 Task: Look for Airbnb options in Zaltbommel, Netherlands from 8th November, 2023 to 12th November, 2023 for 2 adults.1  bedroom having 1 bed and 1 bathroom. Property type can be flat and hotel. Booking option can be shelf check-in. Look for 3 properties as per requirement.
Action: Mouse pressed left at (436, 90)
Screenshot: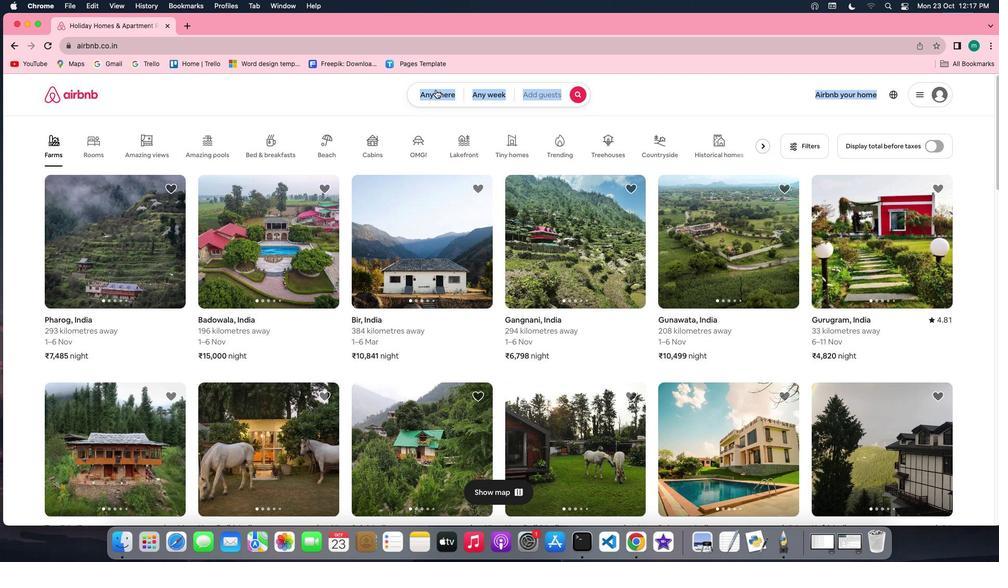 
Action: Mouse moved to (408, 127)
Screenshot: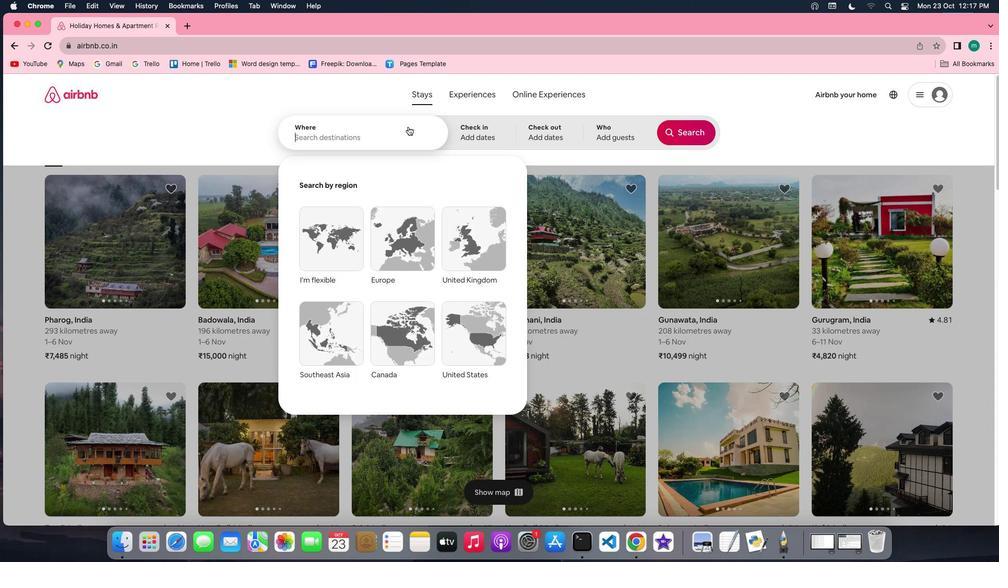 
Action: Key pressed Key.shift'Z''a''l''t''b''o''m''m''e''l'','Key.spaceKey.shift'N''e''t''h''e''r''l''a''n''d''s'
Screenshot: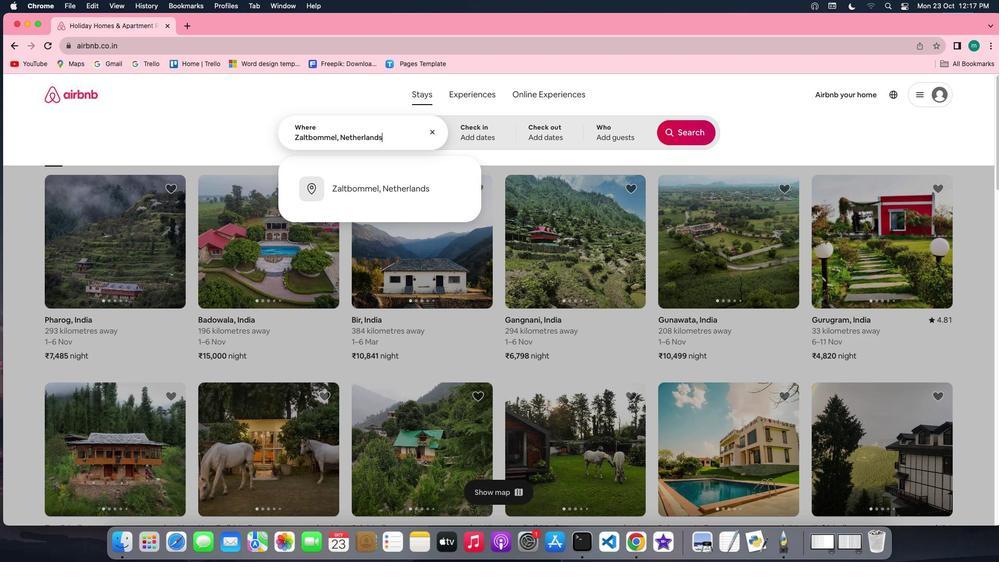 
Action: Mouse moved to (482, 123)
Screenshot: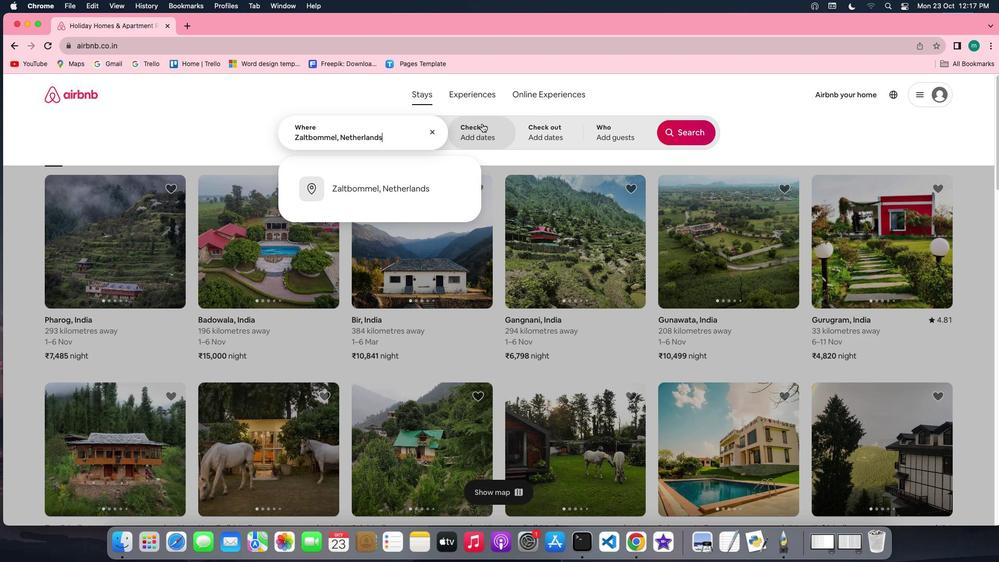 
Action: Mouse pressed left at (482, 123)
Screenshot: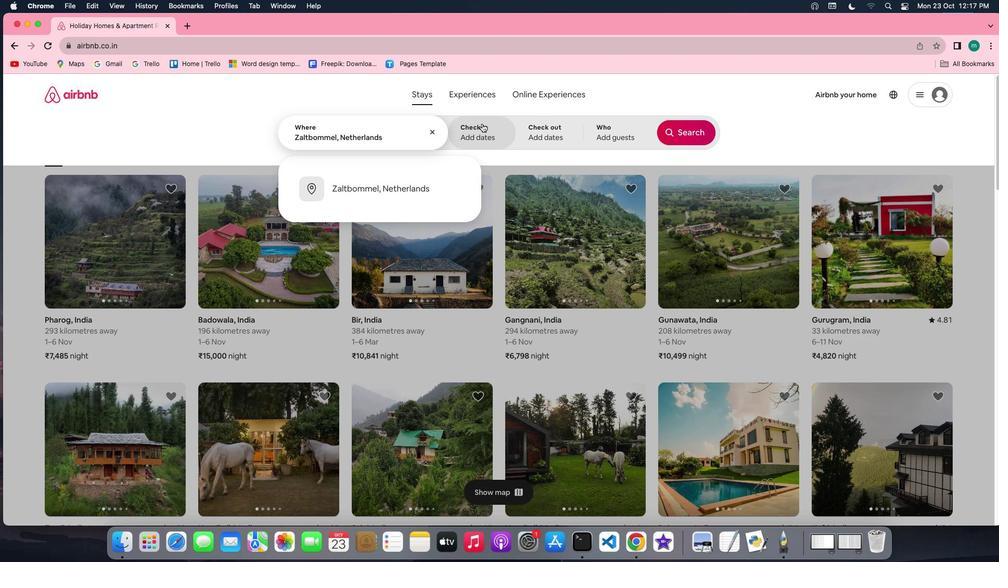 
Action: Mouse moved to (607, 291)
Screenshot: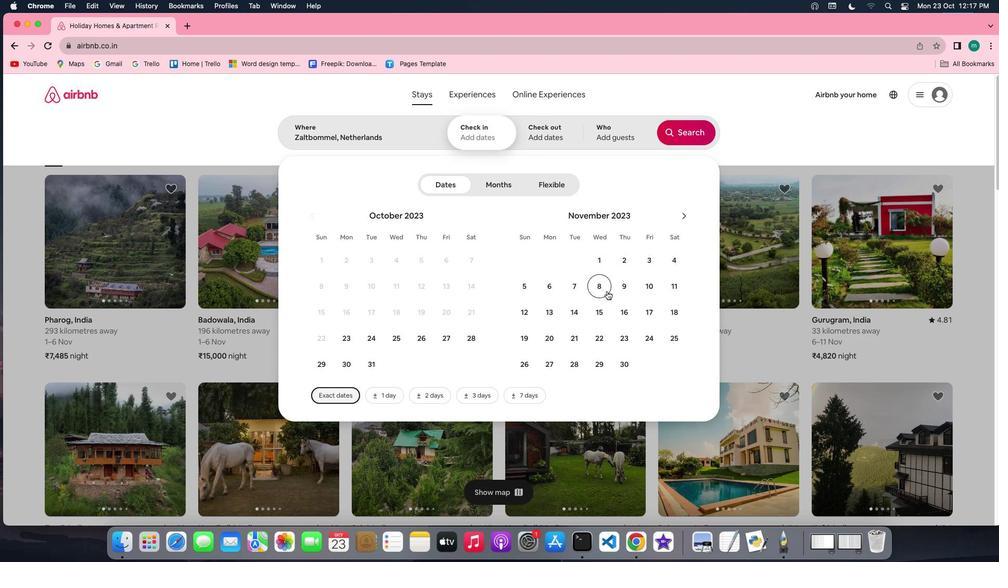 
Action: Mouse pressed left at (607, 291)
Screenshot: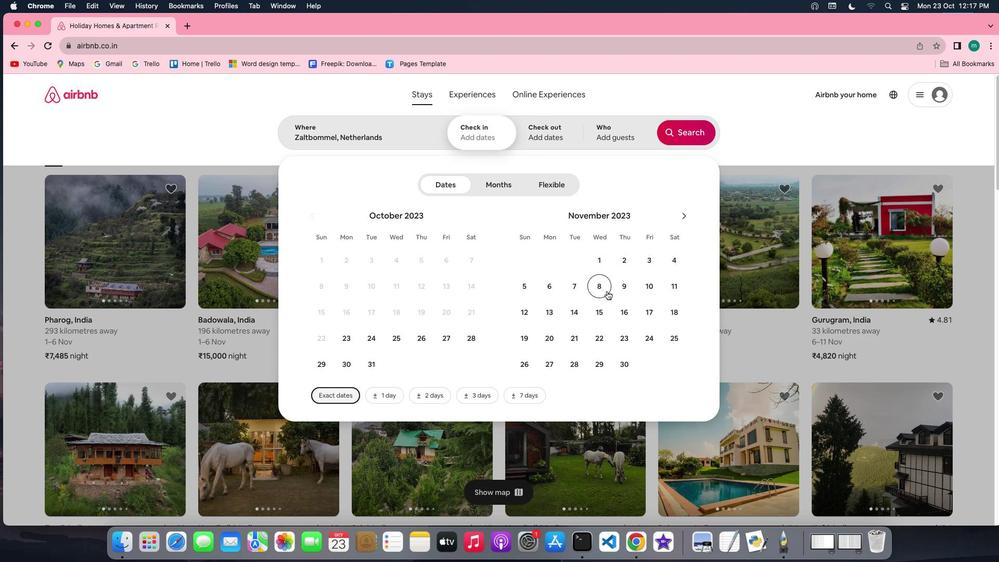 
Action: Mouse moved to (527, 303)
Screenshot: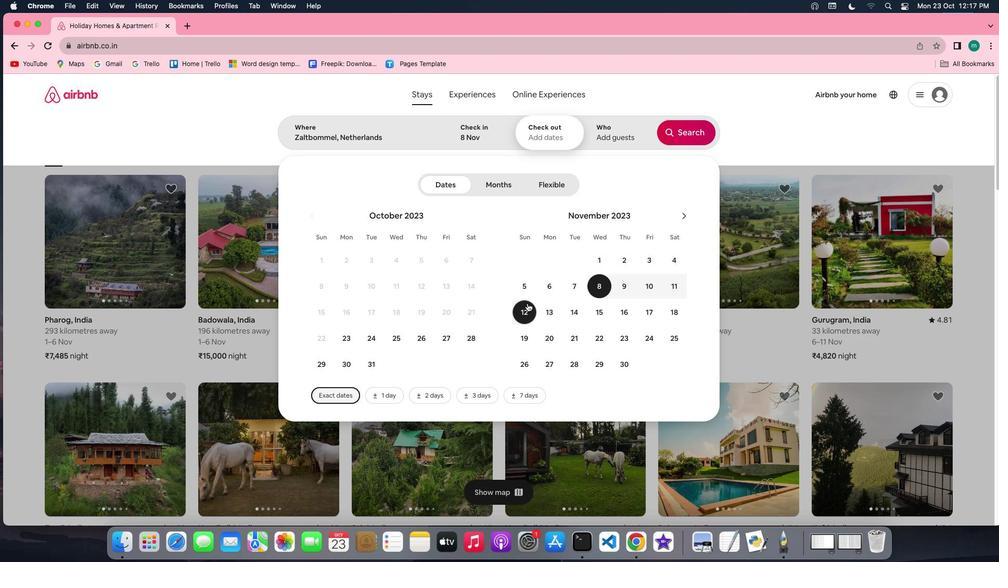 
Action: Mouse pressed left at (527, 303)
Screenshot: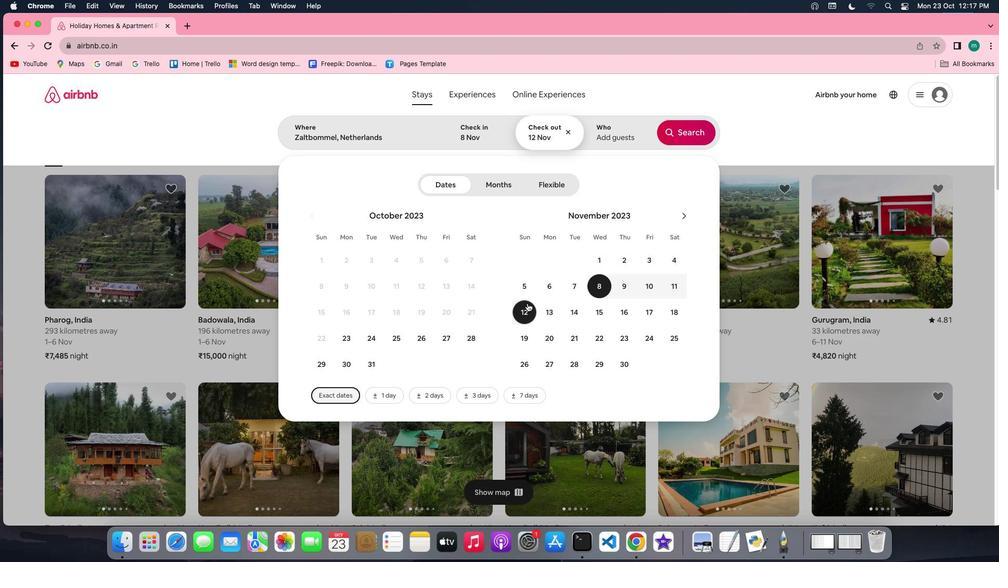 
Action: Mouse moved to (619, 130)
Screenshot: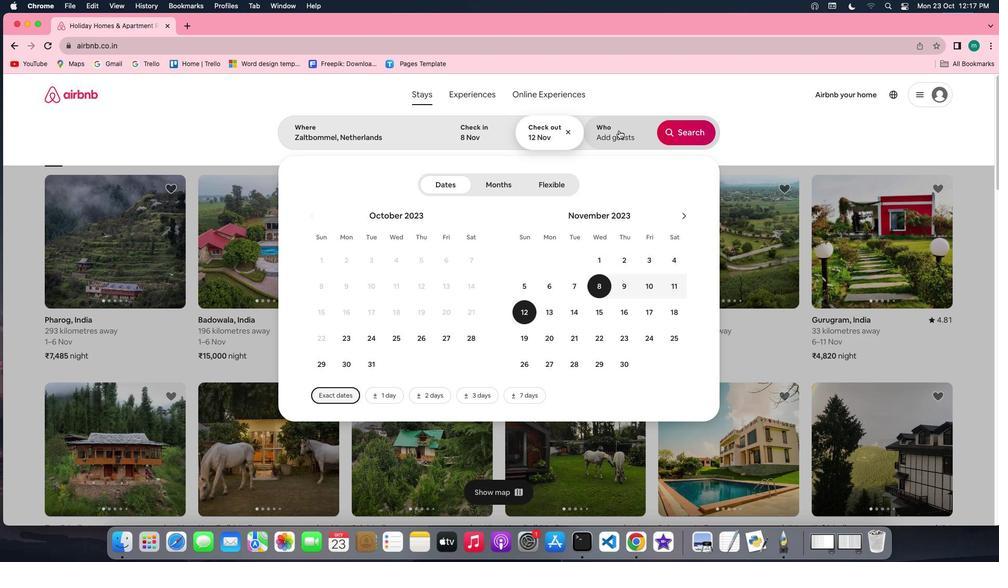 
Action: Mouse pressed left at (619, 130)
Screenshot: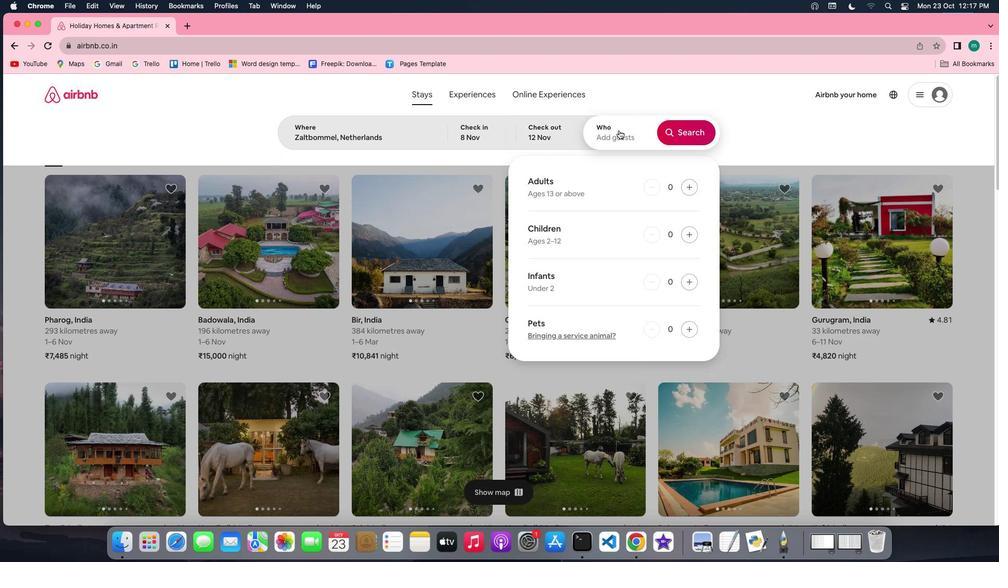 
Action: Mouse moved to (685, 186)
Screenshot: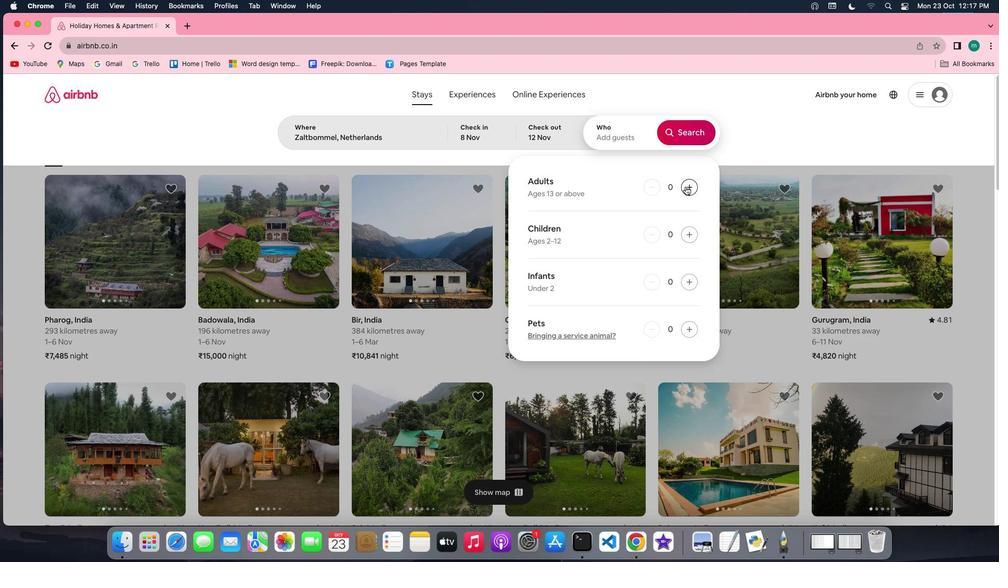 
Action: Mouse pressed left at (685, 186)
Screenshot: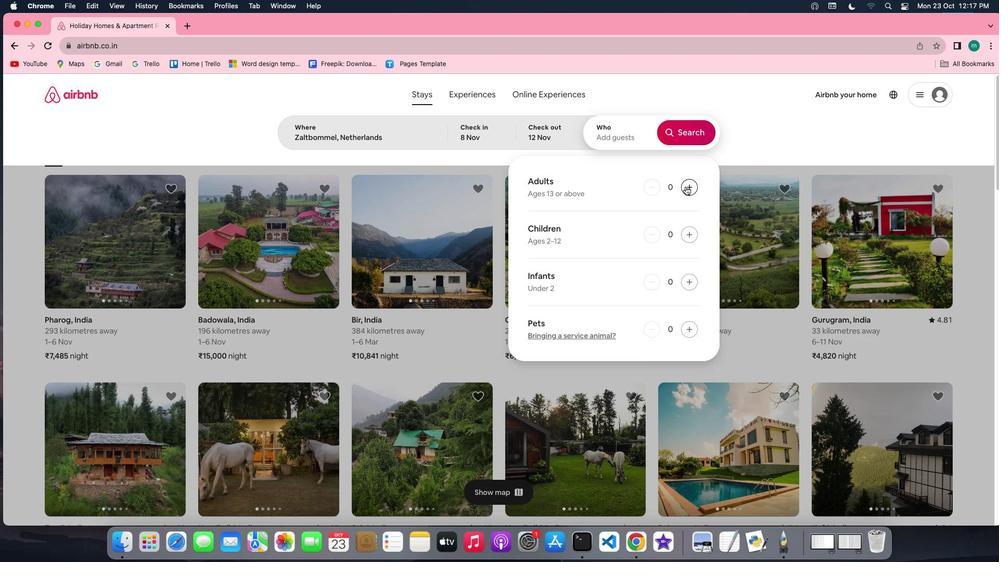 
Action: Mouse pressed left at (685, 186)
Screenshot: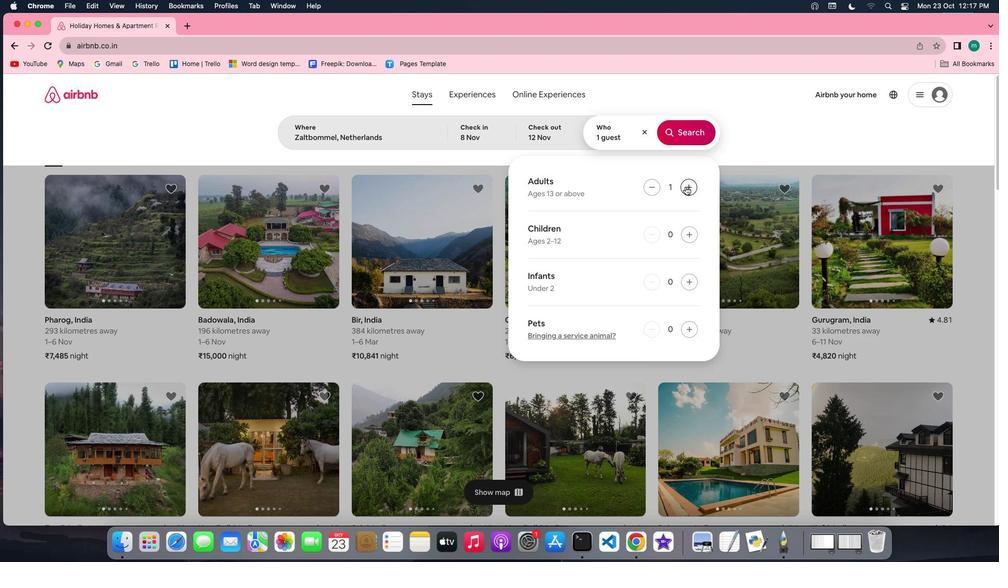 
Action: Mouse moved to (687, 133)
Screenshot: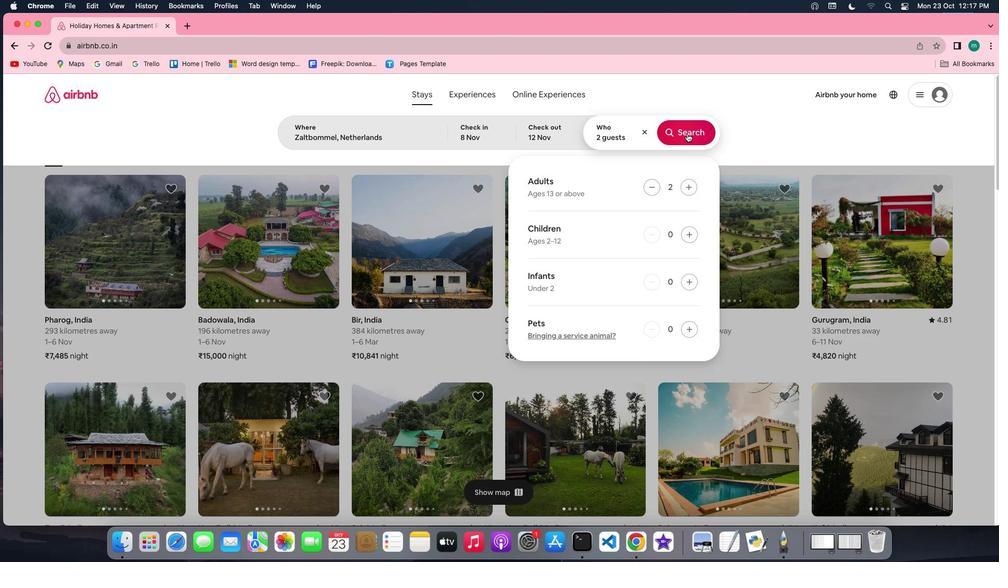 
Action: Mouse pressed left at (687, 133)
Screenshot: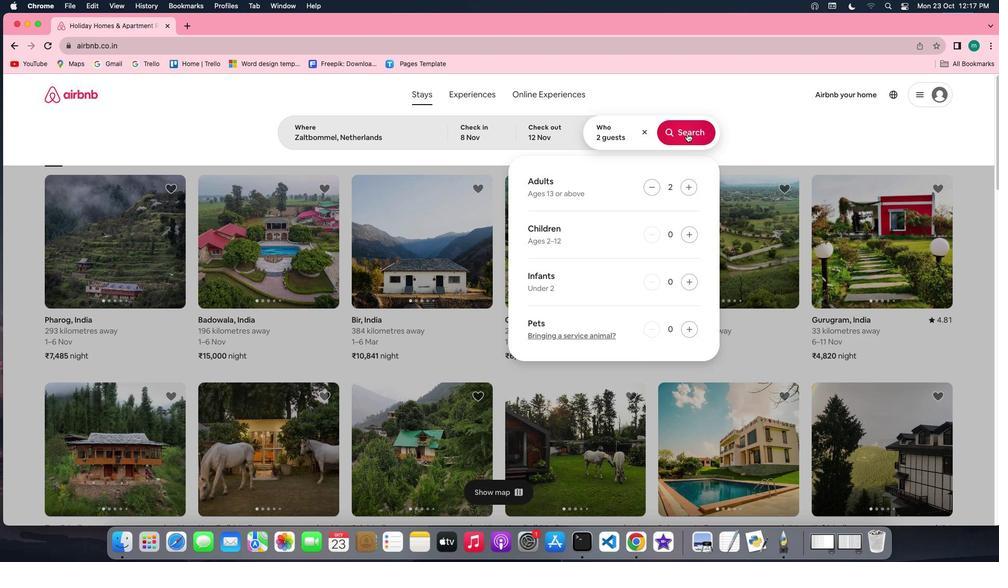 
Action: Mouse moved to (828, 136)
Screenshot: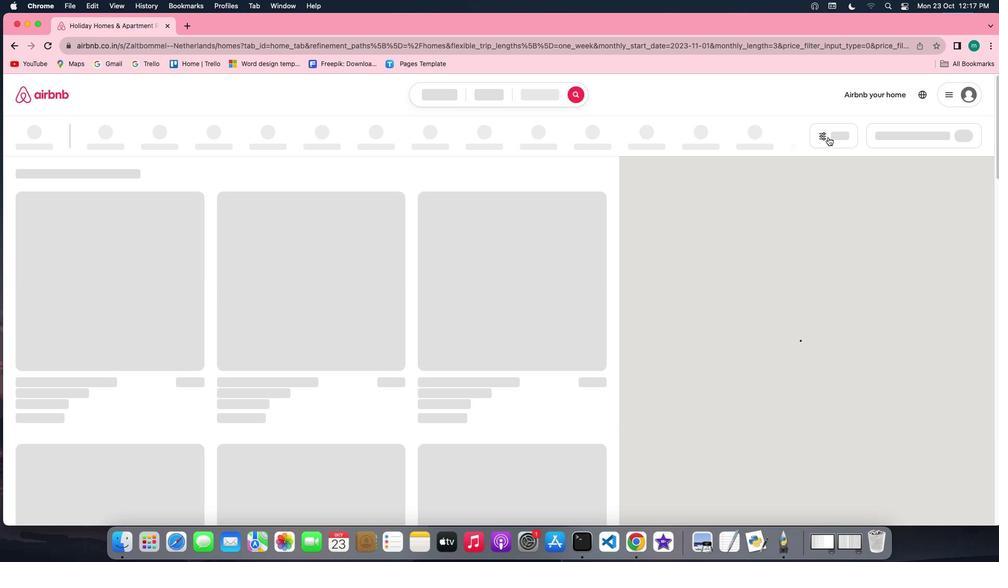 
Action: Mouse pressed left at (828, 136)
Screenshot: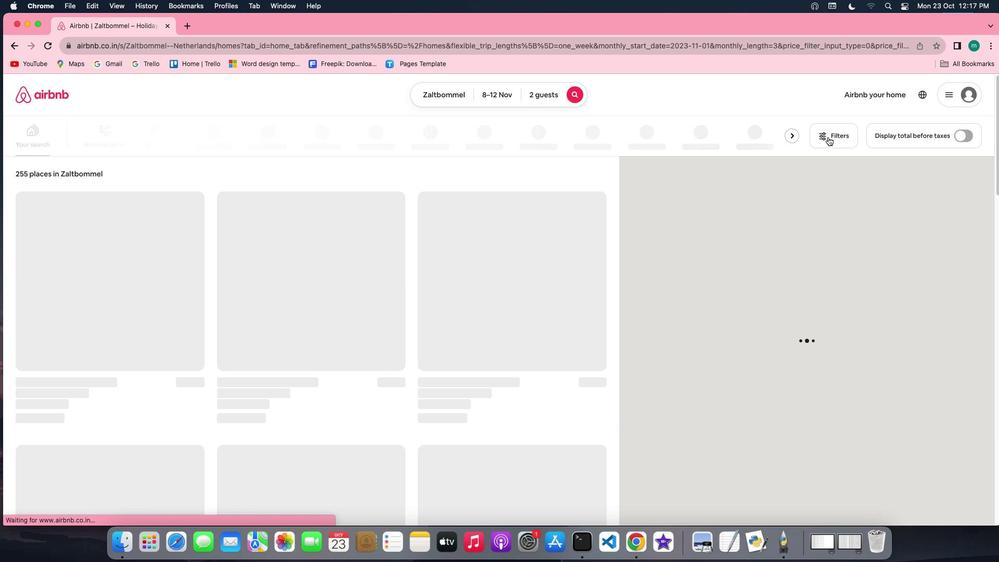 
Action: Mouse moved to (836, 131)
Screenshot: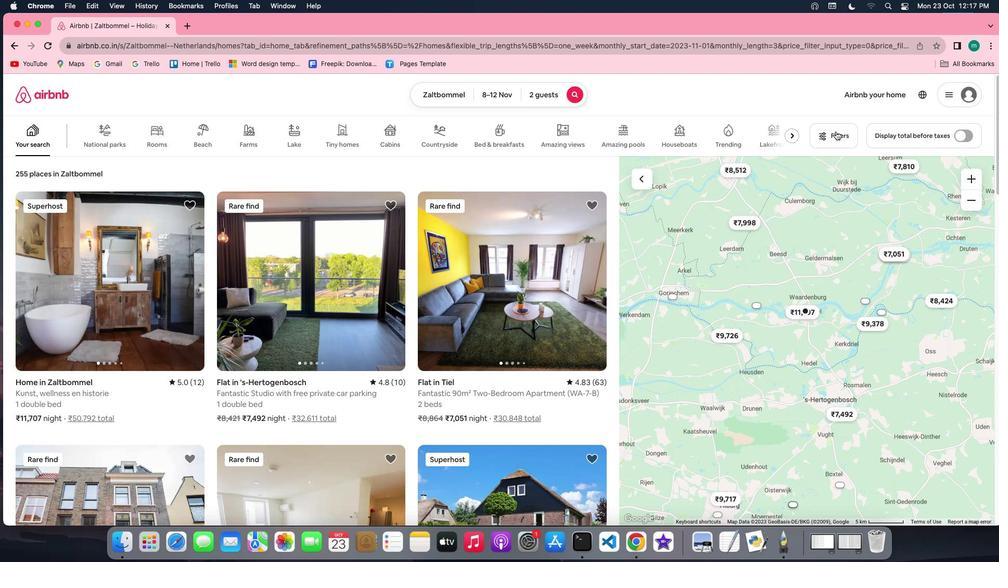
Action: Mouse pressed left at (836, 131)
Screenshot: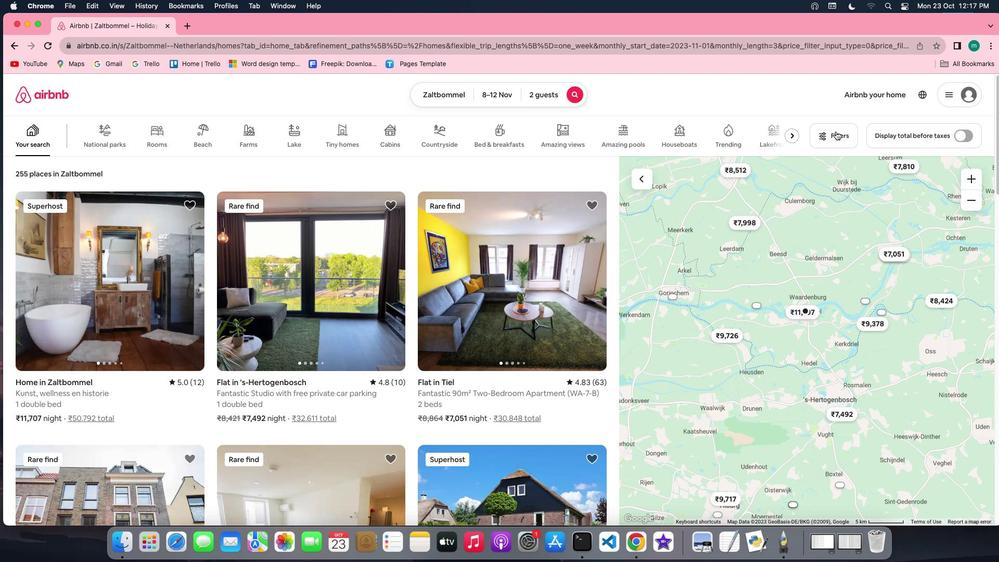 
Action: Mouse moved to (567, 315)
Screenshot: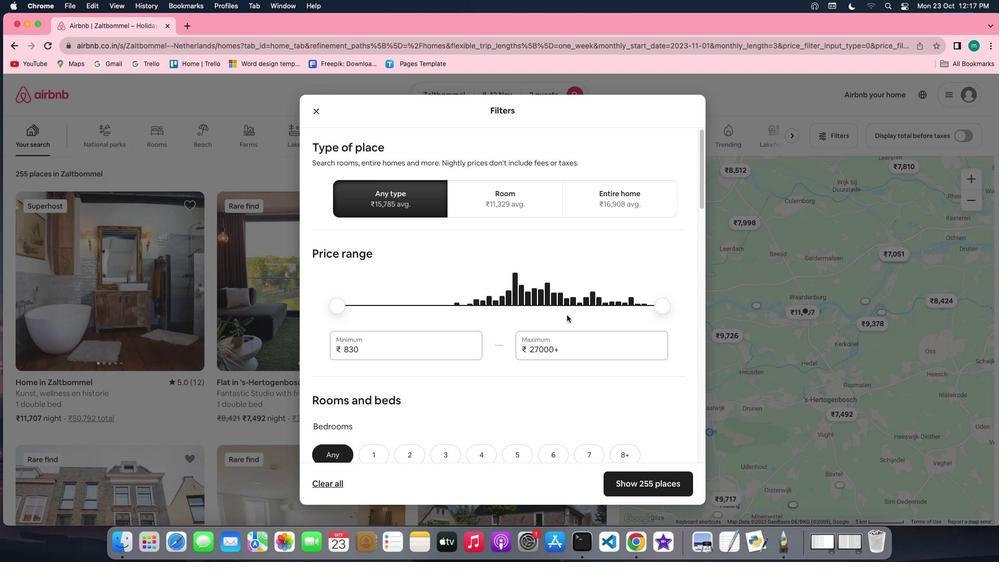 
Action: Mouse scrolled (567, 315) with delta (0, 0)
Screenshot: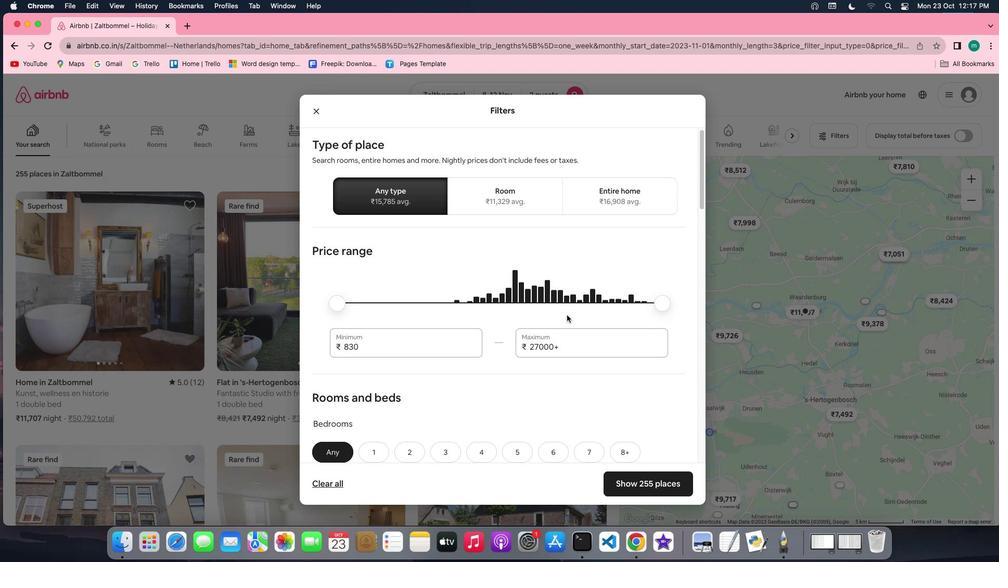 
Action: Mouse scrolled (567, 315) with delta (0, 0)
Screenshot: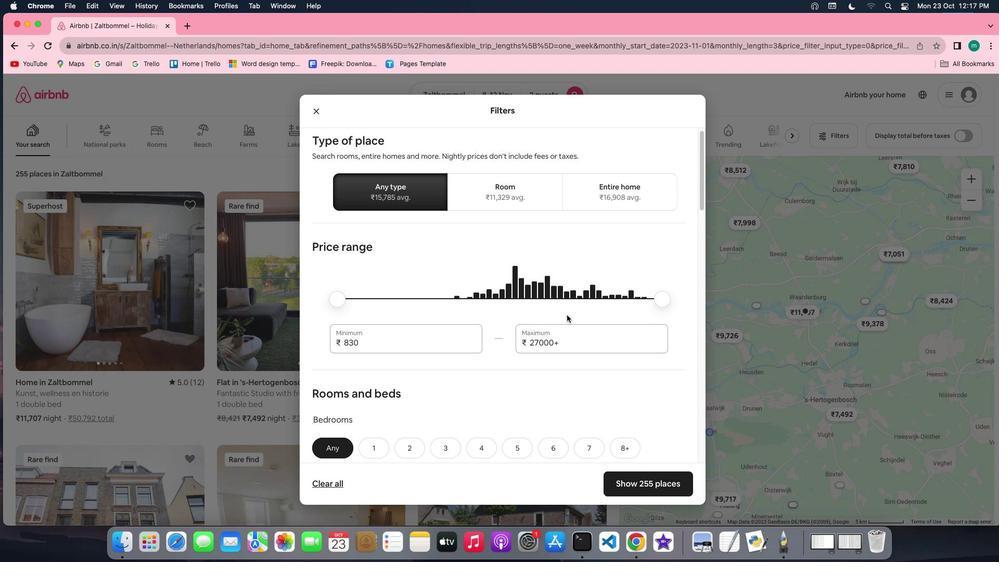 
Action: Mouse scrolled (567, 315) with delta (0, -1)
Screenshot: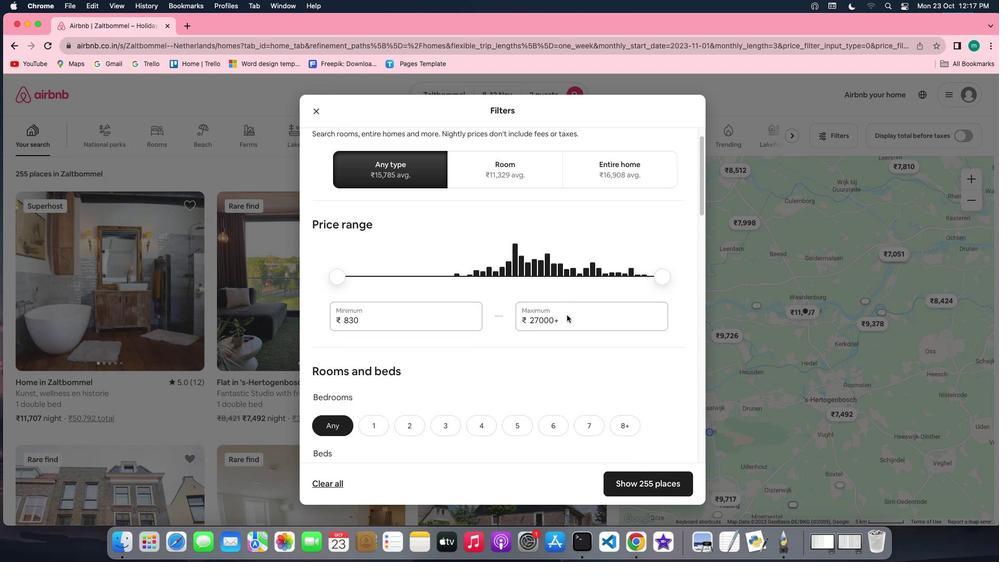 
Action: Mouse scrolled (567, 315) with delta (0, 0)
Screenshot: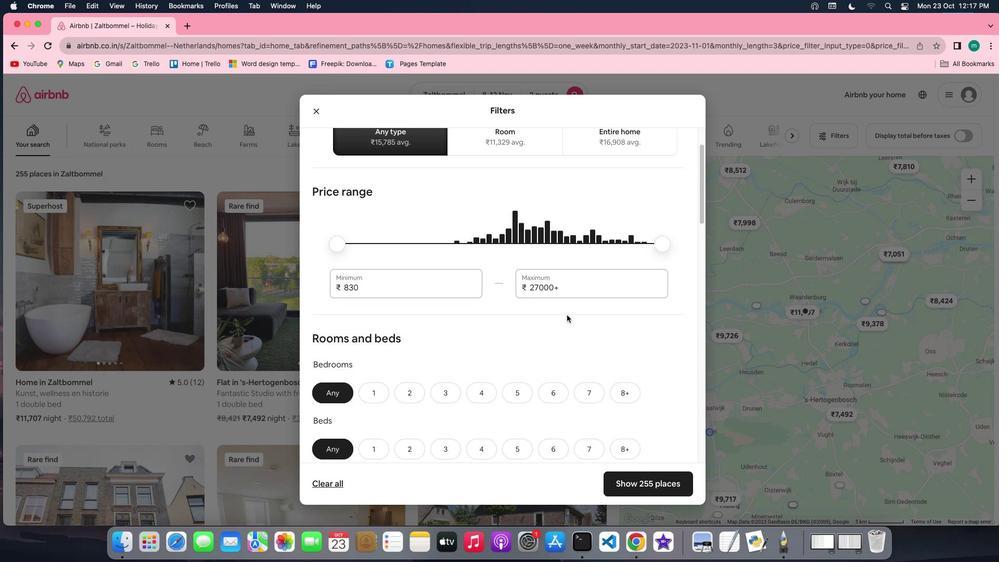 
Action: Mouse scrolled (567, 315) with delta (0, 0)
Screenshot: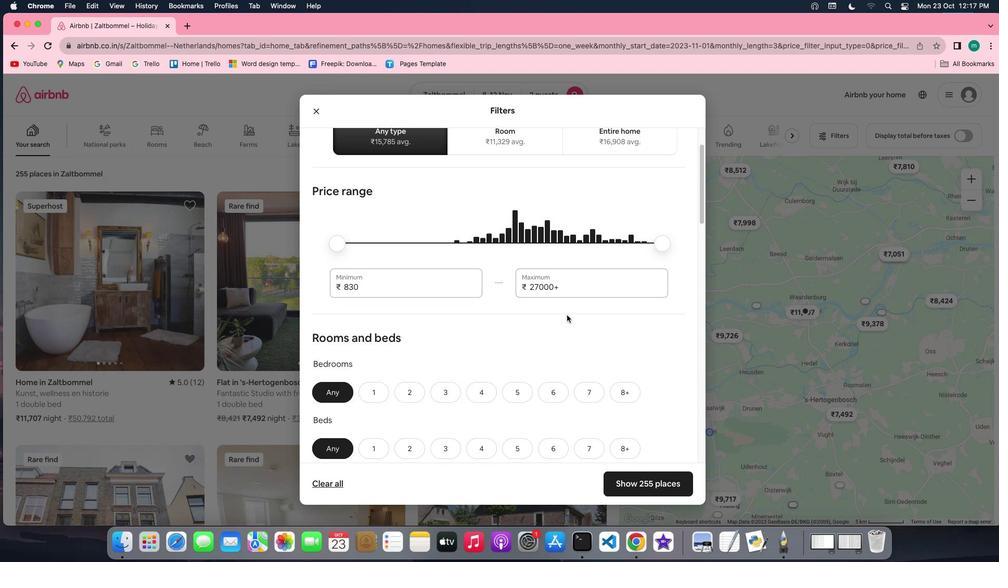 
Action: Mouse scrolled (567, 315) with delta (0, 0)
Screenshot: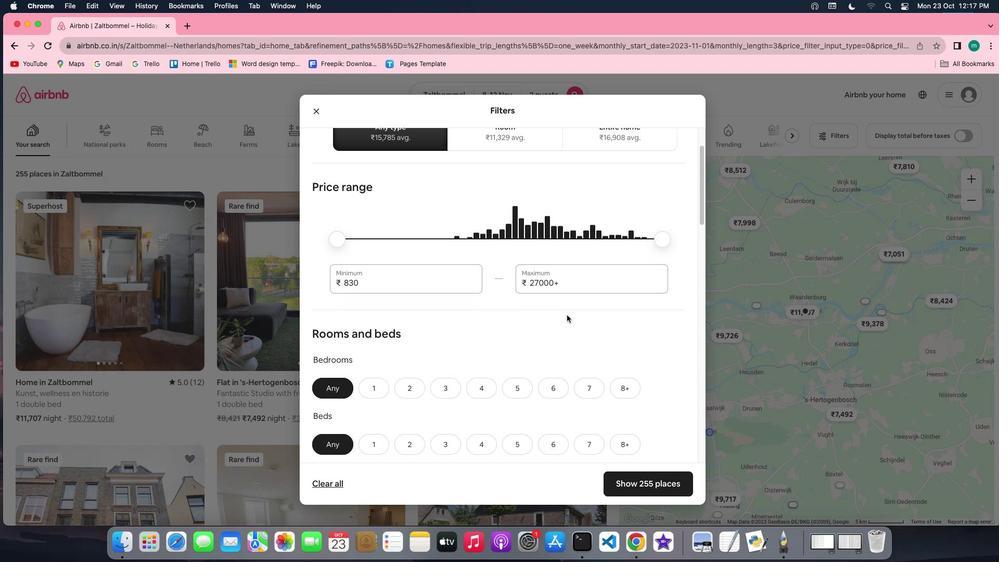 
Action: Mouse scrolled (567, 315) with delta (0, 0)
Screenshot: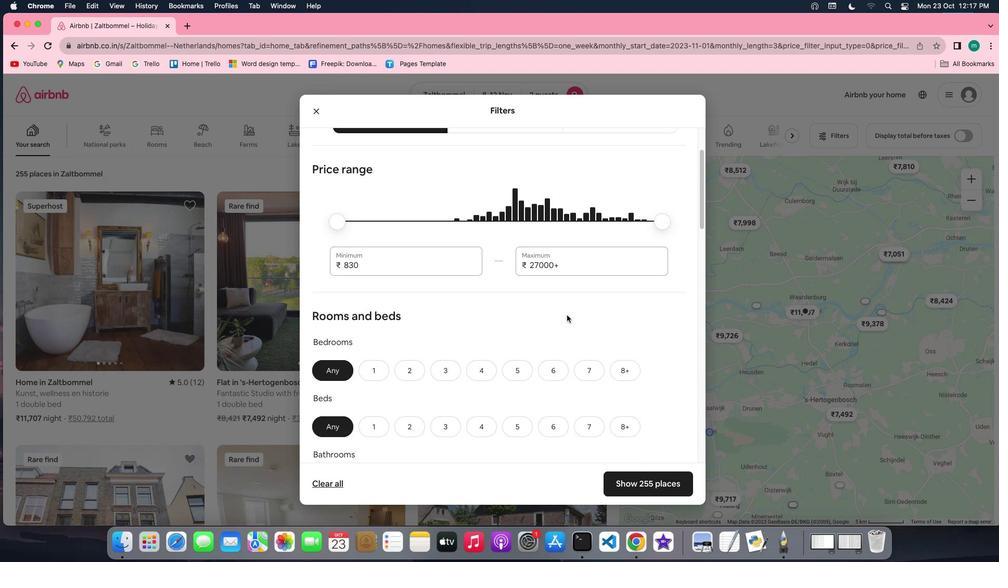 
Action: Mouse scrolled (567, 315) with delta (0, 0)
Screenshot: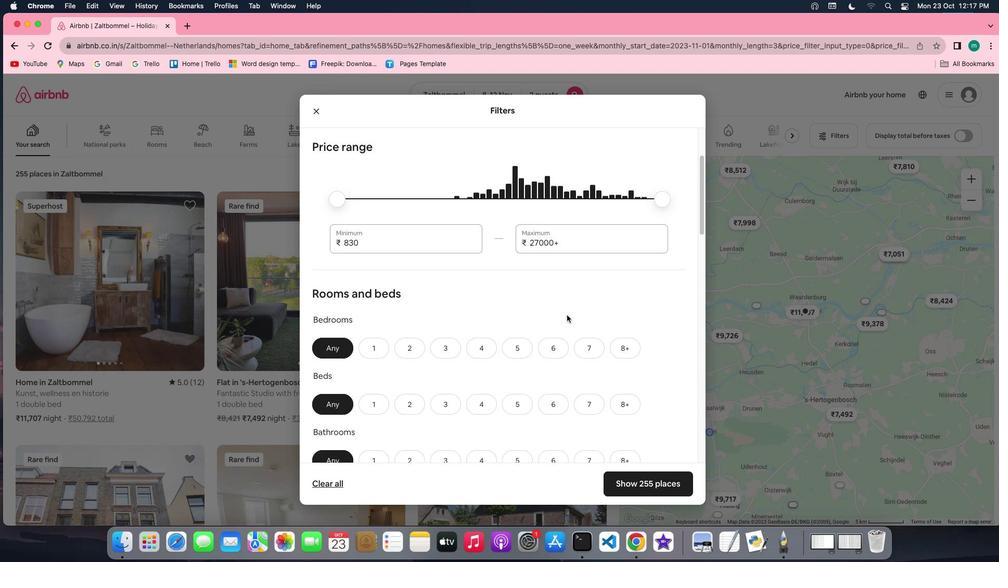 
Action: Mouse scrolled (567, 315) with delta (0, 0)
Screenshot: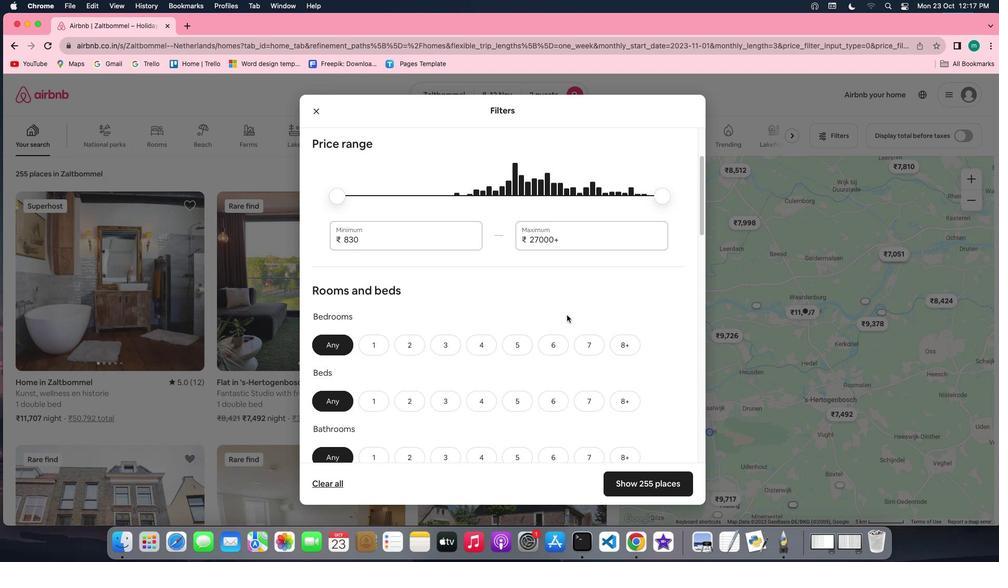 
Action: Mouse scrolled (567, 315) with delta (0, -1)
Screenshot: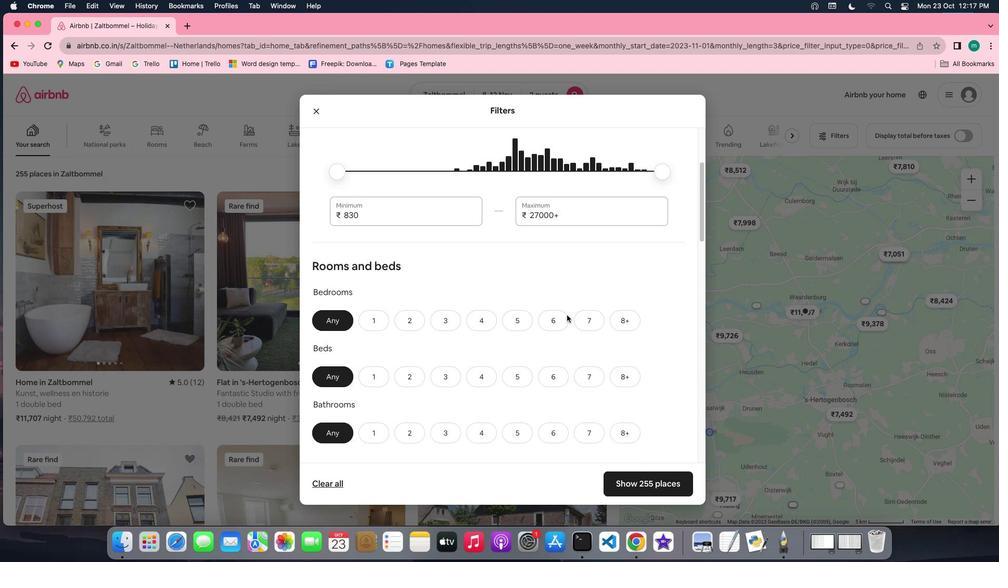 
Action: Mouse scrolled (567, 315) with delta (0, -1)
Screenshot: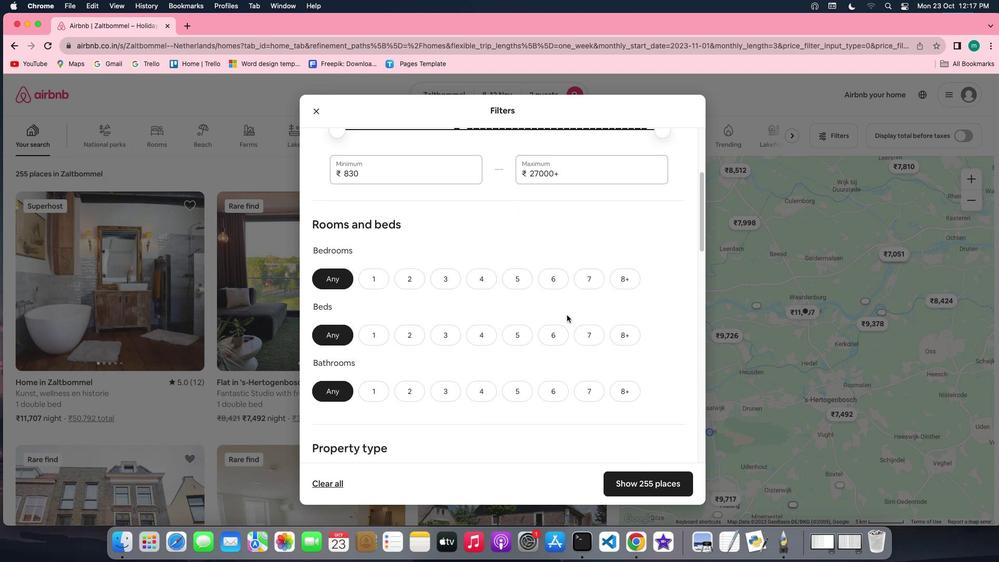 
Action: Mouse moved to (373, 233)
Screenshot: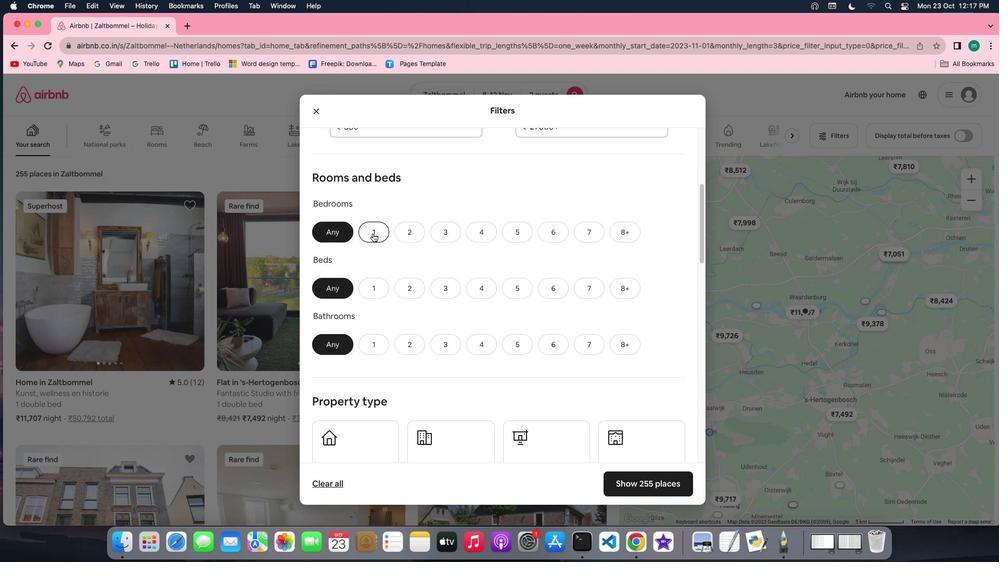 
Action: Mouse pressed left at (373, 233)
Screenshot: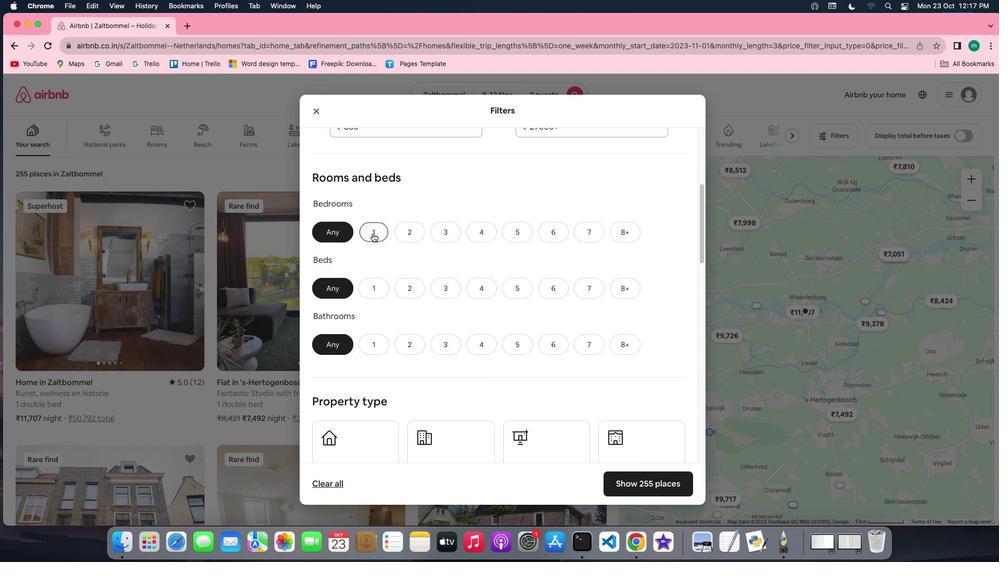 
Action: Mouse moved to (387, 293)
Screenshot: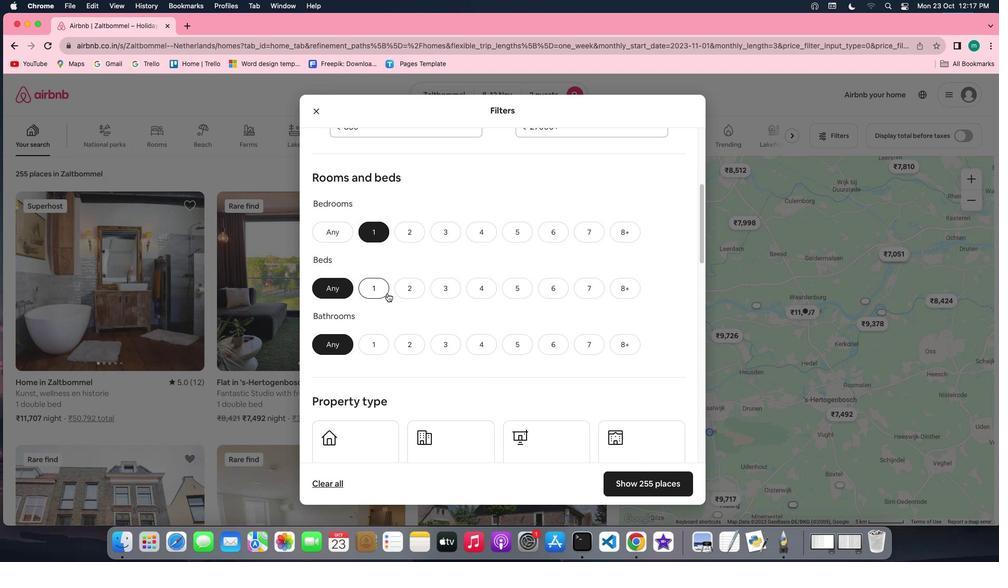 
Action: Mouse pressed left at (387, 293)
Screenshot: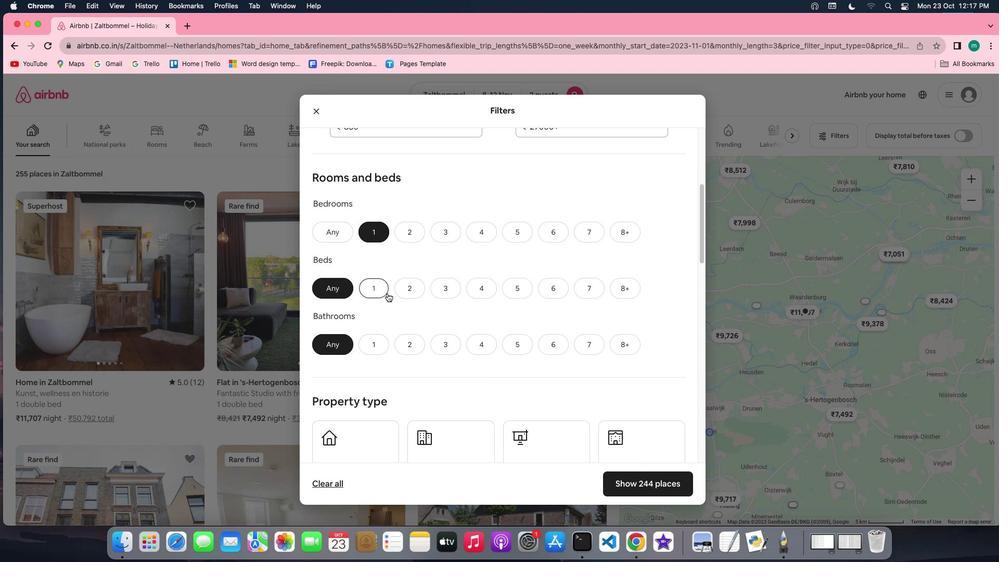 
Action: Mouse moved to (374, 285)
Screenshot: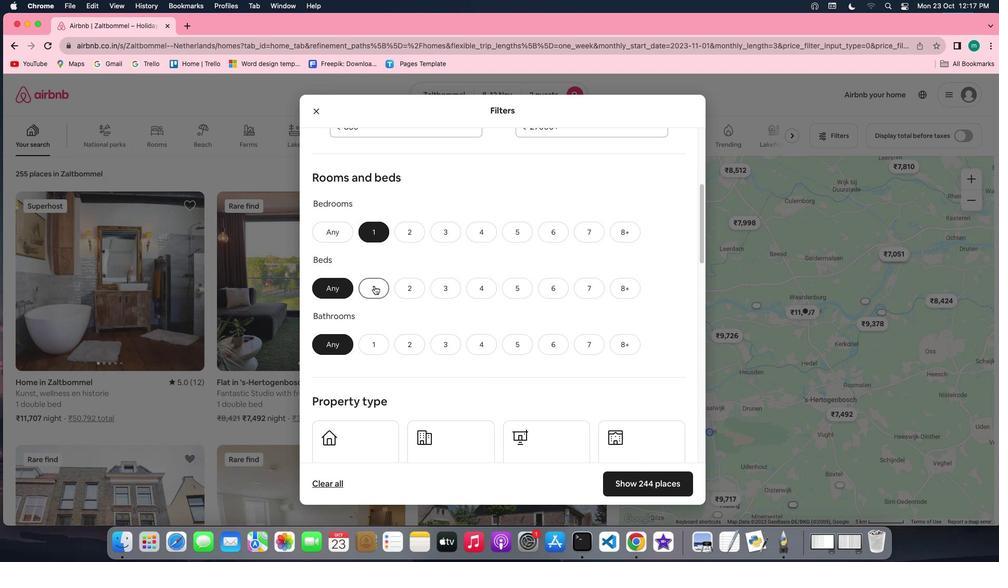 
Action: Mouse pressed left at (374, 285)
Screenshot: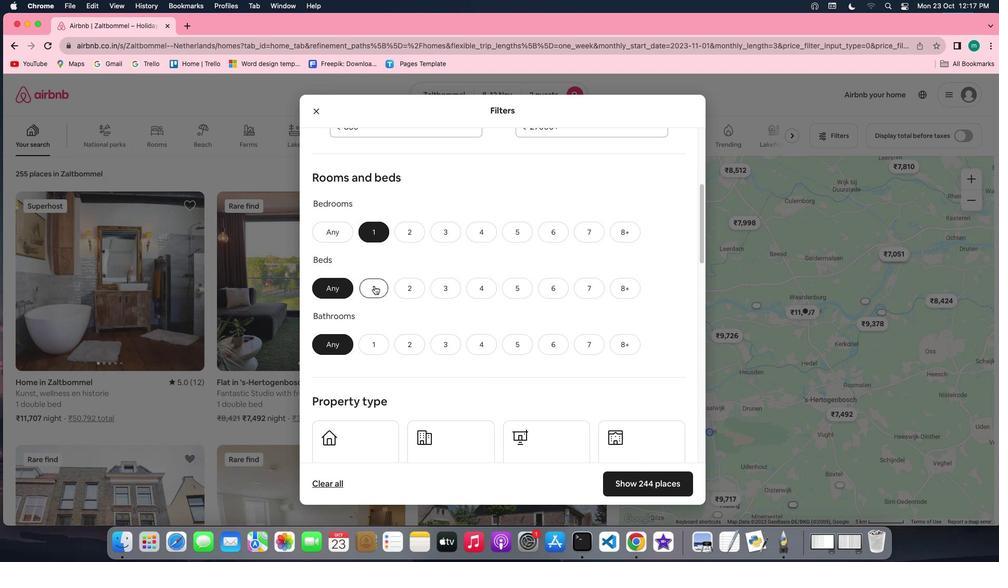 
Action: Mouse moved to (373, 349)
Screenshot: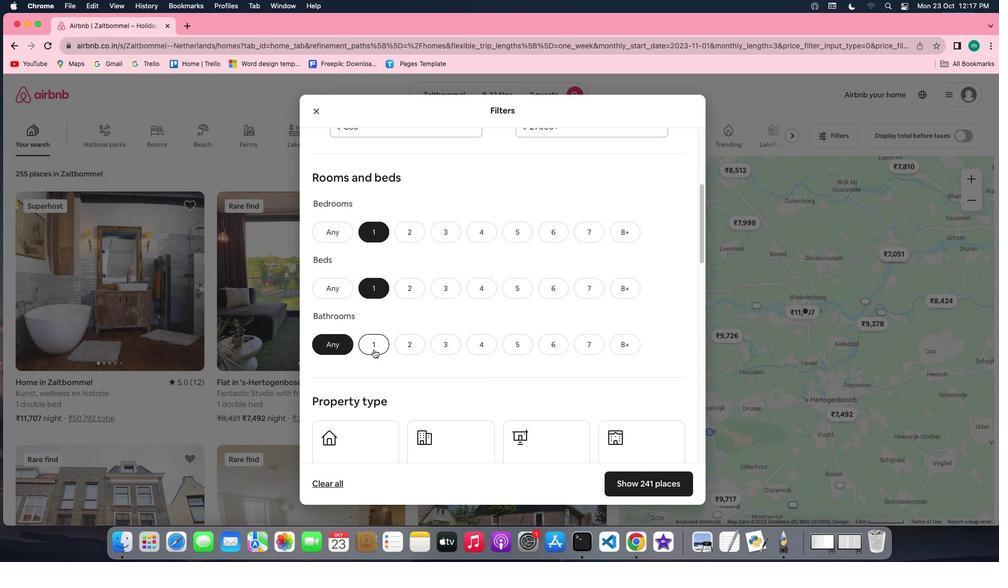 
Action: Mouse pressed left at (373, 349)
Screenshot: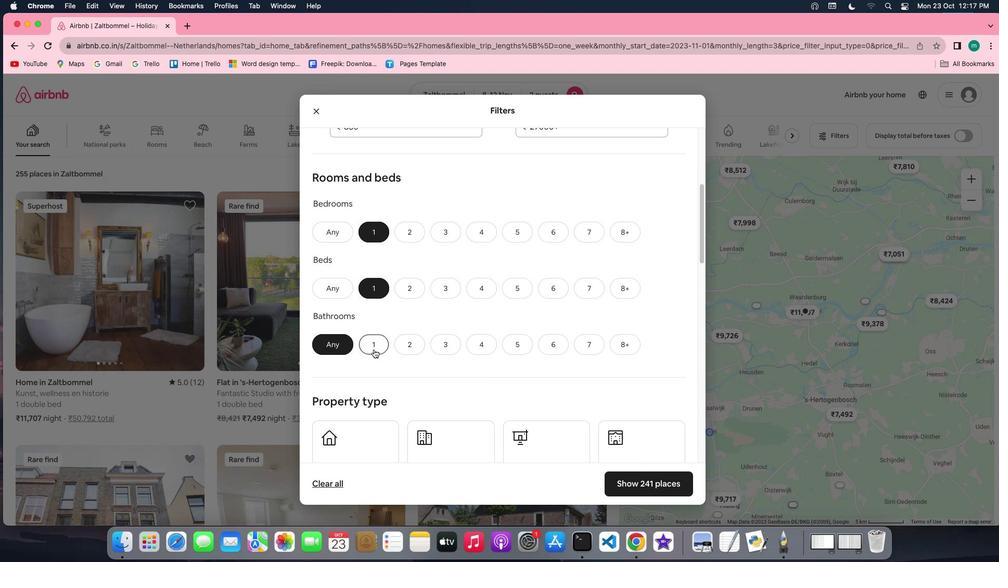 
Action: Mouse moved to (508, 329)
Screenshot: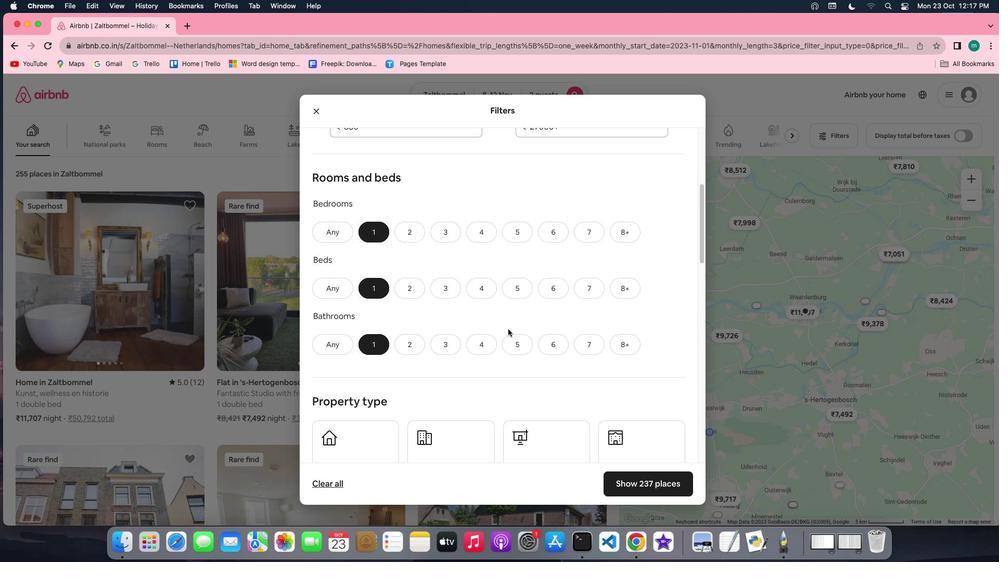 
Action: Mouse scrolled (508, 329) with delta (0, 0)
Screenshot: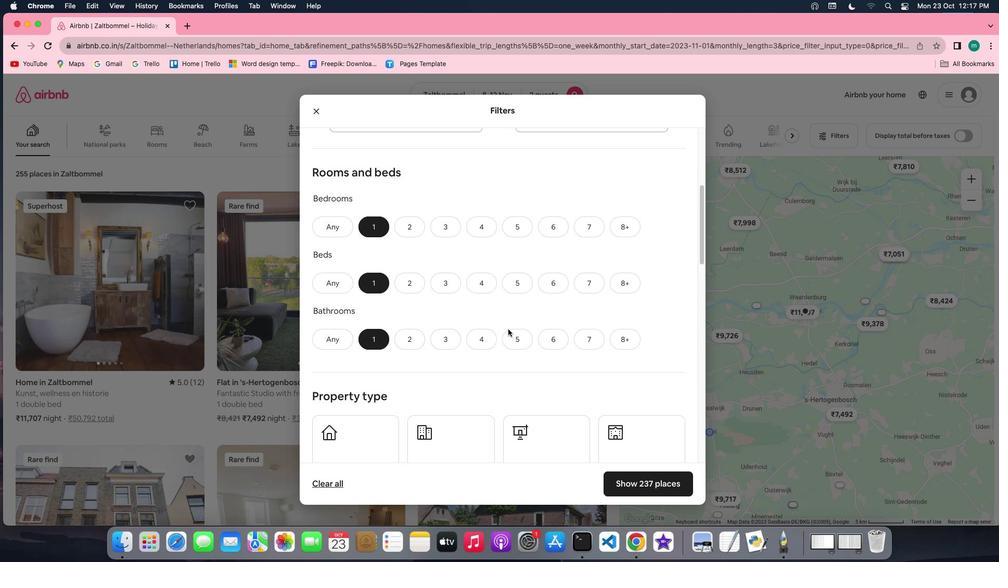 
Action: Mouse scrolled (508, 329) with delta (0, 0)
Screenshot: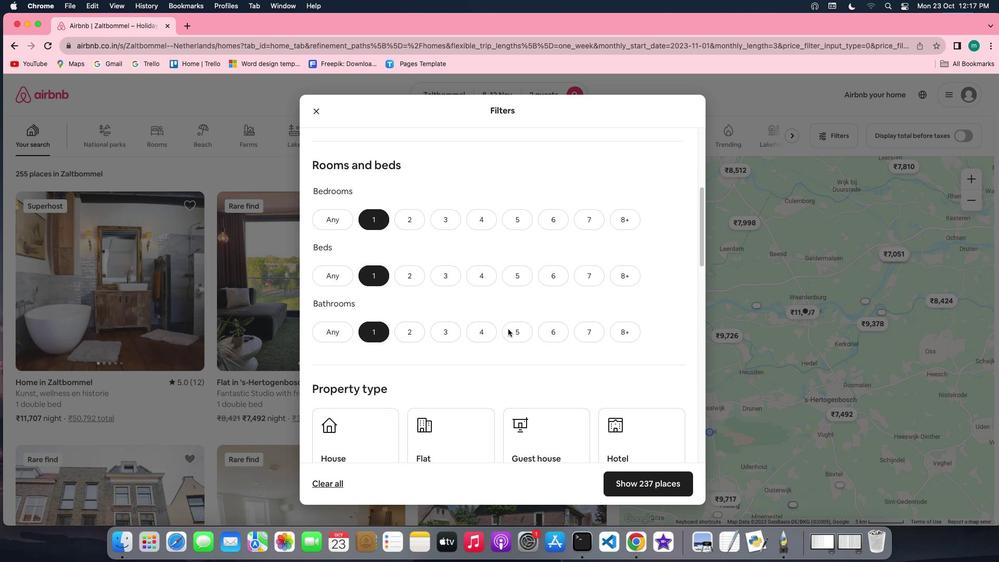 
Action: Mouse scrolled (508, 329) with delta (0, -1)
Screenshot: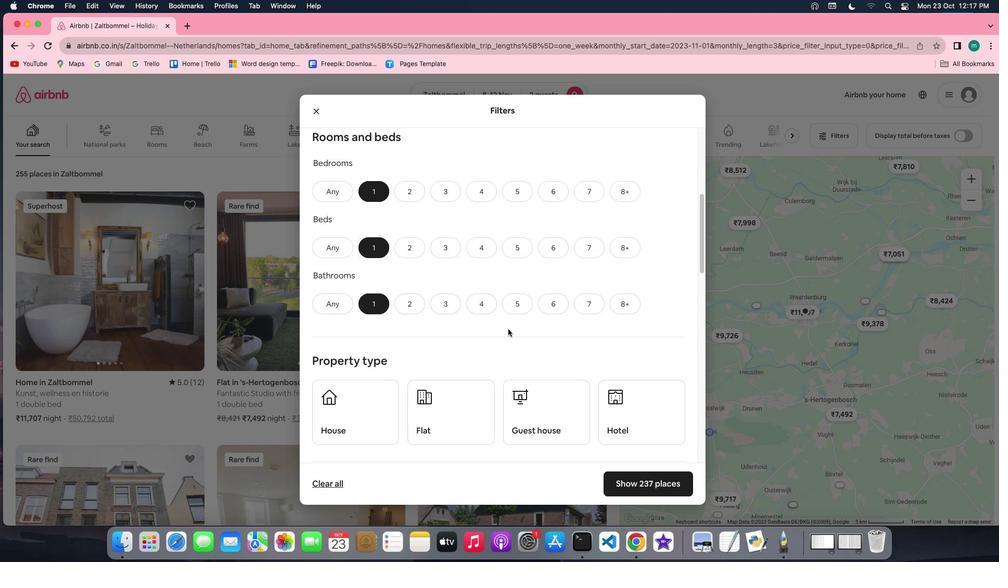 
Action: Mouse scrolled (508, 329) with delta (0, 0)
Screenshot: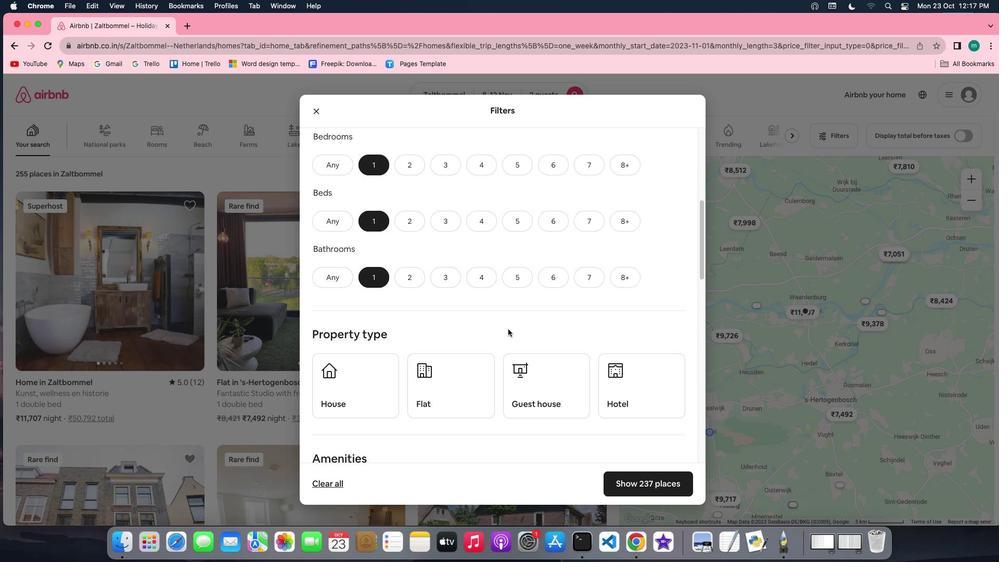 
Action: Mouse scrolled (508, 329) with delta (0, 0)
Screenshot: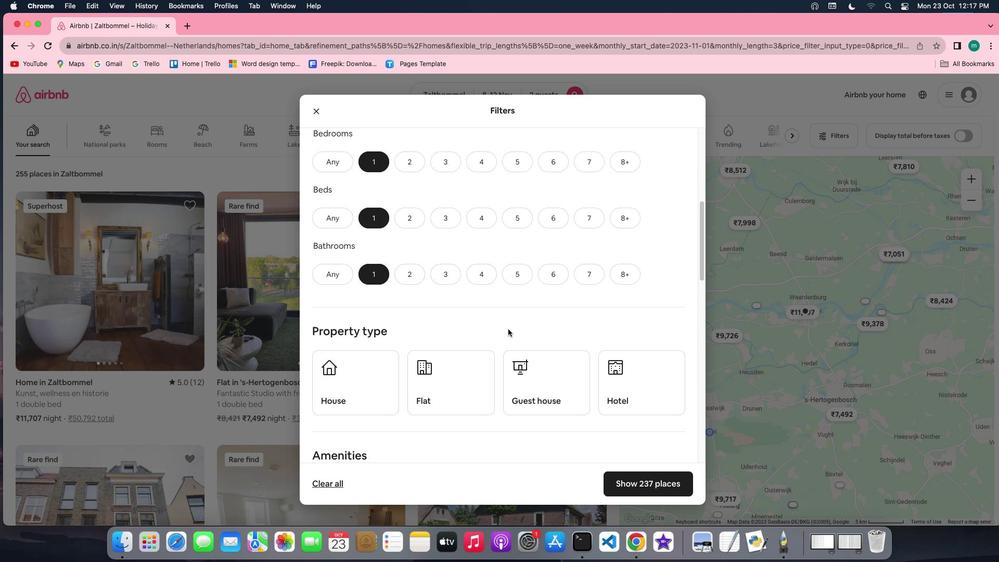 
Action: Mouse scrolled (508, 329) with delta (0, 0)
Screenshot: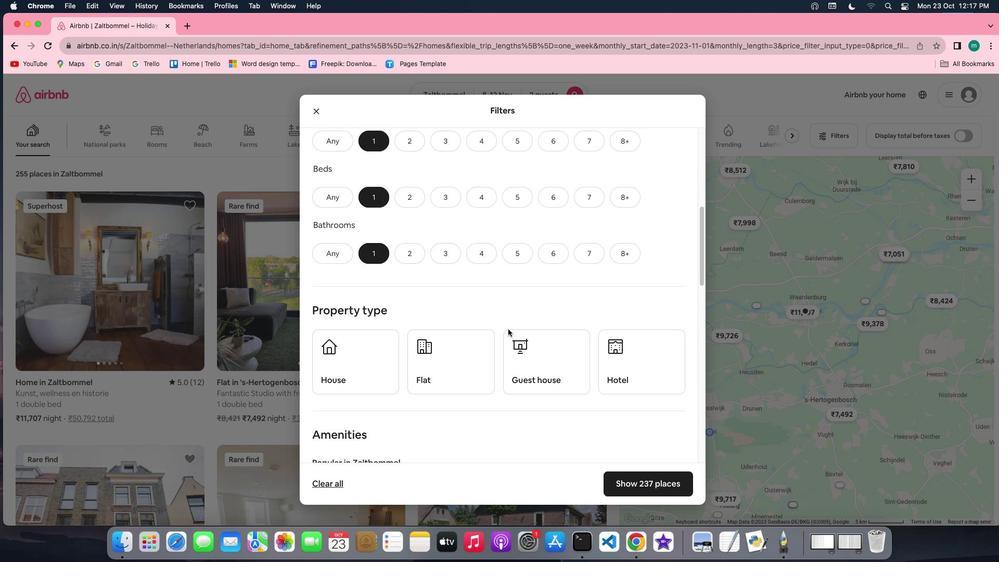 
Action: Mouse scrolled (508, 329) with delta (0, 0)
Screenshot: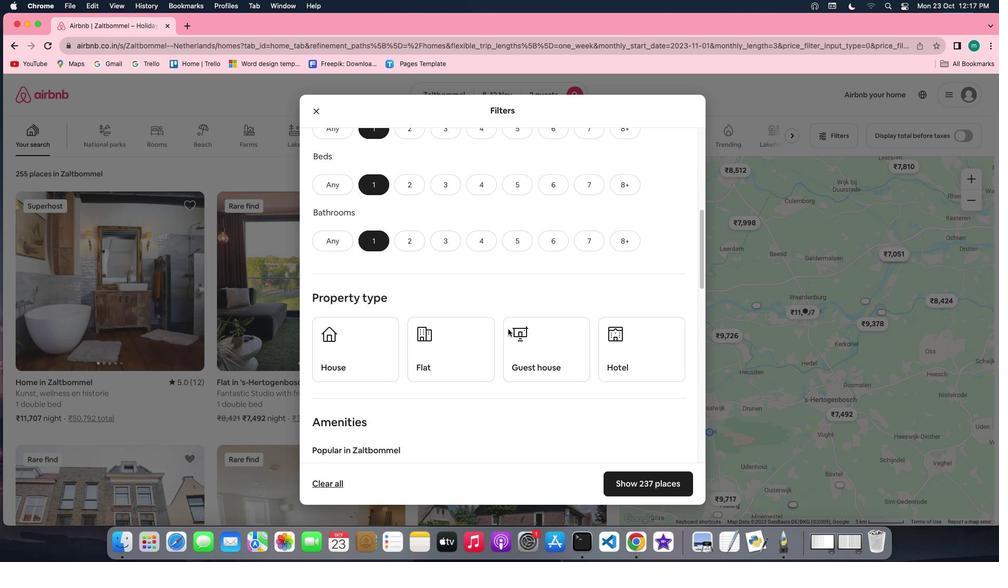 
Action: Mouse scrolled (508, 329) with delta (0, 0)
Screenshot: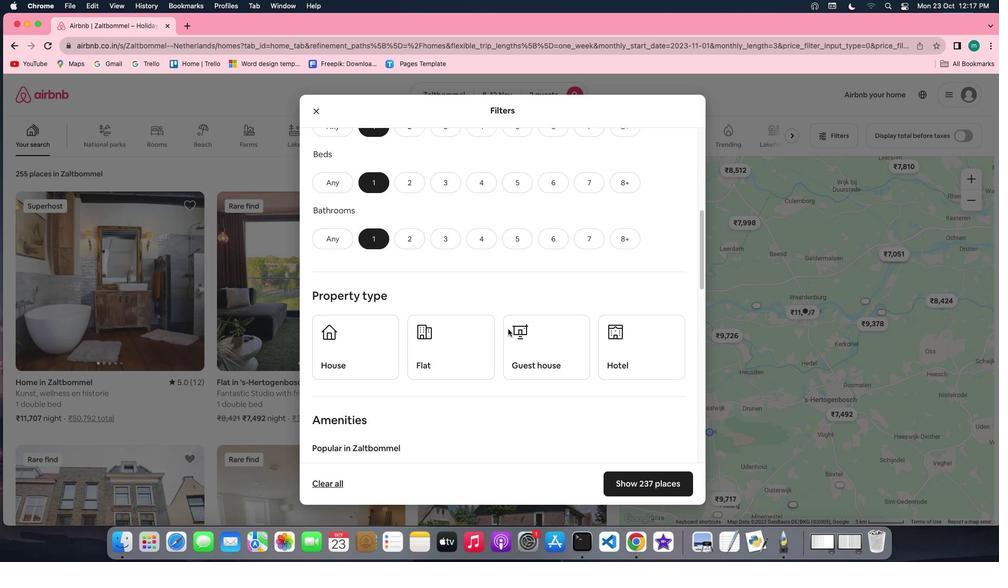 
Action: Mouse moved to (425, 330)
Screenshot: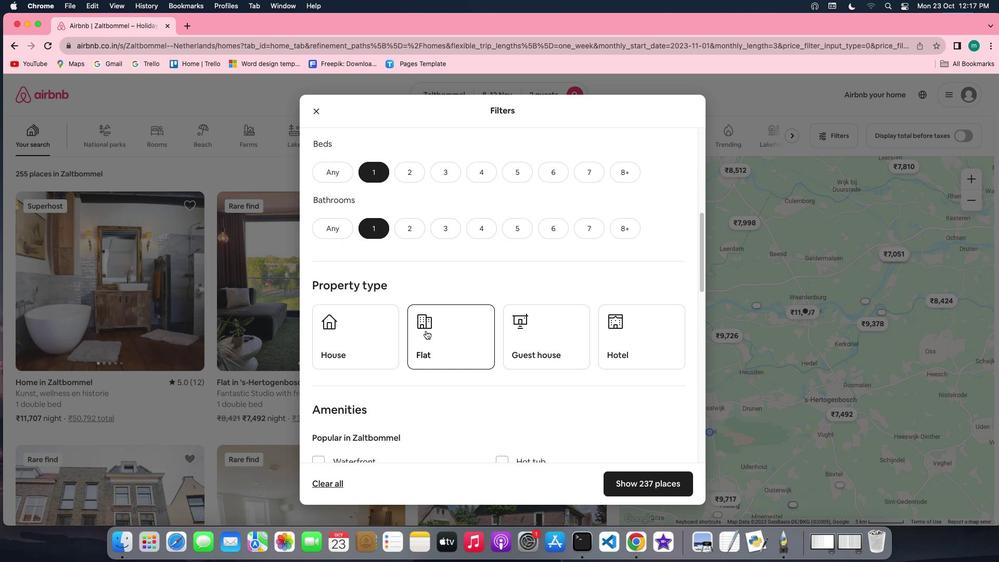 
Action: Mouse pressed left at (425, 330)
Screenshot: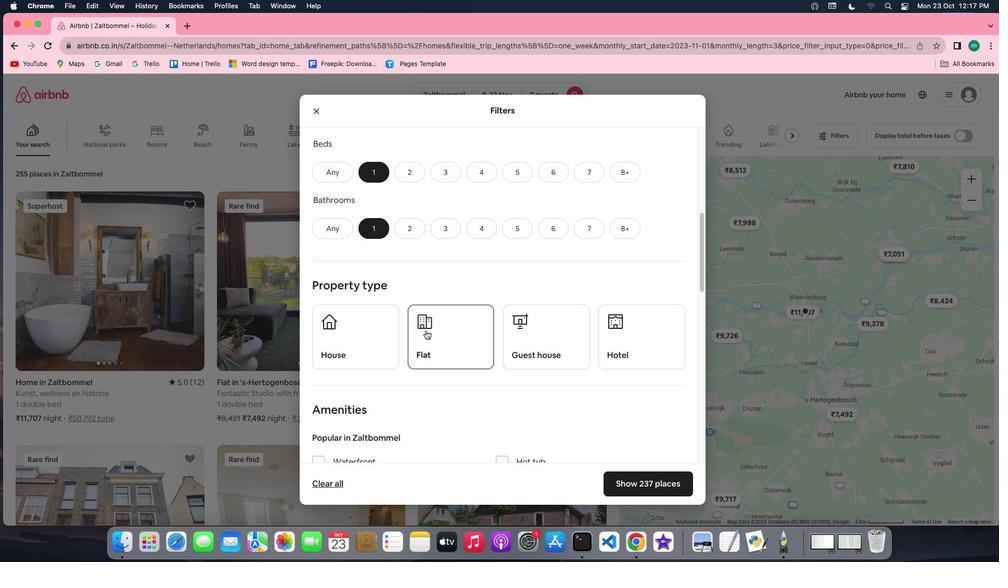 
Action: Mouse moved to (633, 338)
Screenshot: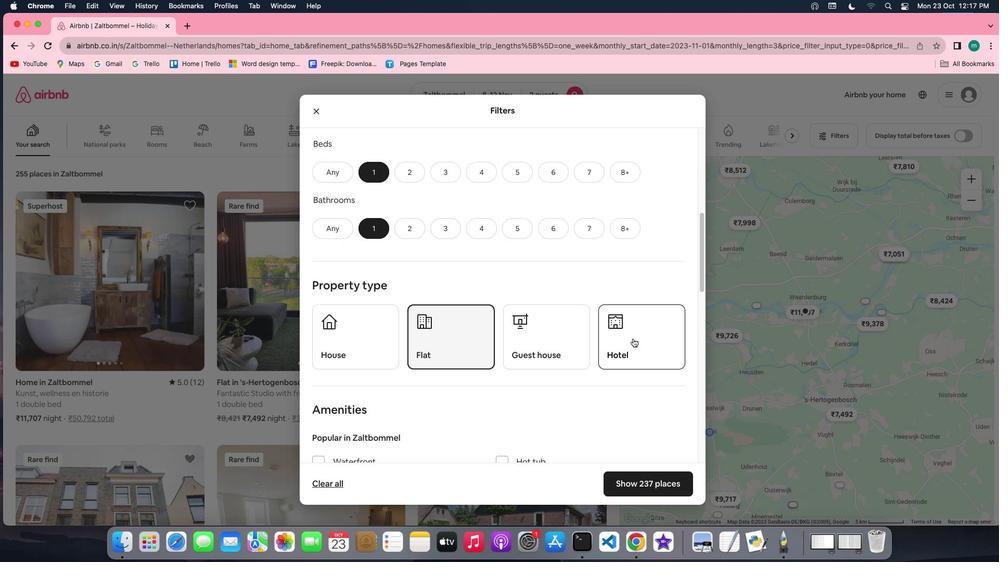 
Action: Mouse pressed left at (633, 338)
Screenshot: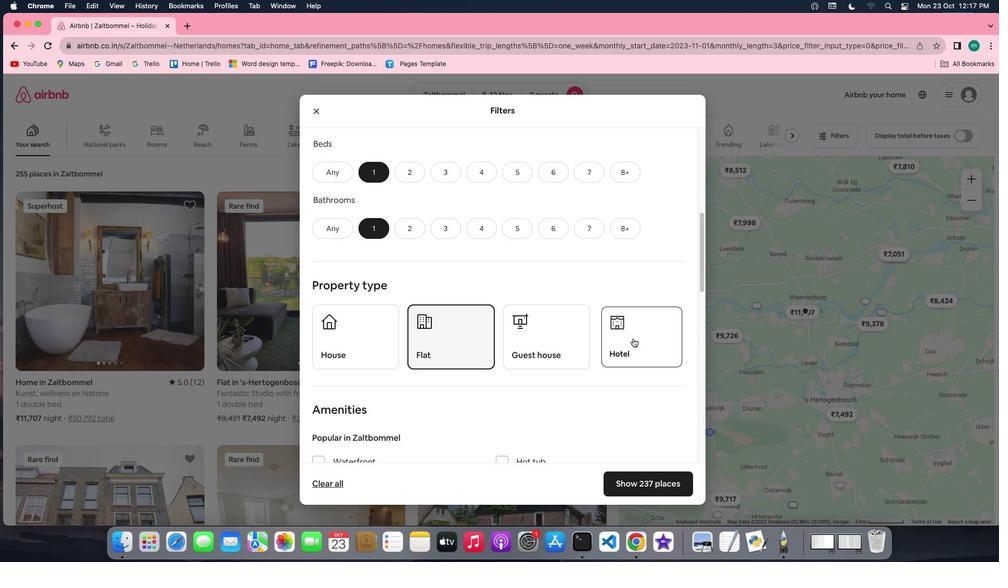 
Action: Mouse moved to (615, 345)
Screenshot: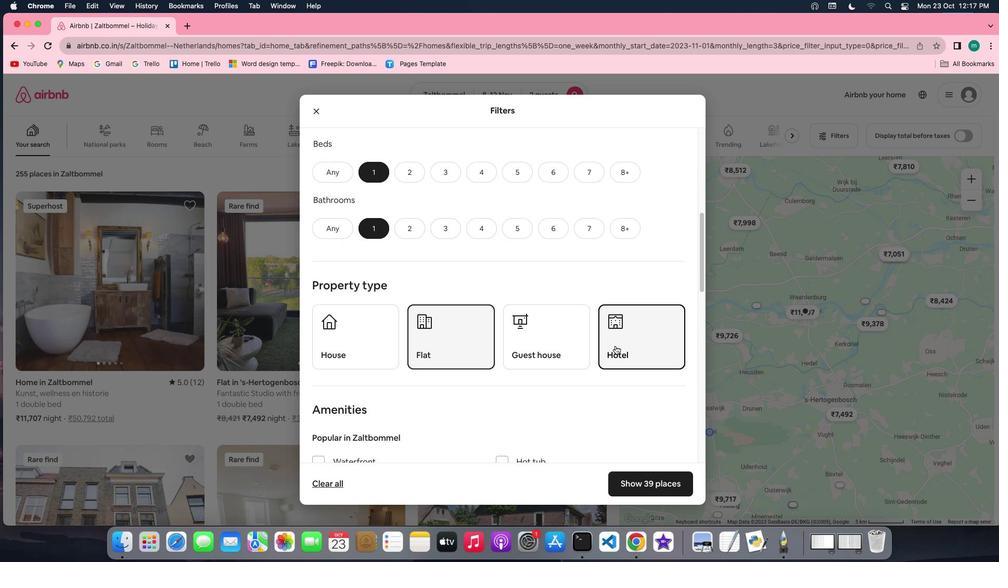 
Action: Mouse scrolled (615, 345) with delta (0, 0)
Screenshot: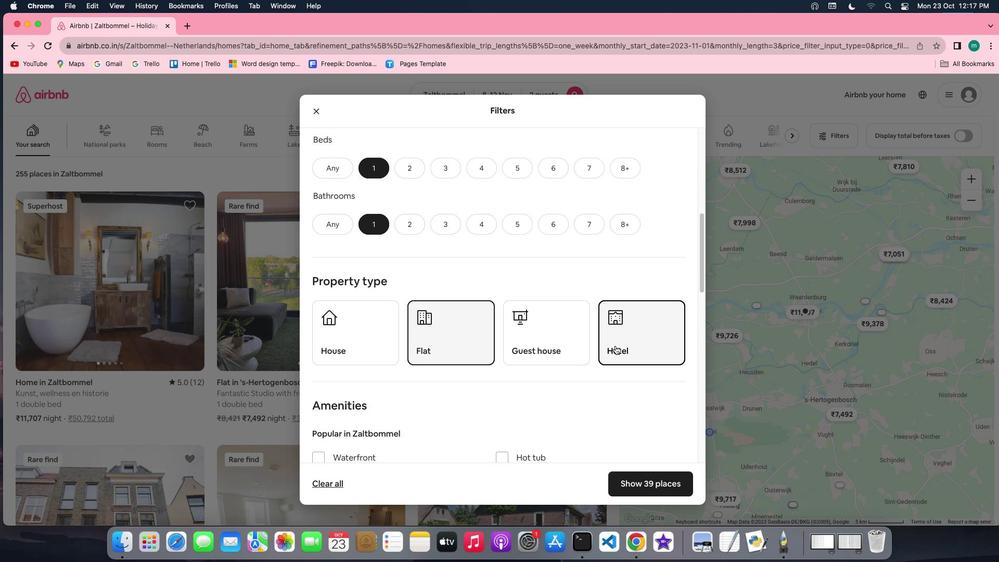 
Action: Mouse scrolled (615, 345) with delta (0, 0)
Screenshot: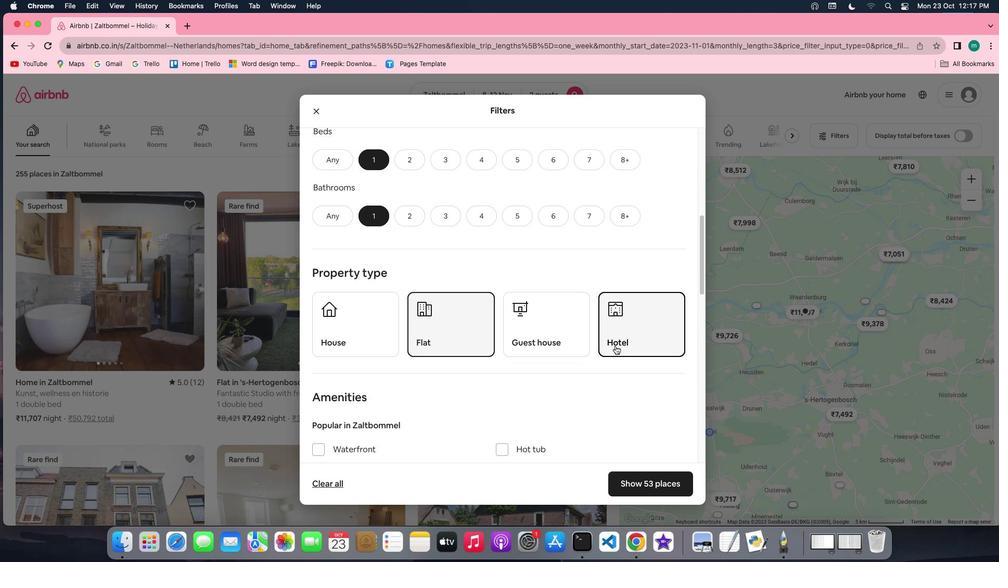 
Action: Mouse scrolled (615, 345) with delta (0, -1)
Screenshot: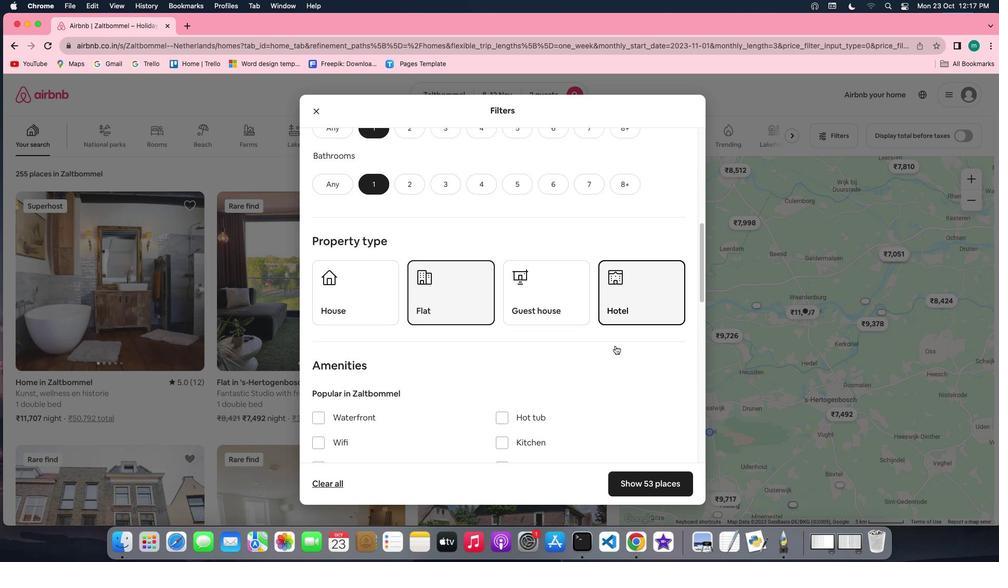 
Action: Mouse scrolled (615, 345) with delta (0, 0)
Screenshot: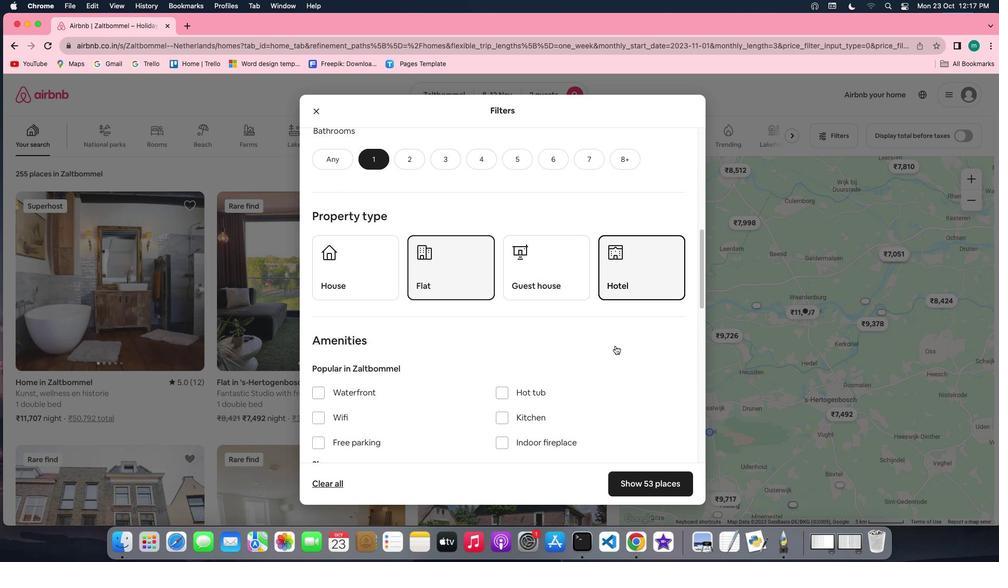 
Action: Mouse scrolled (615, 345) with delta (0, 0)
Screenshot: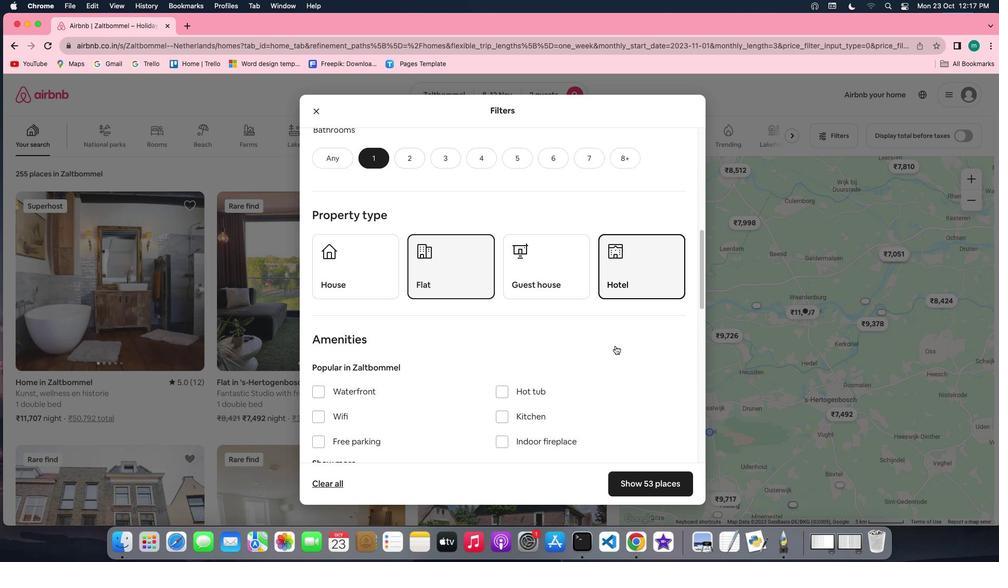 
Action: Mouse scrolled (615, 345) with delta (0, 0)
Screenshot: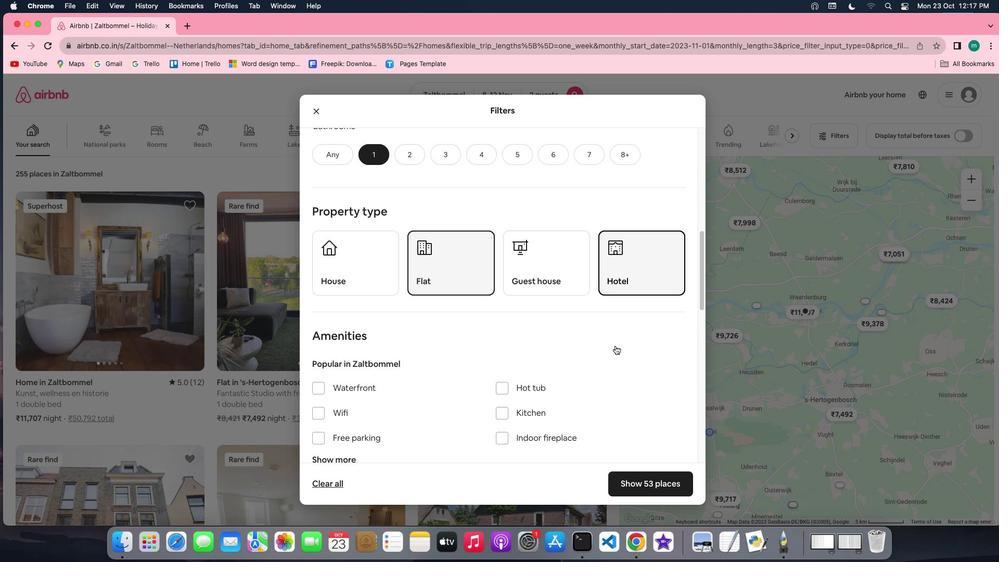 
Action: Mouse scrolled (615, 345) with delta (0, 0)
Screenshot: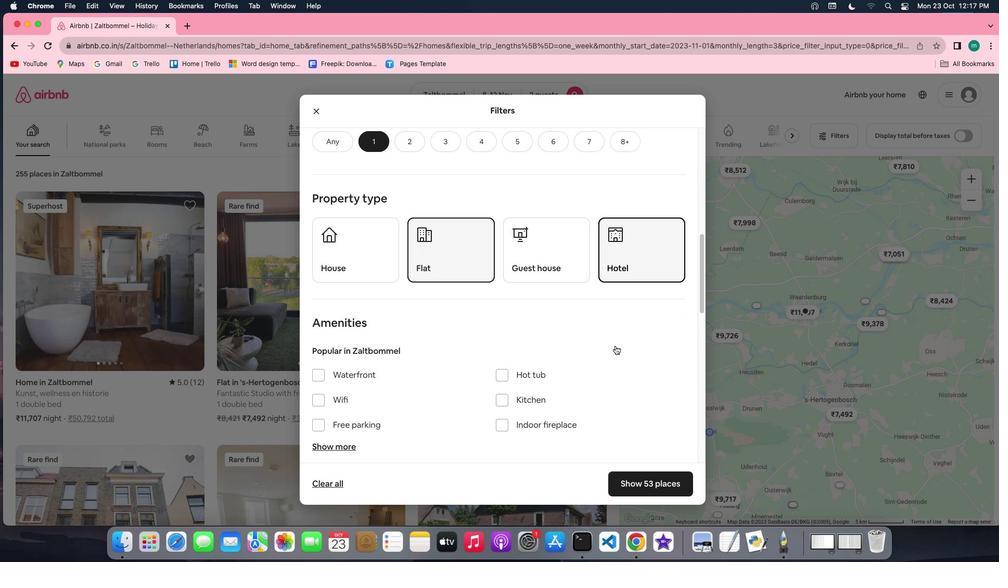 
Action: Mouse scrolled (615, 345) with delta (0, 0)
Screenshot: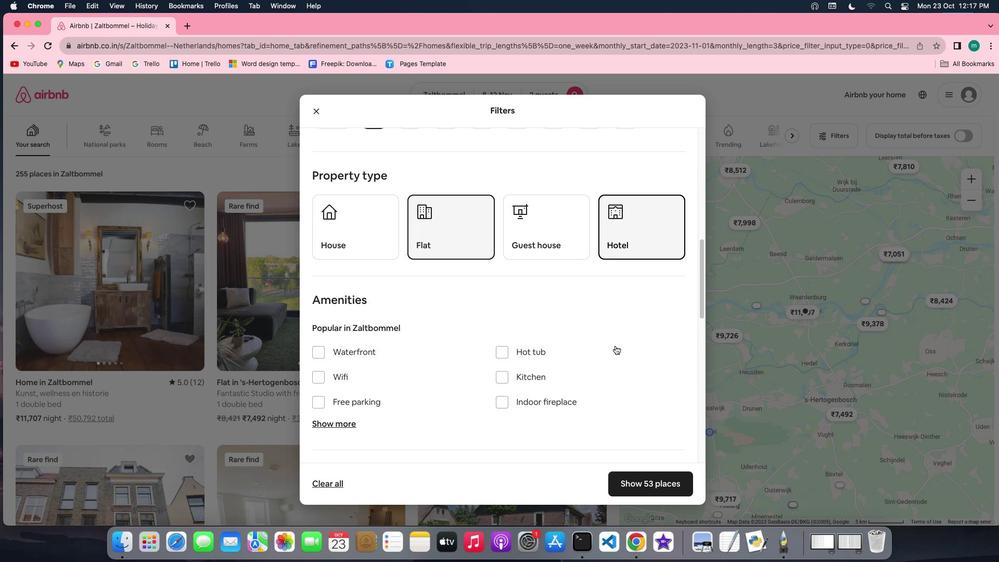 
Action: Mouse scrolled (615, 345) with delta (0, 0)
Screenshot: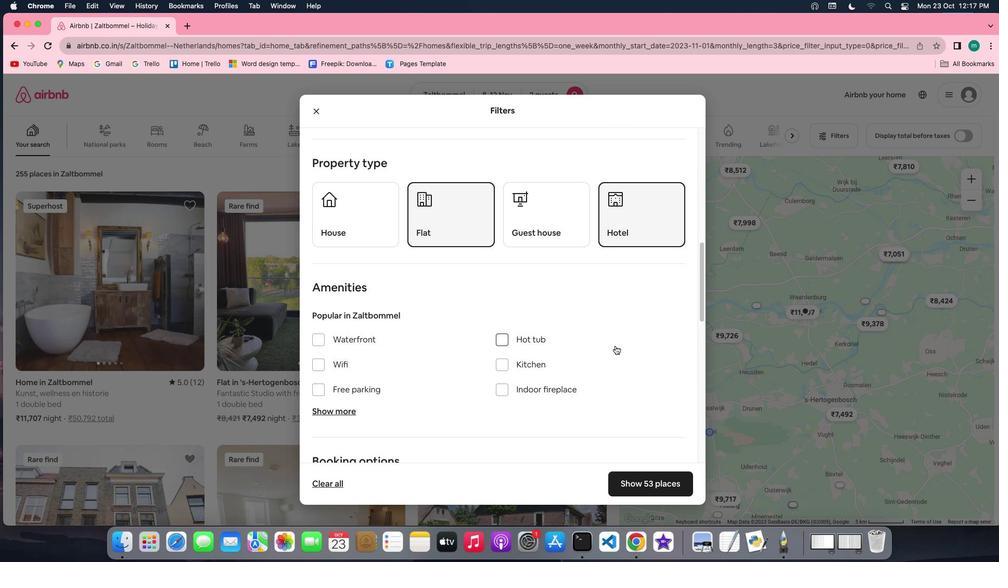 
Action: Mouse scrolled (615, 345) with delta (0, 0)
Screenshot: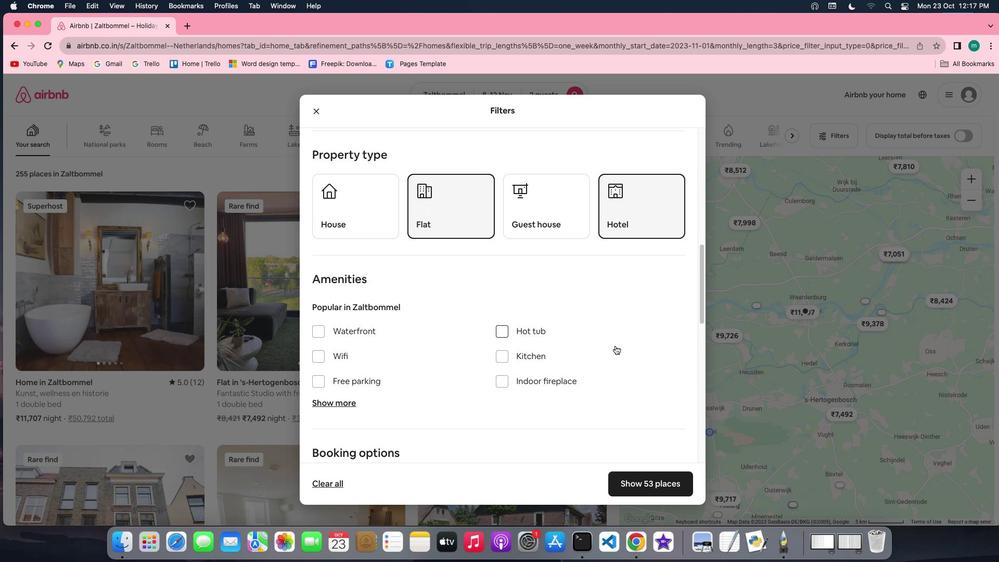 
Action: Mouse scrolled (615, 345) with delta (0, 0)
Screenshot: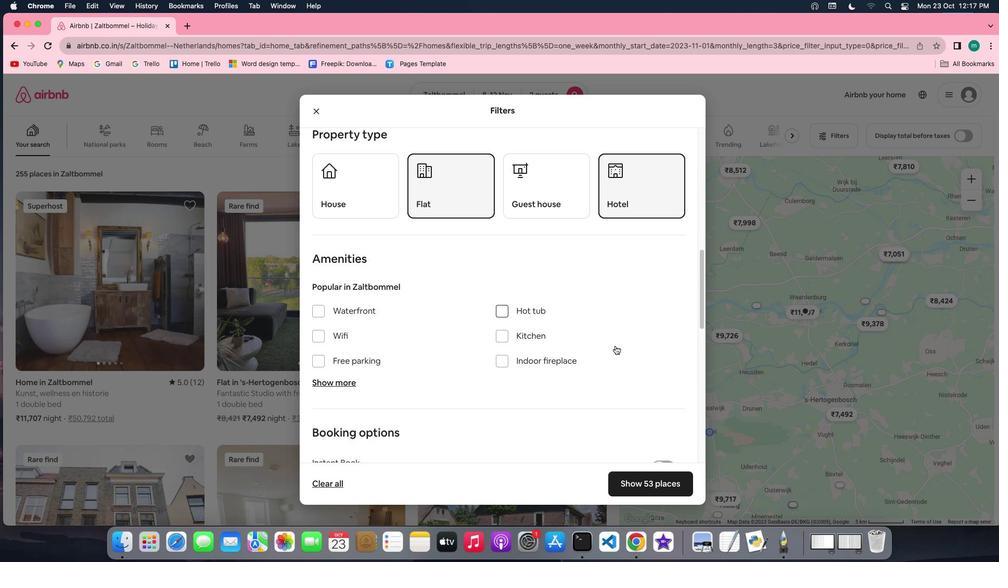 
Action: Mouse scrolled (615, 345) with delta (0, -1)
Screenshot: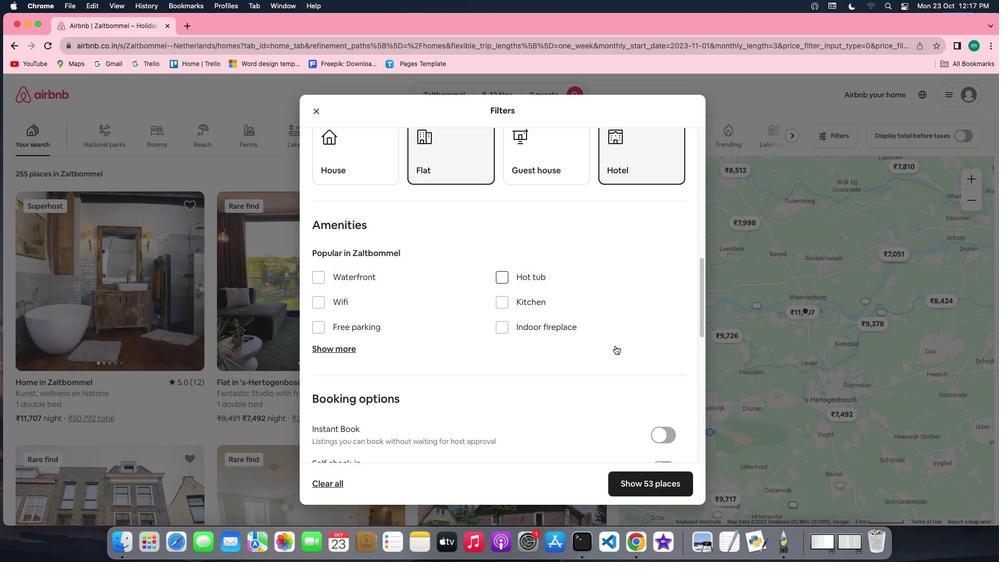 
Action: Mouse scrolled (615, 345) with delta (0, 0)
Screenshot: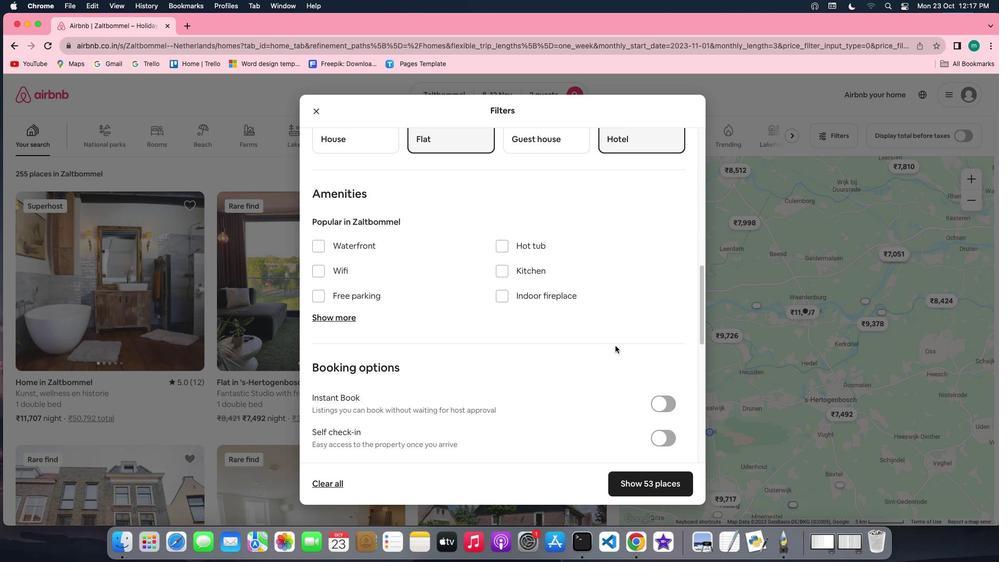 
Action: Mouse scrolled (615, 345) with delta (0, 0)
Screenshot: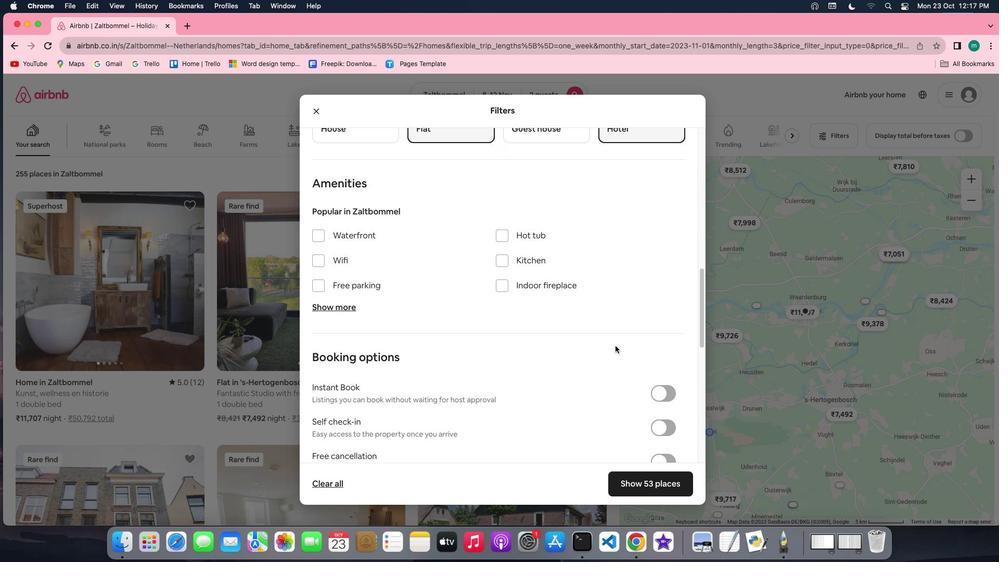 
Action: Mouse scrolled (615, 345) with delta (0, 0)
Screenshot: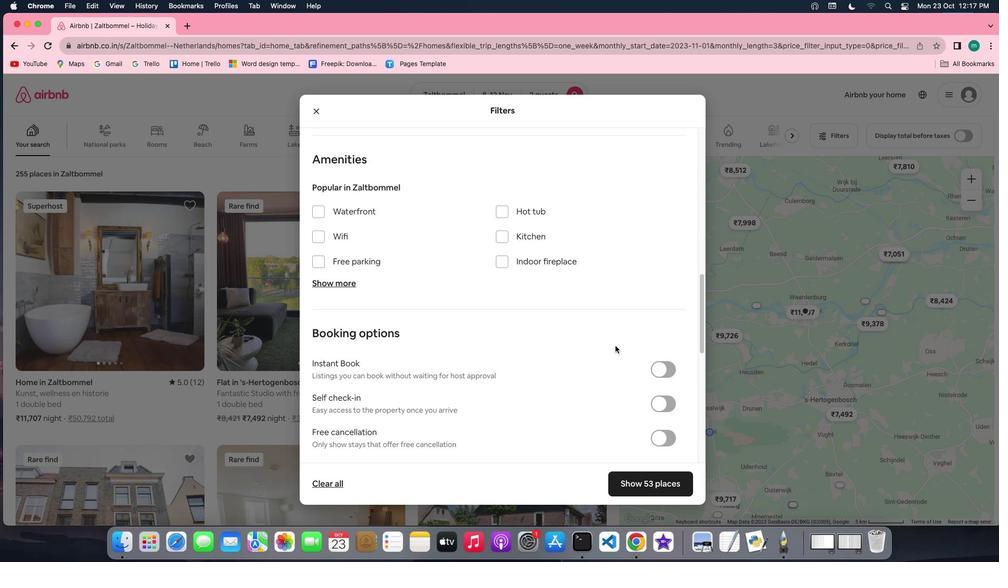 
Action: Mouse moved to (661, 388)
Screenshot: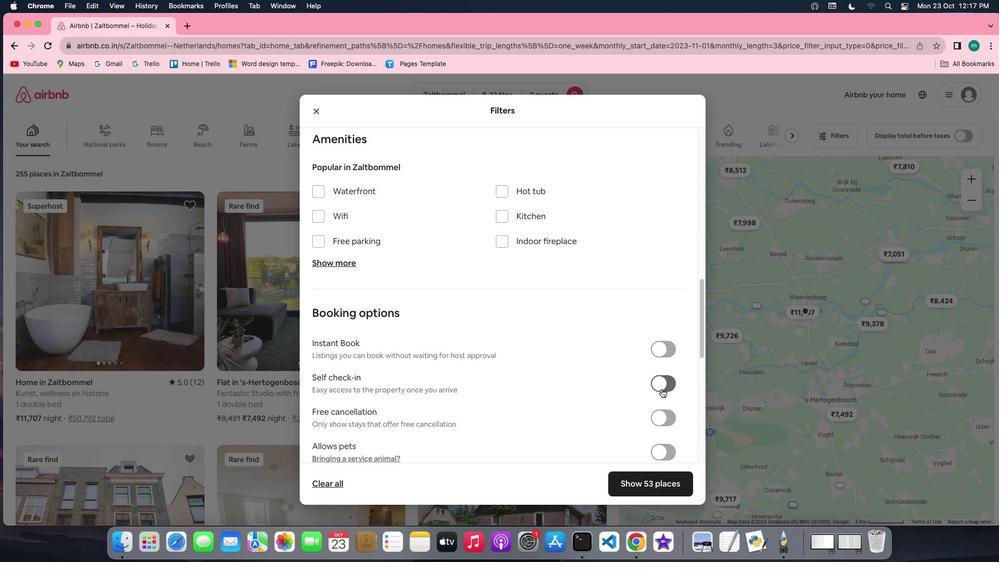
Action: Mouse pressed left at (661, 388)
Screenshot: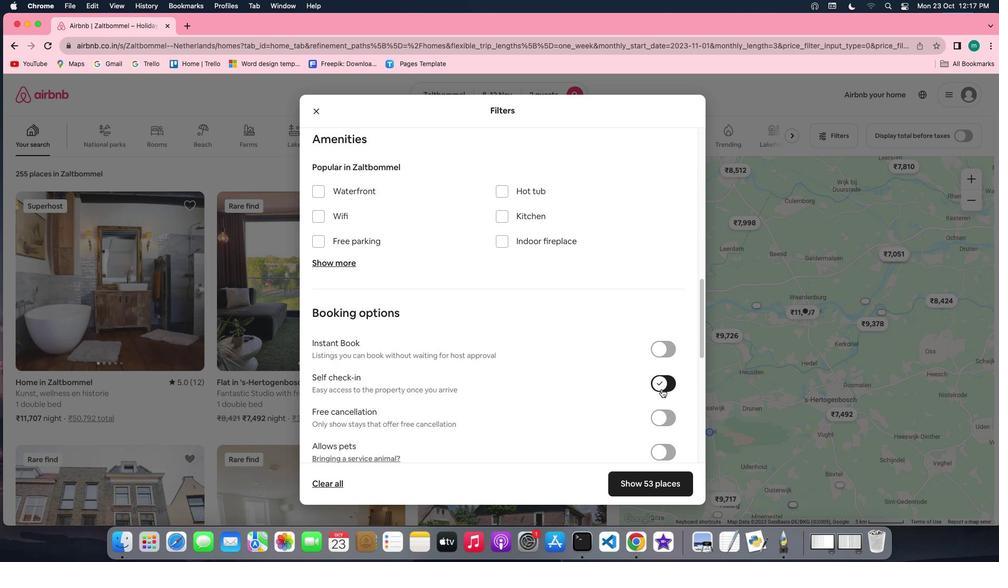 
Action: Mouse moved to (520, 430)
Screenshot: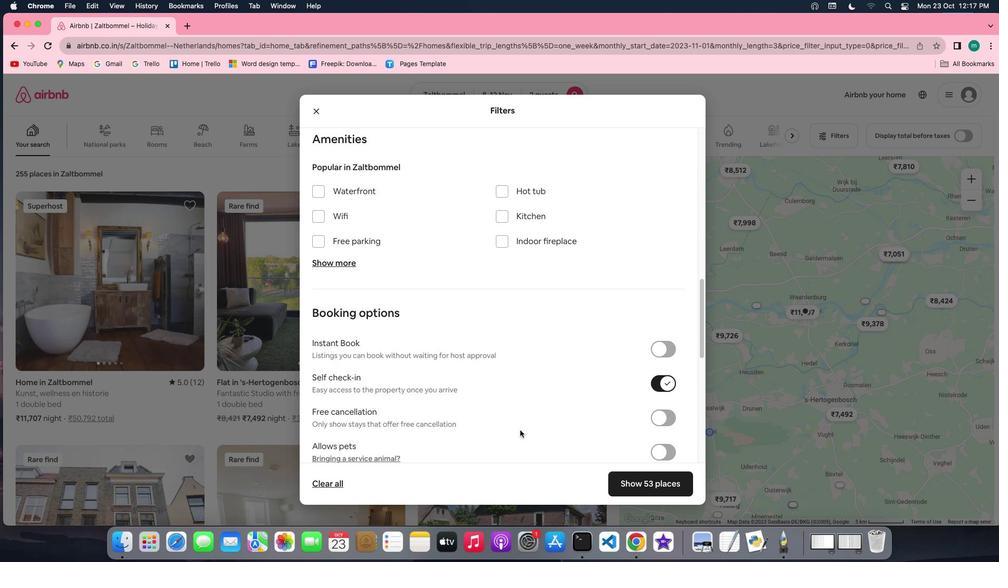 
Action: Mouse scrolled (520, 430) with delta (0, 0)
Screenshot: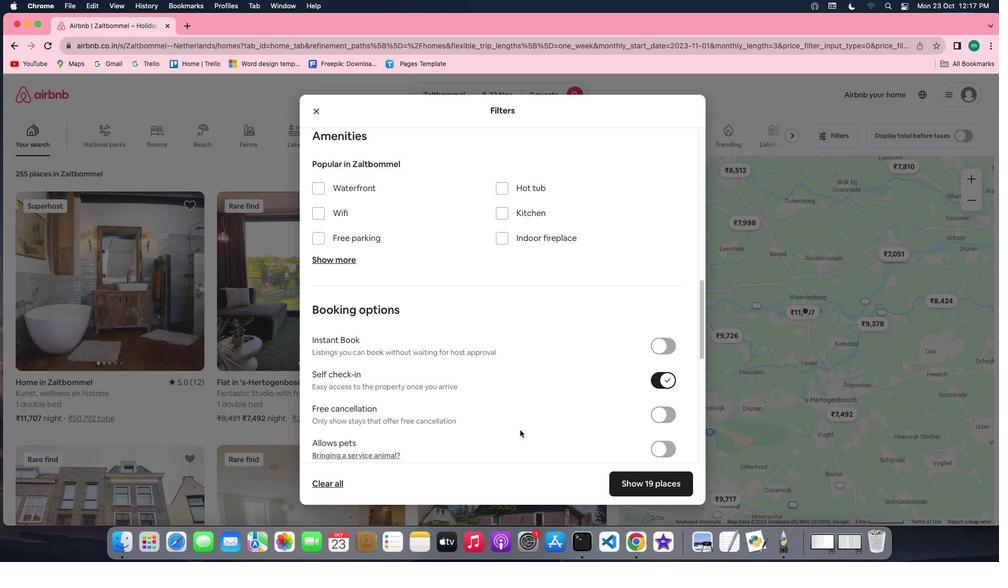 
Action: Mouse scrolled (520, 430) with delta (0, 0)
Screenshot: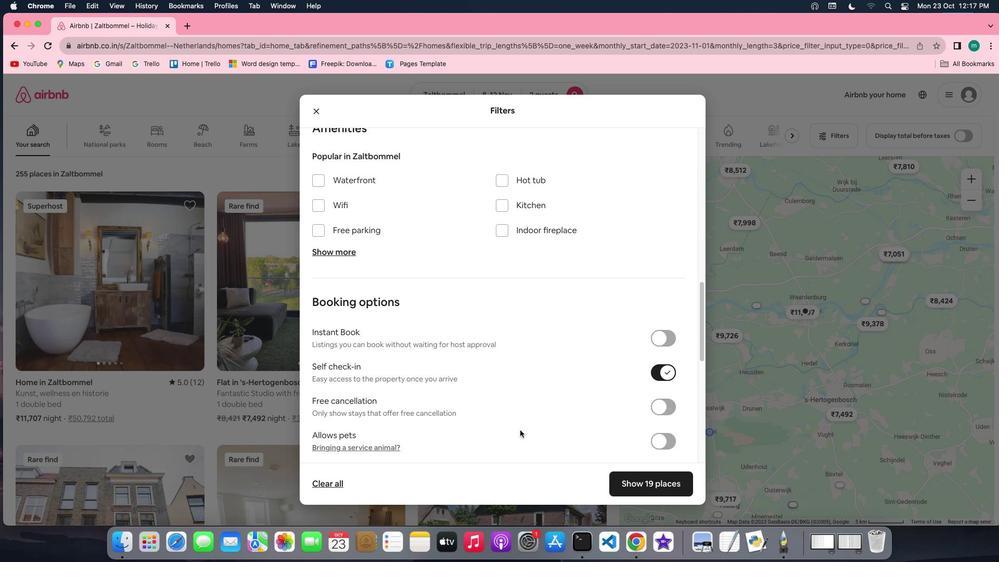 
Action: Mouse scrolled (520, 430) with delta (0, -1)
Screenshot: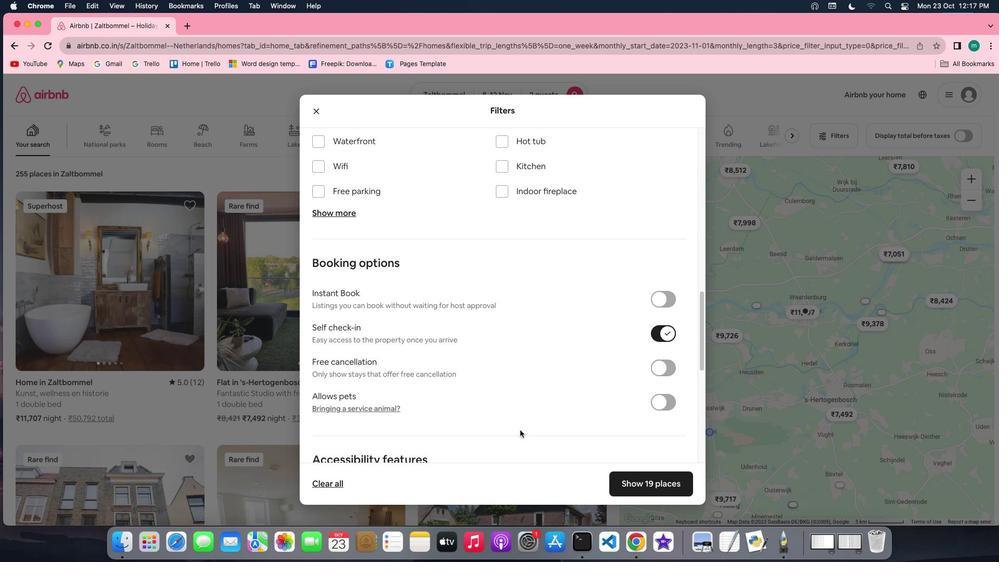 
Action: Mouse scrolled (520, 430) with delta (0, -1)
Screenshot: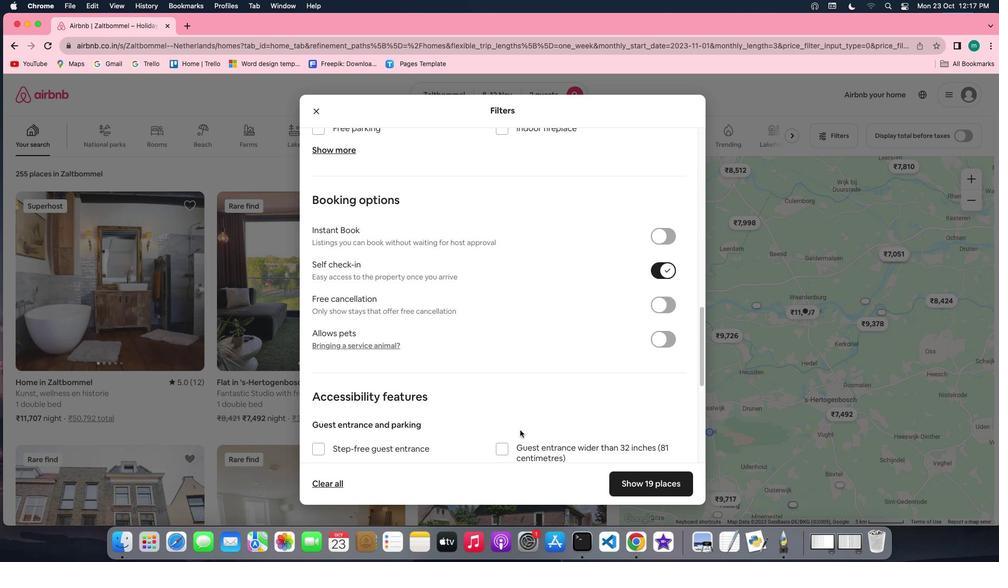 
Action: Mouse moved to (547, 422)
Screenshot: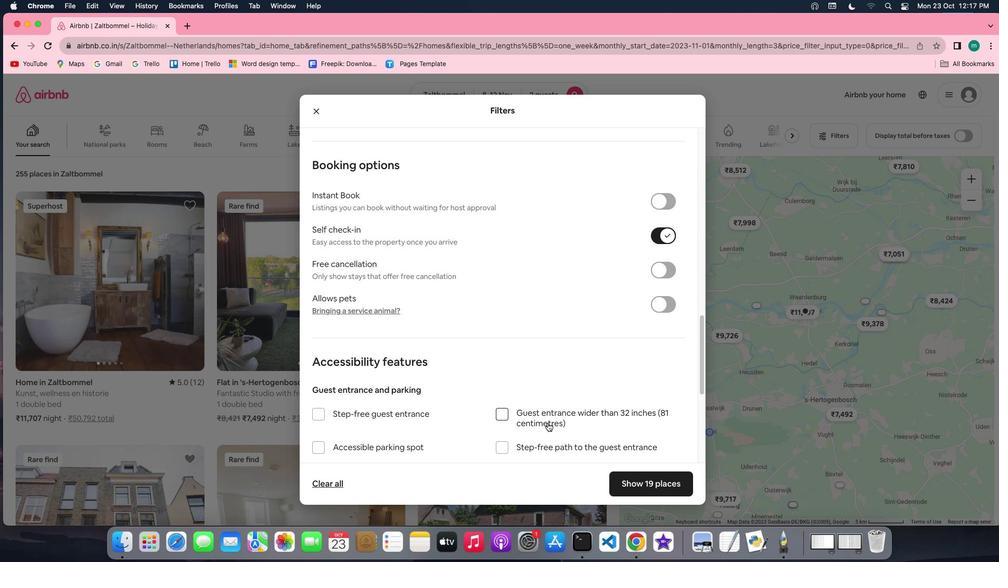 
Action: Mouse scrolled (547, 422) with delta (0, 0)
Screenshot: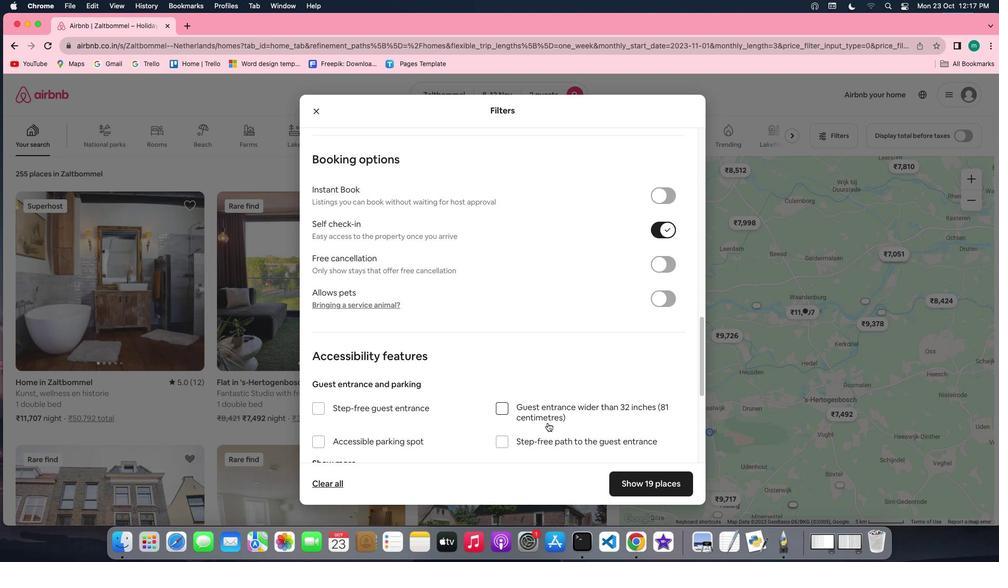 
Action: Mouse scrolled (547, 422) with delta (0, 0)
Screenshot: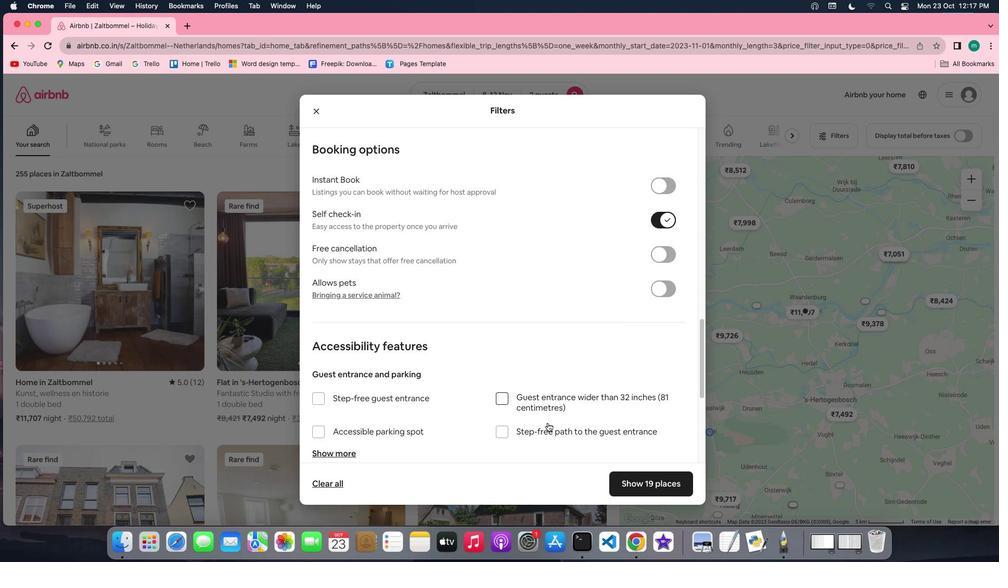 
Action: Mouse scrolled (547, 422) with delta (0, -1)
Screenshot: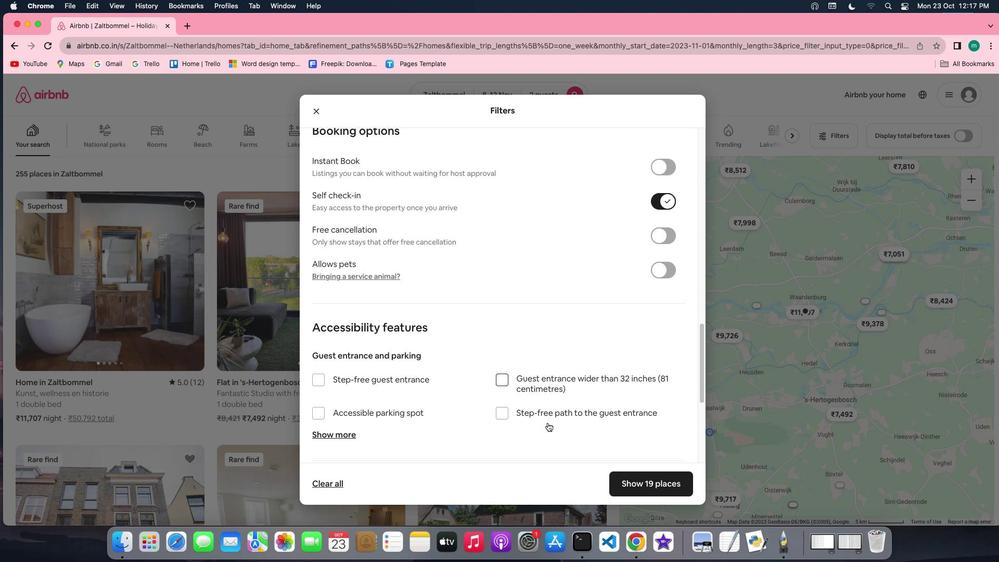 
Action: Mouse scrolled (547, 422) with delta (0, -1)
Screenshot: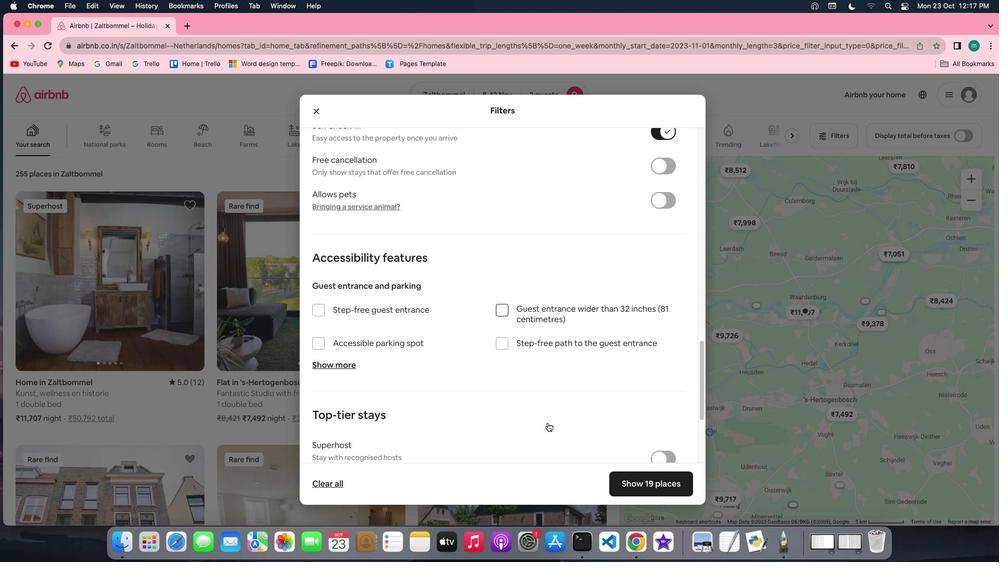 
Action: Mouse moved to (559, 438)
Screenshot: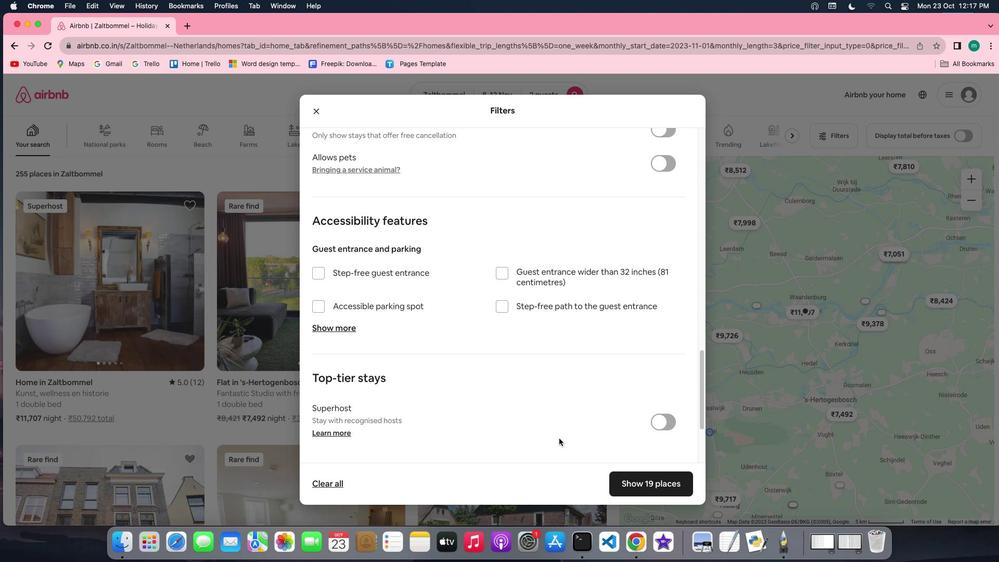 
Action: Mouse scrolled (559, 438) with delta (0, 0)
Screenshot: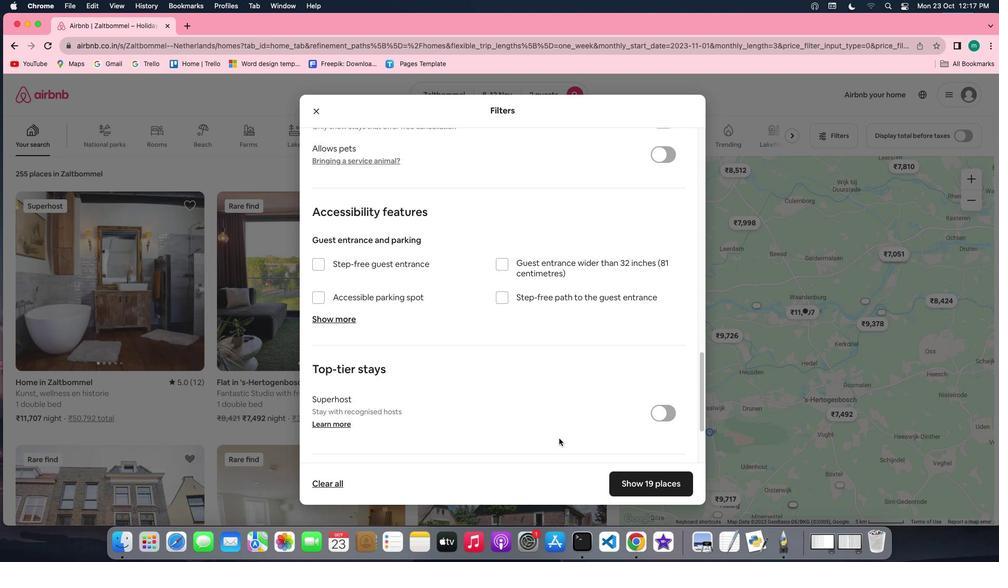 
Action: Mouse scrolled (559, 438) with delta (0, 0)
Screenshot: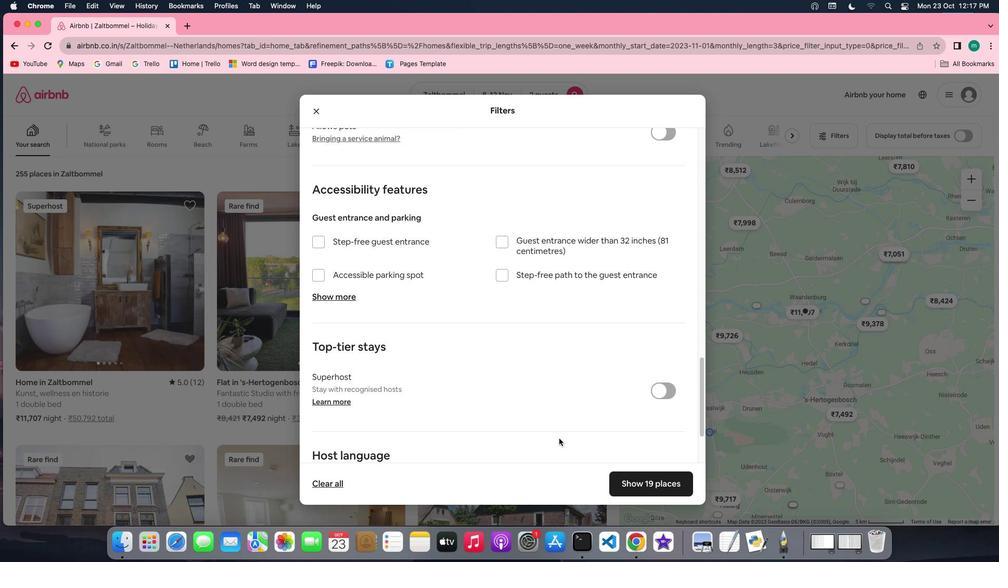 
Action: Mouse scrolled (559, 438) with delta (0, -1)
Screenshot: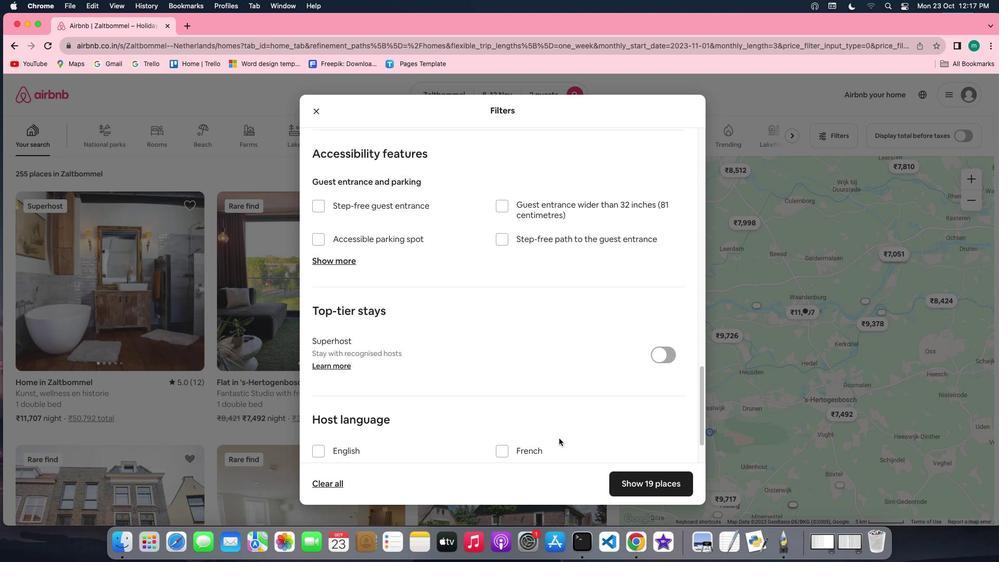 
Action: Mouse scrolled (559, 438) with delta (0, -2)
Screenshot: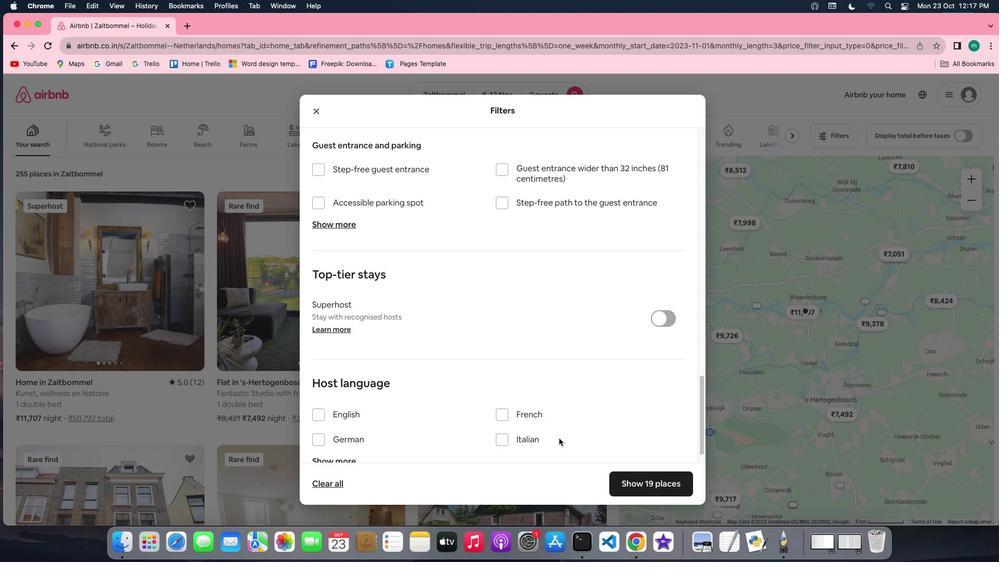 
Action: Mouse scrolled (559, 438) with delta (0, -2)
Screenshot: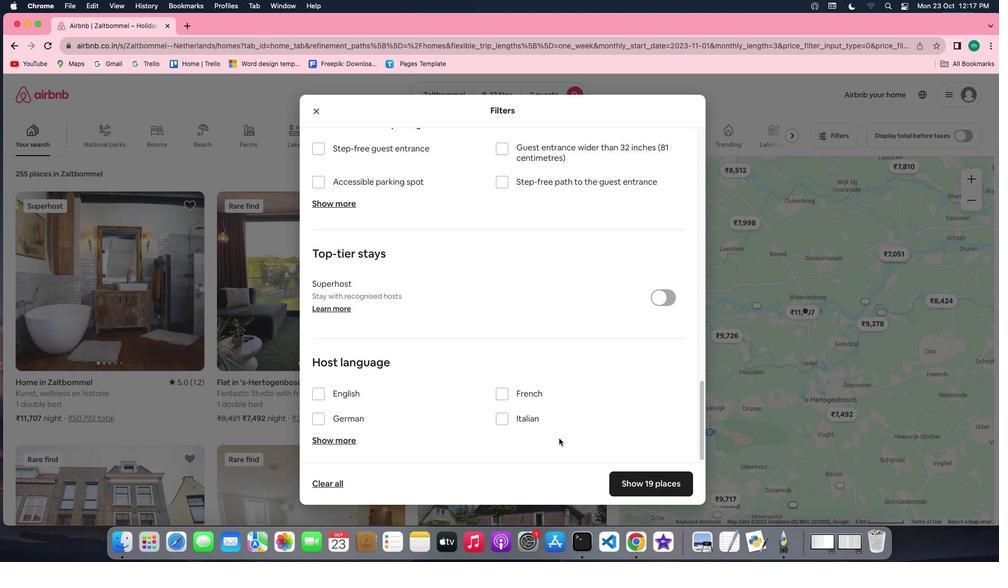 
Action: Mouse scrolled (559, 438) with delta (0, 0)
Screenshot: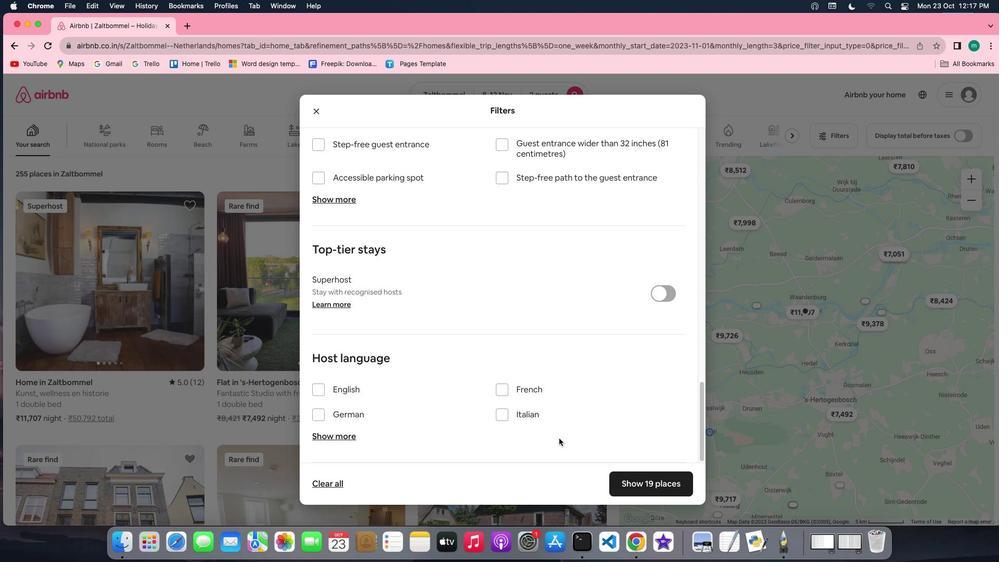 
Action: Mouse scrolled (559, 438) with delta (0, 0)
Screenshot: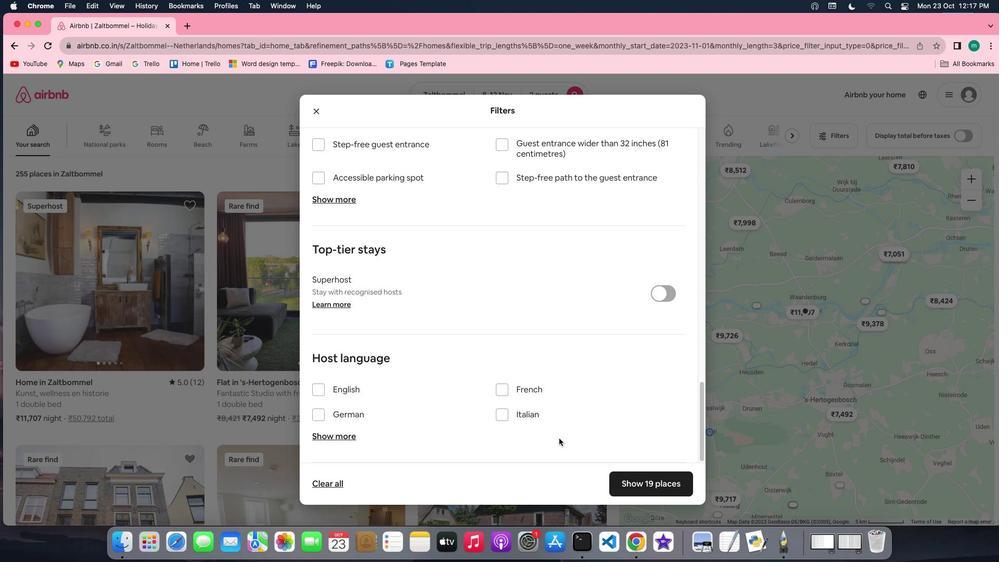
Action: Mouse scrolled (559, 438) with delta (0, -1)
Screenshot: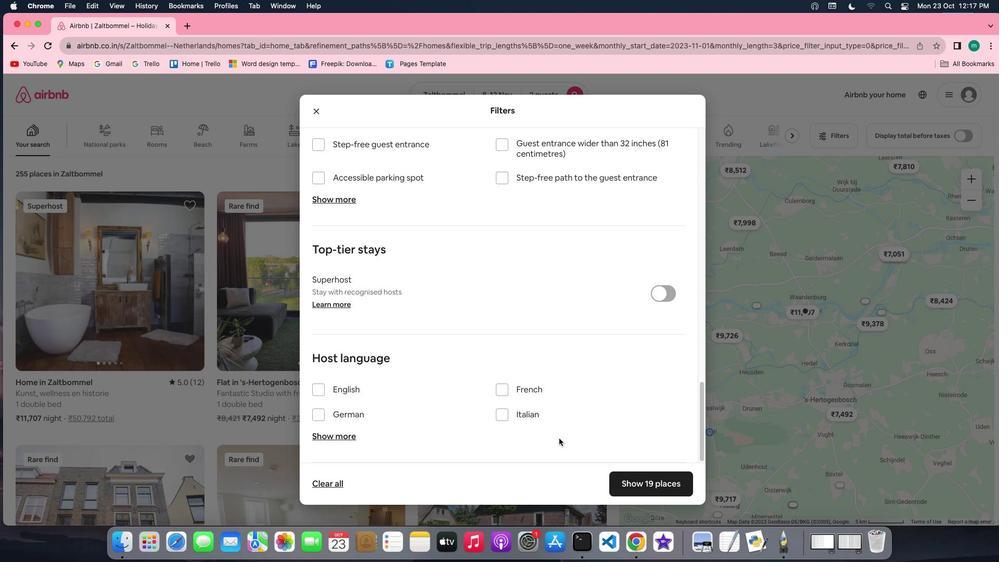 
Action: Mouse scrolled (559, 438) with delta (0, -2)
Screenshot: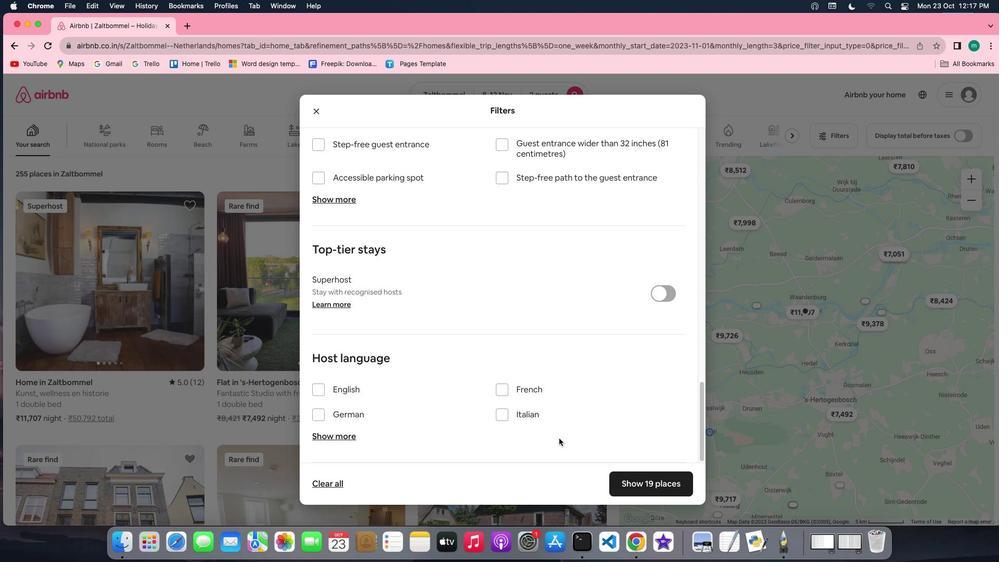 
Action: Mouse scrolled (559, 438) with delta (0, -2)
Screenshot: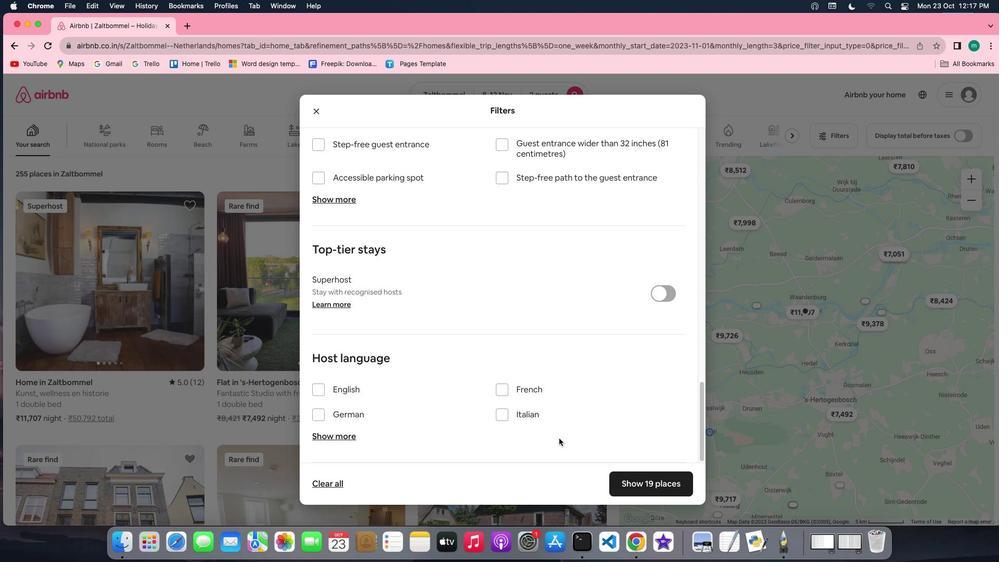 
Action: Mouse moved to (640, 479)
Screenshot: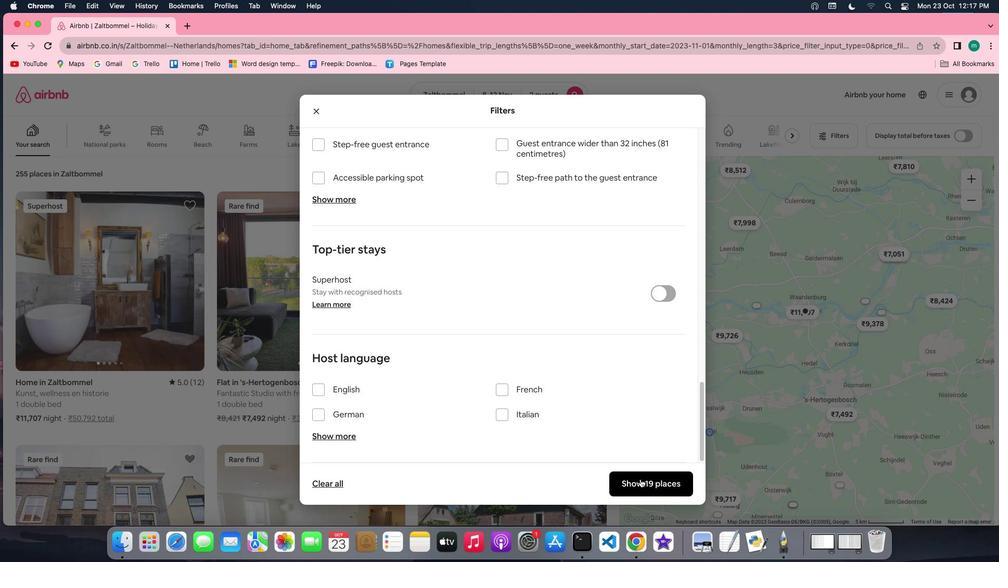 
Action: Mouse pressed left at (640, 479)
Screenshot: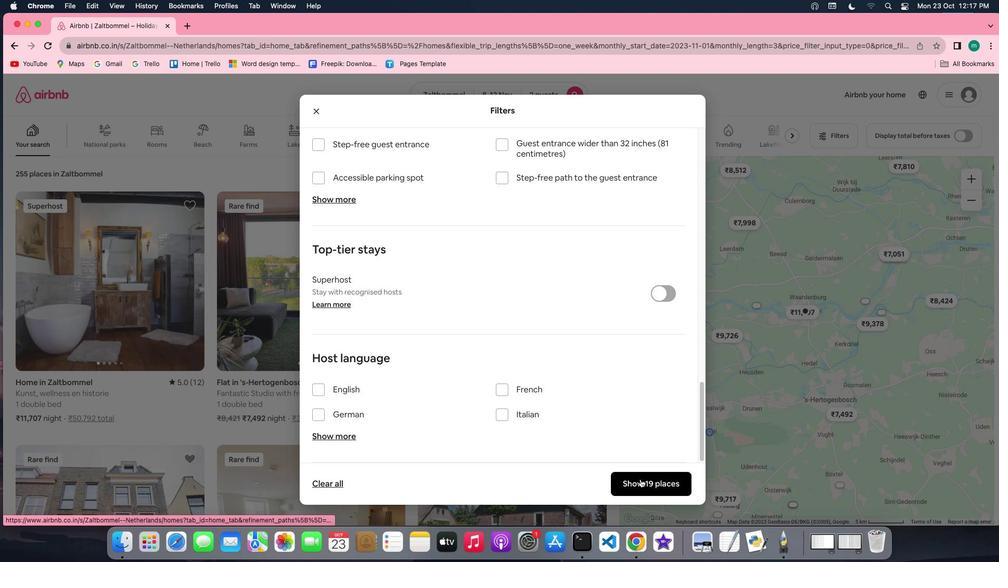 
Action: Mouse moved to (130, 277)
Screenshot: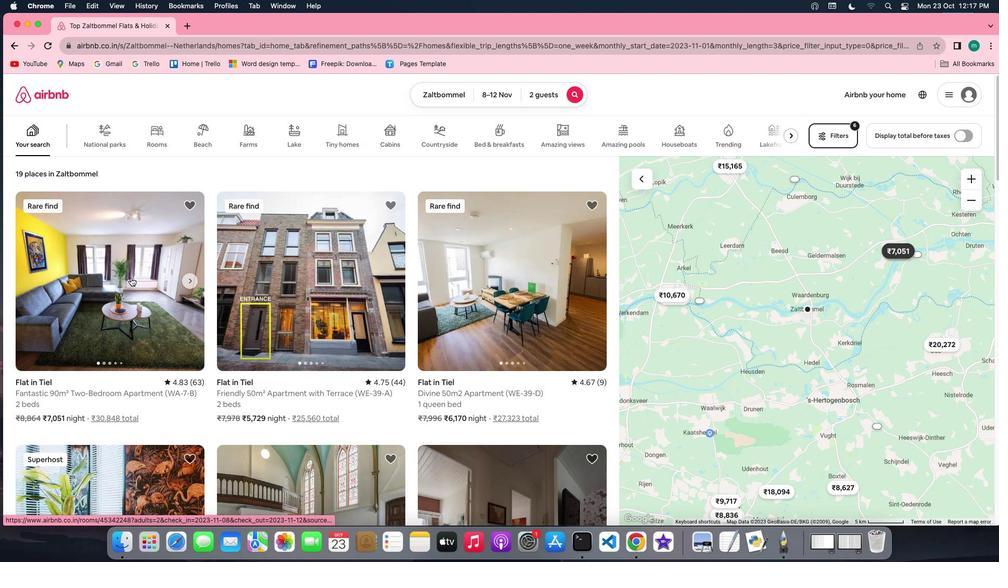 
Action: Mouse pressed left at (130, 277)
Screenshot: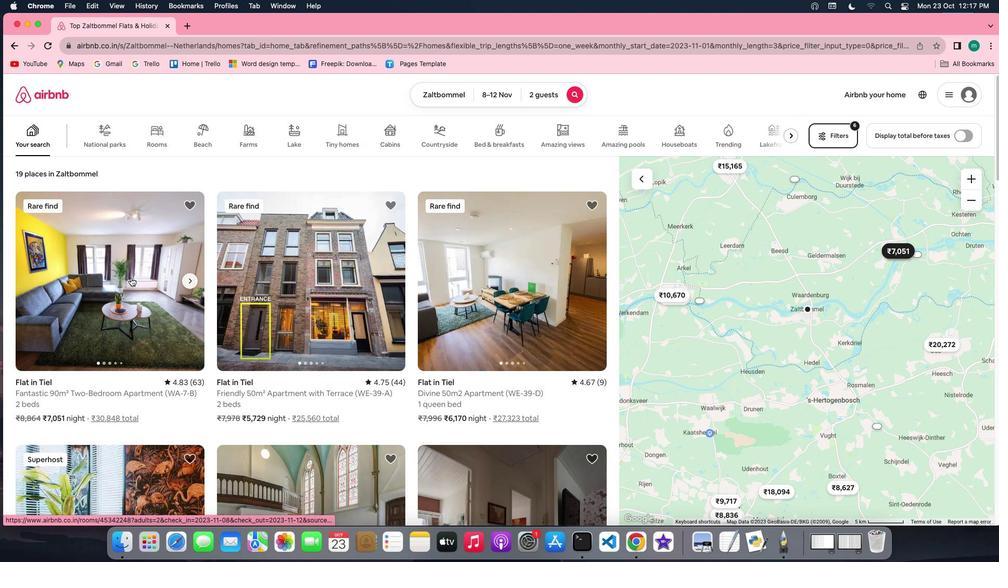 
Action: Mouse moved to (722, 384)
Screenshot: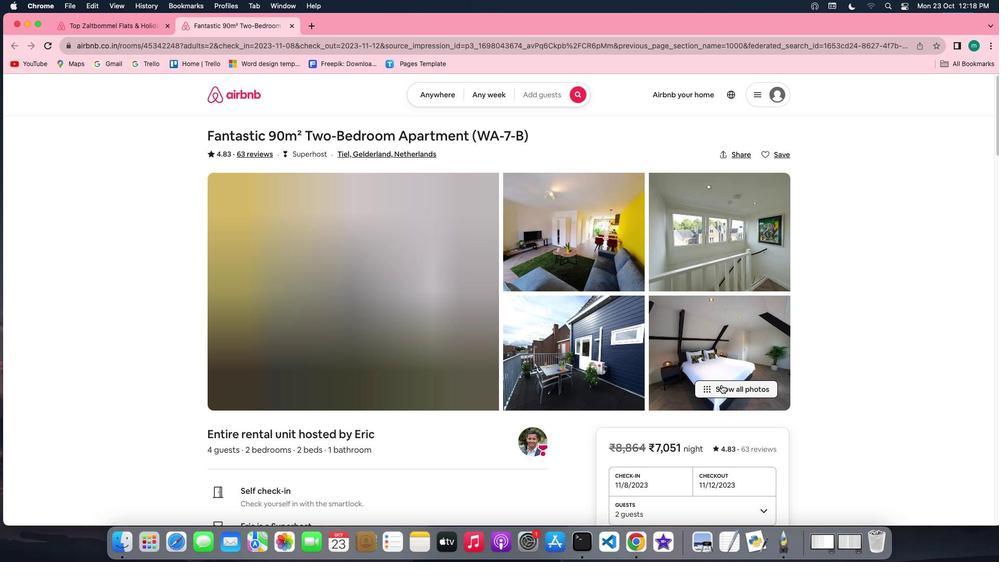 
Action: Mouse pressed left at (722, 384)
Screenshot: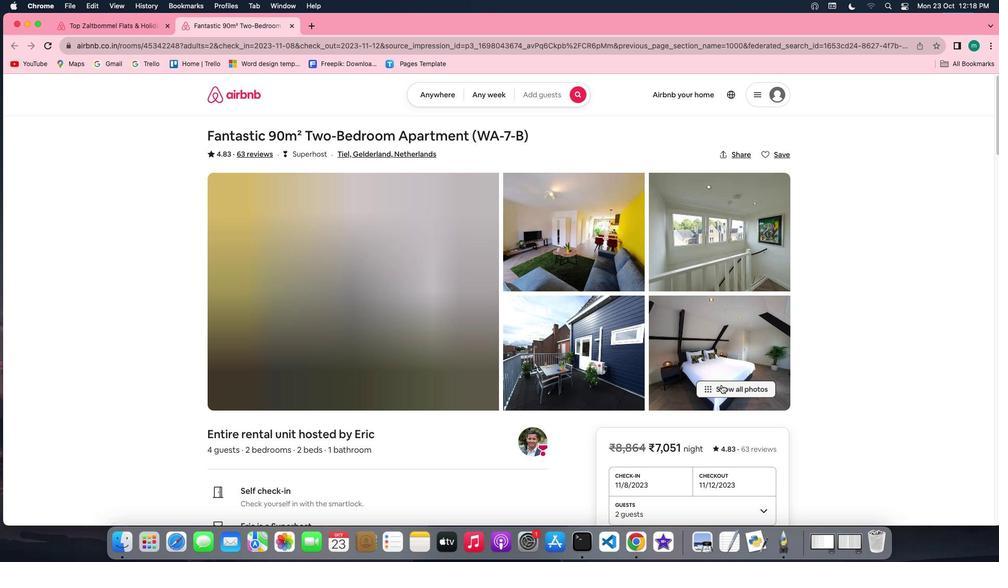 
Action: Mouse moved to (425, 349)
Screenshot: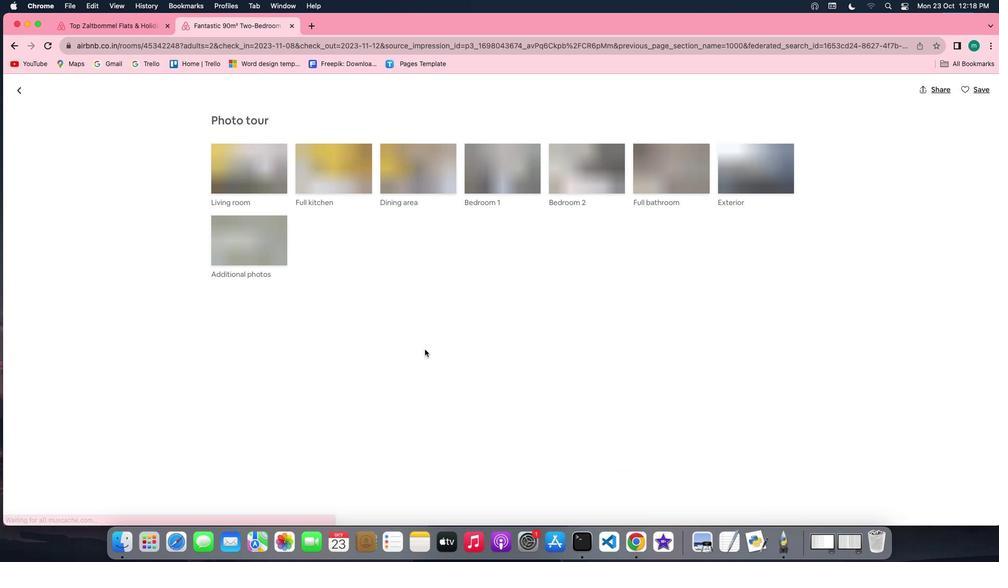 
Action: Mouse scrolled (425, 349) with delta (0, 0)
Screenshot: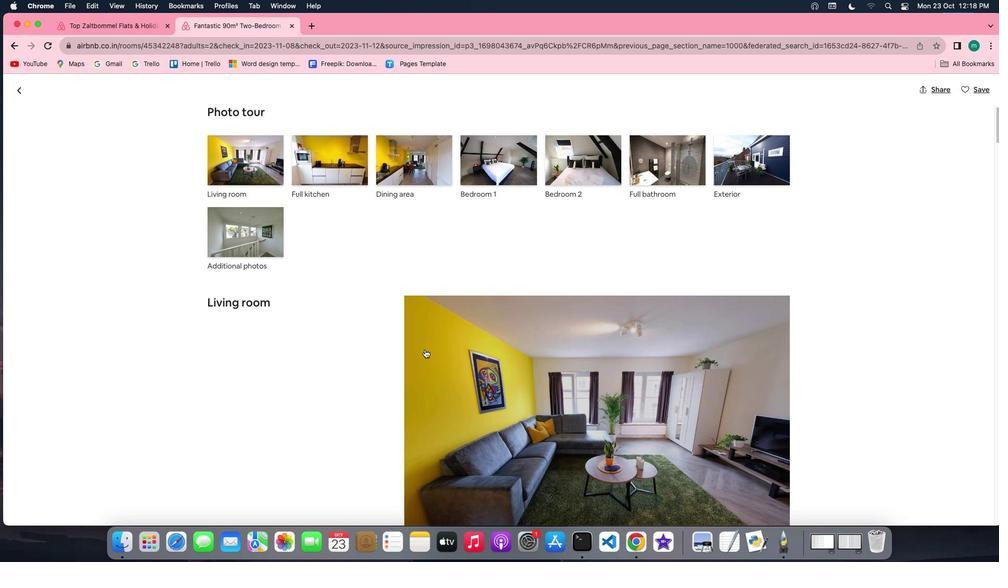 
Action: Mouse scrolled (425, 349) with delta (0, 0)
Screenshot: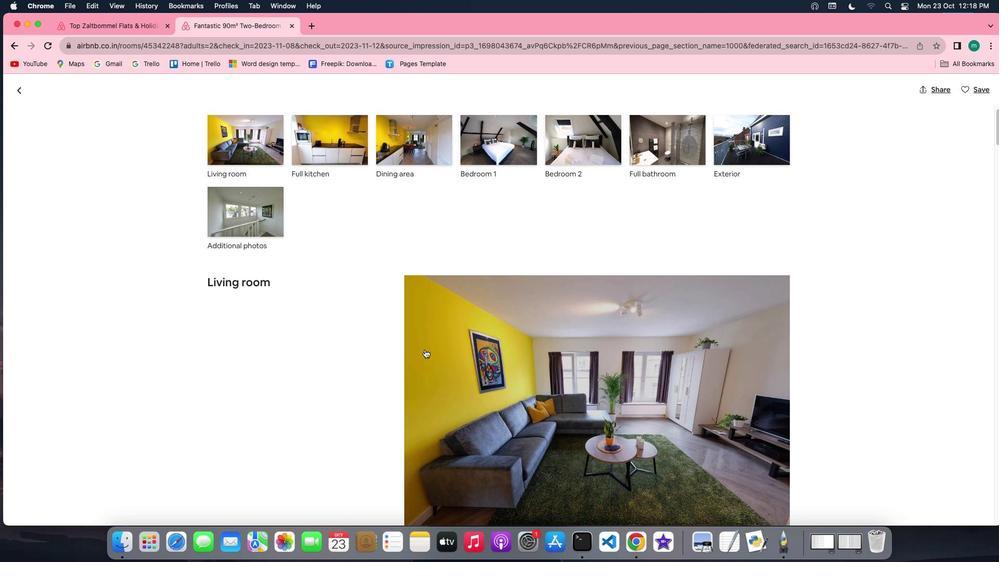 
Action: Mouse scrolled (425, 349) with delta (0, -1)
Screenshot: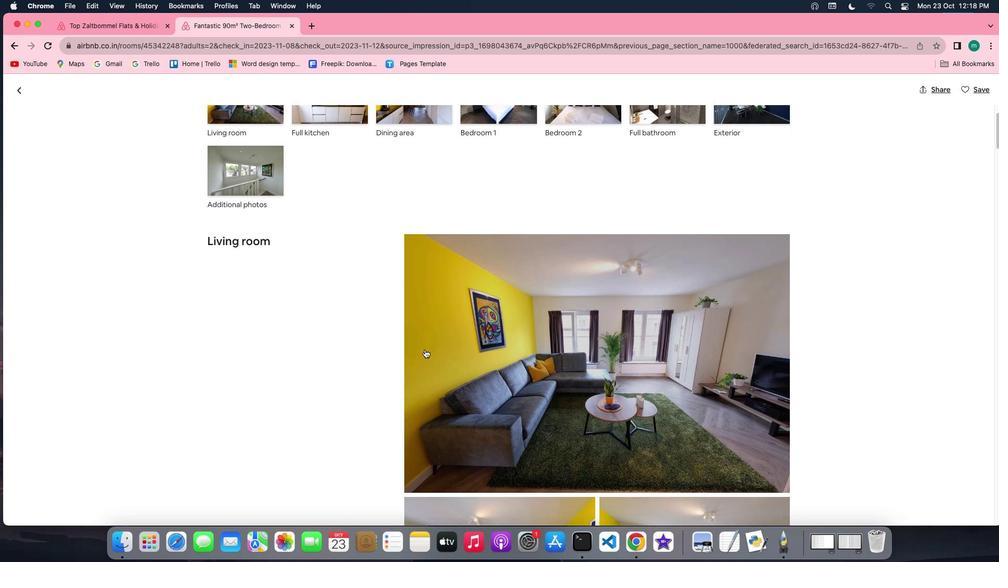 
Action: Mouse scrolled (425, 349) with delta (0, -2)
Screenshot: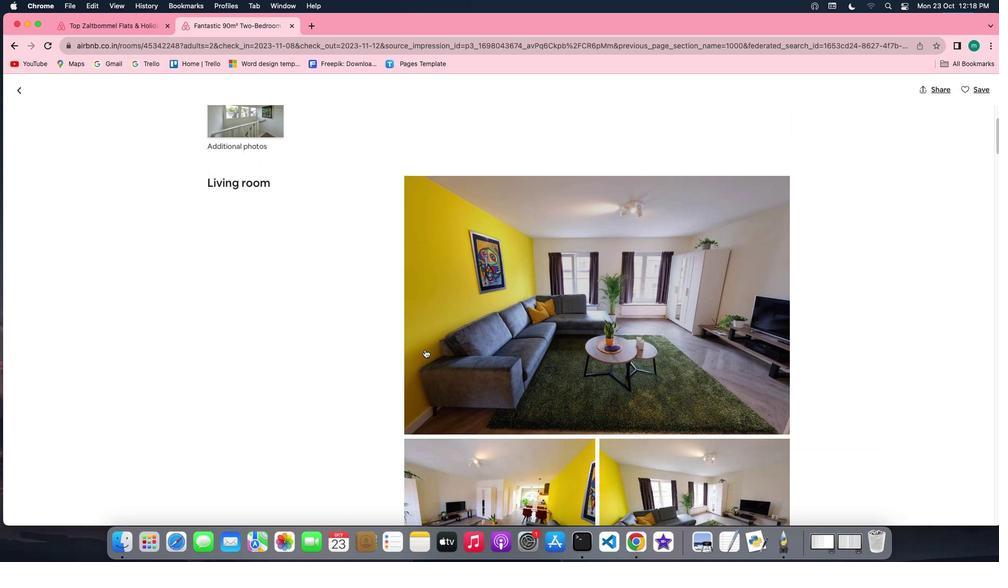 
Action: Mouse scrolled (425, 349) with delta (0, 0)
Screenshot: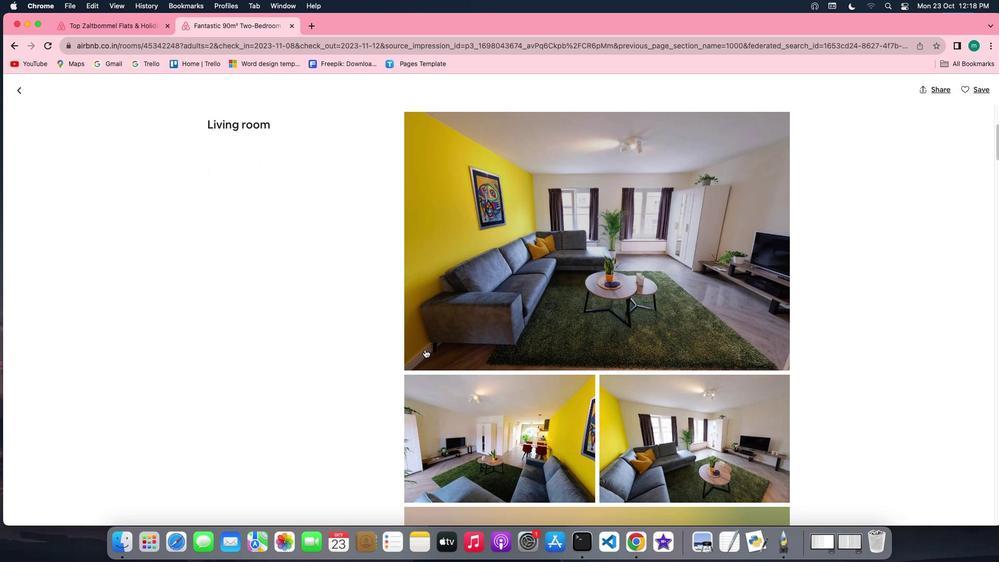 
Action: Mouse scrolled (425, 349) with delta (0, 0)
Screenshot: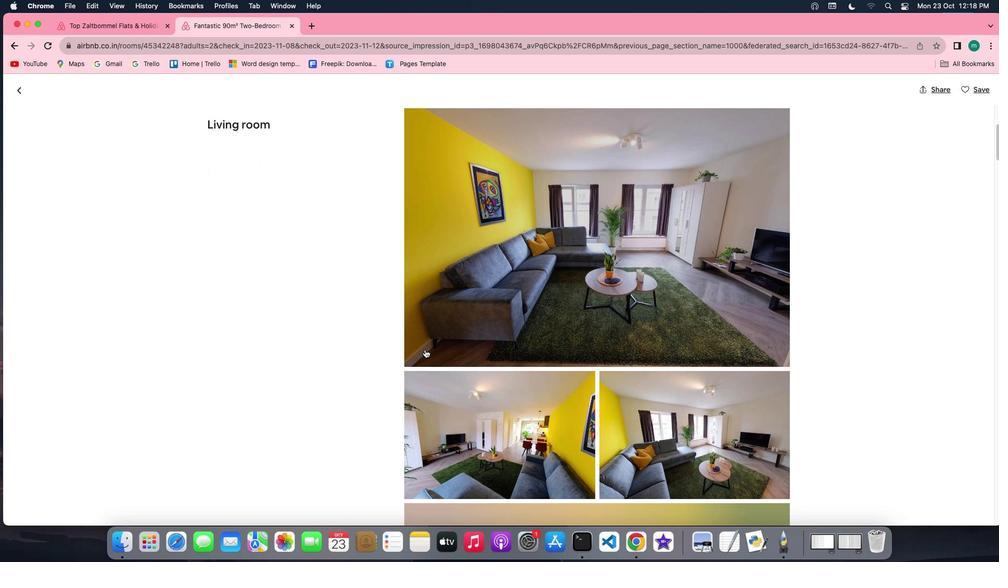 
Action: Mouse scrolled (425, 349) with delta (0, 0)
Screenshot: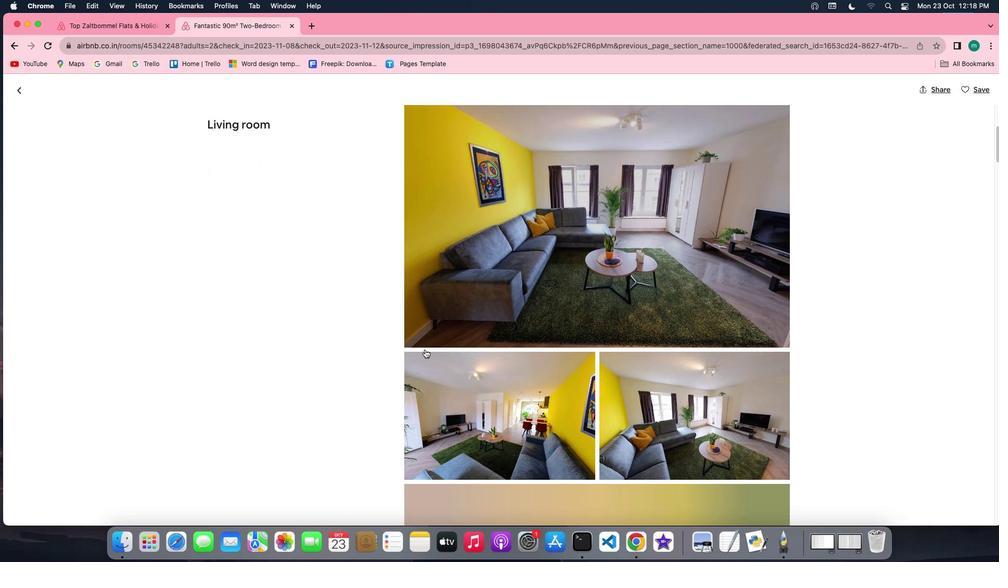 
Action: Mouse scrolled (425, 349) with delta (0, 0)
Screenshot: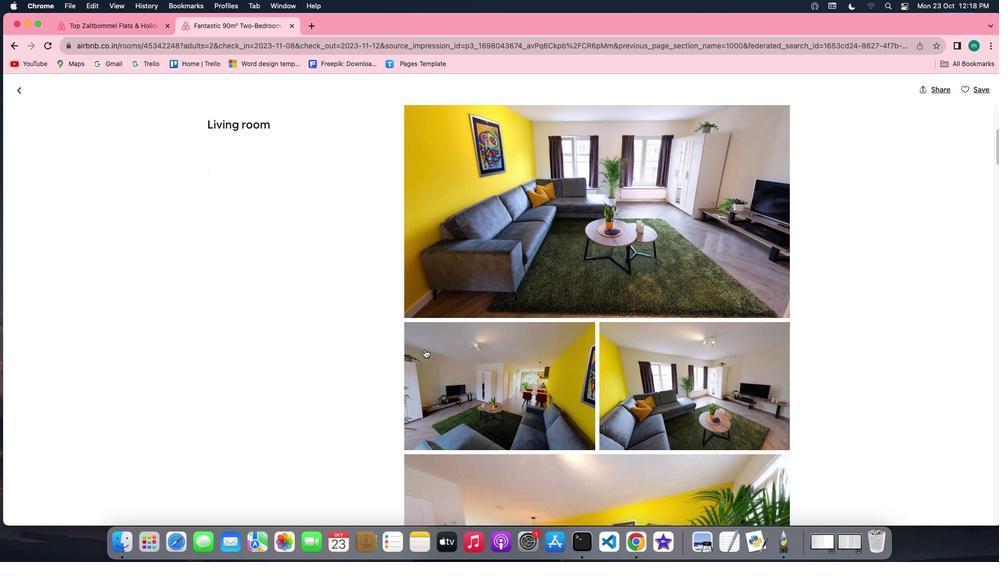 
Action: Mouse scrolled (425, 349) with delta (0, 0)
Screenshot: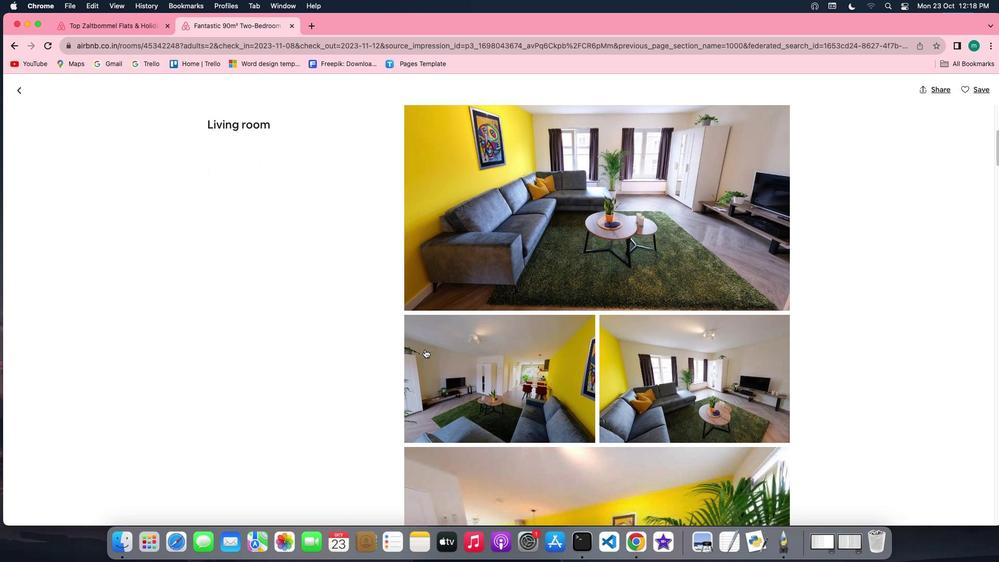 
Action: Mouse scrolled (425, 349) with delta (0, -1)
Screenshot: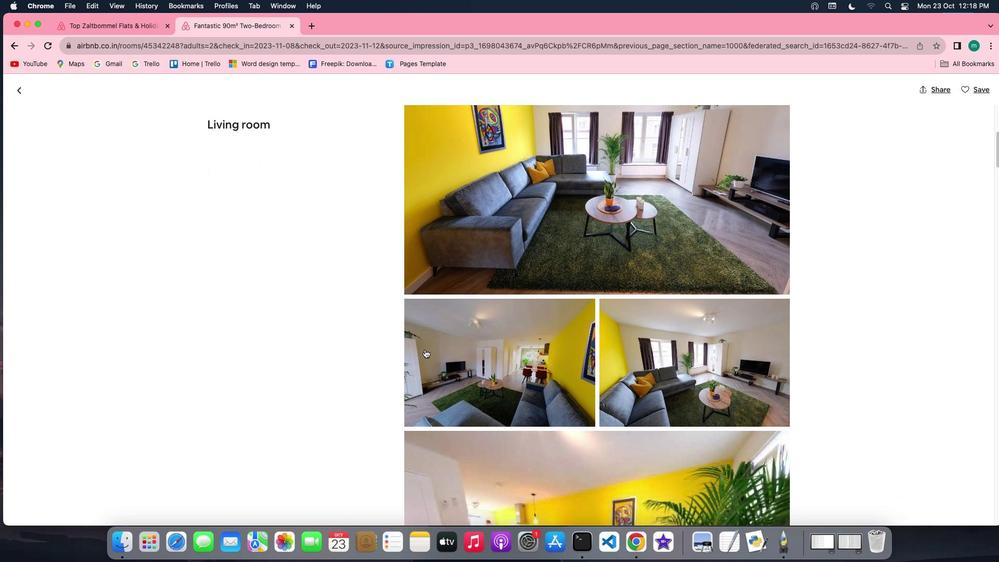 
Action: Mouse scrolled (425, 349) with delta (0, -1)
Screenshot: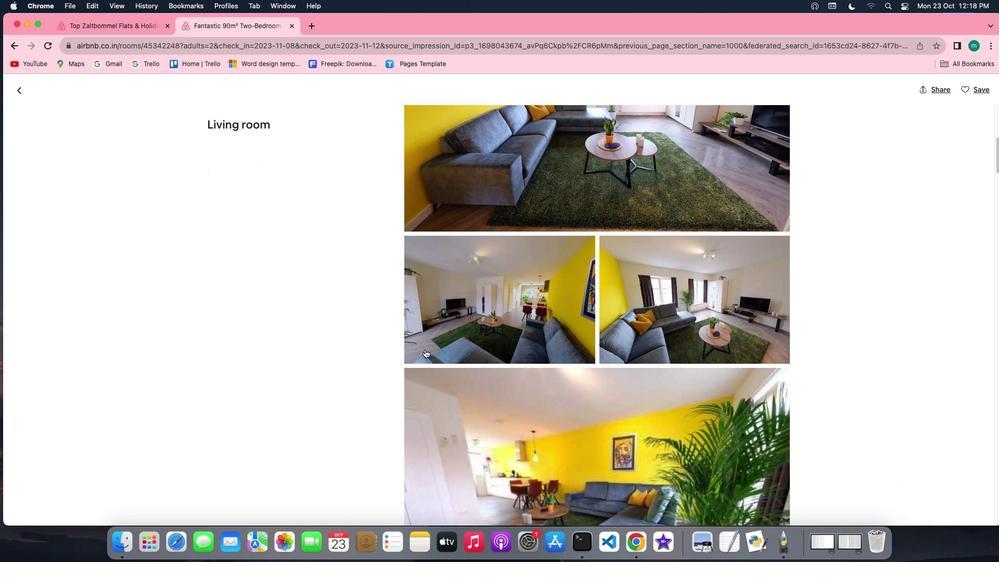 
Action: Mouse scrolled (425, 349) with delta (0, 0)
Screenshot: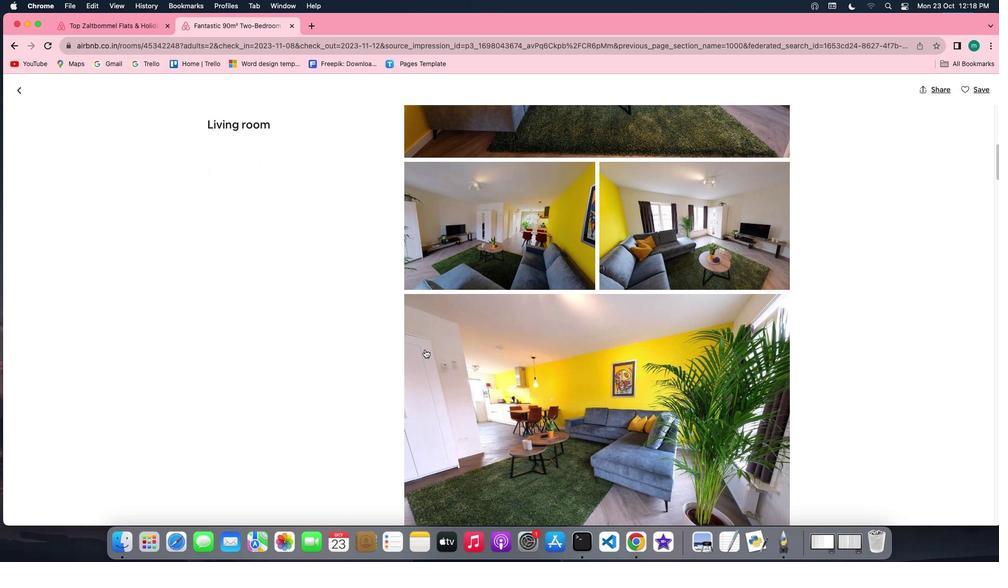
Action: Mouse scrolled (425, 349) with delta (0, 0)
Screenshot: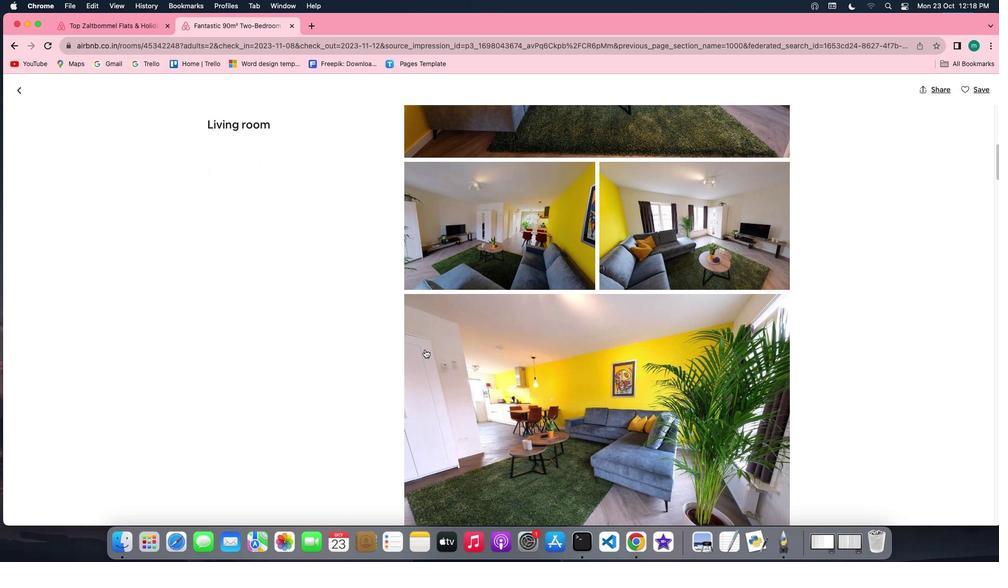 
Action: Mouse scrolled (425, 349) with delta (0, -1)
Screenshot: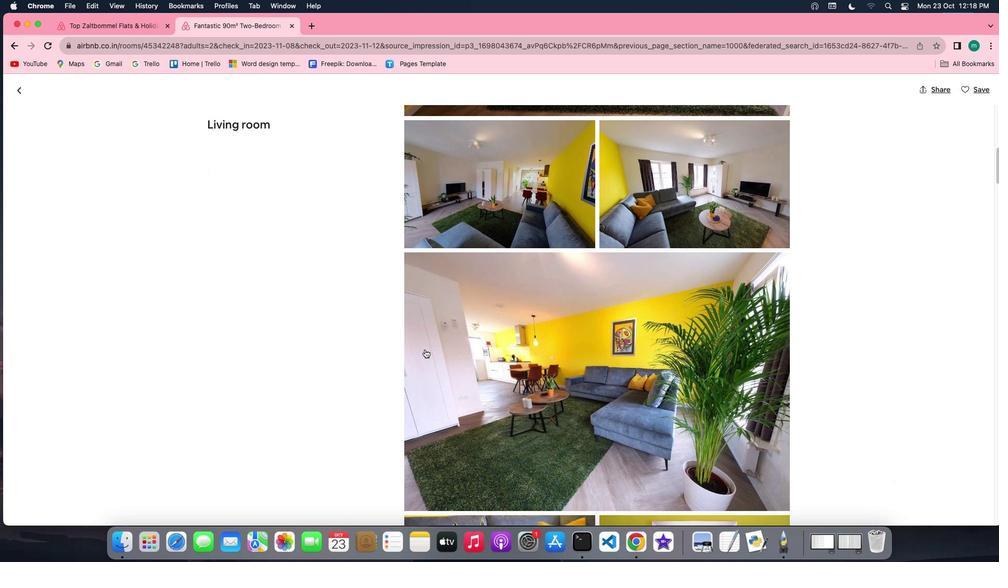
Action: Mouse scrolled (425, 349) with delta (0, -2)
Screenshot: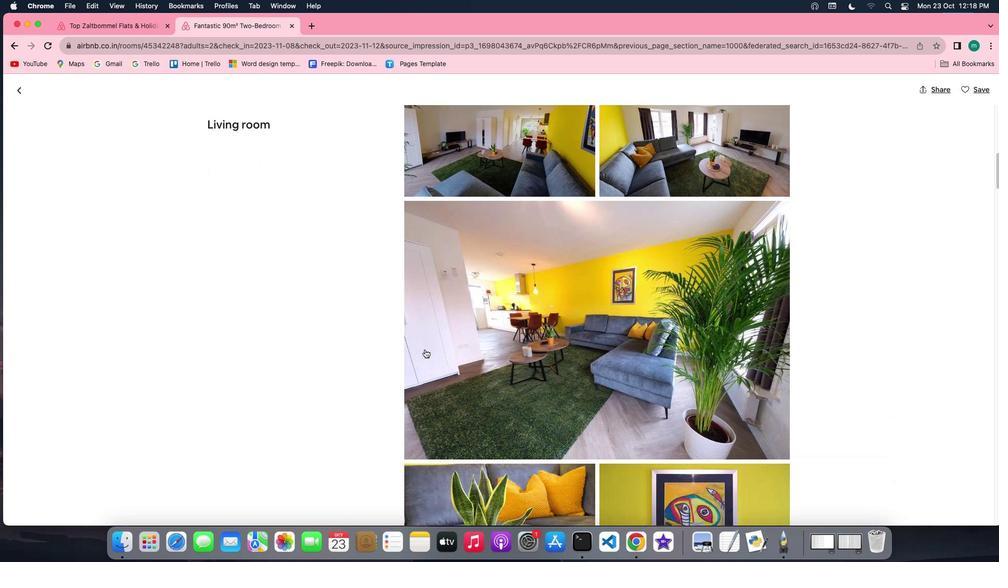 
Action: Mouse scrolled (425, 349) with delta (0, 0)
Screenshot: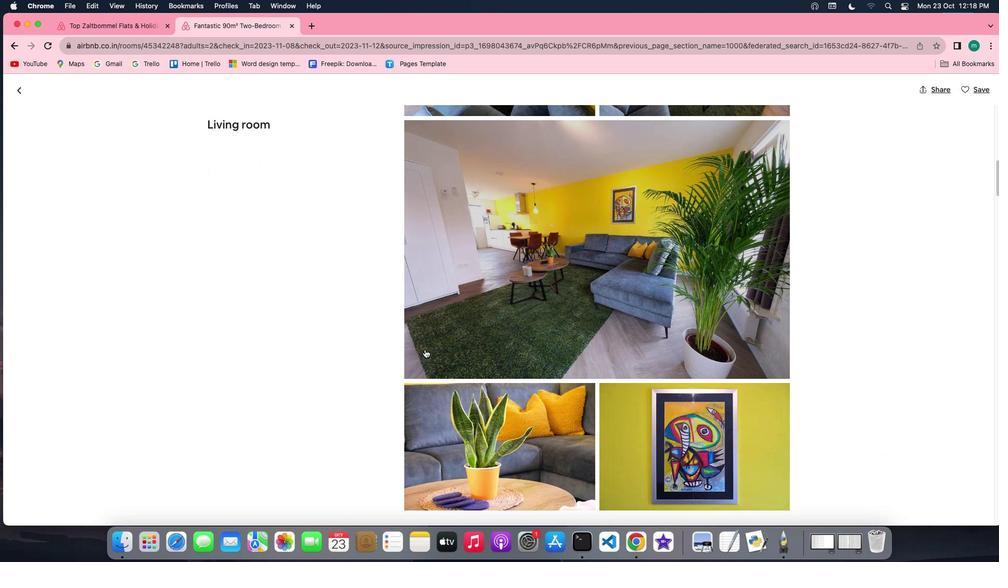 
Action: Mouse scrolled (425, 349) with delta (0, 0)
Screenshot: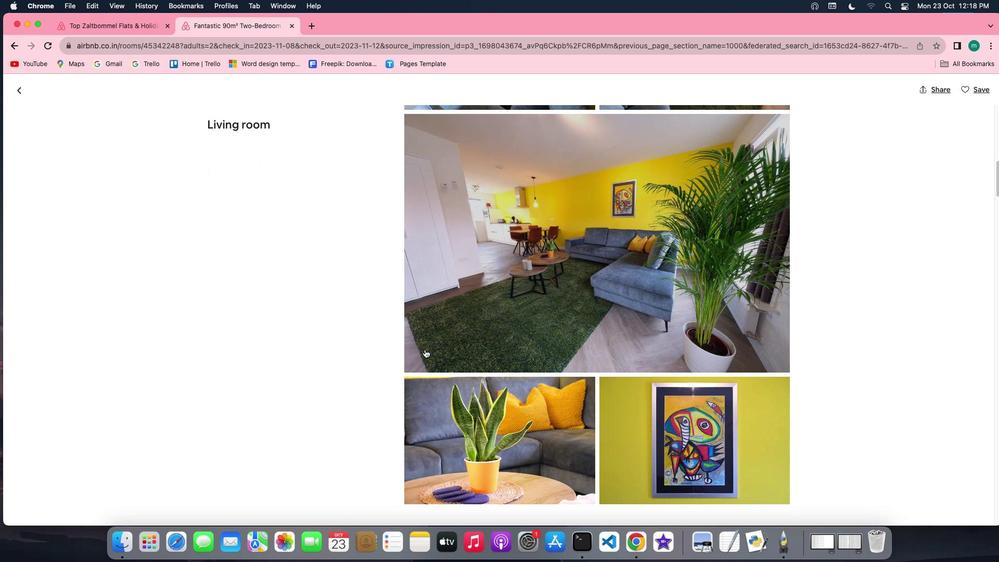 
Action: Mouse scrolled (425, 349) with delta (0, -1)
Screenshot: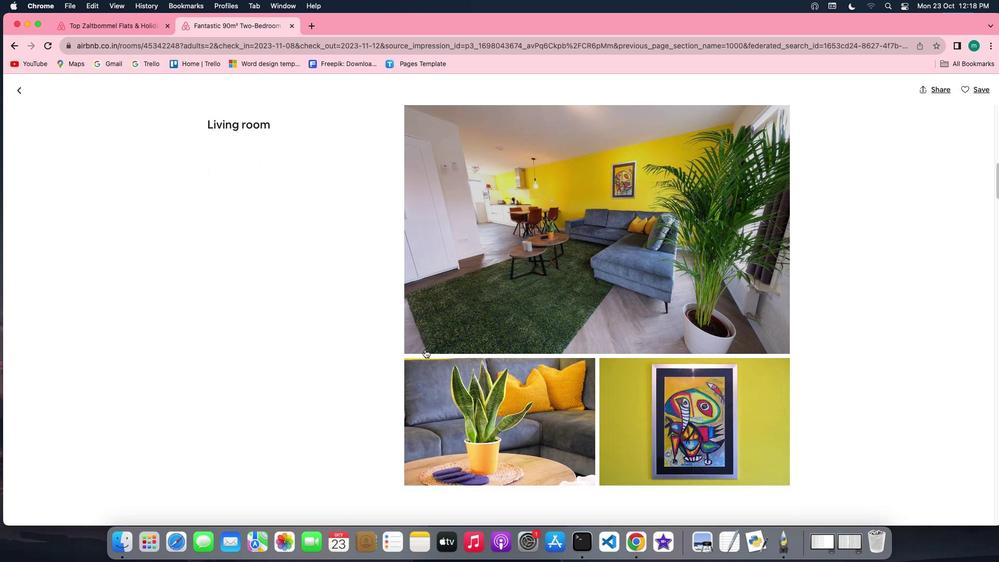 
Action: Mouse scrolled (425, 349) with delta (0, -2)
Screenshot: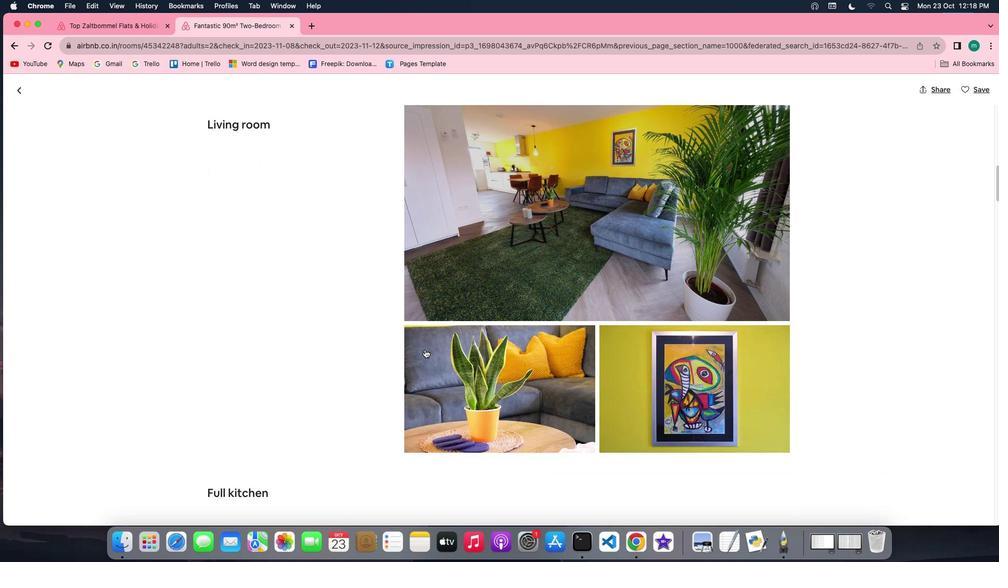 
Action: Mouse scrolled (425, 349) with delta (0, 0)
Screenshot: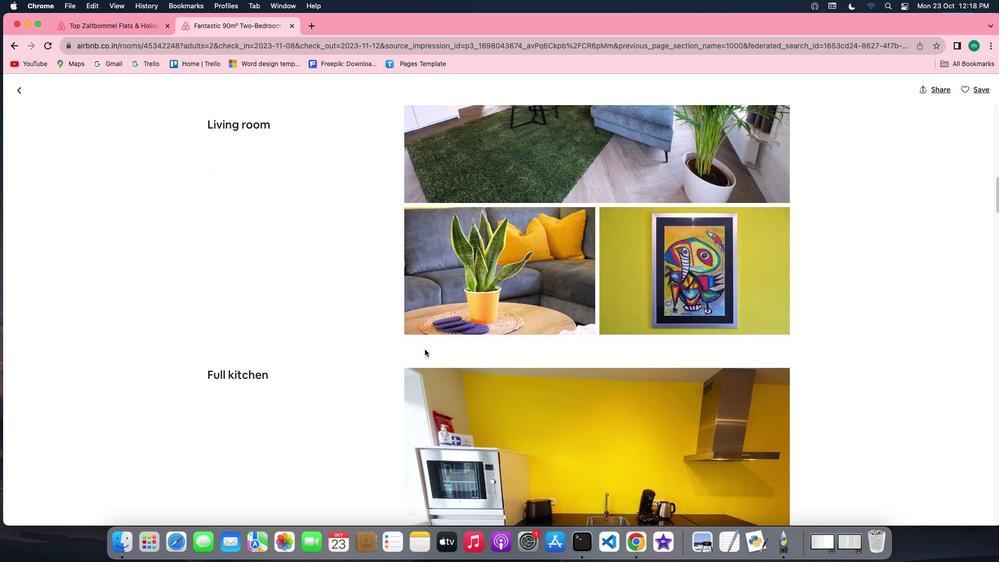 
Action: Mouse scrolled (425, 349) with delta (0, 0)
Screenshot: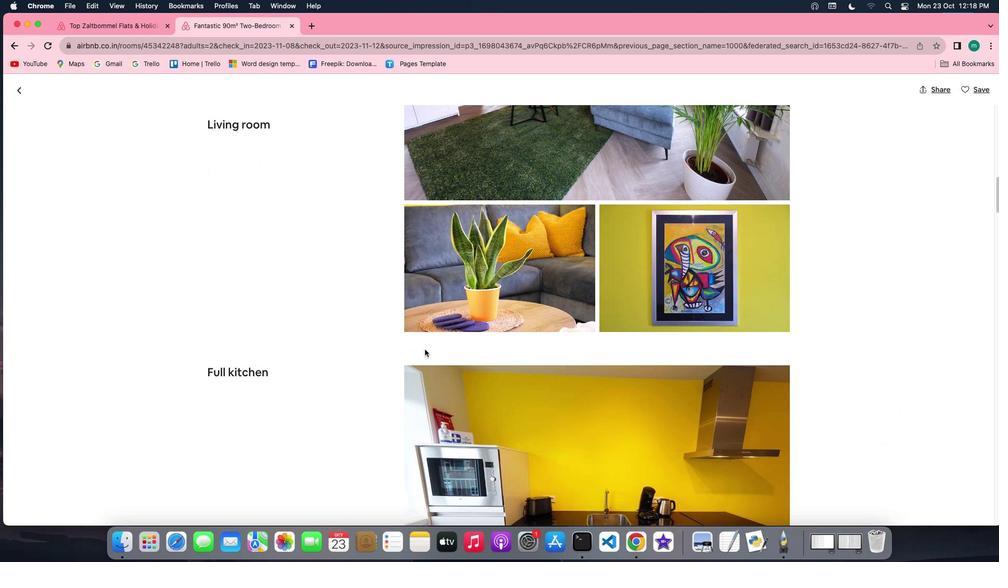 
Action: Mouse scrolled (425, 349) with delta (0, 0)
Screenshot: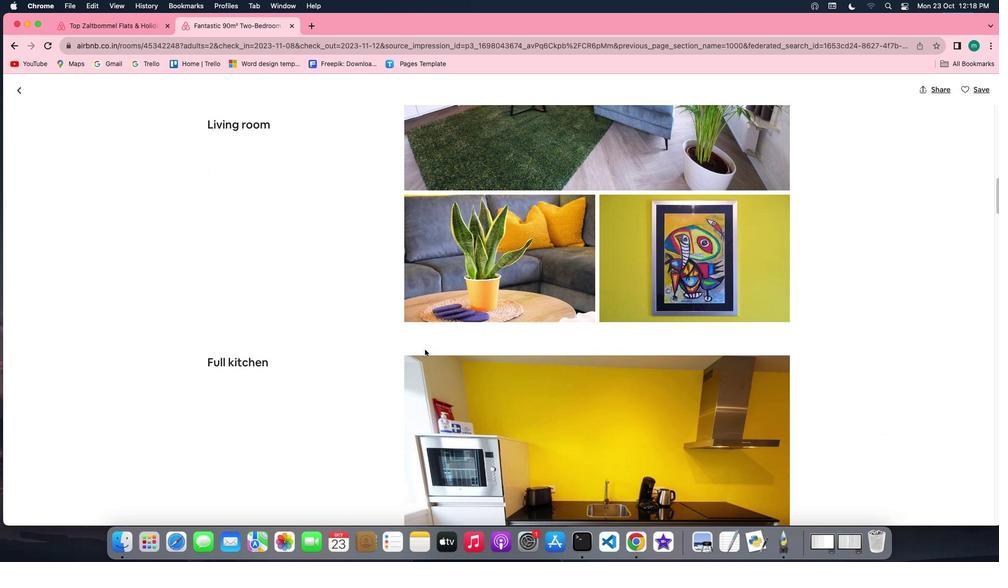 
Action: Mouse scrolled (425, 349) with delta (0, -1)
Screenshot: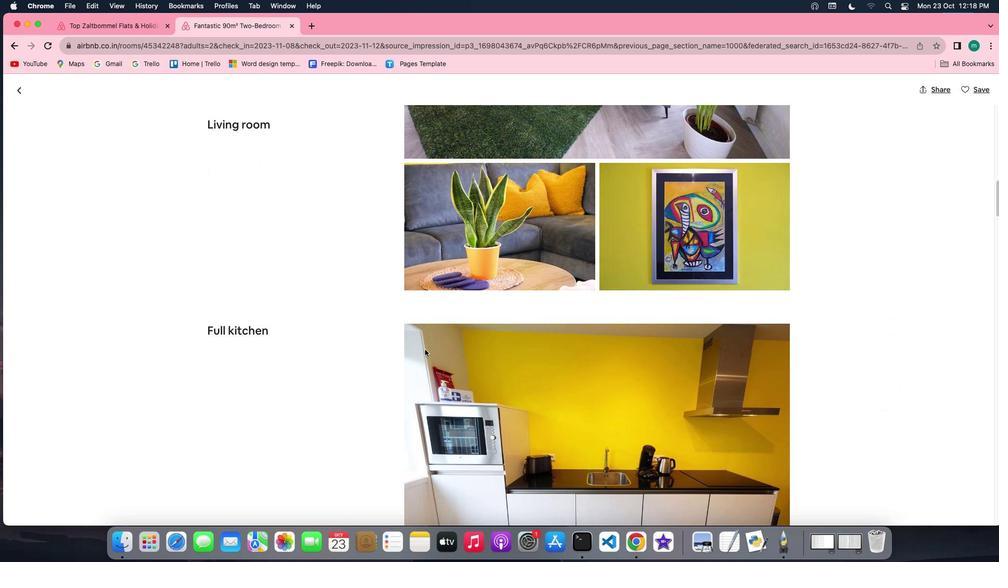 
Action: Mouse scrolled (425, 349) with delta (0, -1)
Screenshot: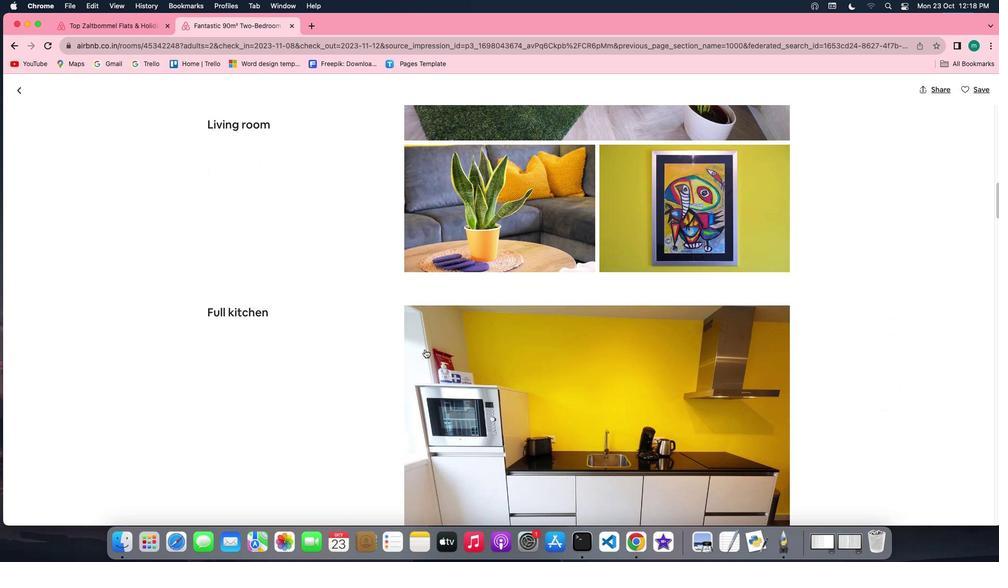 
Action: Mouse scrolled (425, 349) with delta (0, -1)
Screenshot: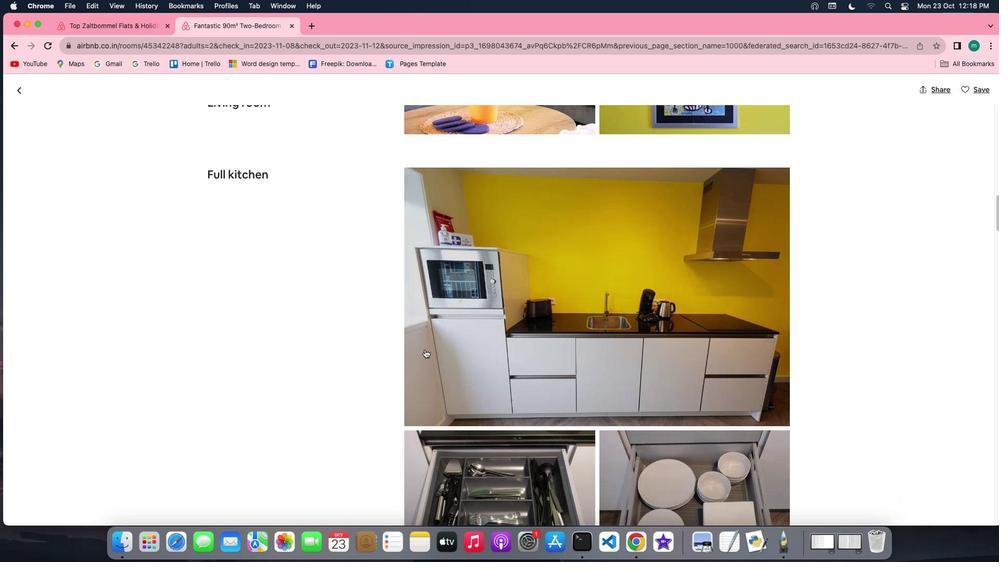 
Action: Mouse scrolled (425, 349) with delta (0, 0)
Screenshot: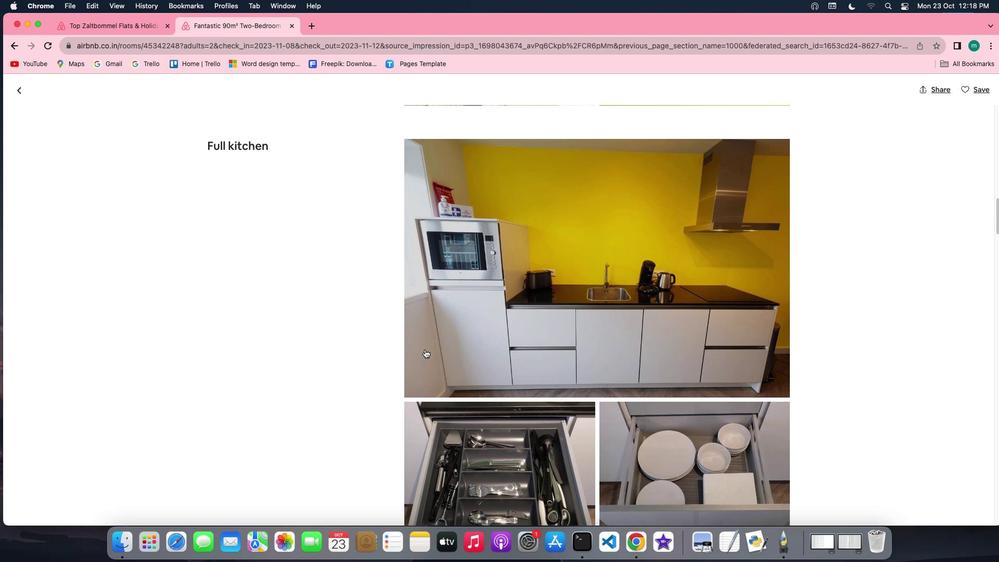 
Action: Mouse scrolled (425, 349) with delta (0, 0)
Screenshot: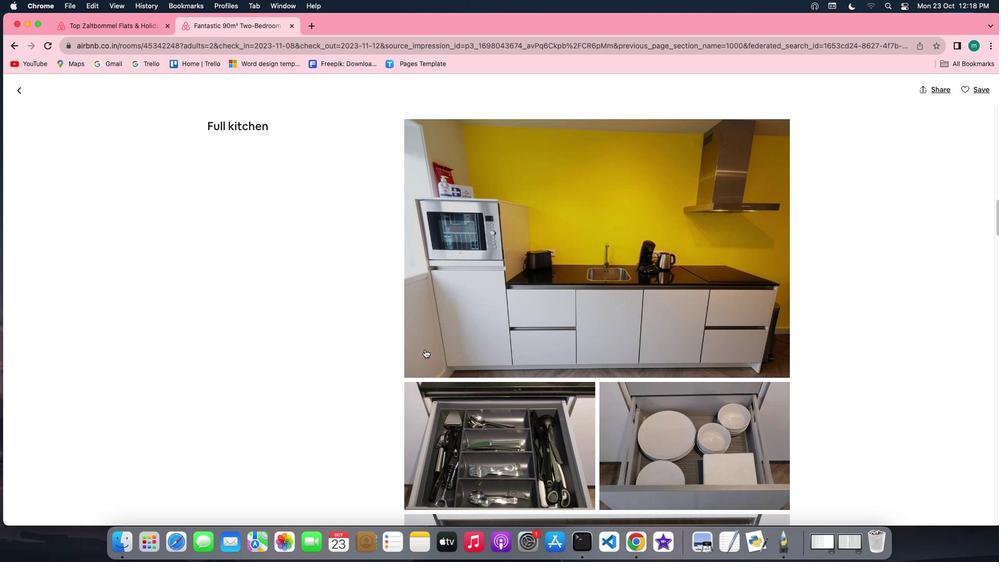 
Action: Mouse scrolled (425, 349) with delta (0, -1)
Screenshot: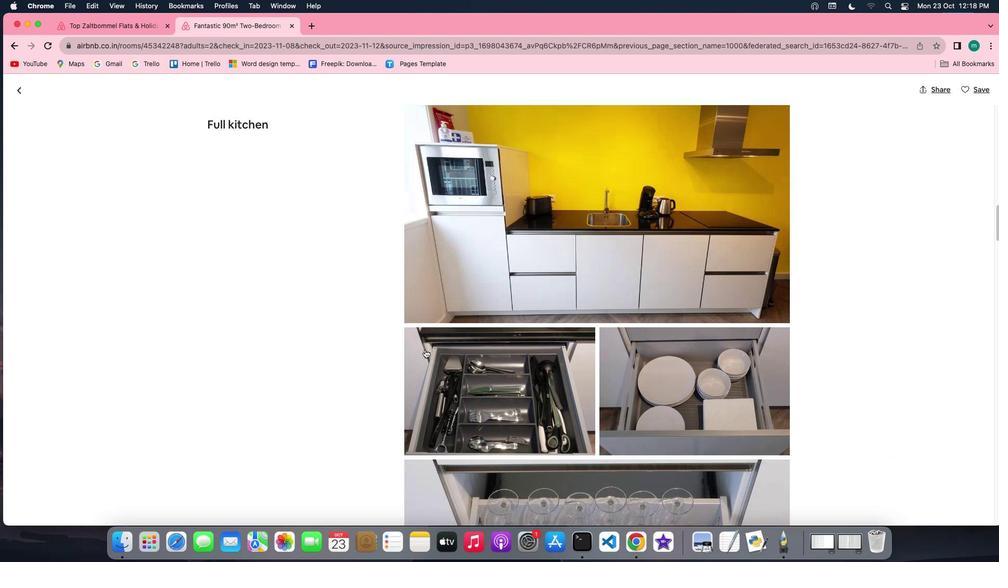 
Action: Mouse scrolled (425, 349) with delta (0, -2)
Screenshot: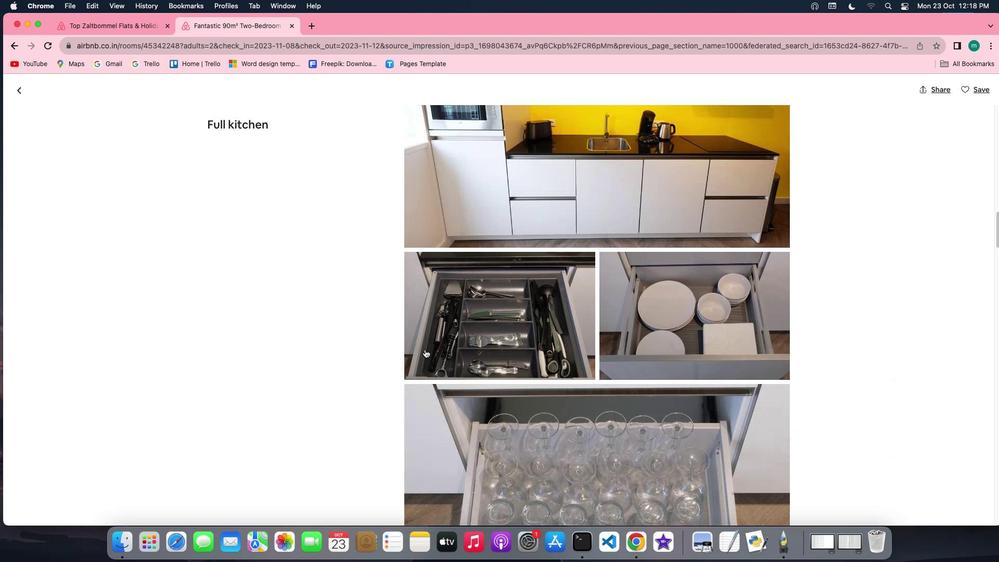 
Action: Mouse scrolled (425, 349) with delta (0, -2)
Screenshot: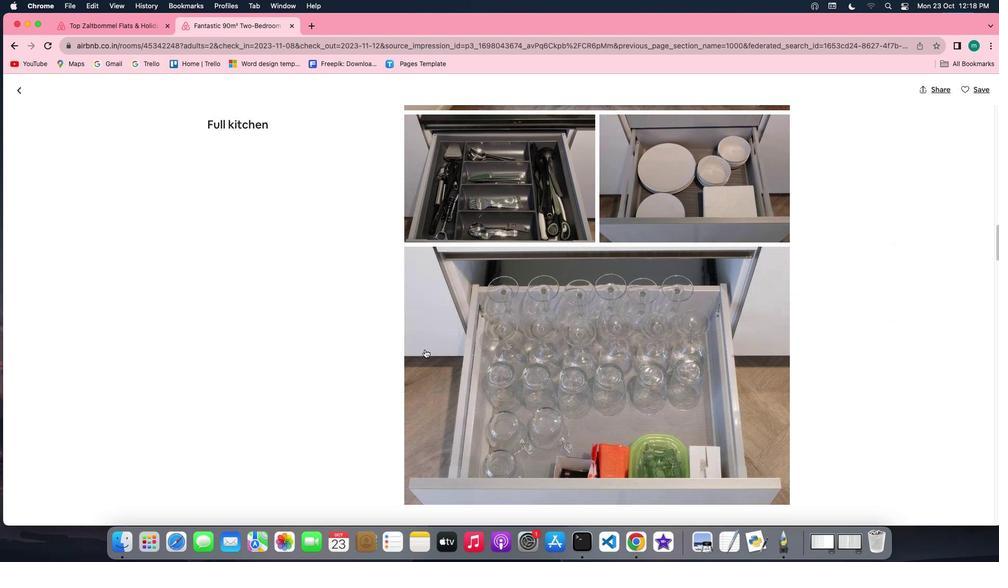 
Action: Mouse scrolled (425, 349) with delta (0, 0)
Screenshot: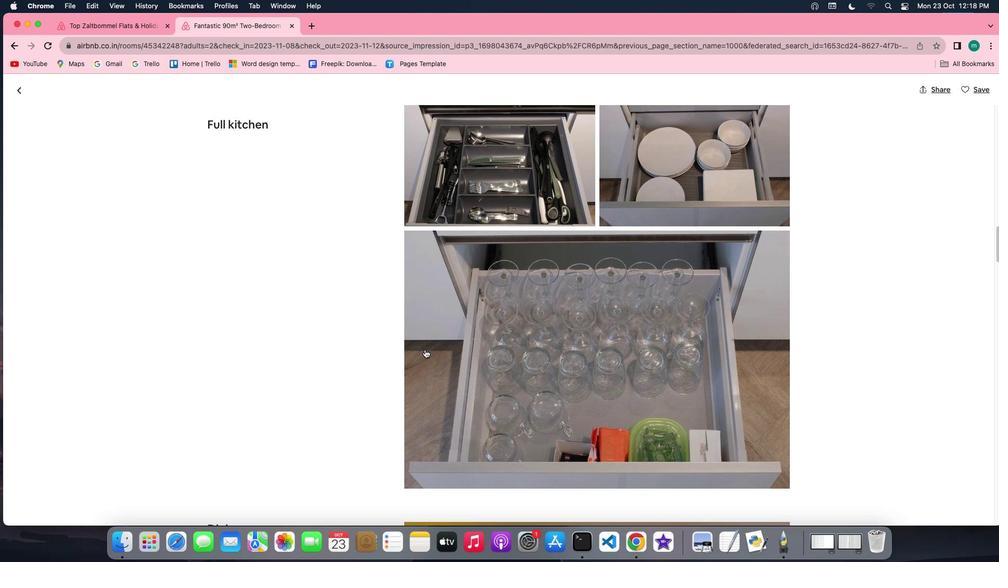 
Action: Mouse scrolled (425, 349) with delta (0, 0)
Screenshot: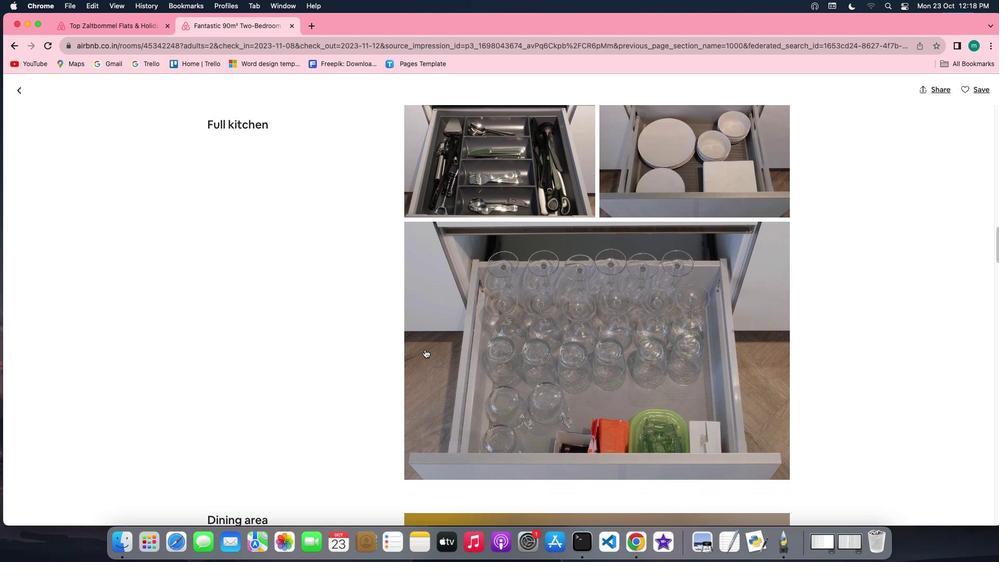 
Action: Mouse scrolled (425, 349) with delta (0, -1)
Screenshot: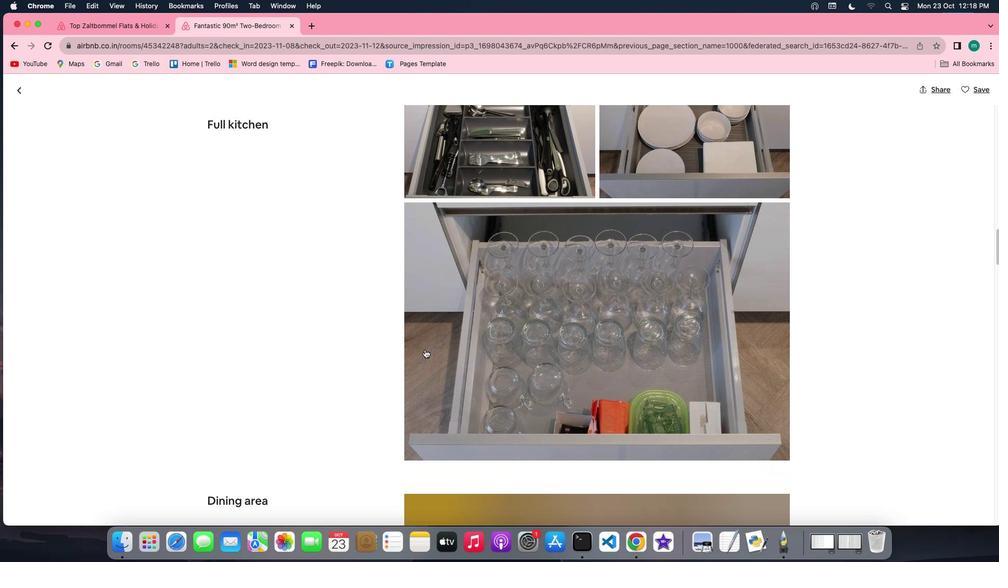 
Action: Mouse scrolled (425, 349) with delta (0, -2)
Screenshot: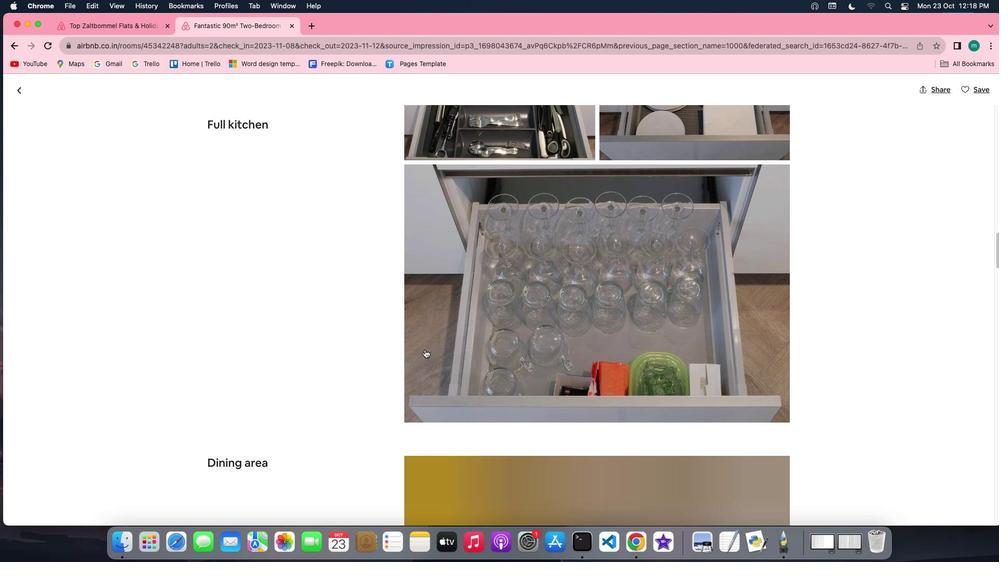 
Action: Mouse scrolled (425, 349) with delta (0, -2)
Screenshot: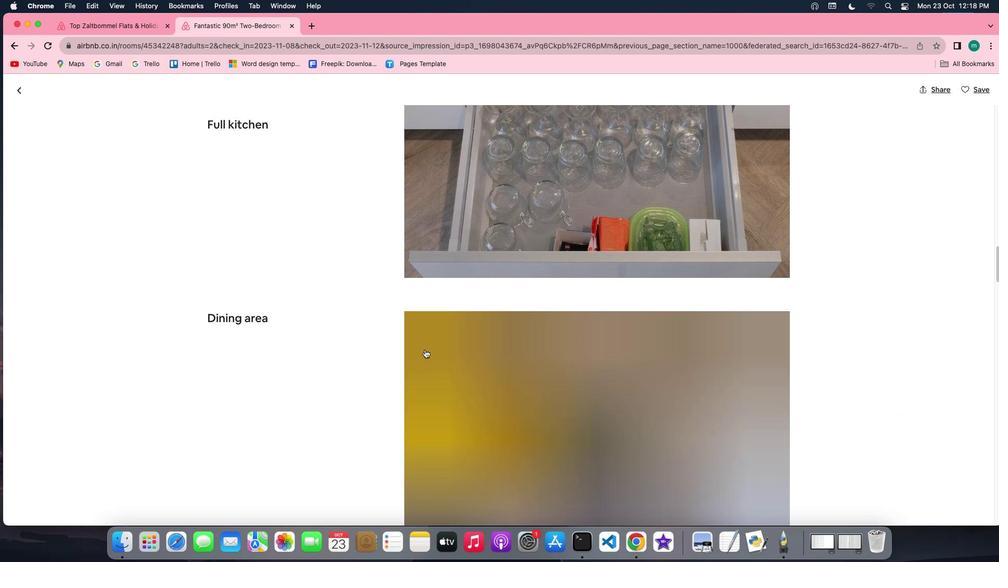 
Action: Mouse scrolled (425, 349) with delta (0, 0)
Screenshot: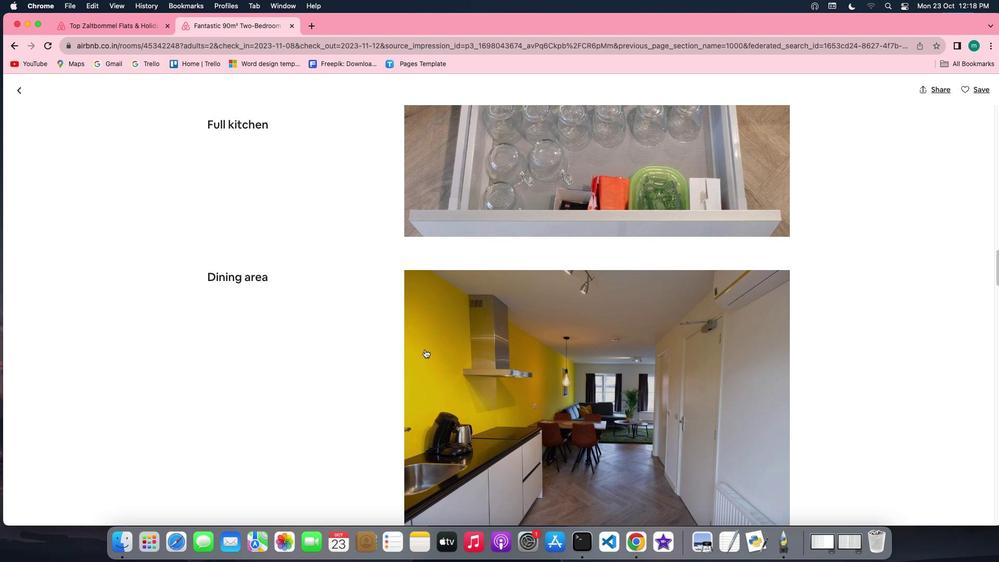 
Action: Mouse scrolled (425, 349) with delta (0, 0)
Screenshot: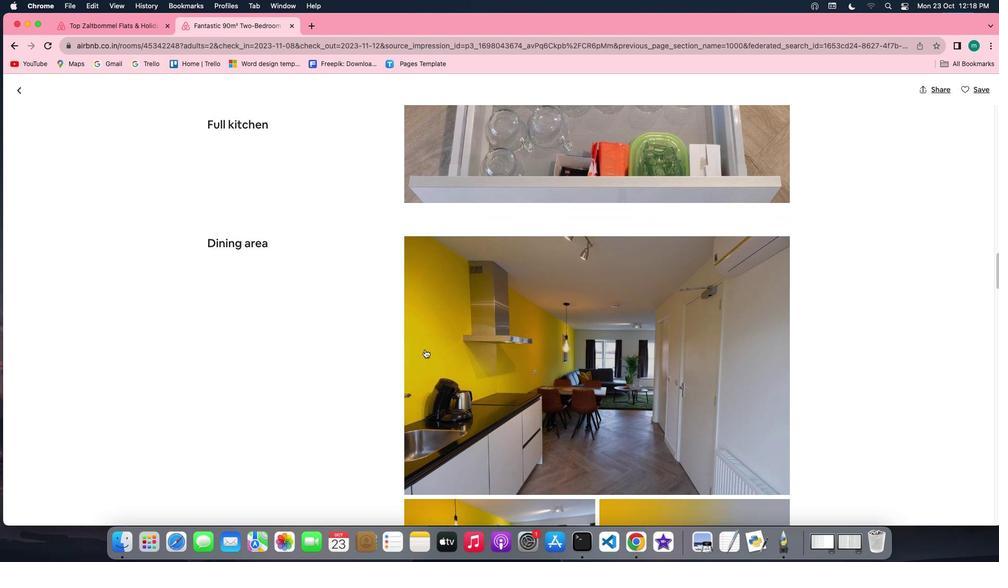 
Action: Mouse scrolled (425, 349) with delta (0, -1)
Screenshot: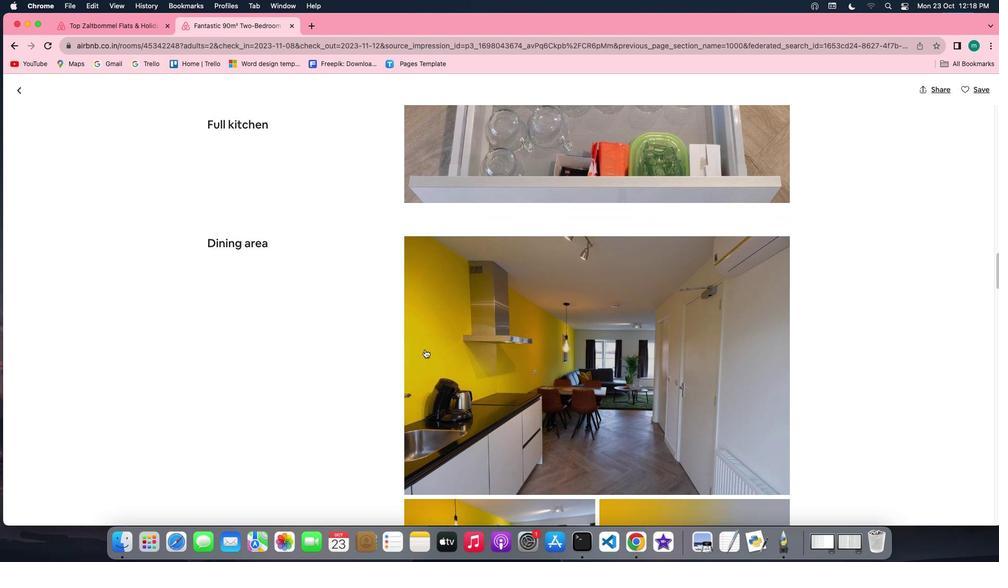 
Action: Mouse scrolled (425, 349) with delta (0, -2)
Screenshot: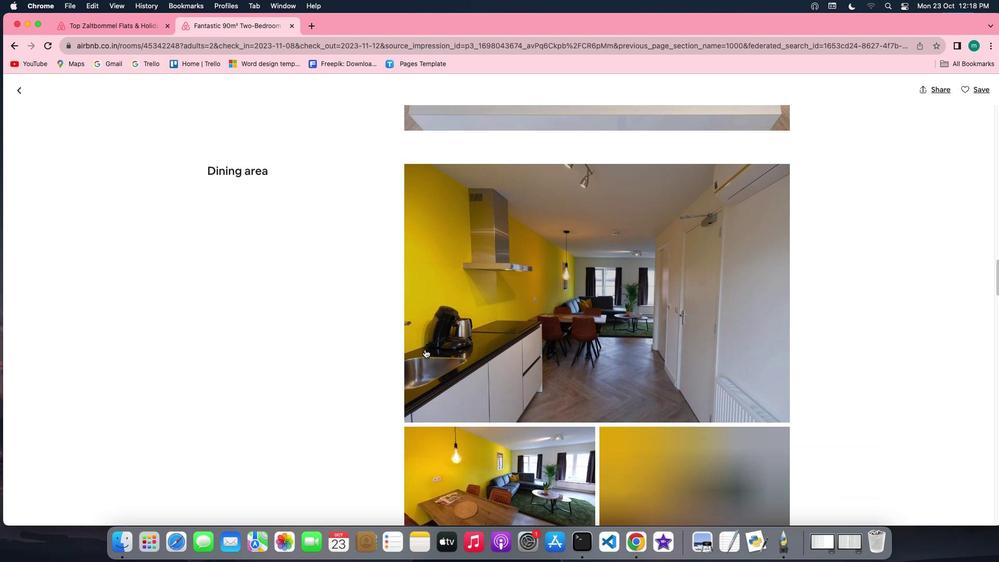 
Action: Mouse scrolled (425, 349) with delta (0, -2)
Screenshot: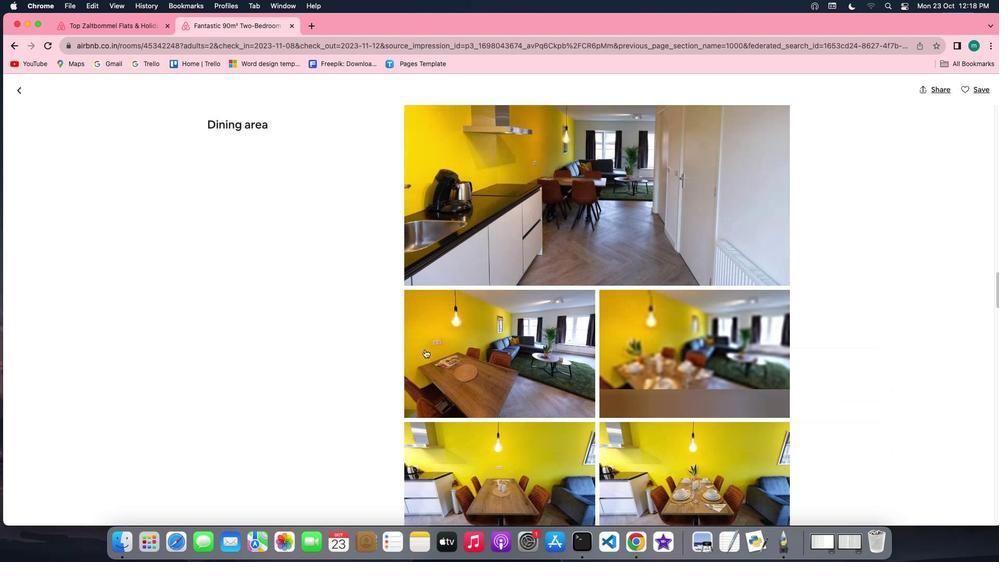 
Action: Mouse scrolled (425, 349) with delta (0, 0)
Screenshot: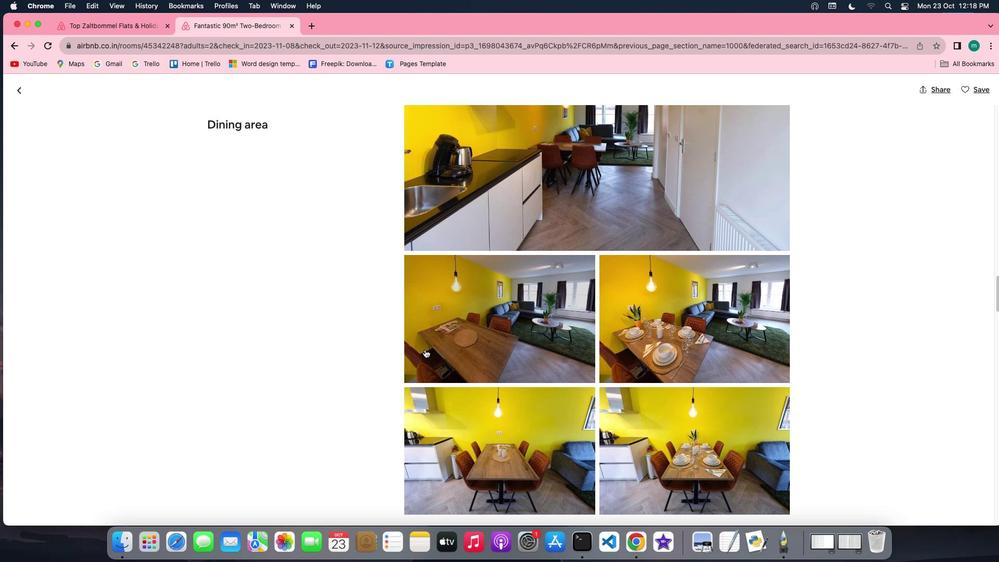 
Action: Mouse scrolled (425, 349) with delta (0, 0)
Screenshot: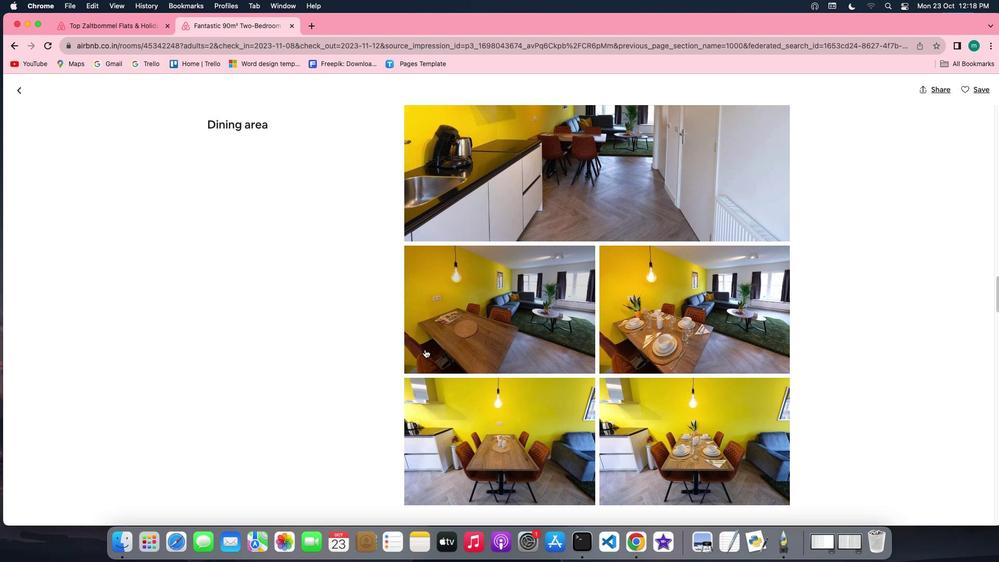 
Action: Mouse scrolled (425, 349) with delta (0, -1)
Screenshot: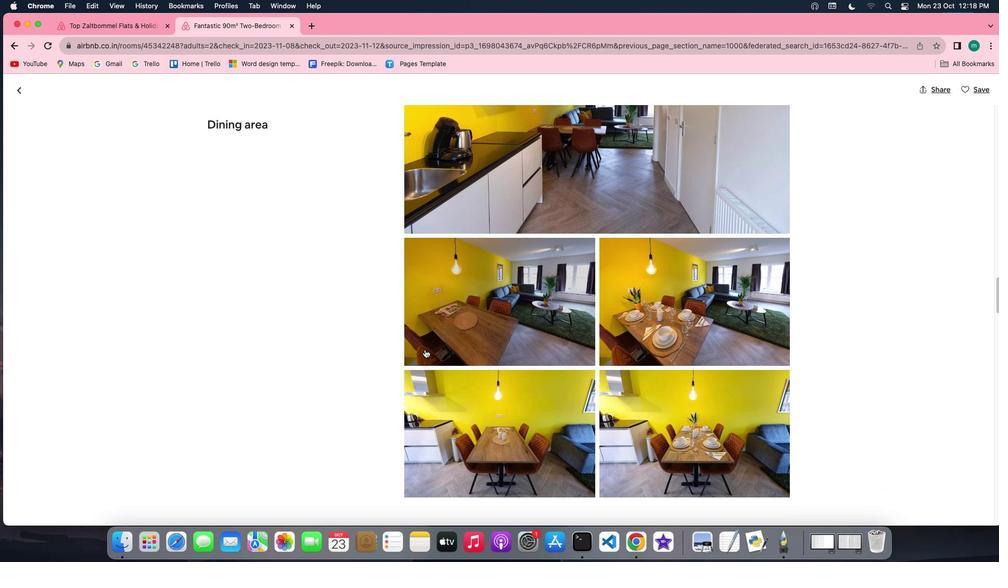 
Action: Mouse scrolled (425, 349) with delta (0, -1)
Screenshot: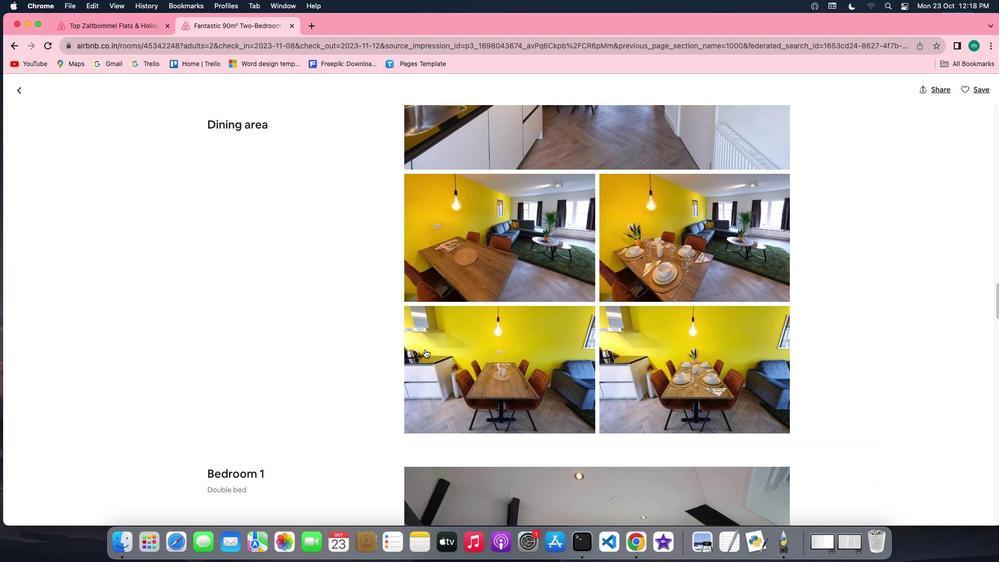 
Action: Mouse scrolled (425, 349) with delta (0, -1)
Screenshot: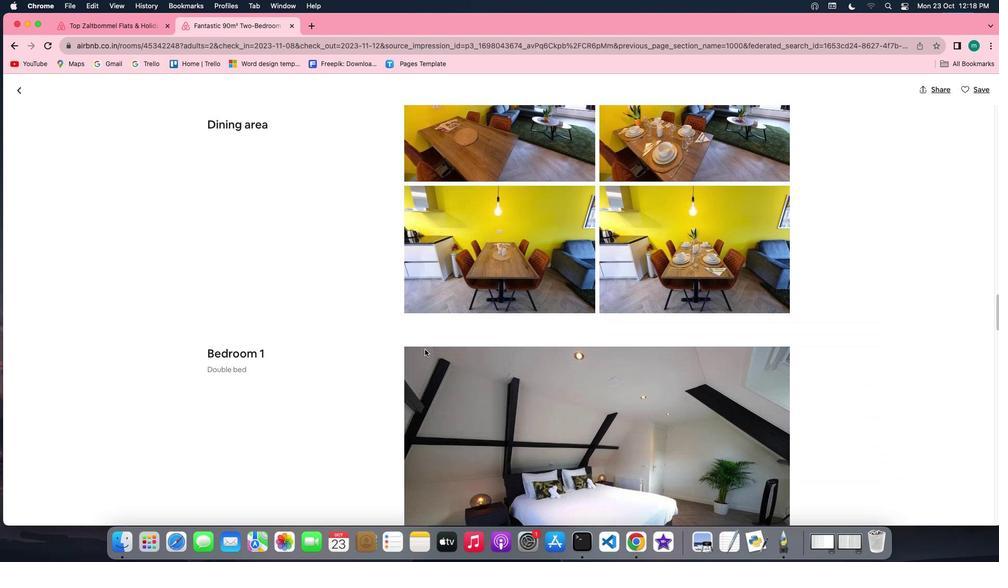 
Action: Mouse scrolled (425, 349) with delta (0, 0)
Screenshot: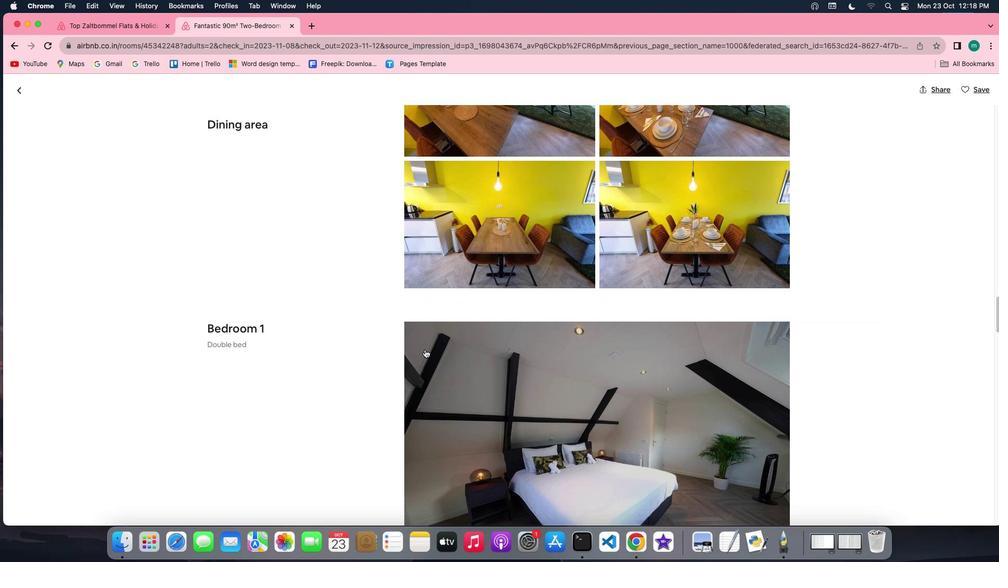 
Action: Mouse scrolled (425, 349) with delta (0, 0)
Screenshot: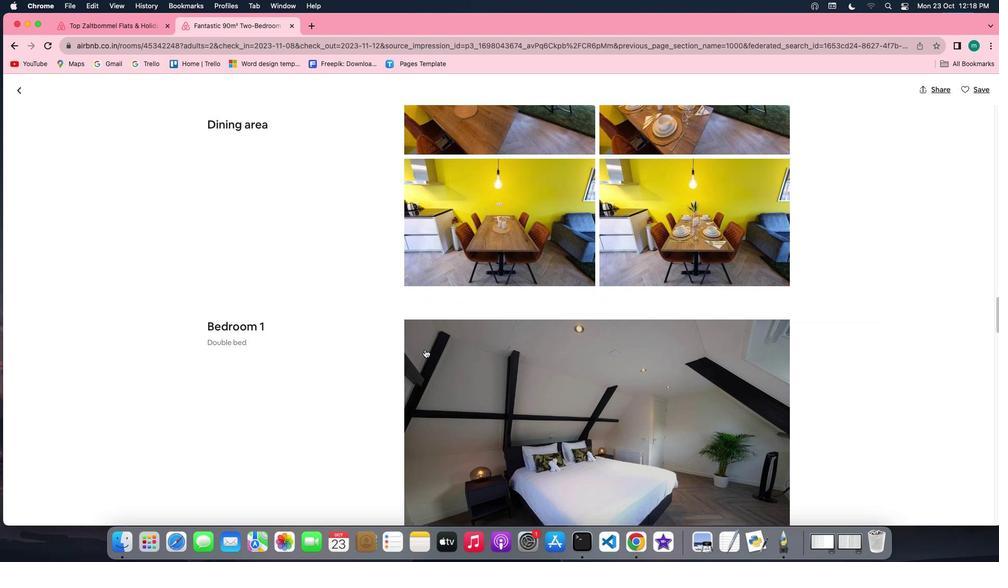 
Action: Mouse scrolled (425, 349) with delta (0, -1)
Screenshot: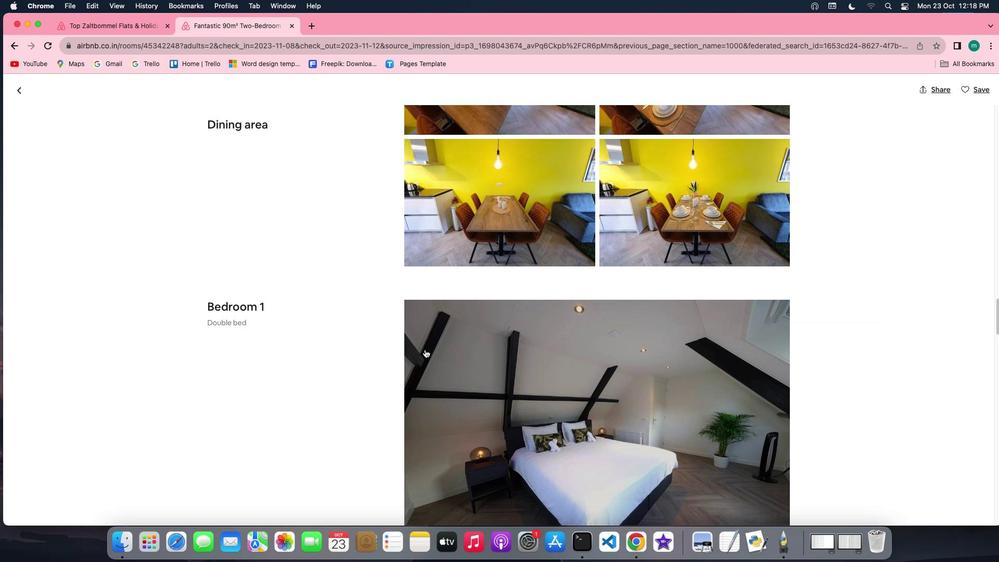 
Action: Mouse scrolled (425, 349) with delta (0, -1)
Screenshot: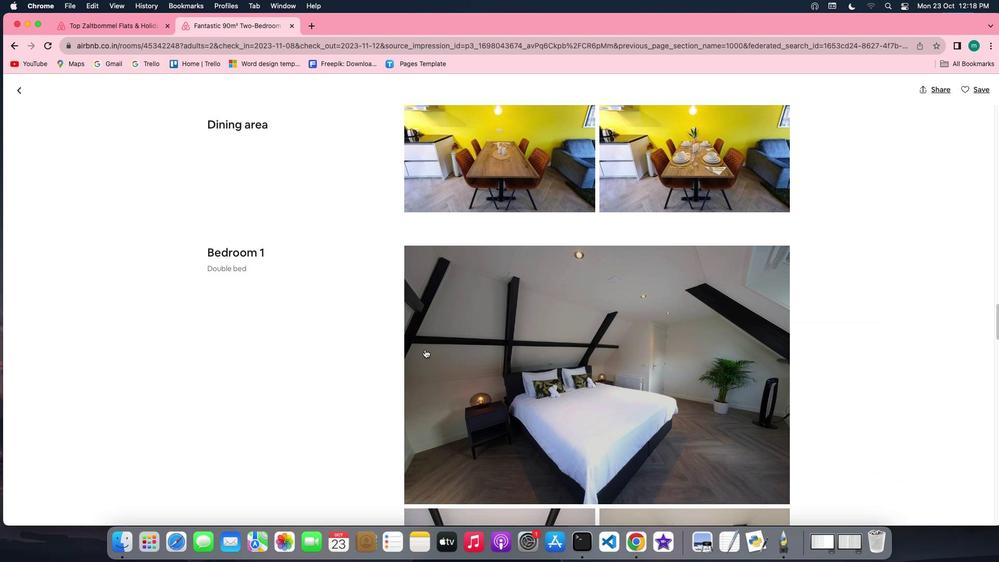 
Action: Mouse scrolled (425, 349) with delta (0, 0)
Screenshot: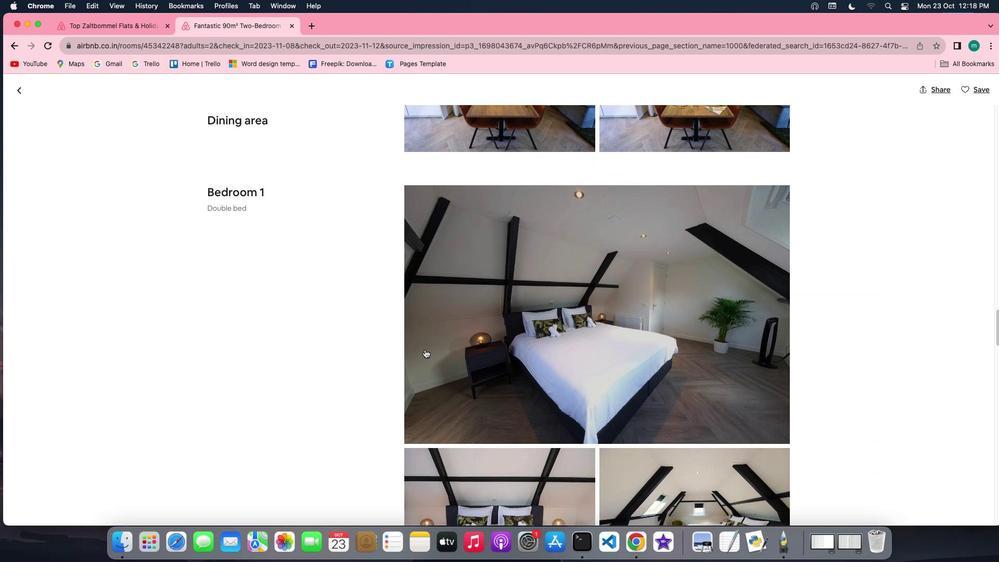 
Action: Mouse scrolled (425, 349) with delta (0, 0)
Screenshot: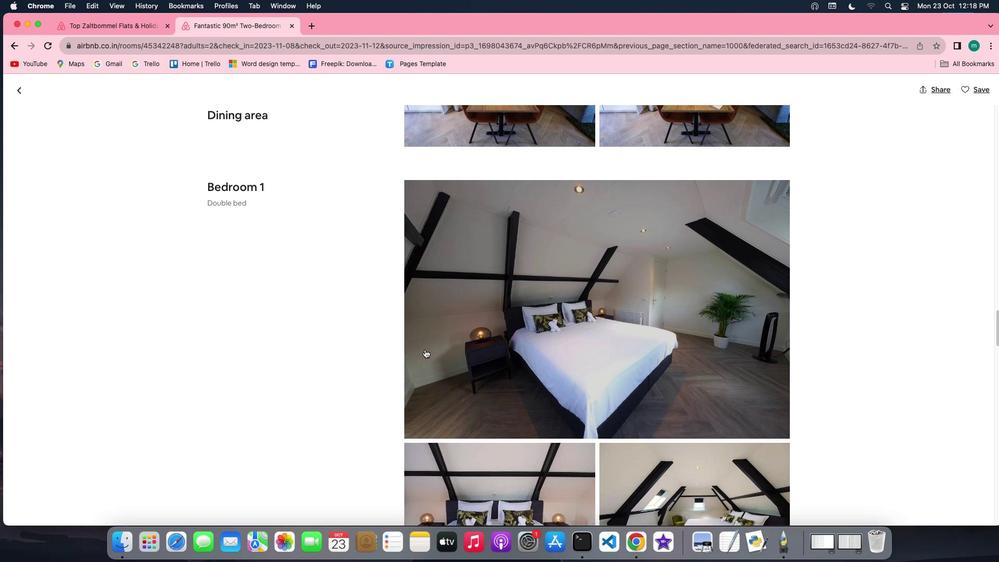 
Action: Mouse scrolled (425, 349) with delta (0, 0)
Screenshot: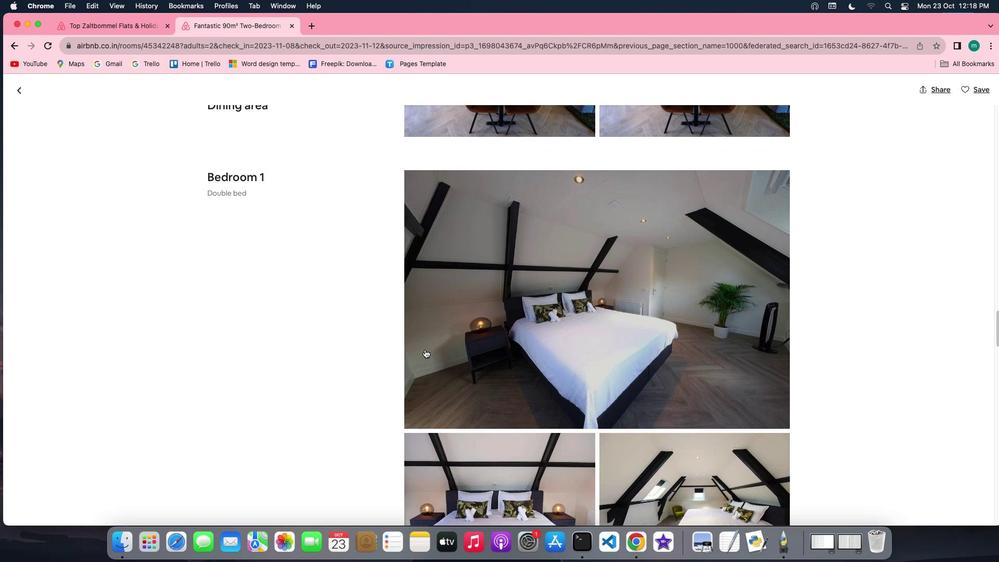 
Action: Mouse scrolled (425, 349) with delta (0, -1)
Screenshot: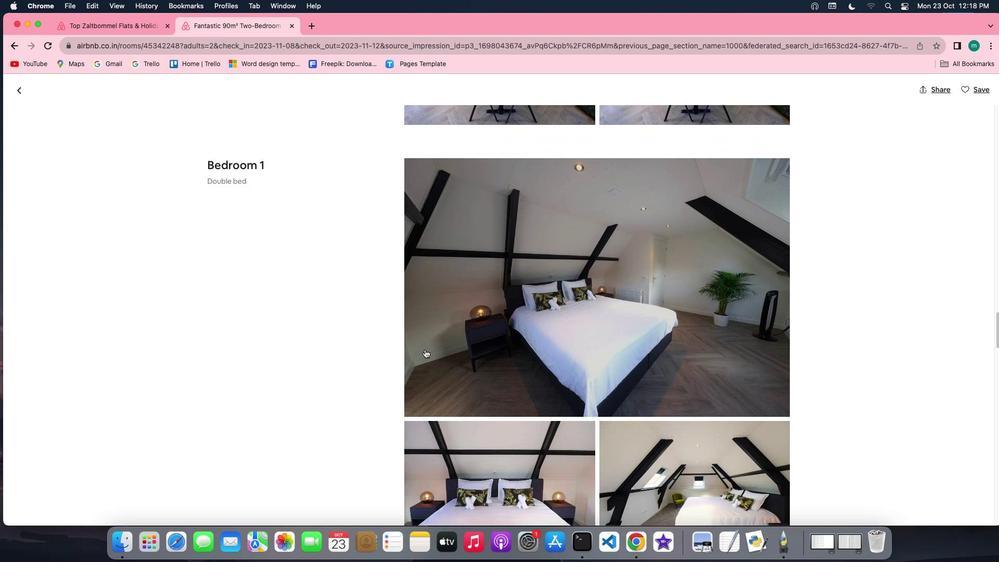 
Action: Mouse scrolled (425, 349) with delta (0, -2)
Screenshot: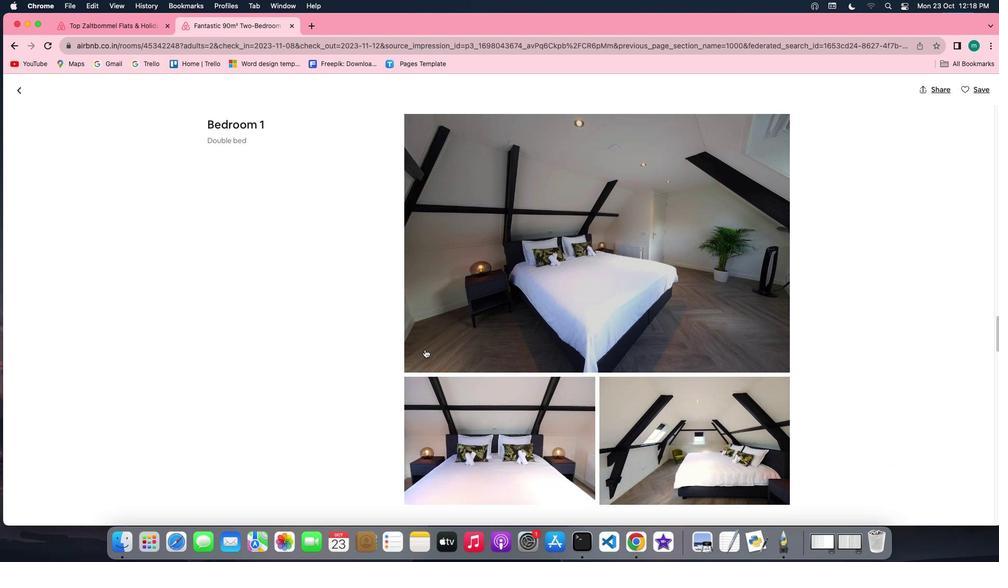
Action: Mouse scrolled (425, 349) with delta (0, -2)
Screenshot: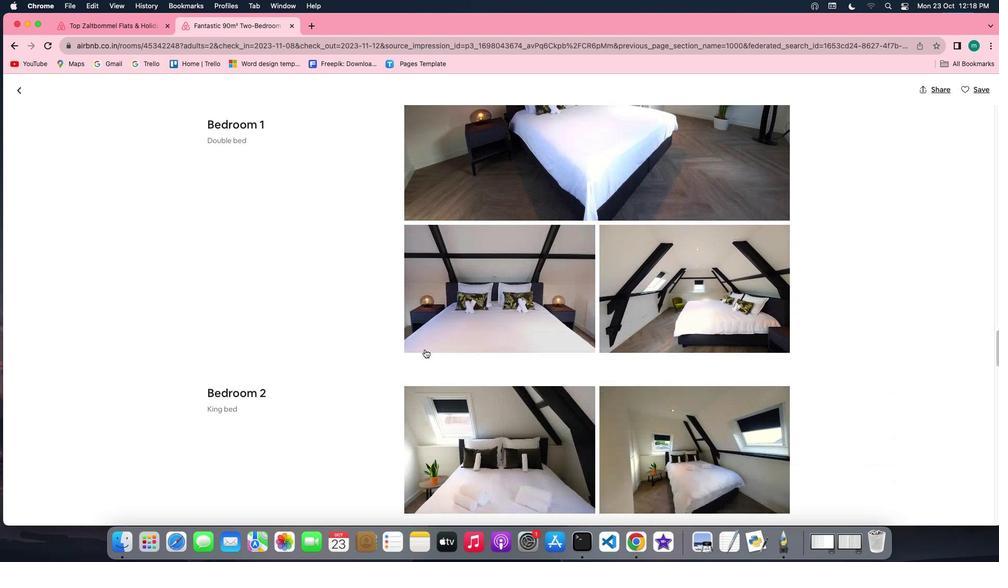 
Action: Mouse scrolled (425, 349) with delta (0, 0)
Screenshot: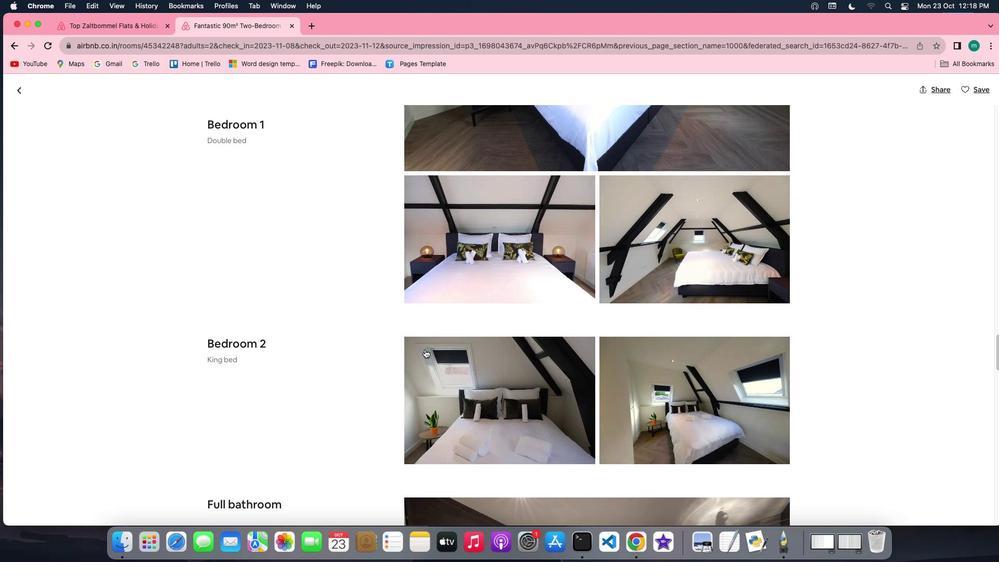 
Action: Mouse scrolled (425, 349) with delta (0, 0)
Screenshot: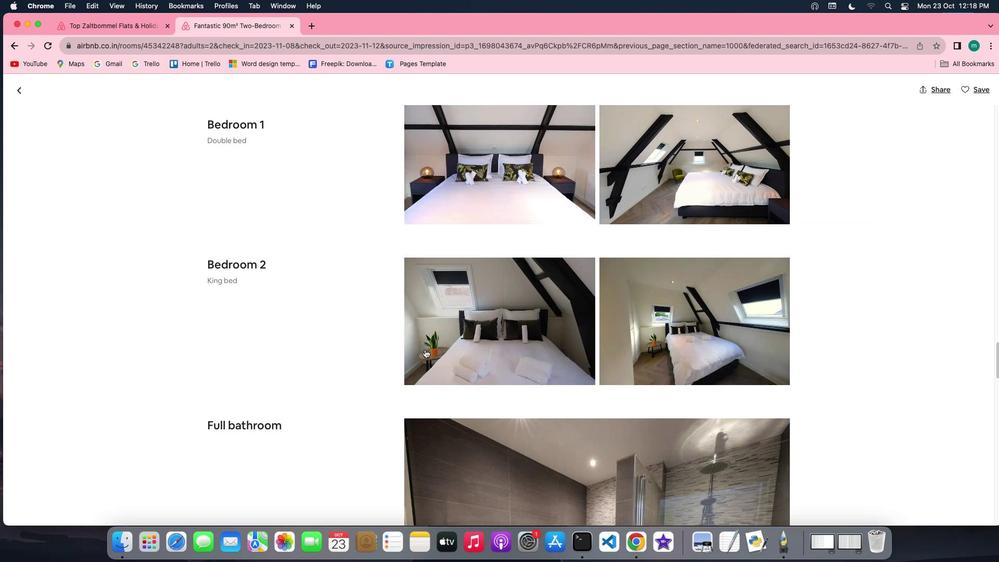
Action: Mouse scrolled (425, 349) with delta (0, -1)
Screenshot: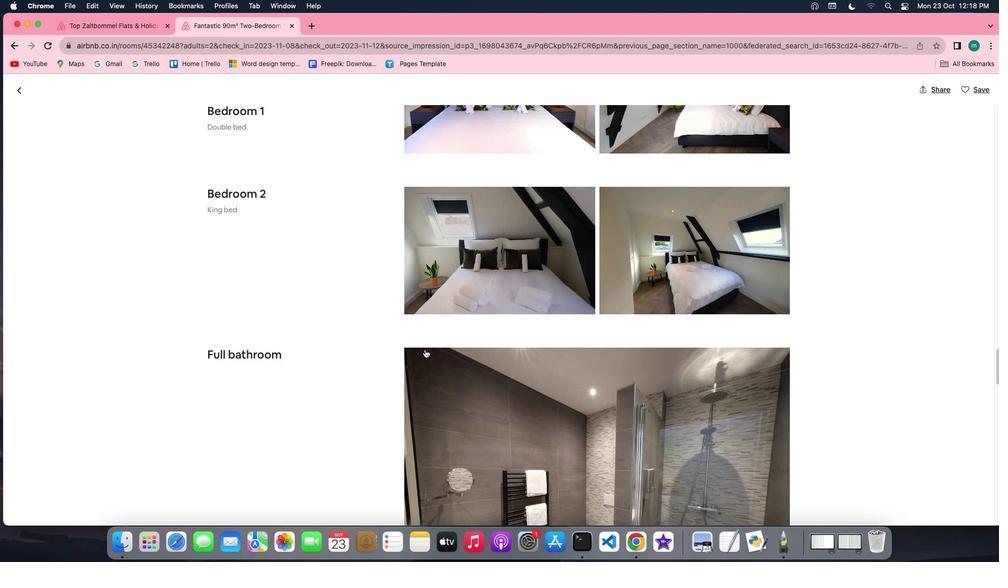 
Action: Mouse scrolled (425, 349) with delta (0, -2)
Screenshot: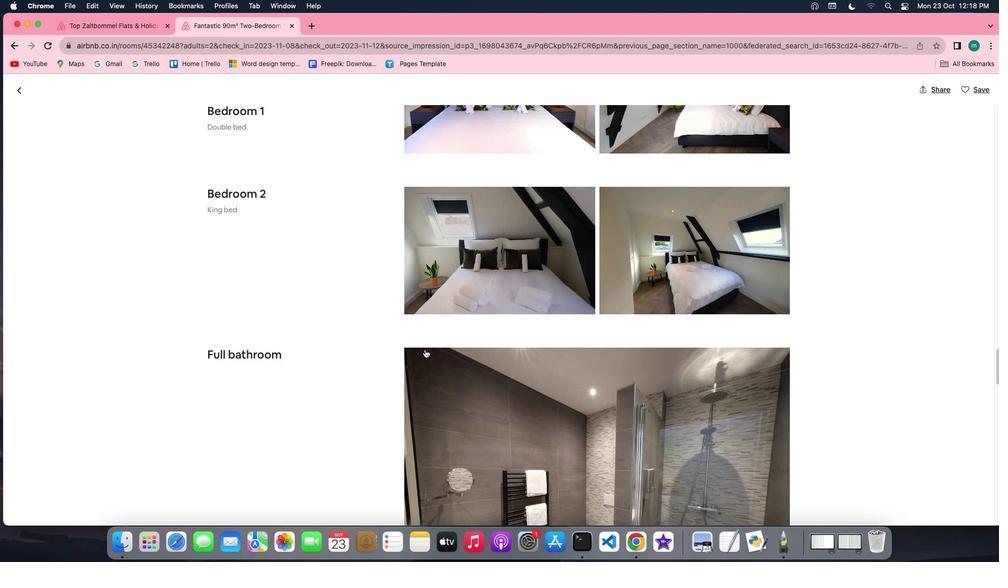 
Action: Mouse scrolled (425, 349) with delta (0, -2)
Screenshot: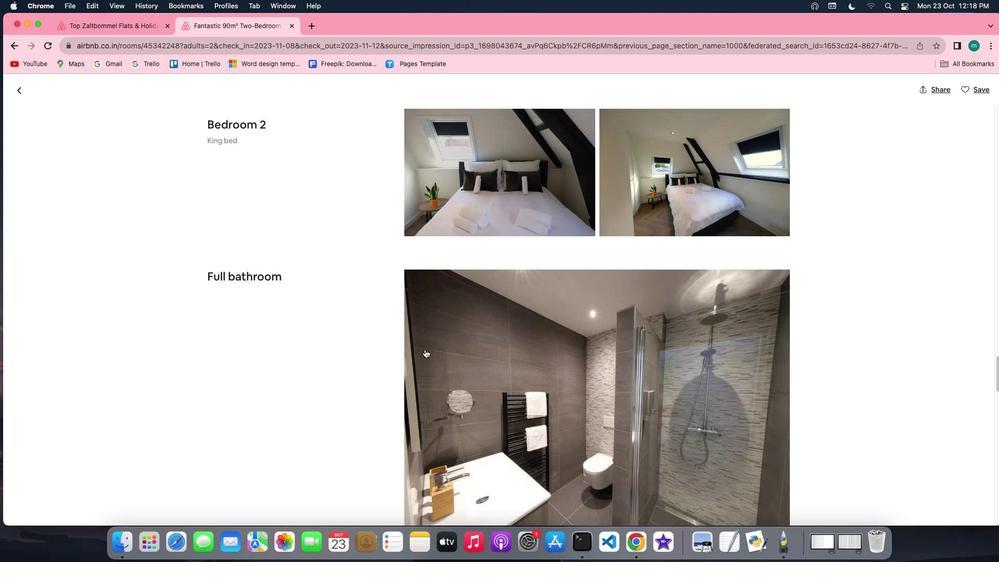 
Action: Mouse scrolled (425, 349) with delta (0, 0)
Screenshot: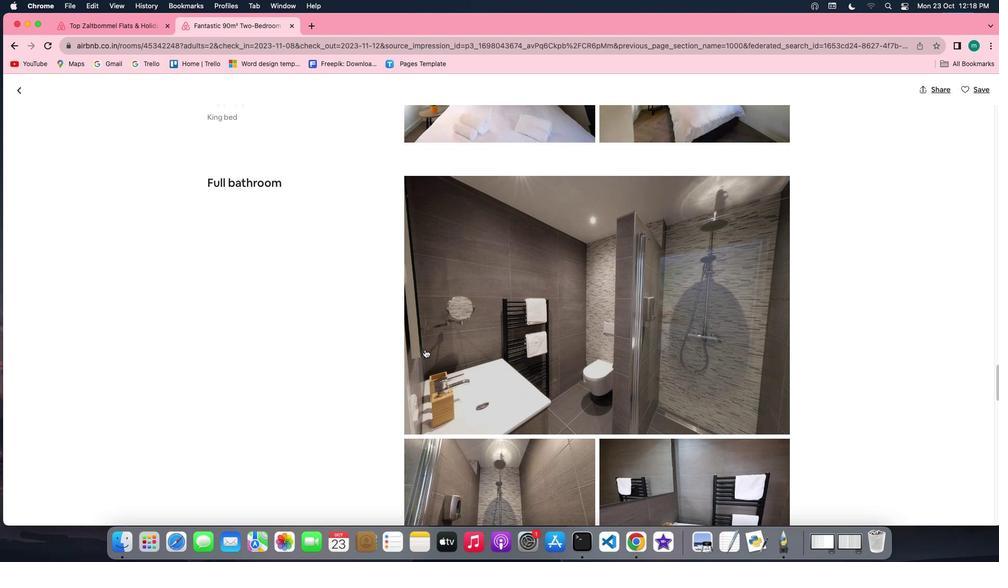 
Action: Mouse scrolled (425, 349) with delta (0, 0)
Screenshot: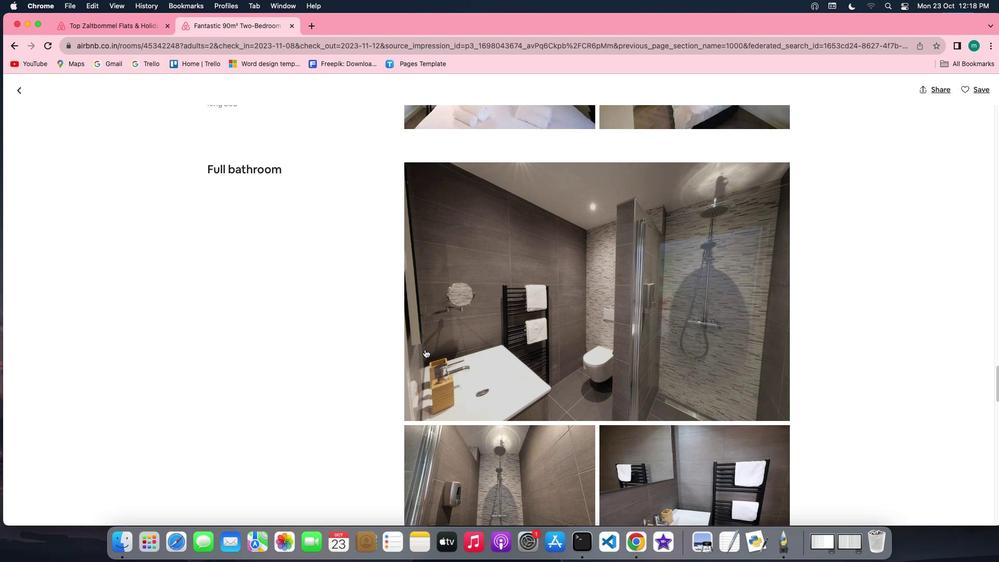 
Action: Mouse scrolled (425, 349) with delta (0, 0)
Screenshot: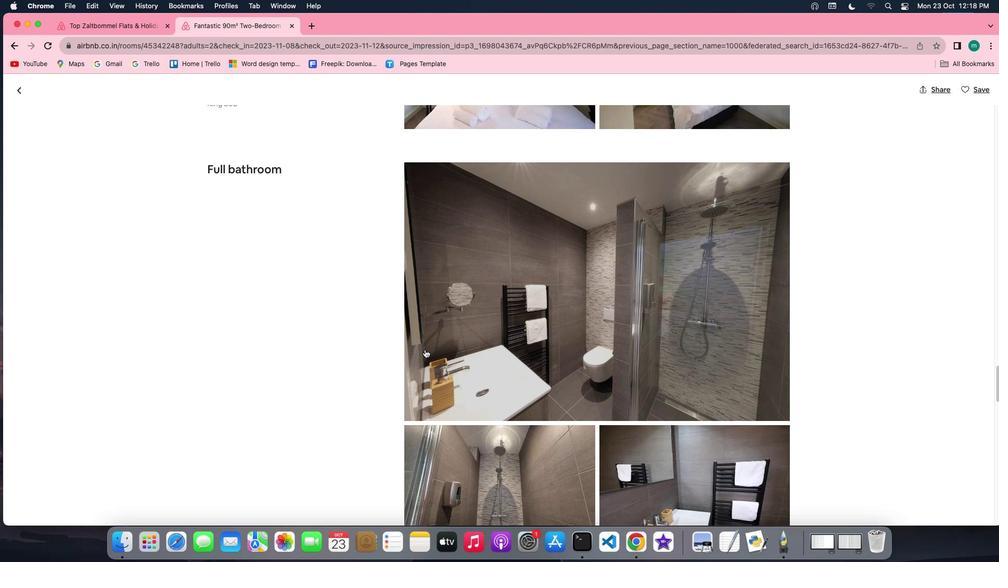 
Action: Mouse scrolled (425, 349) with delta (0, -1)
Screenshot: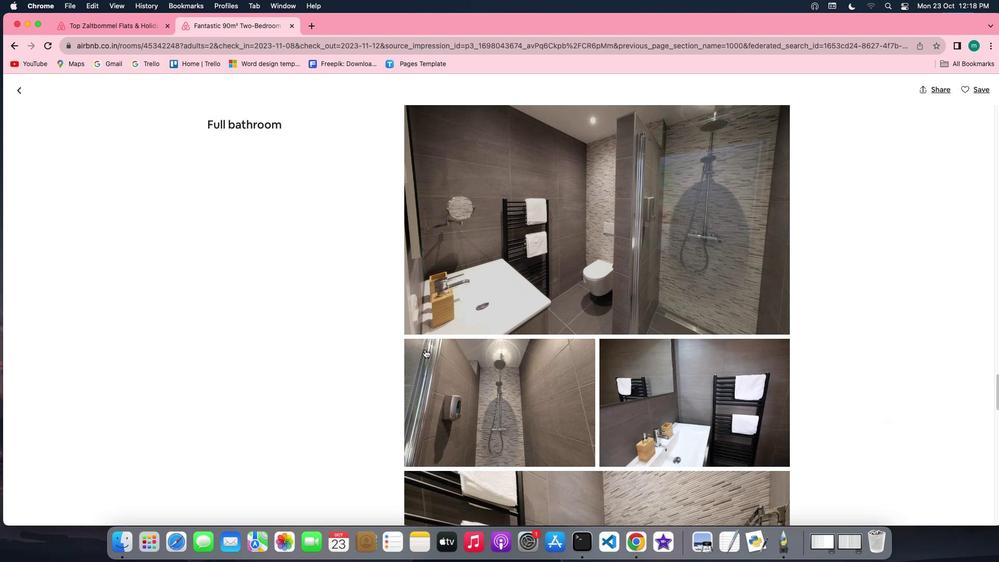 
Action: Mouse scrolled (425, 349) with delta (0, -2)
Screenshot: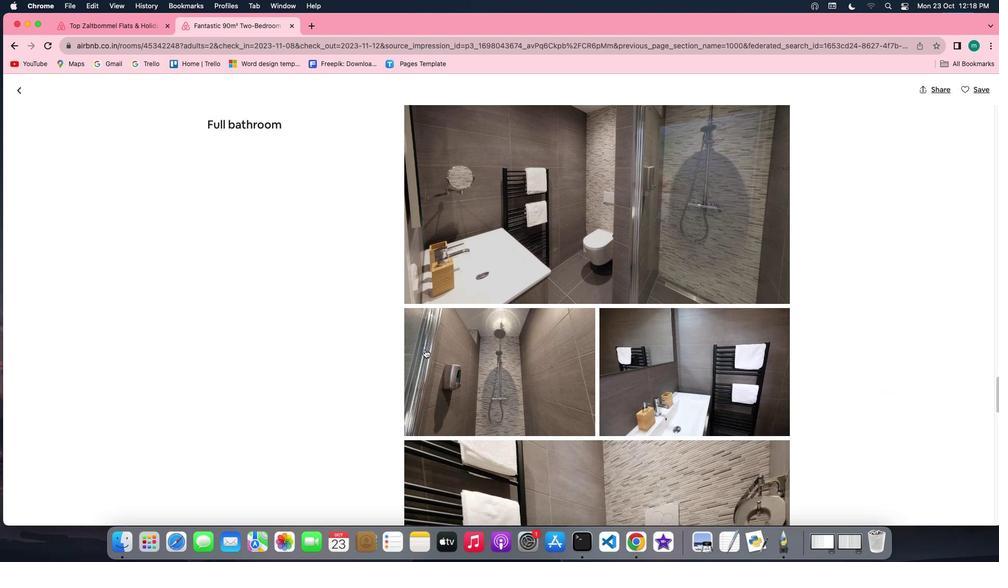 
Action: Mouse scrolled (425, 349) with delta (0, 0)
Screenshot: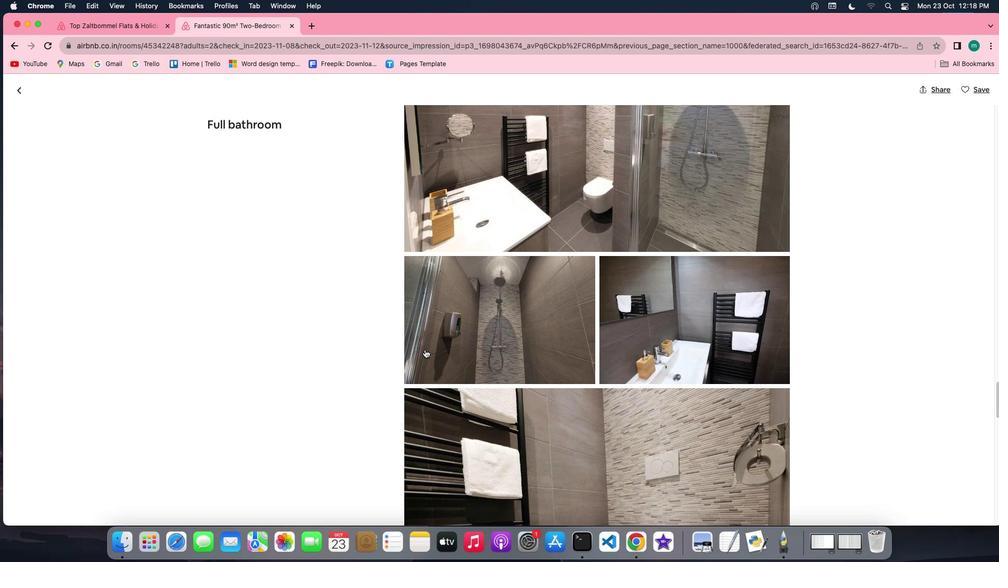 
Action: Mouse scrolled (425, 349) with delta (0, 0)
Screenshot: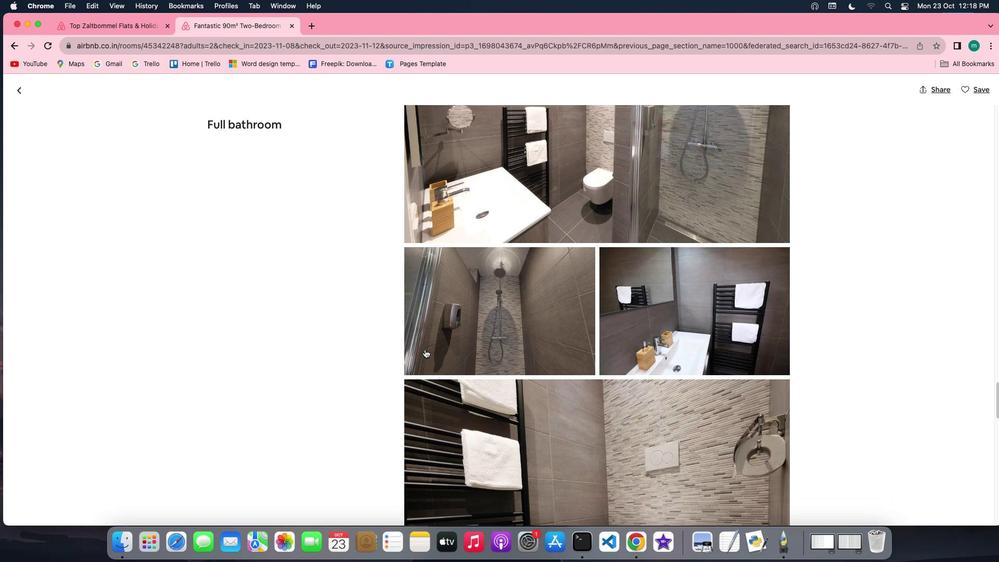 
Action: Mouse scrolled (425, 349) with delta (0, 0)
Screenshot: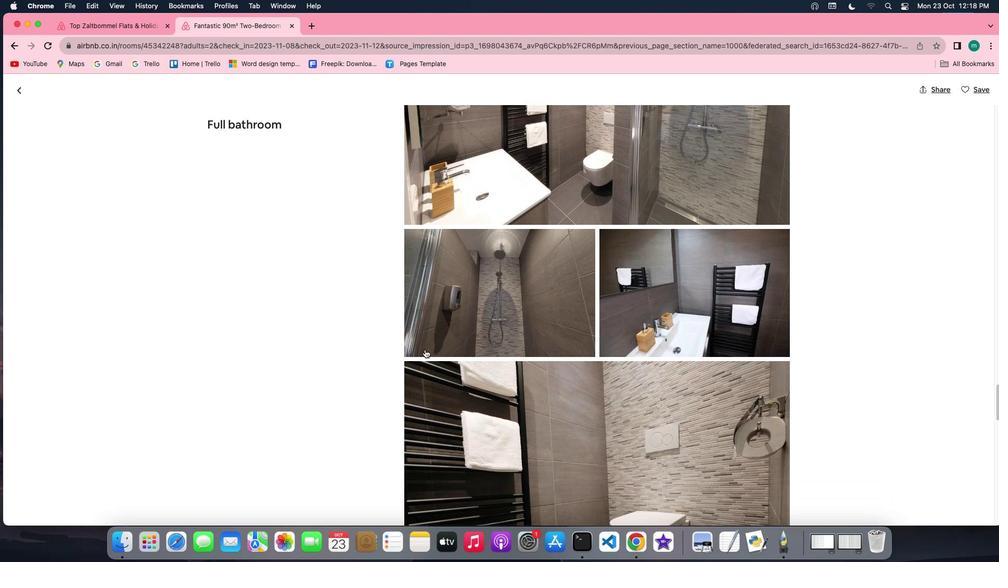 
Action: Mouse scrolled (425, 349) with delta (0, -1)
Screenshot: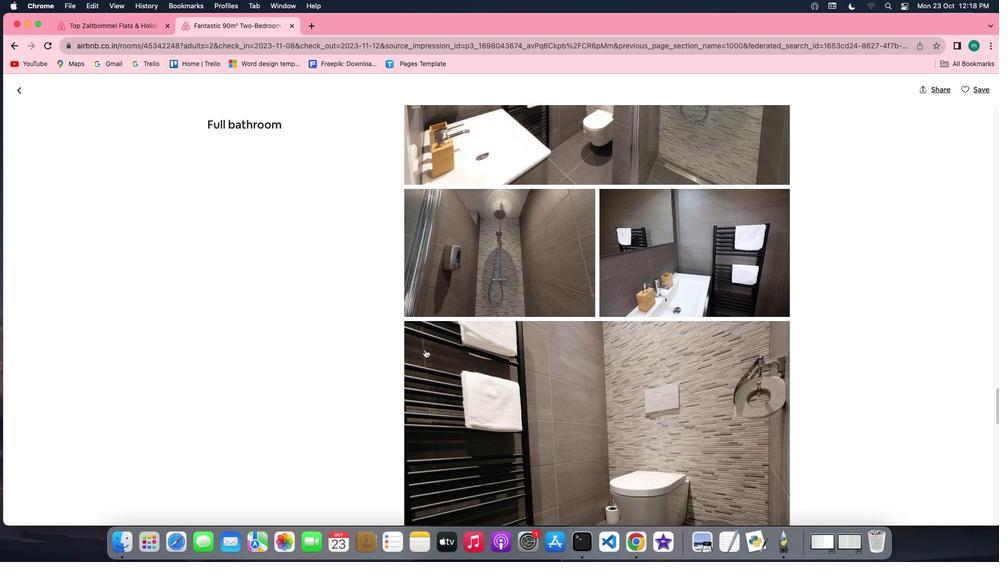 
Action: Mouse scrolled (425, 349) with delta (0, -2)
Screenshot: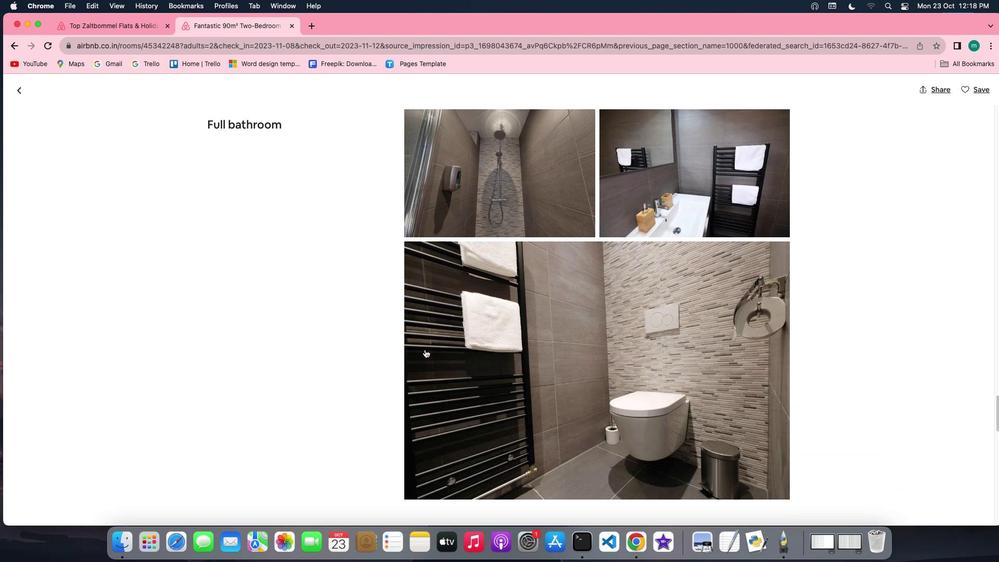
Action: Mouse scrolled (425, 349) with delta (0, -1)
Screenshot: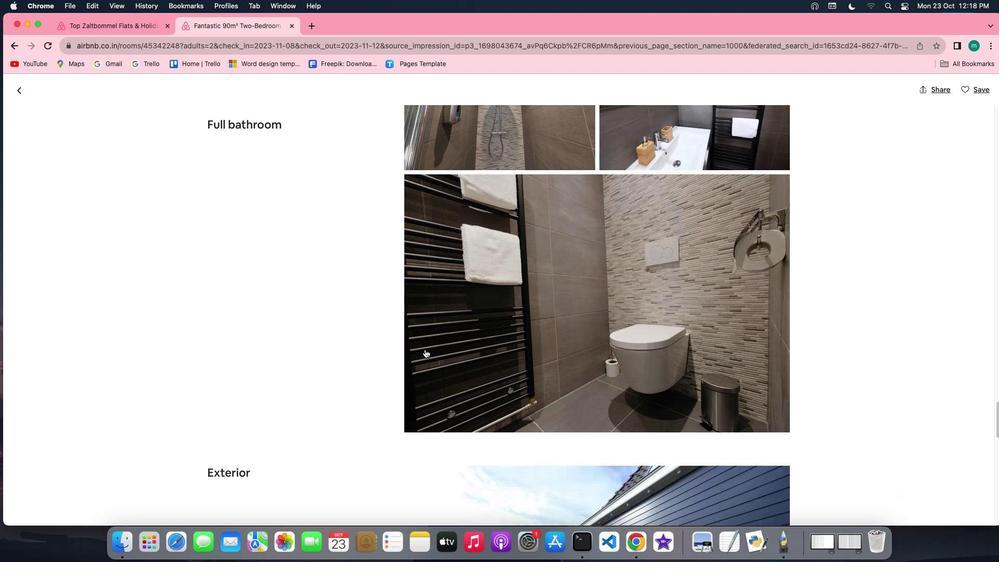 
Action: Mouse scrolled (425, 349) with delta (0, 0)
Screenshot: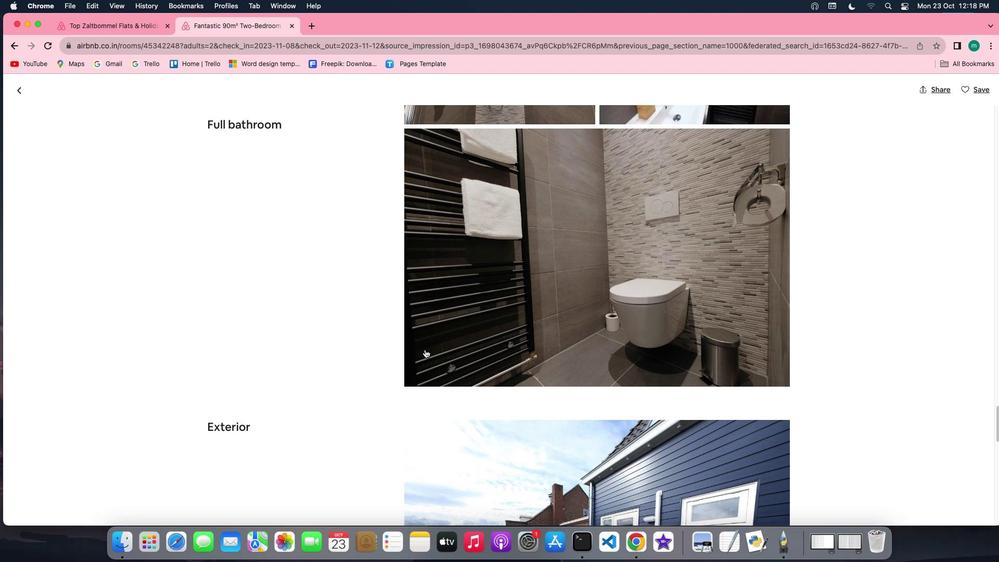 
Action: Mouse scrolled (425, 349) with delta (0, 0)
Screenshot: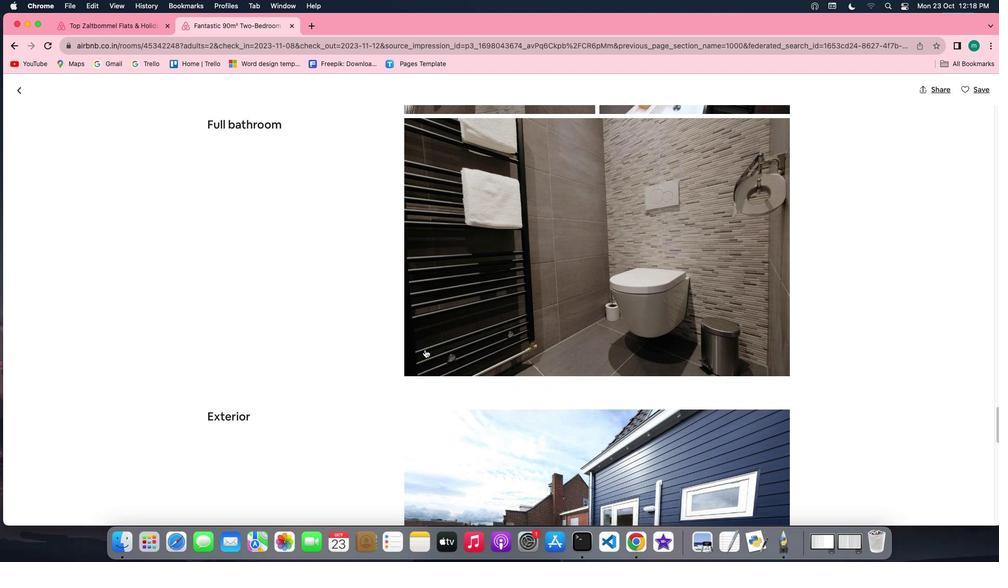 
Action: Mouse scrolled (425, 349) with delta (0, -1)
Screenshot: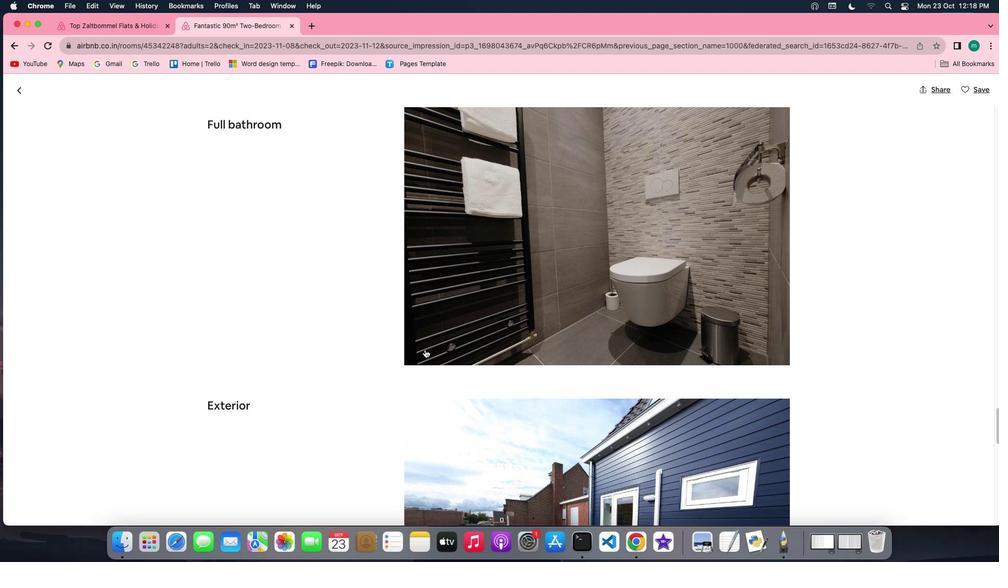 
Action: Mouse scrolled (425, 349) with delta (0, -1)
Screenshot: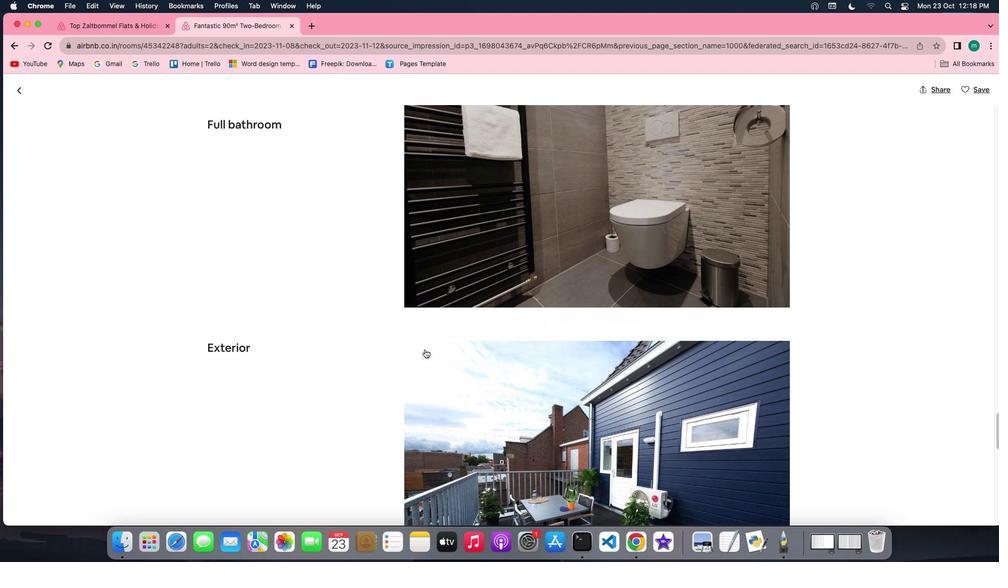 
Action: Mouse scrolled (425, 349) with delta (0, -2)
Screenshot: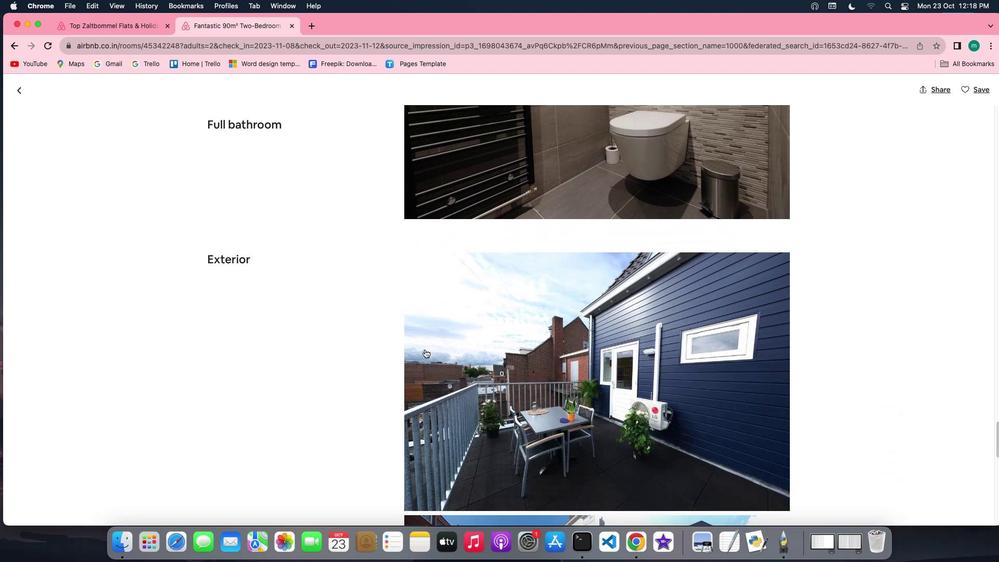 
Action: Mouse scrolled (425, 349) with delta (0, 0)
Screenshot: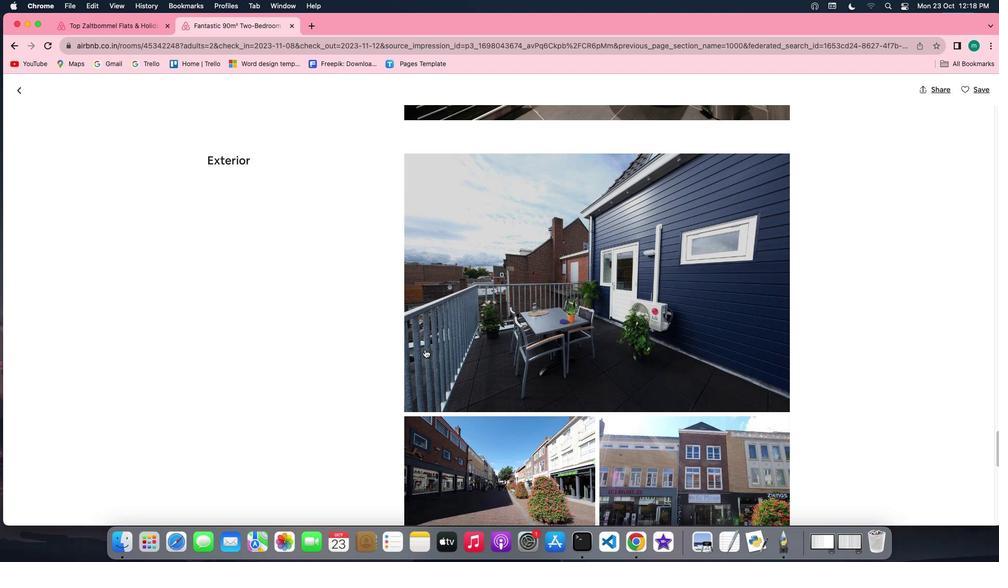 
Action: Mouse scrolled (425, 349) with delta (0, 0)
Screenshot: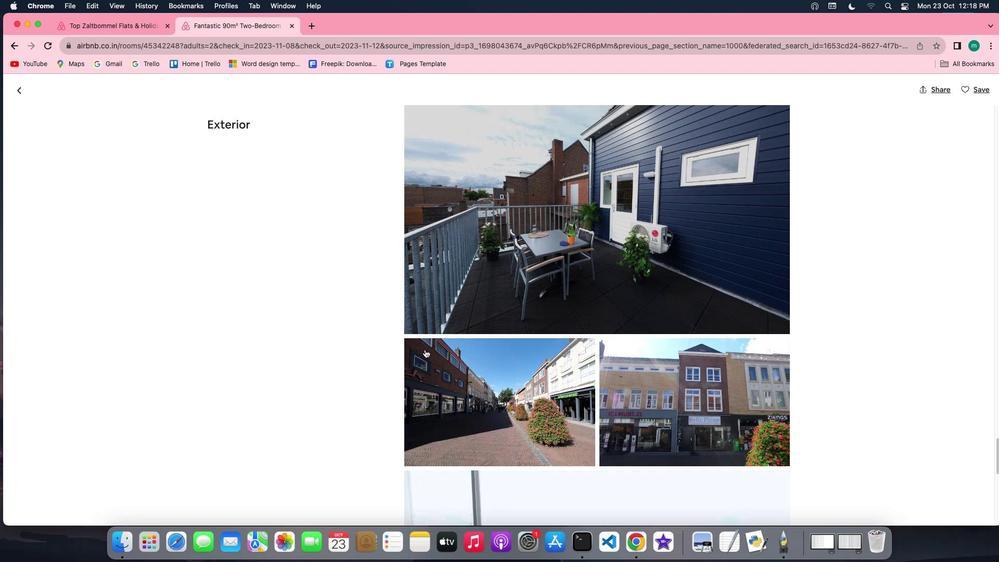 
Action: Mouse scrolled (425, 349) with delta (0, -1)
Screenshot: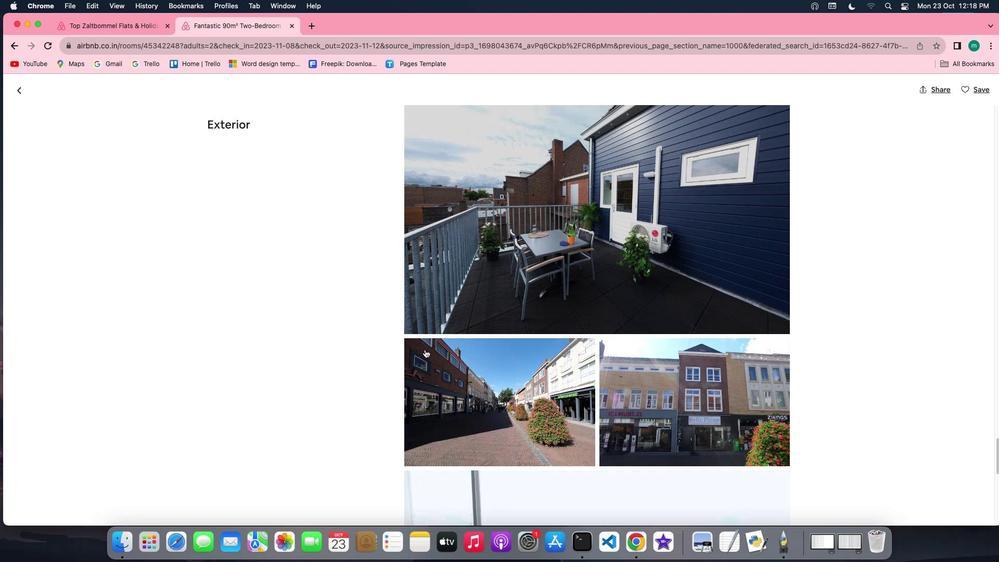 
Action: Mouse scrolled (425, 349) with delta (0, -2)
Screenshot: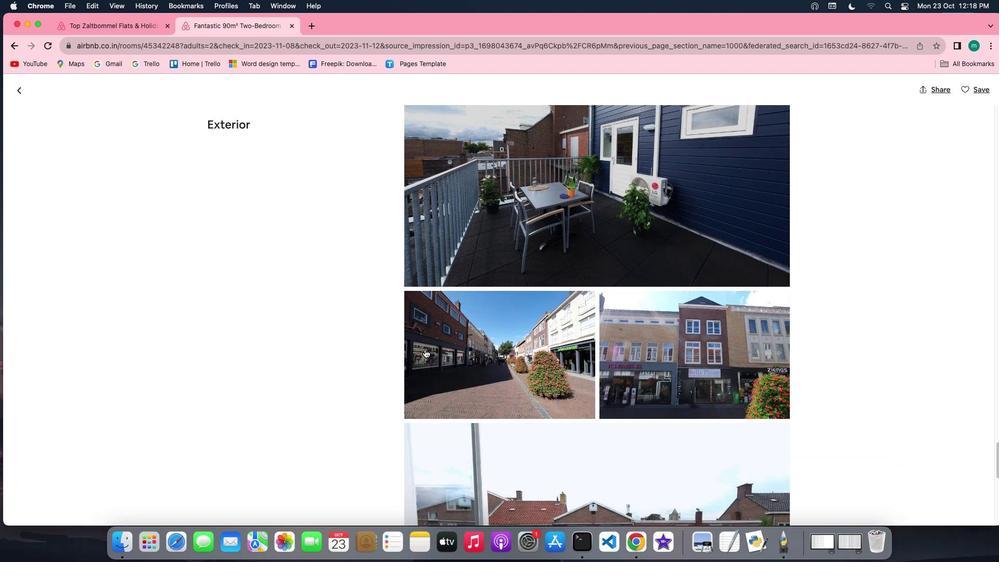 
Action: Mouse scrolled (425, 349) with delta (0, -2)
Screenshot: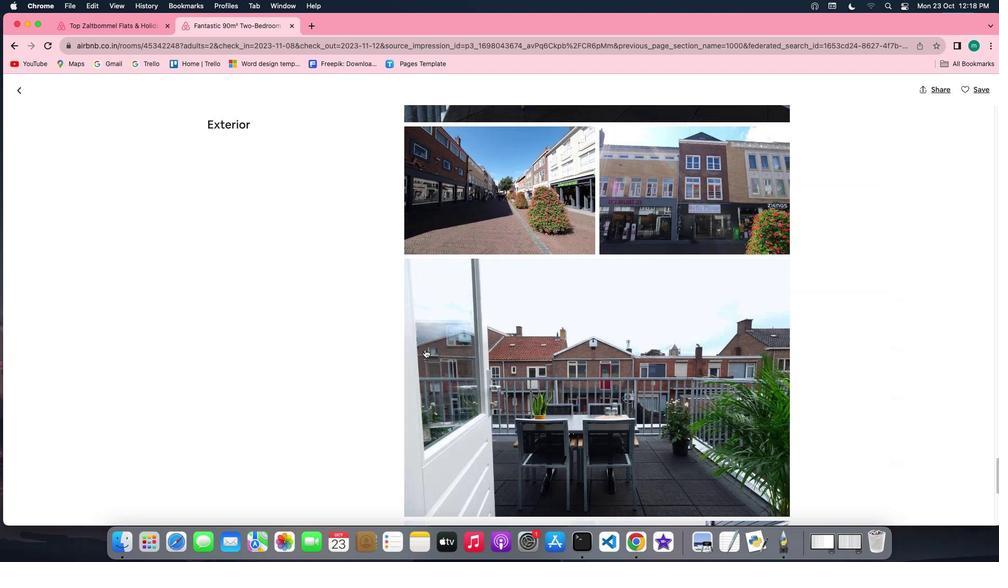 
Action: Mouse scrolled (425, 349) with delta (0, 0)
Screenshot: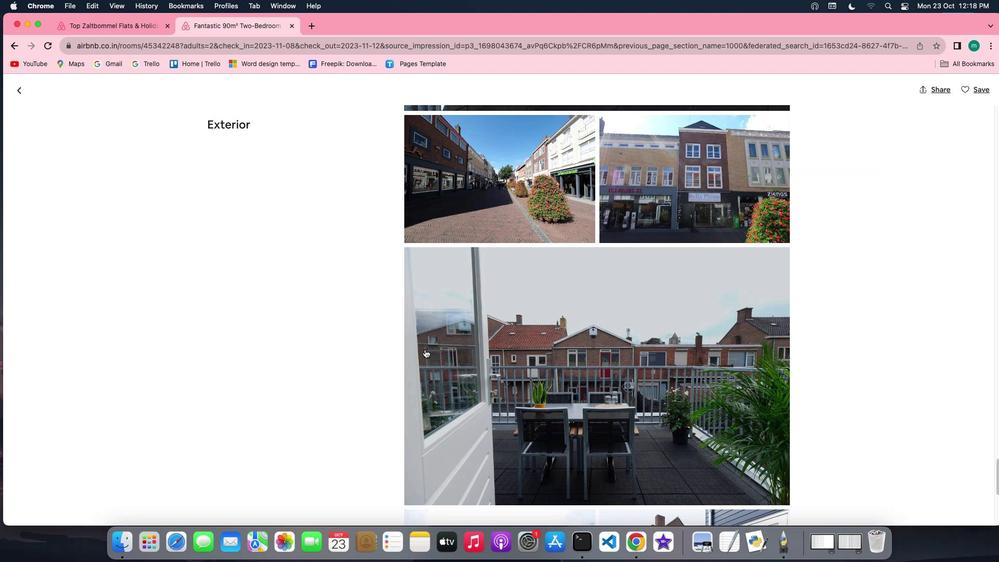 
Action: Mouse scrolled (425, 349) with delta (0, 0)
Screenshot: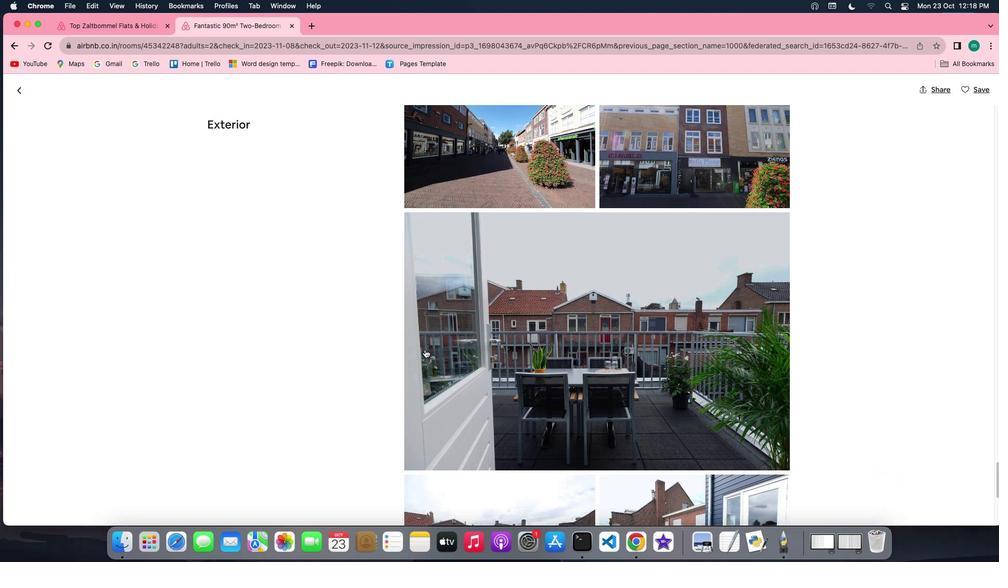 
Action: Mouse scrolled (425, 349) with delta (0, -1)
Screenshot: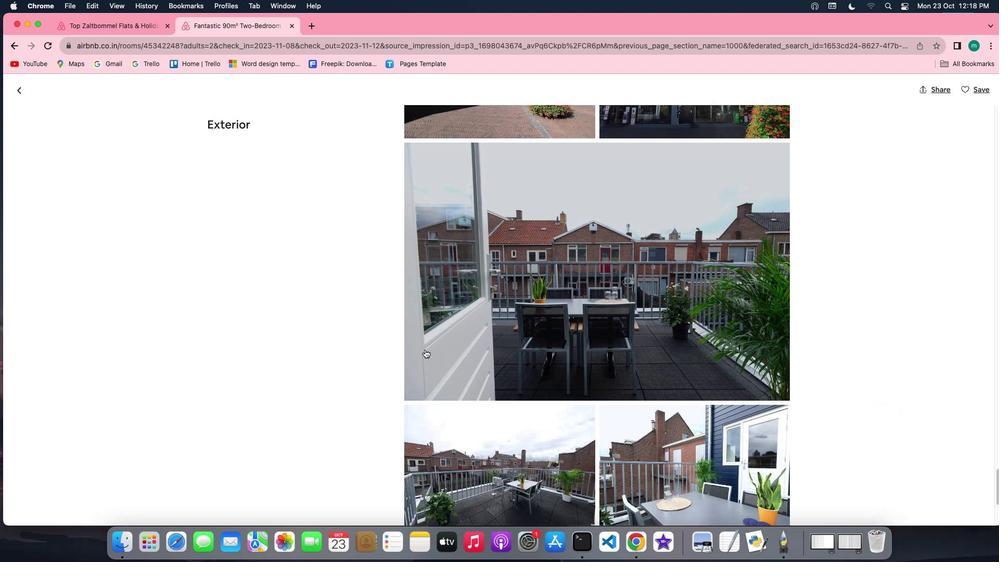 
Action: Mouse scrolled (425, 349) with delta (0, -2)
Screenshot: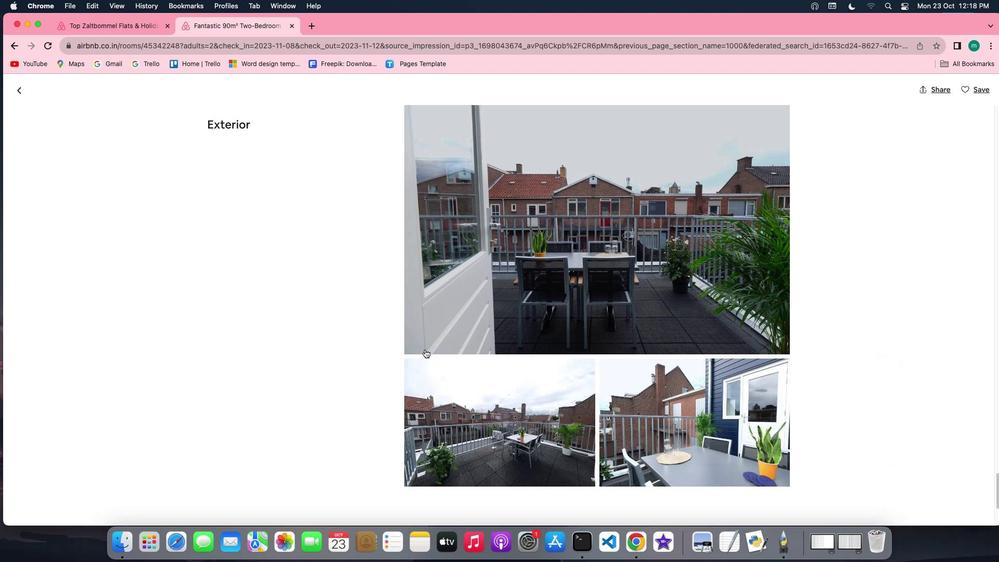 
Action: Mouse scrolled (425, 349) with delta (0, -2)
Screenshot: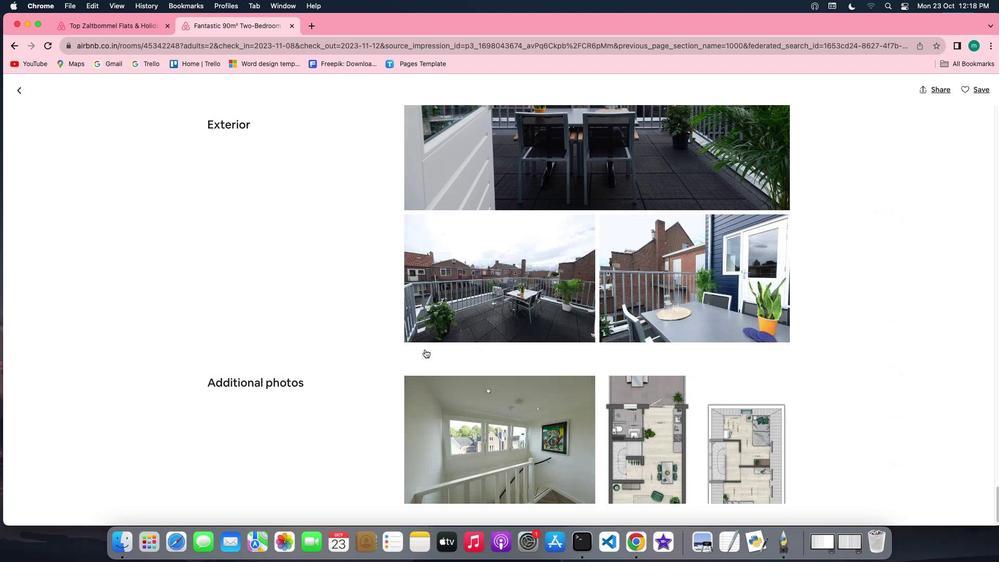 
Action: Mouse scrolled (425, 349) with delta (0, 0)
Screenshot: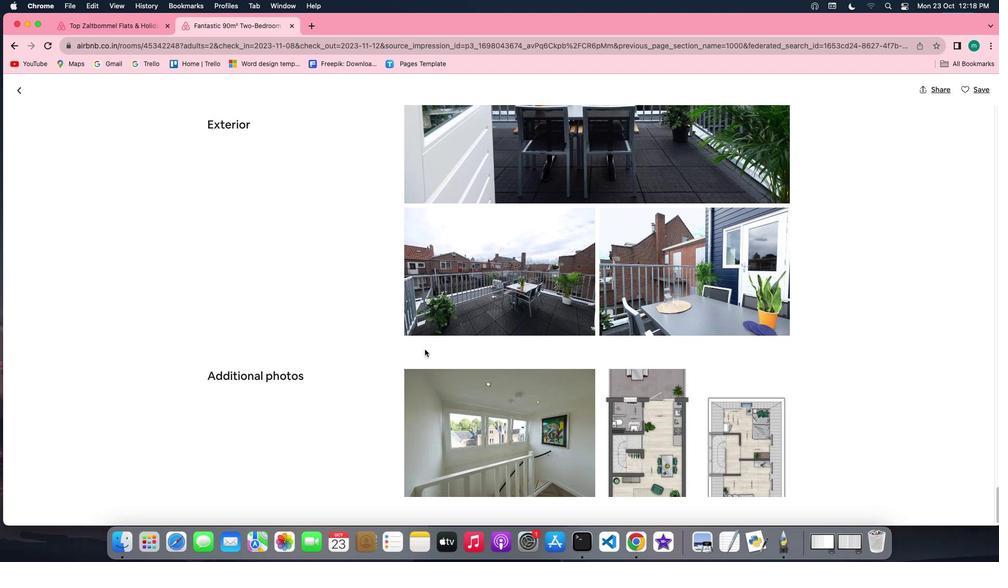 
Action: Mouse scrolled (425, 349) with delta (0, 0)
Screenshot: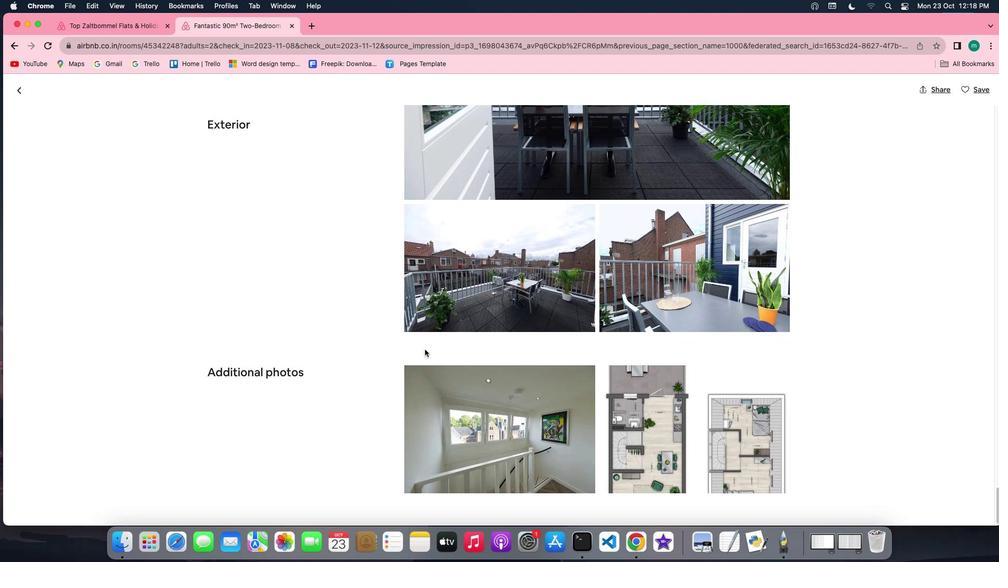 
Action: Mouse scrolled (425, 349) with delta (0, -1)
Screenshot: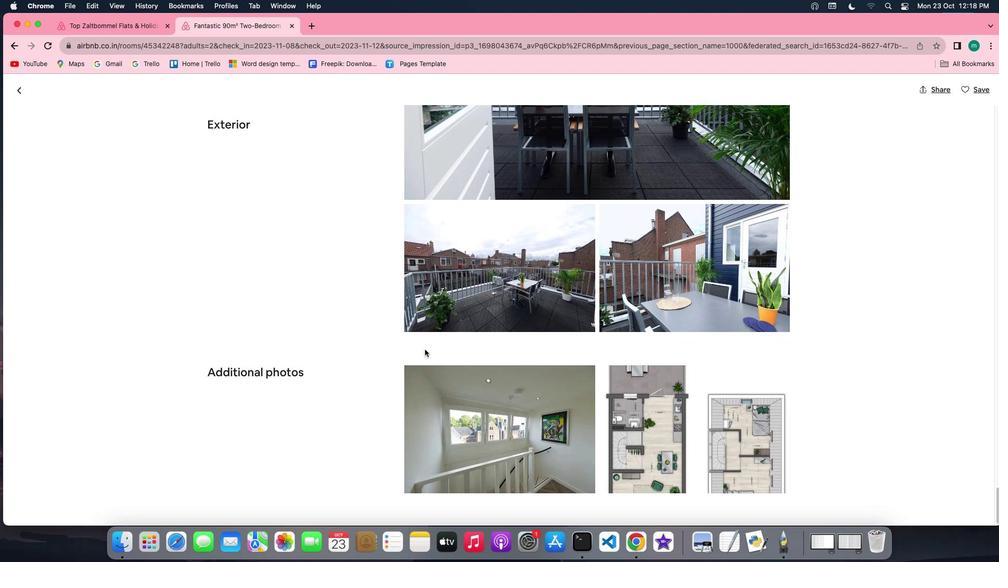 
Action: Mouse scrolled (425, 349) with delta (0, -2)
Screenshot: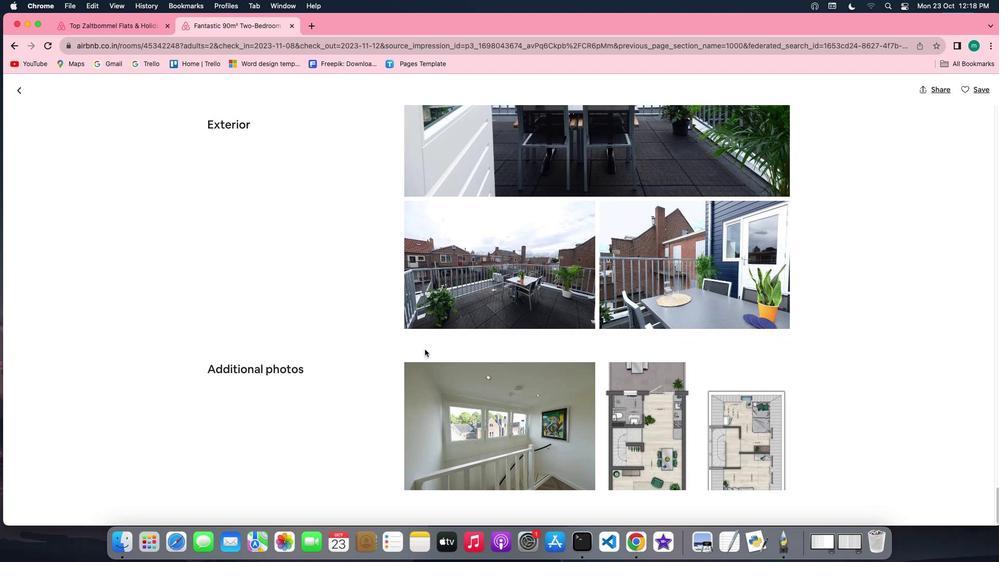 
Action: Mouse scrolled (425, 349) with delta (0, -2)
Screenshot: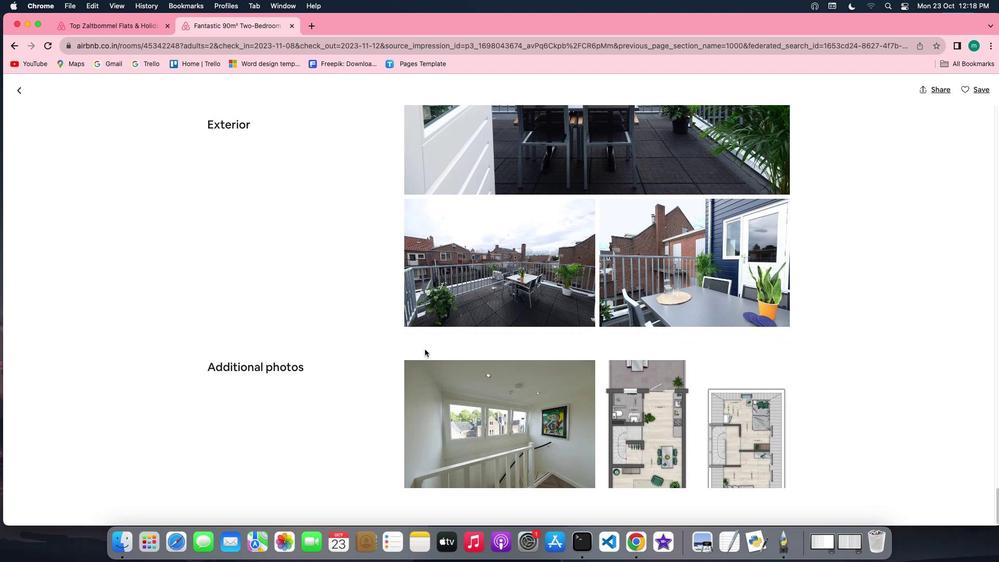 
Action: Mouse moved to (27, 93)
Screenshot: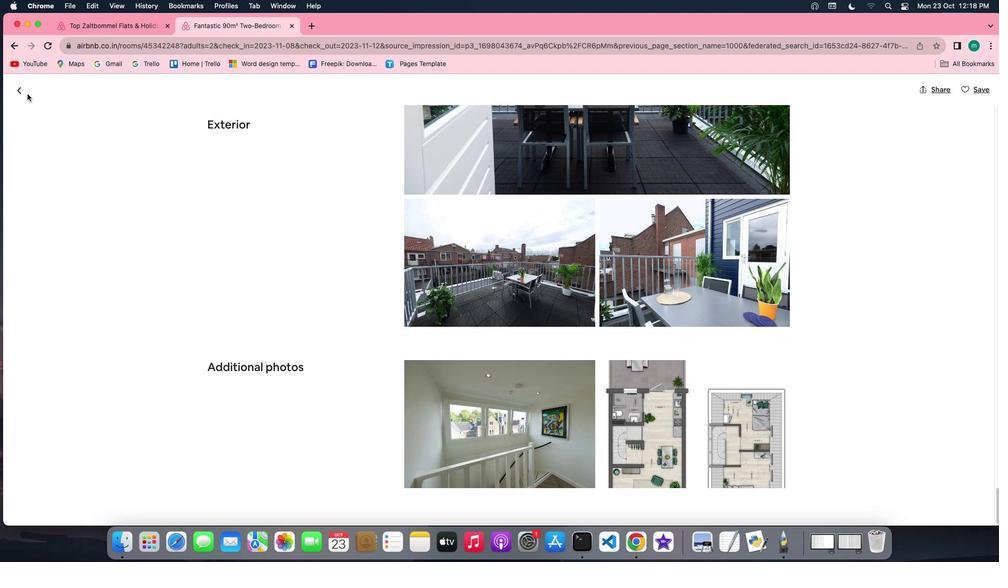 
Action: Mouse pressed left at (27, 93)
Screenshot: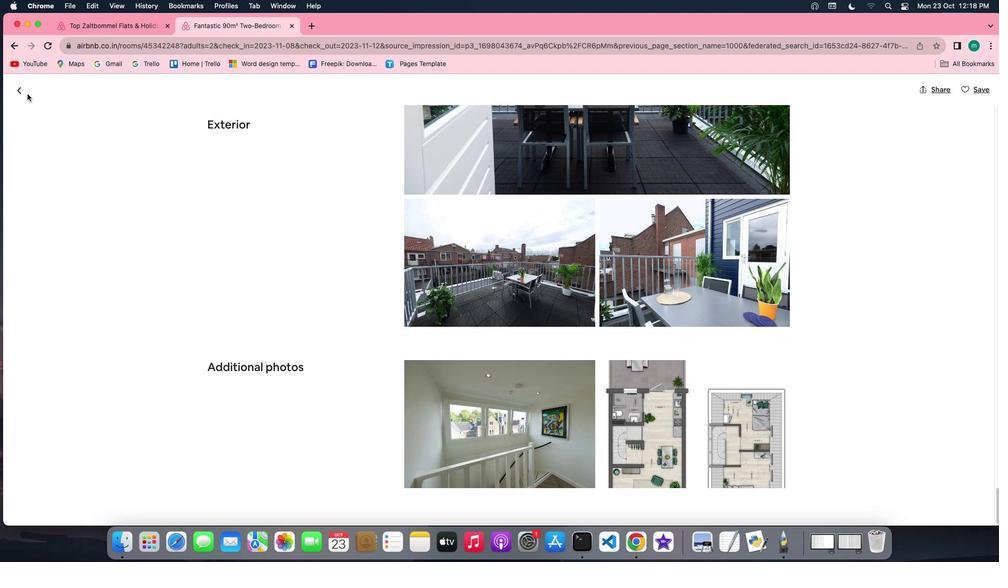 
Action: Mouse moved to (20, 93)
Screenshot: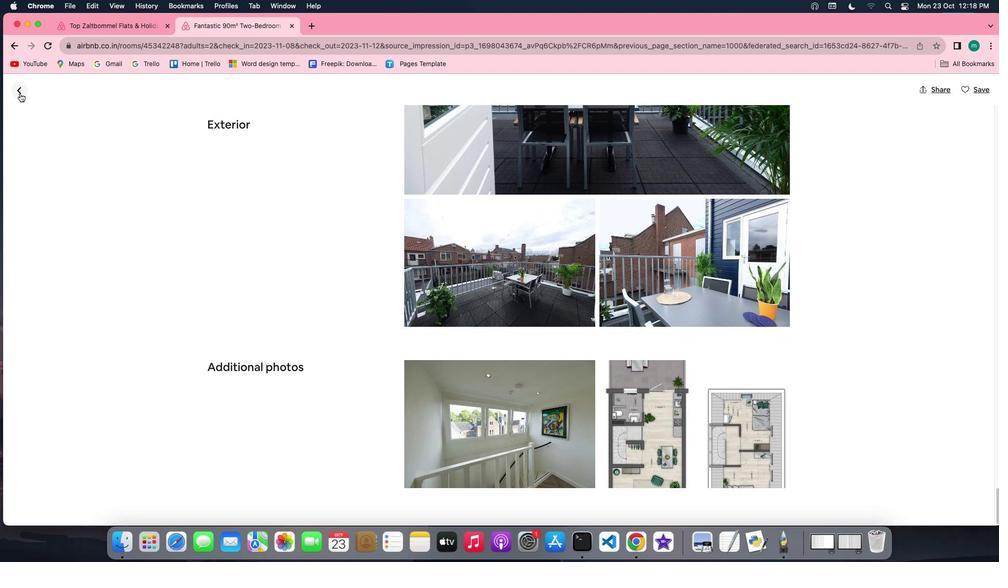 
Action: Mouse pressed left at (20, 93)
Screenshot: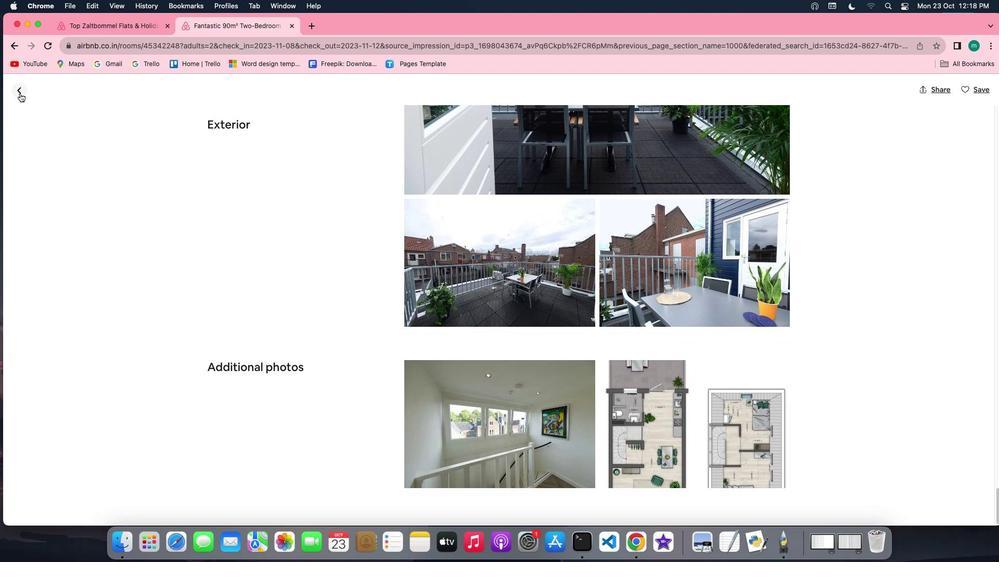 
Action: Mouse moved to (545, 317)
Screenshot: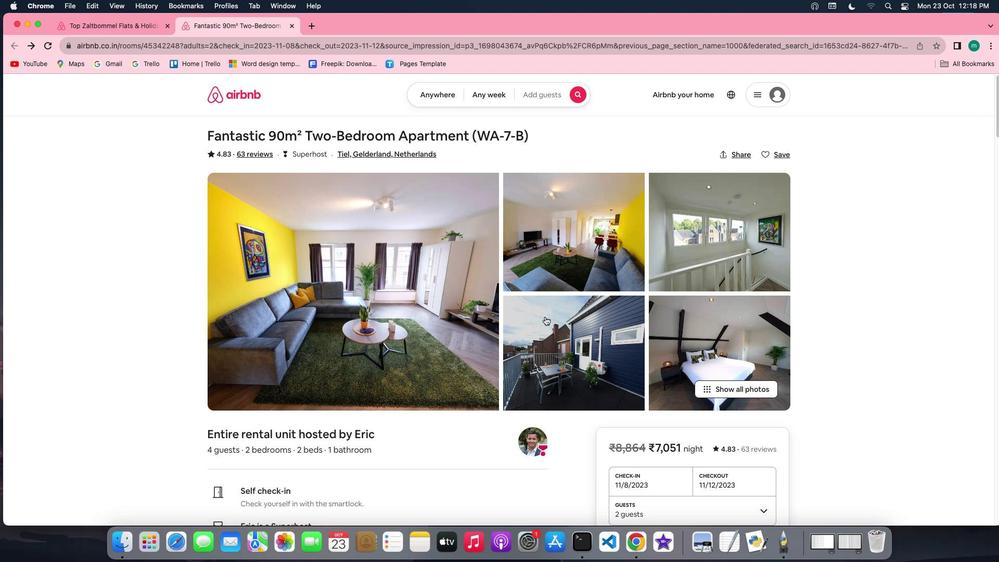 
Action: Mouse scrolled (545, 317) with delta (0, 0)
Screenshot: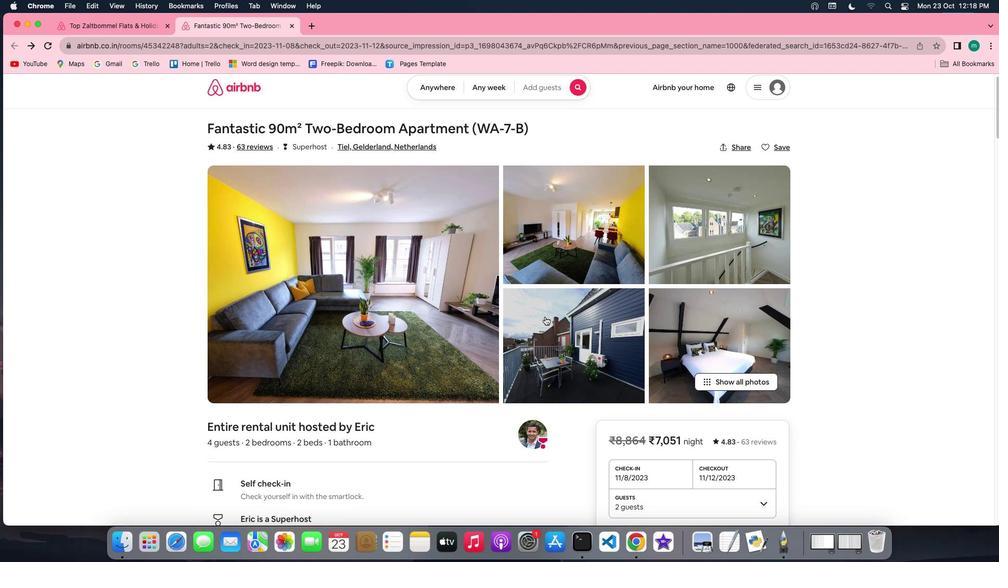 
Action: Mouse scrolled (545, 317) with delta (0, 0)
Screenshot: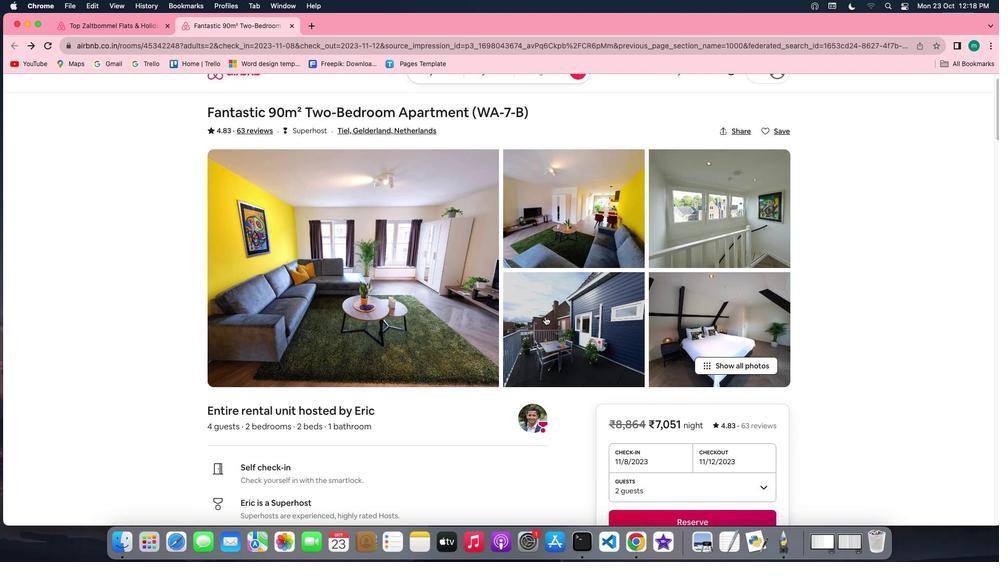
Action: Mouse scrolled (545, 317) with delta (0, -1)
Screenshot: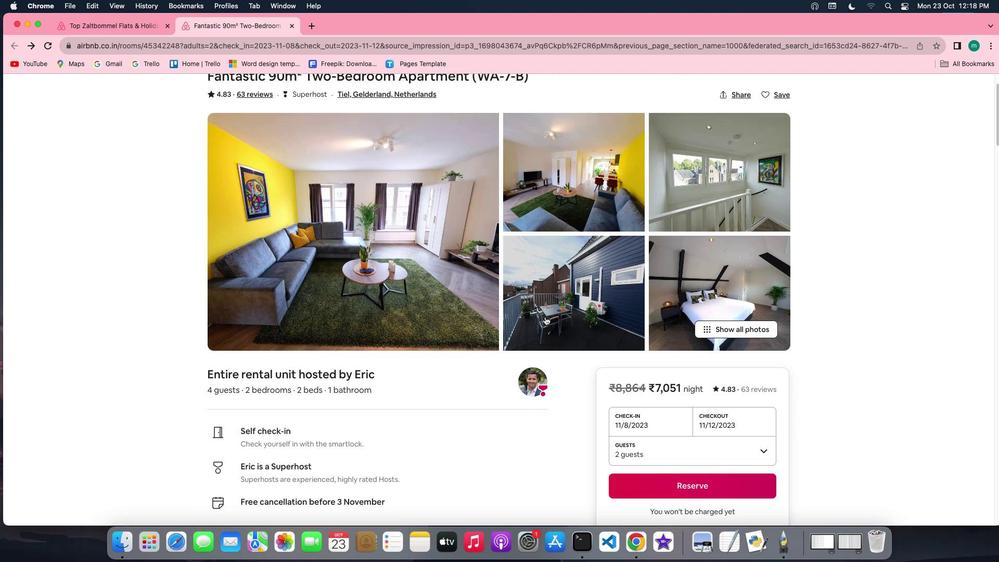 
Action: Mouse scrolled (545, 317) with delta (0, -2)
Screenshot: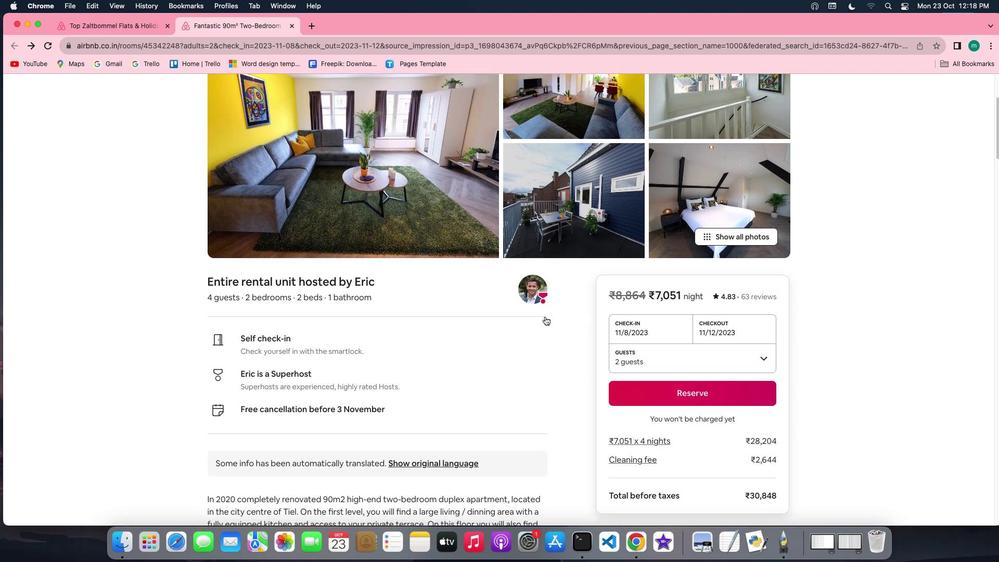 
Action: Mouse scrolled (545, 317) with delta (0, 0)
Screenshot: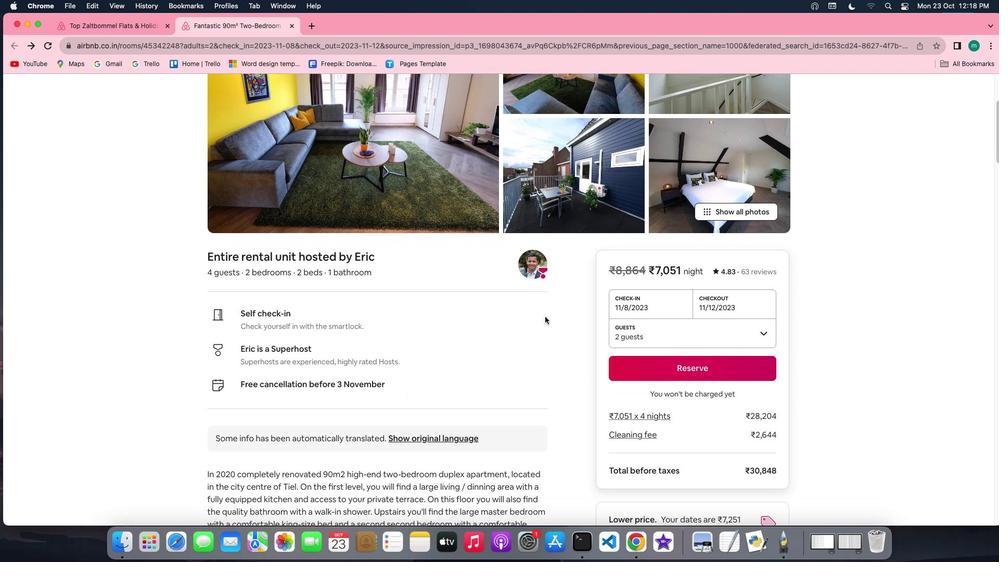 
Action: Mouse scrolled (545, 317) with delta (0, 0)
Screenshot: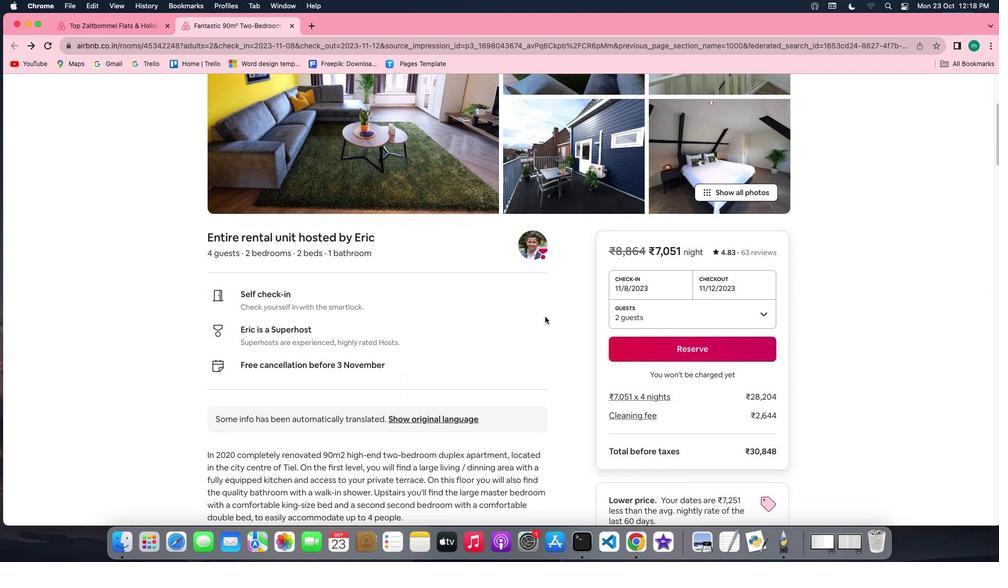 
Action: Mouse scrolled (545, 317) with delta (0, -1)
Screenshot: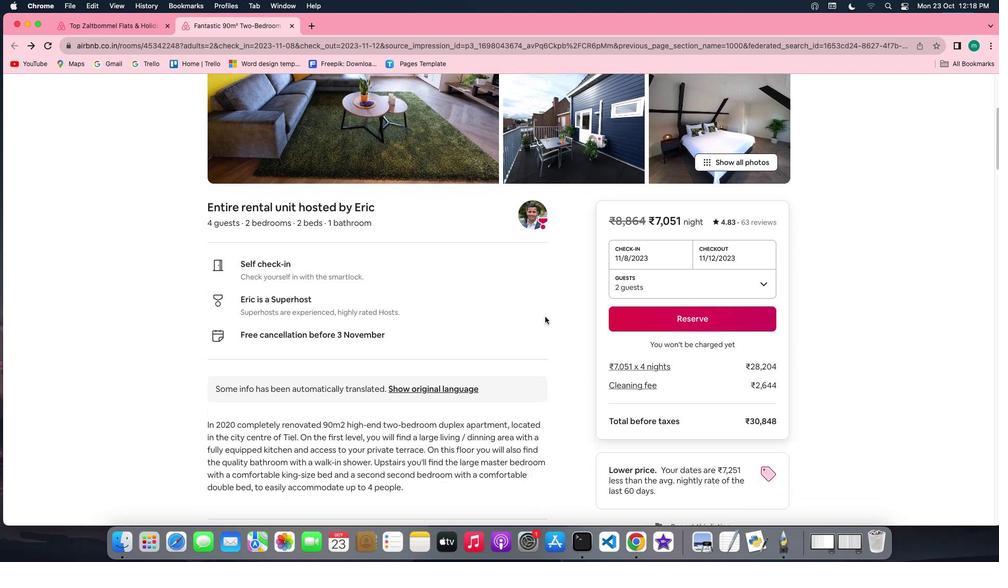 
Action: Mouse scrolled (545, 317) with delta (0, -2)
Screenshot: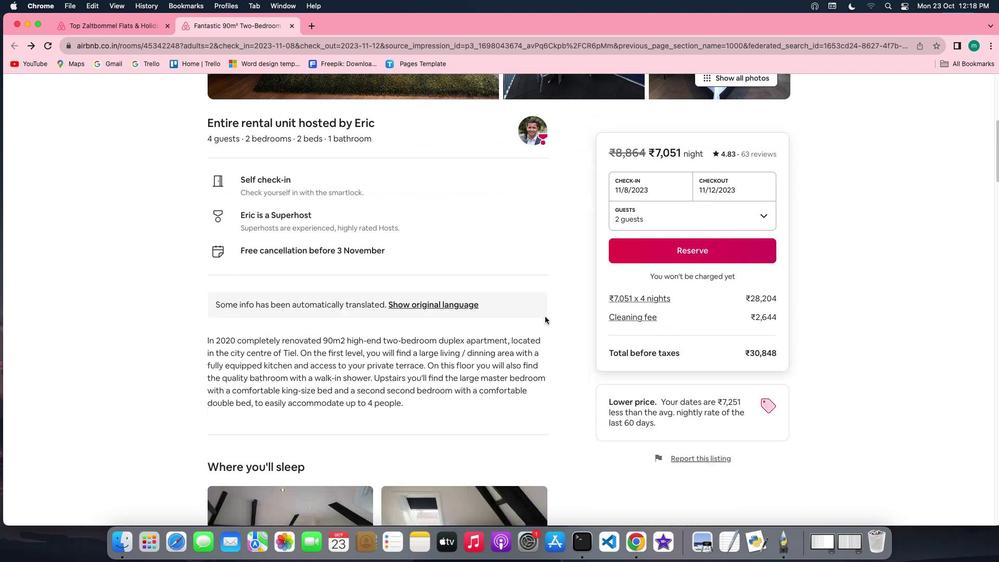 
Action: Mouse scrolled (545, 317) with delta (0, 0)
Screenshot: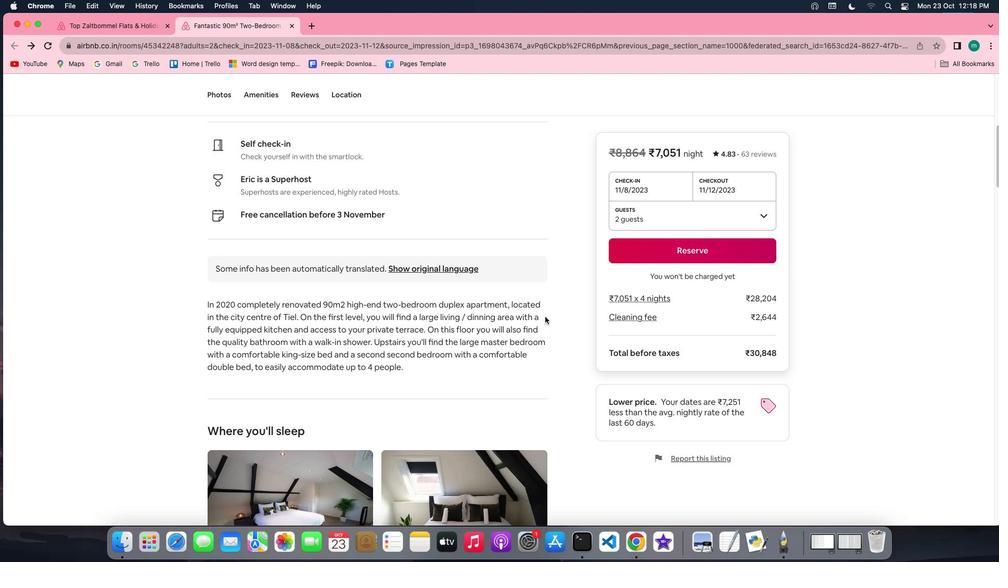 
Action: Mouse scrolled (545, 317) with delta (0, 0)
Screenshot: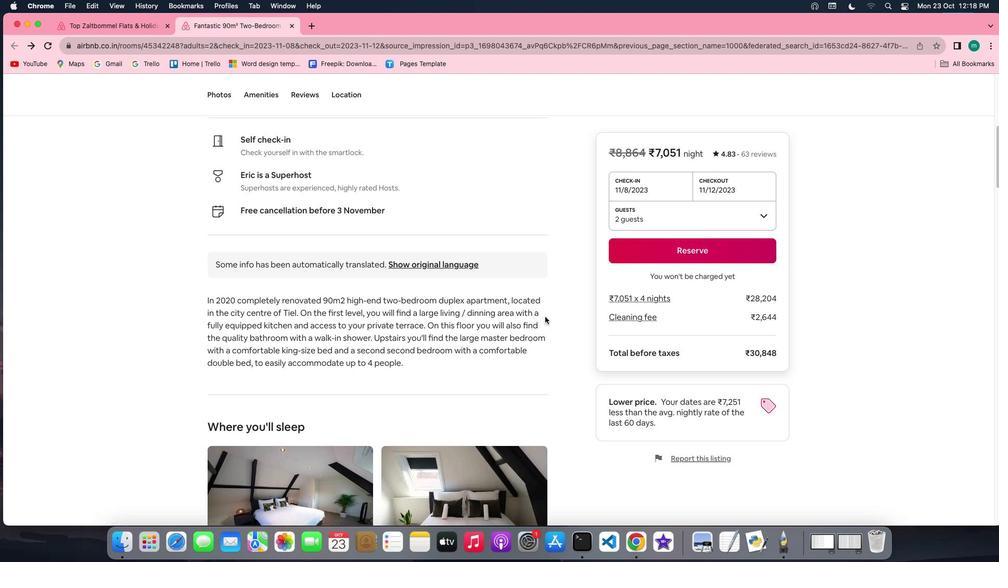 
Action: Mouse scrolled (545, 317) with delta (0, 0)
Screenshot: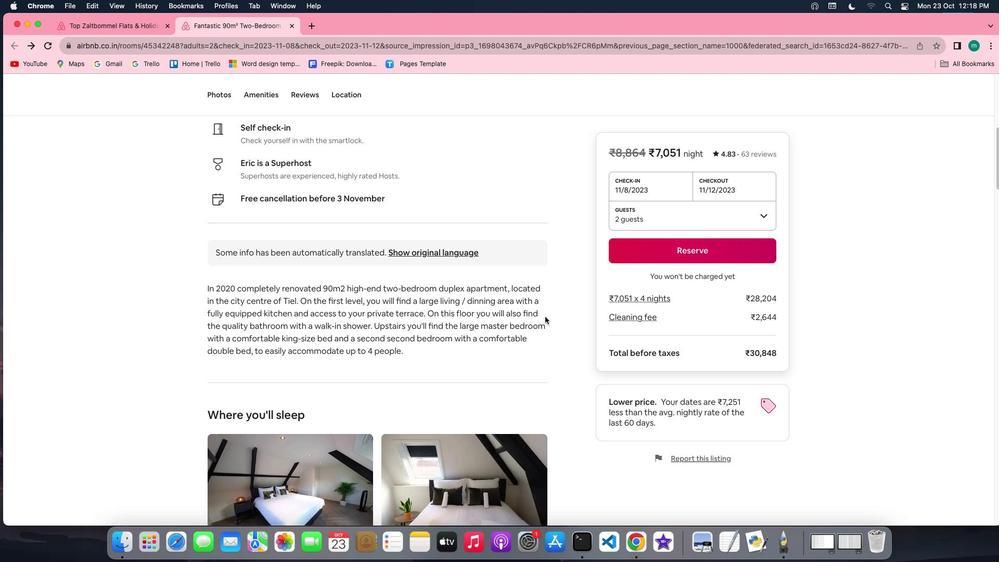 
Action: Mouse scrolled (545, 317) with delta (0, 0)
Screenshot: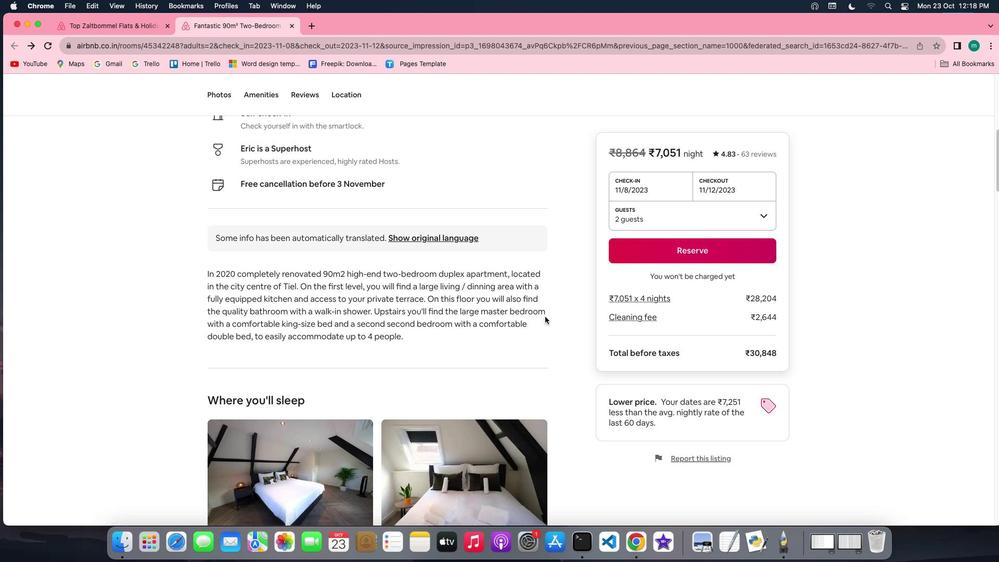 
Action: Mouse scrolled (545, 317) with delta (0, -1)
Screenshot: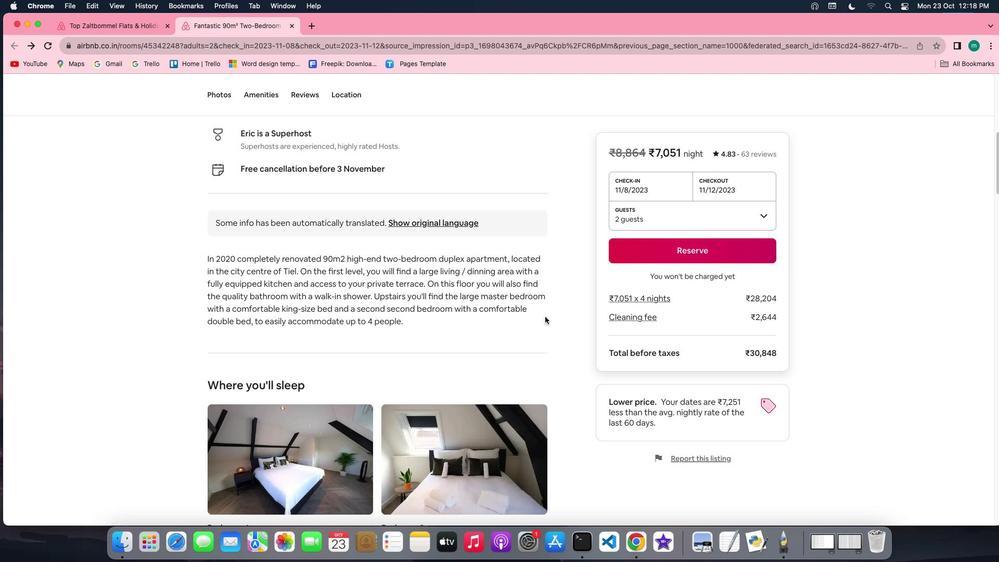
Action: Mouse scrolled (545, 317) with delta (0, 0)
Screenshot: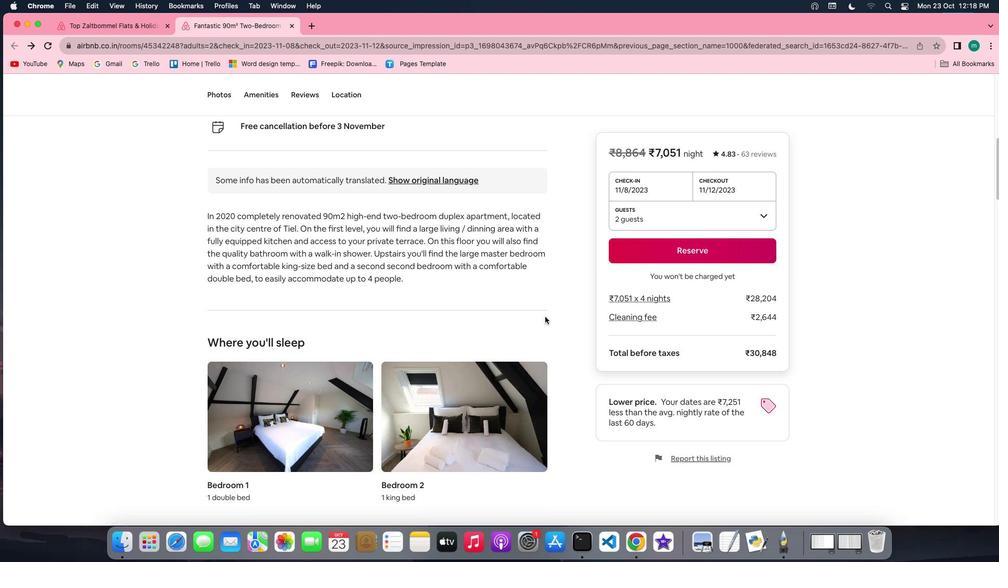 
Action: Mouse scrolled (545, 317) with delta (0, 0)
Screenshot: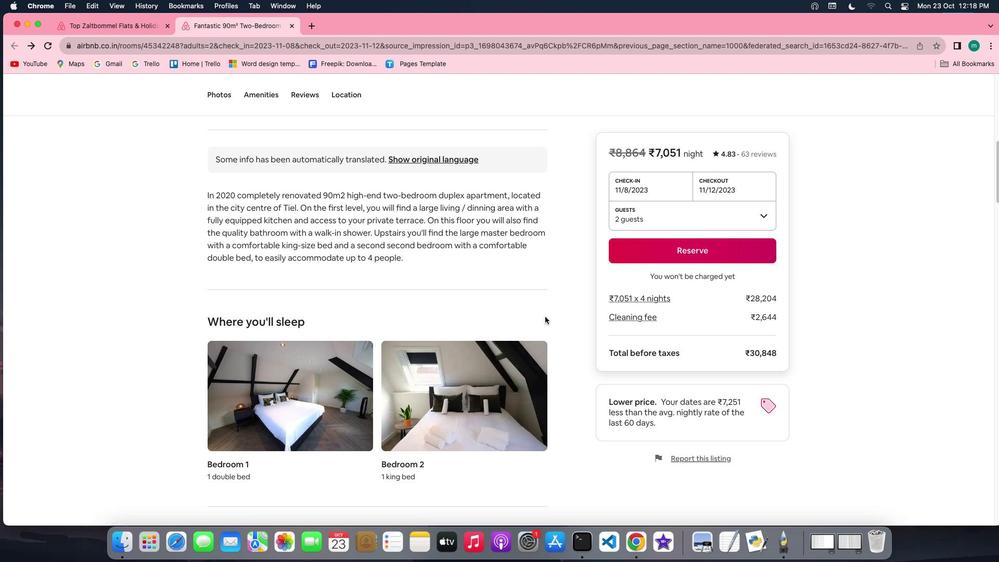 
Action: Mouse scrolled (545, 317) with delta (0, -1)
Screenshot: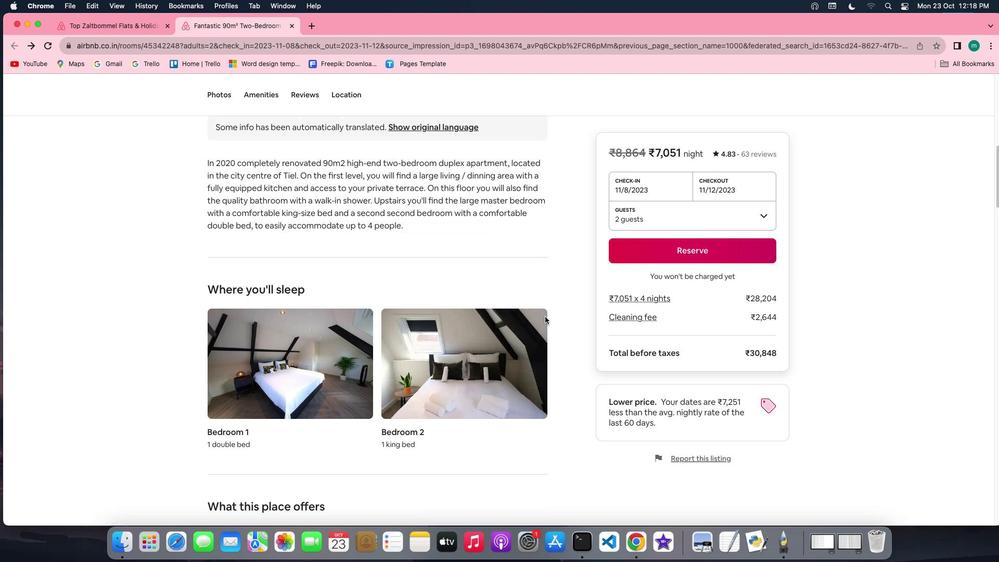 
Action: Mouse scrolled (545, 317) with delta (0, -2)
Screenshot: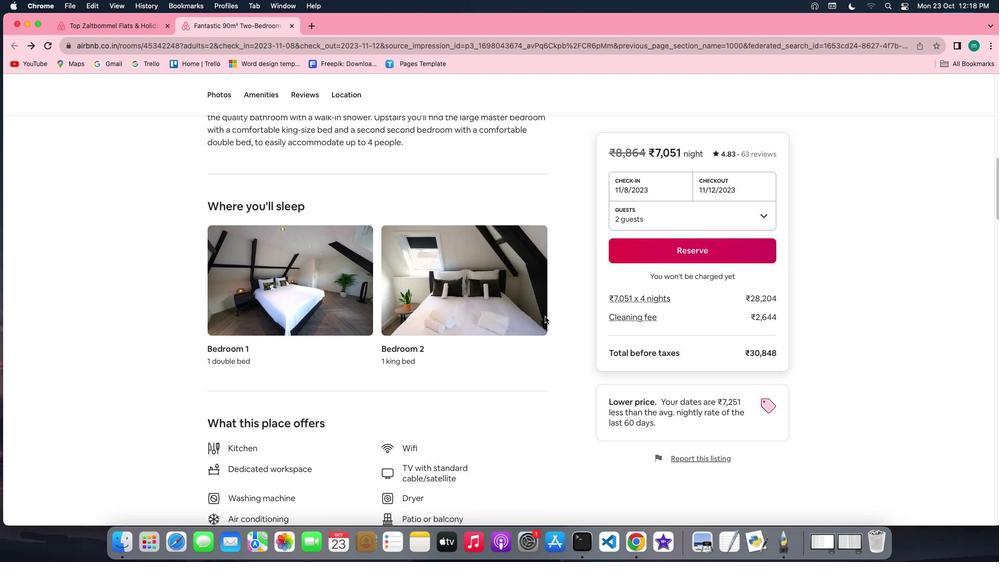 
Action: Mouse scrolled (545, 317) with delta (0, 0)
Screenshot: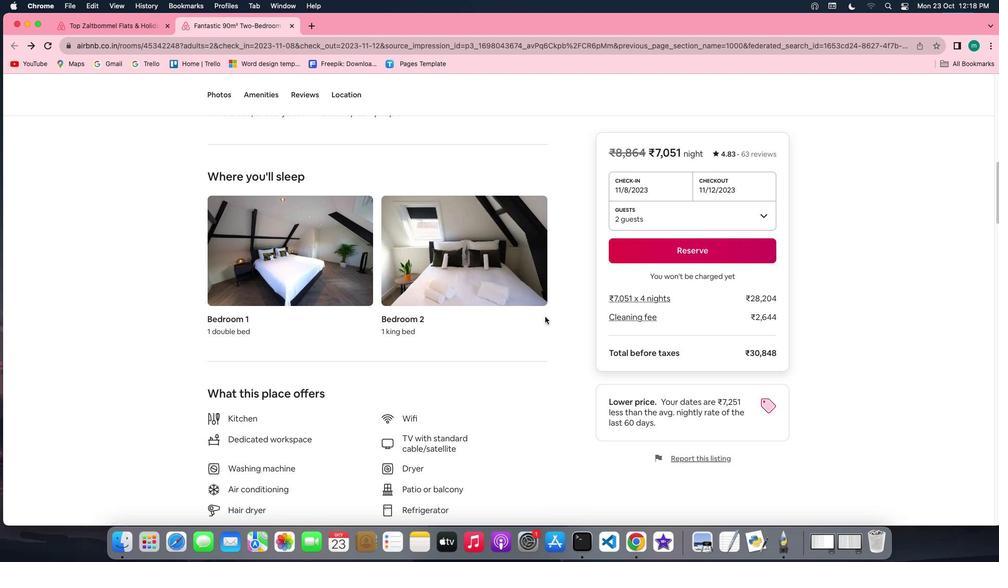 
Action: Mouse scrolled (545, 317) with delta (0, 0)
Screenshot: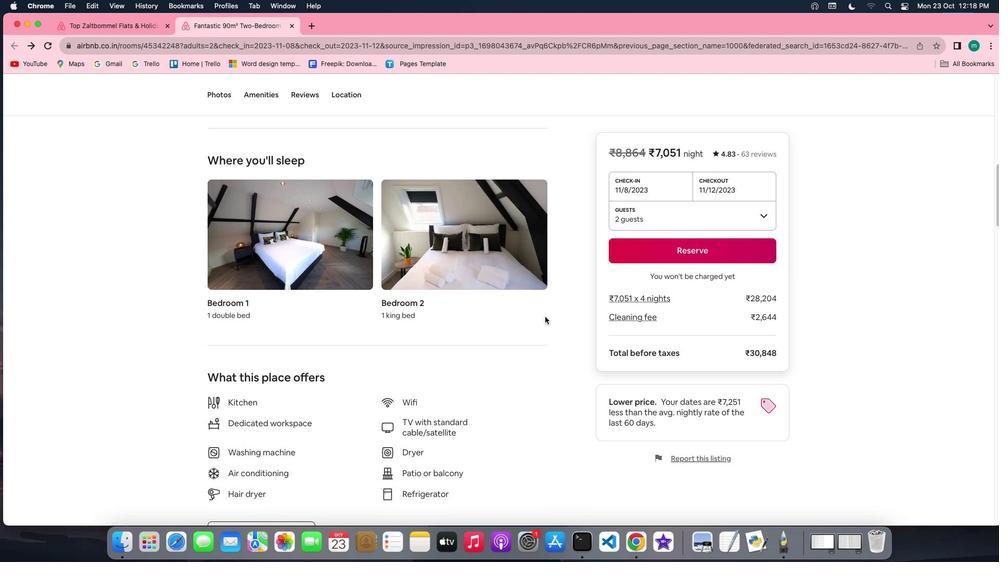 
Action: Mouse scrolled (545, 317) with delta (0, -1)
Screenshot: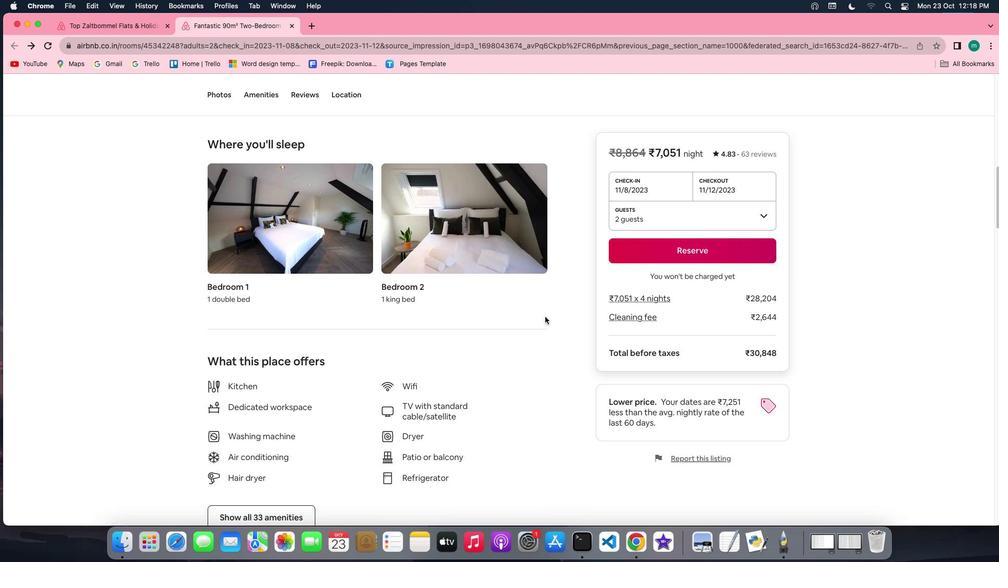 
Action: Mouse scrolled (545, 317) with delta (0, 0)
Screenshot: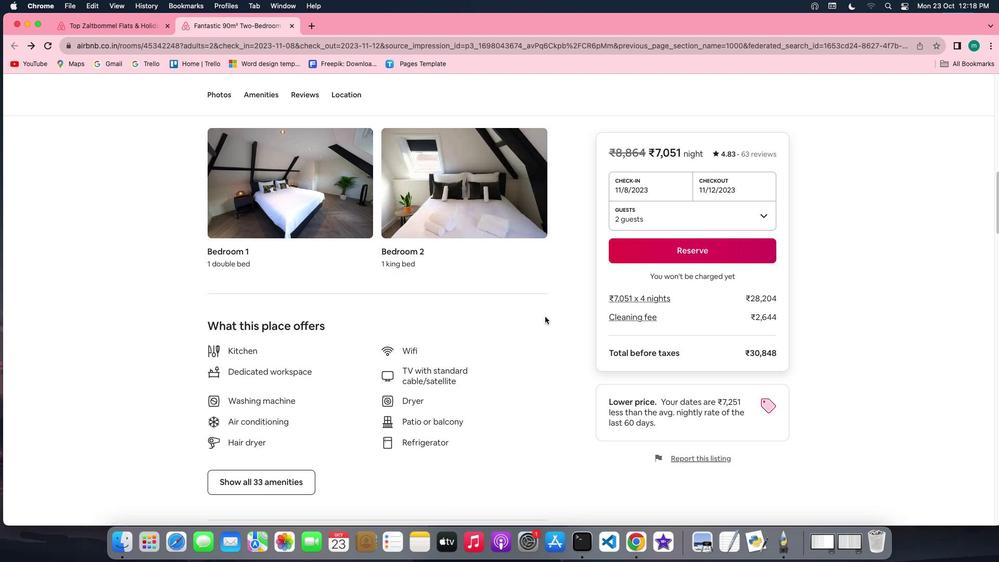 
Action: Mouse scrolled (545, 317) with delta (0, 0)
Screenshot: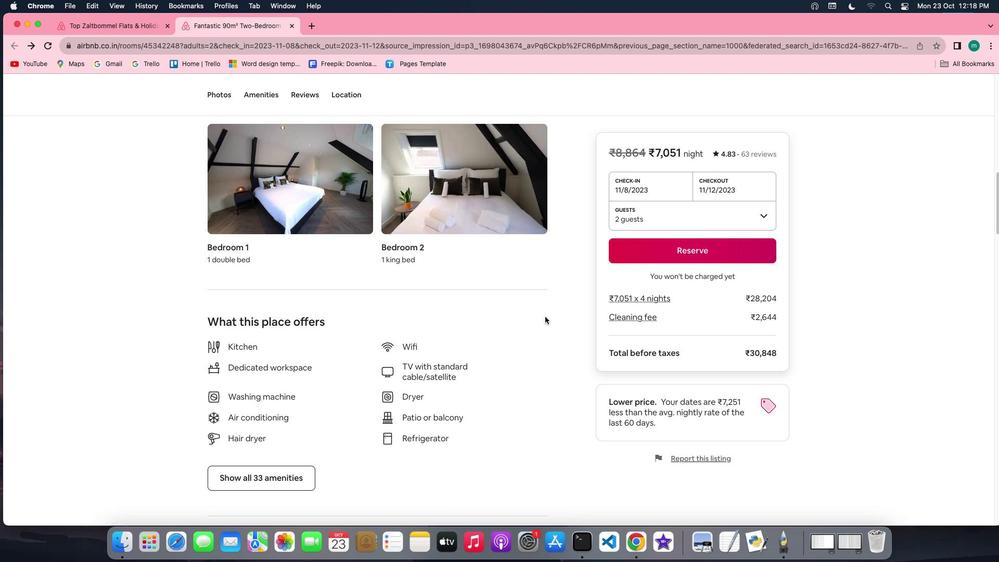 
Action: Mouse scrolled (545, 317) with delta (0, 0)
Screenshot: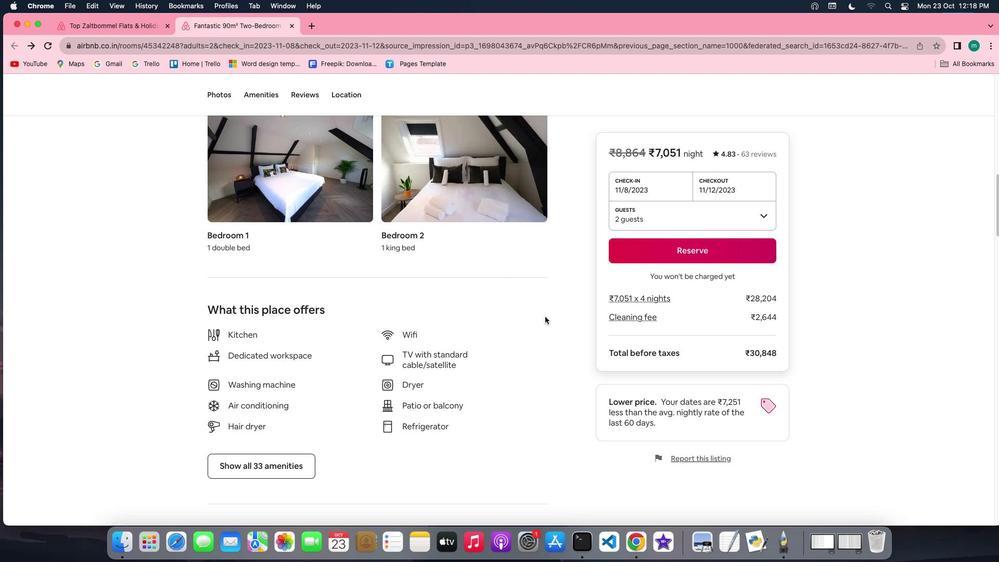 
Action: Mouse scrolled (545, 317) with delta (0, 0)
Screenshot: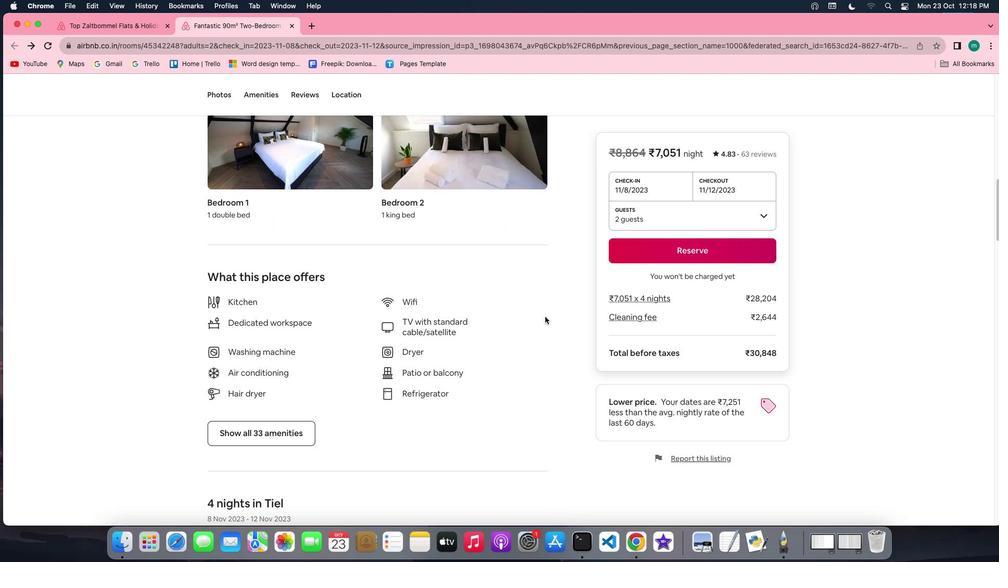 
Action: Mouse scrolled (545, 317) with delta (0, 0)
Screenshot: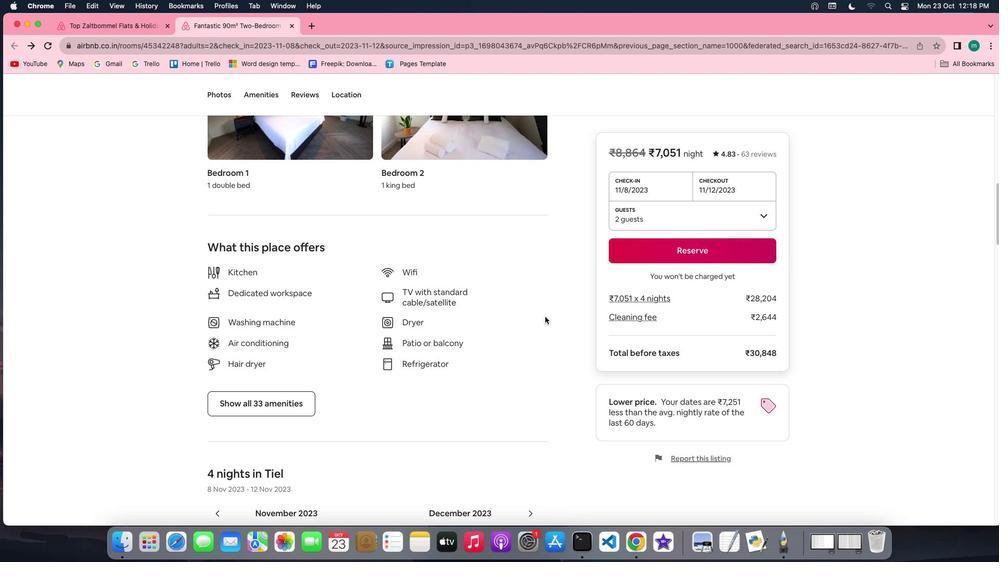 
Action: Mouse scrolled (545, 317) with delta (0, 0)
Screenshot: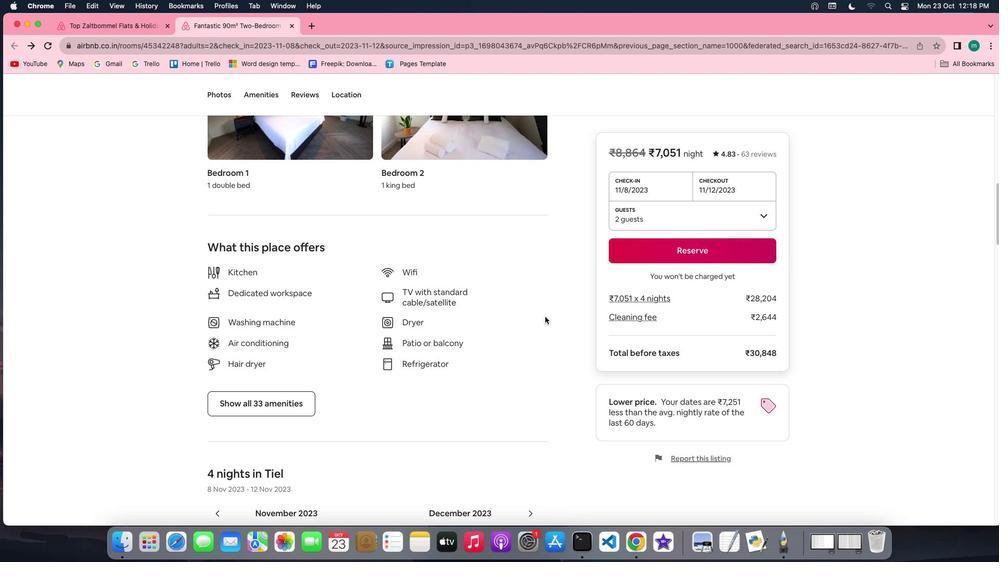 
Action: Mouse scrolled (545, 317) with delta (0, -1)
Screenshot: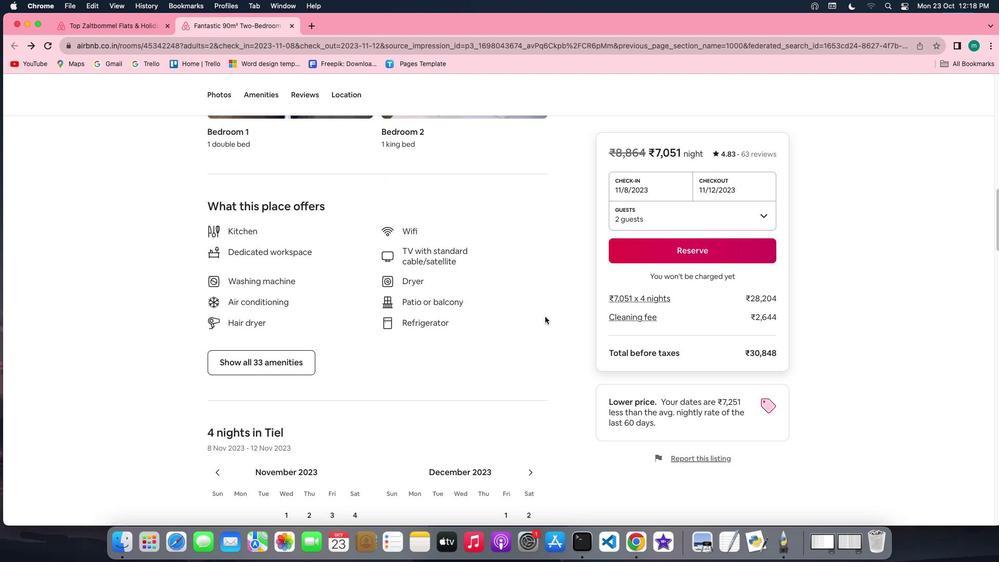 
Action: Mouse scrolled (545, 317) with delta (0, -1)
Screenshot: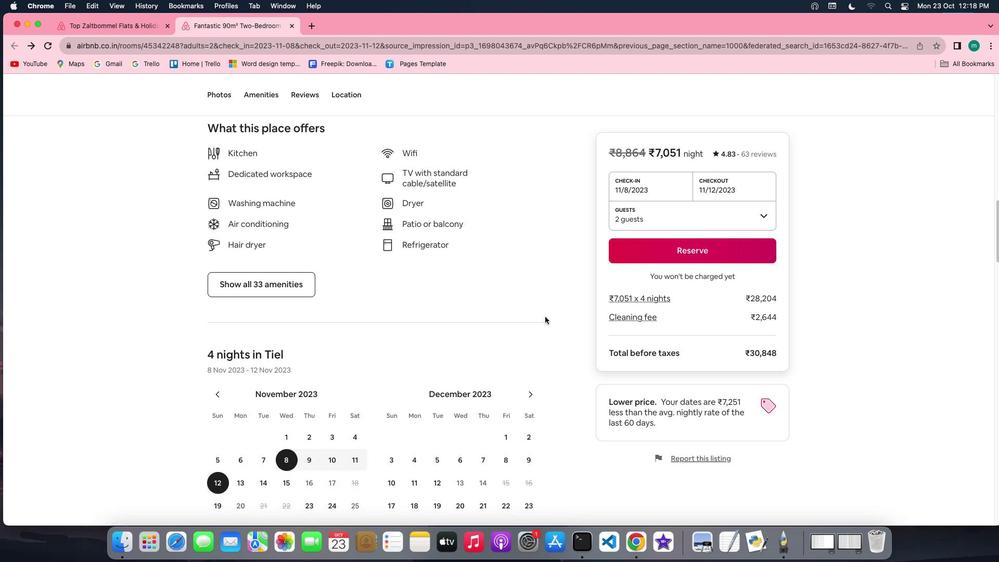 
Action: Mouse moved to (281, 270)
Screenshot: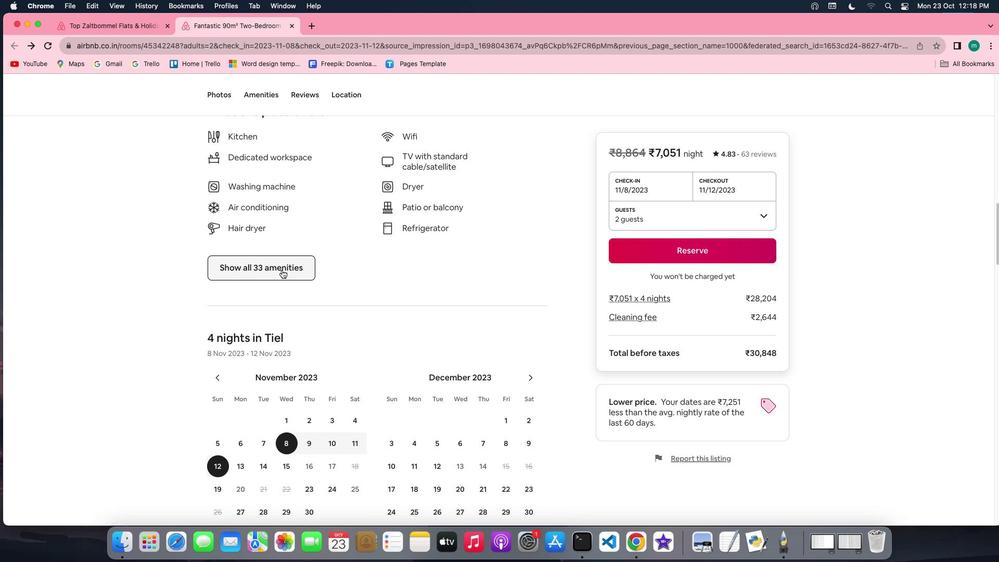 
Action: Mouse pressed left at (281, 270)
Screenshot: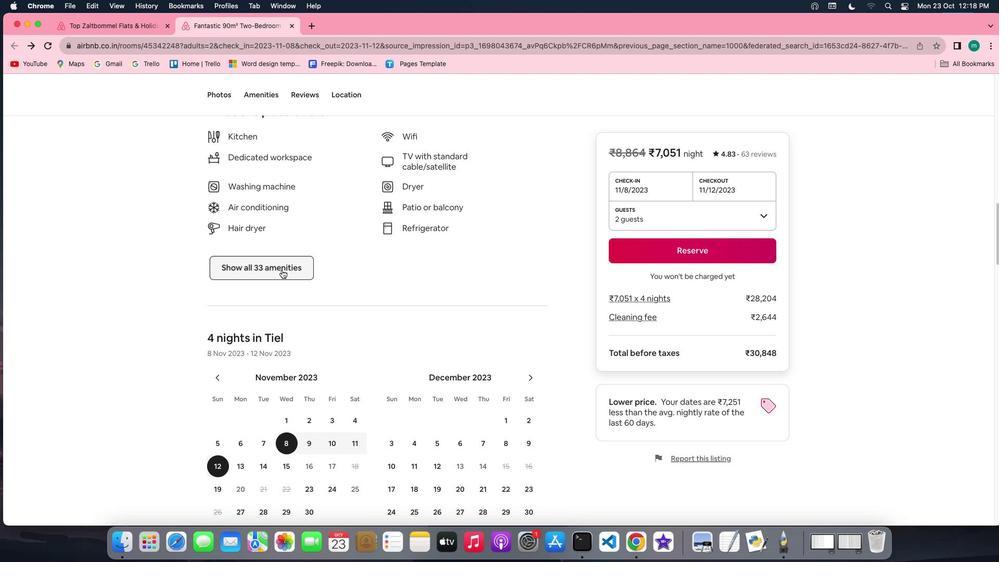 
Action: Mouse moved to (621, 338)
Screenshot: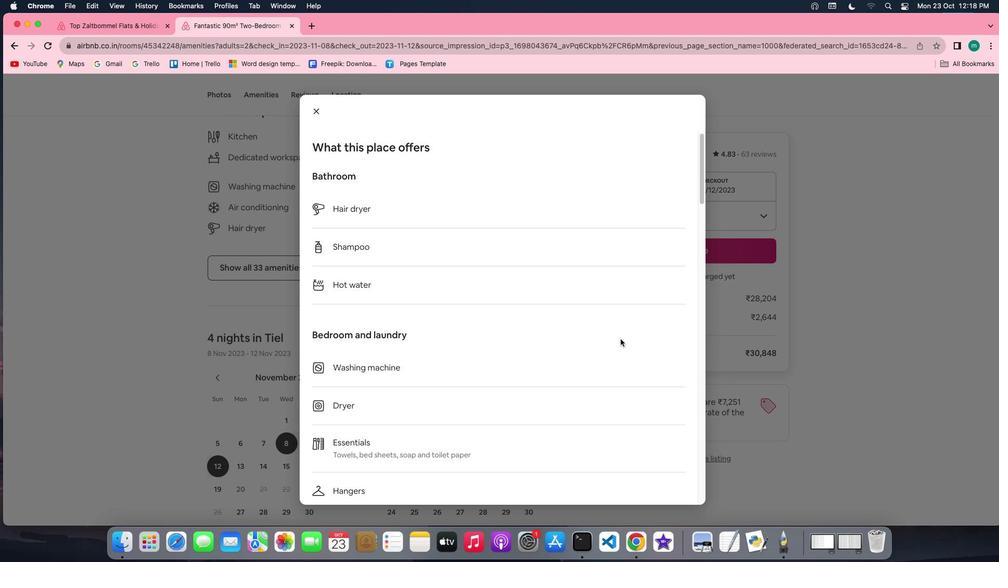 
Action: Mouse scrolled (621, 338) with delta (0, 0)
Screenshot: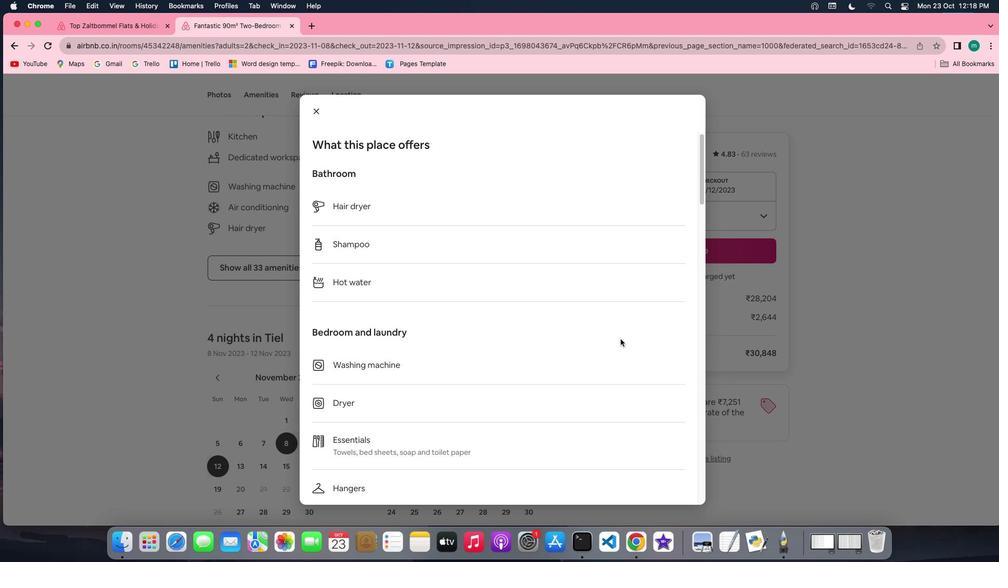 
Action: Mouse scrolled (621, 338) with delta (0, 0)
Screenshot: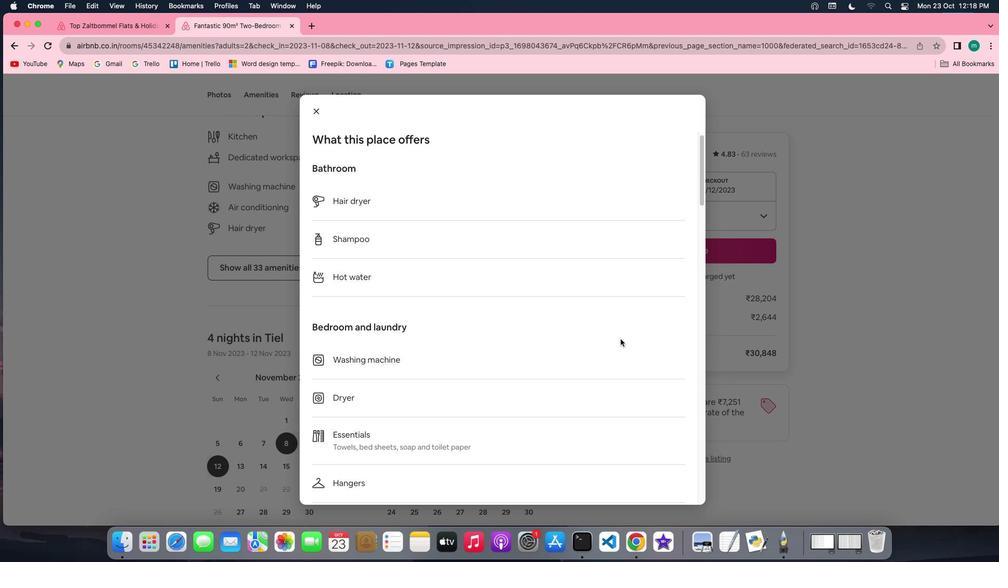 
Action: Mouse scrolled (621, 338) with delta (0, -1)
Screenshot: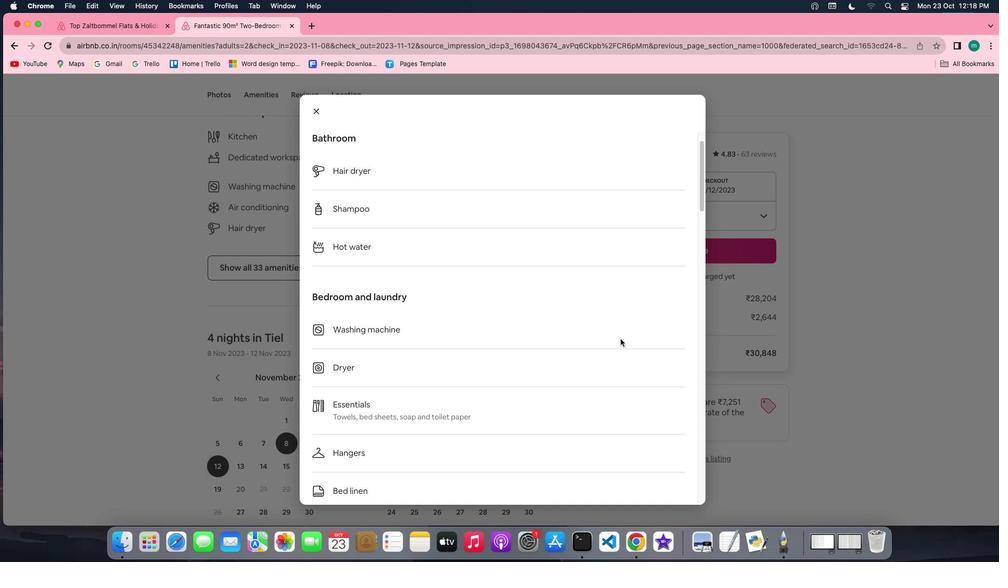 
Action: Mouse scrolled (621, 338) with delta (0, -1)
Screenshot: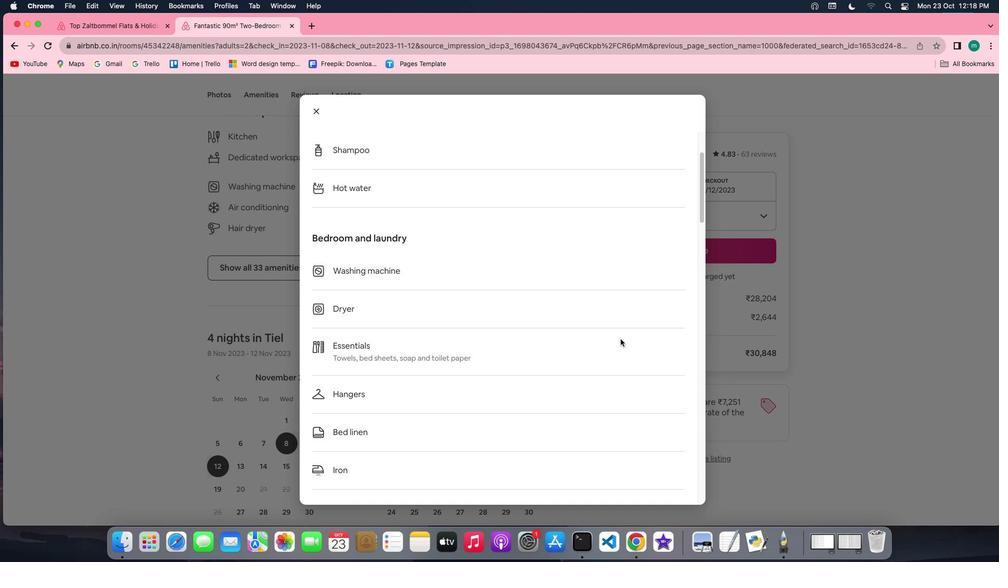 
Action: Mouse scrolled (621, 338) with delta (0, 0)
Screenshot: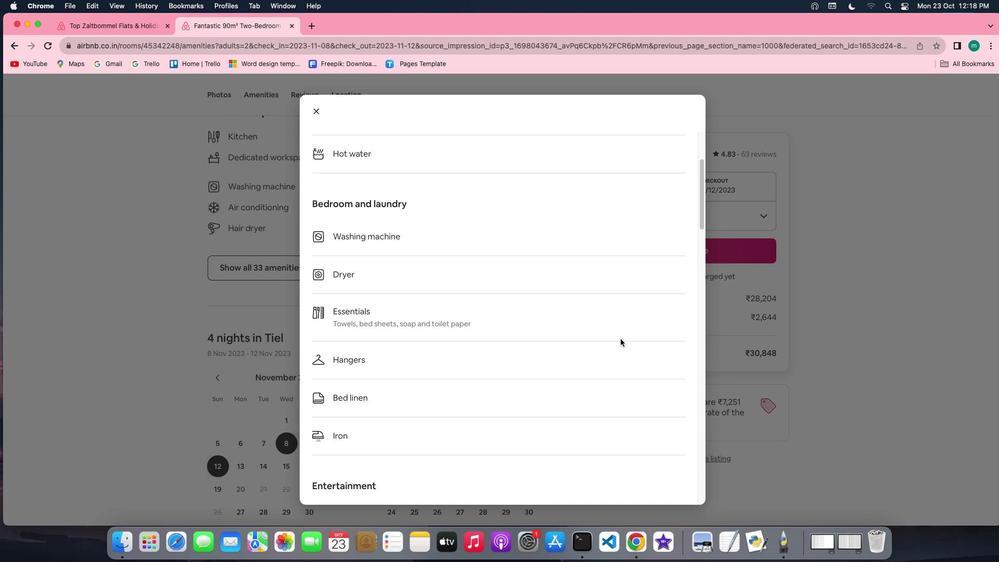 
Action: Mouse scrolled (621, 338) with delta (0, 0)
Screenshot: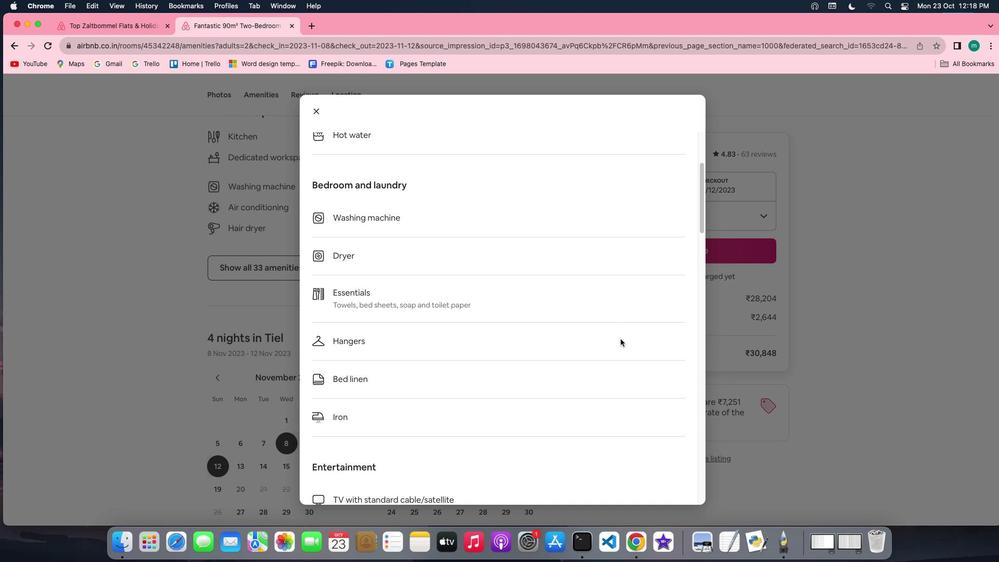 
Action: Mouse scrolled (621, 338) with delta (0, -1)
Screenshot: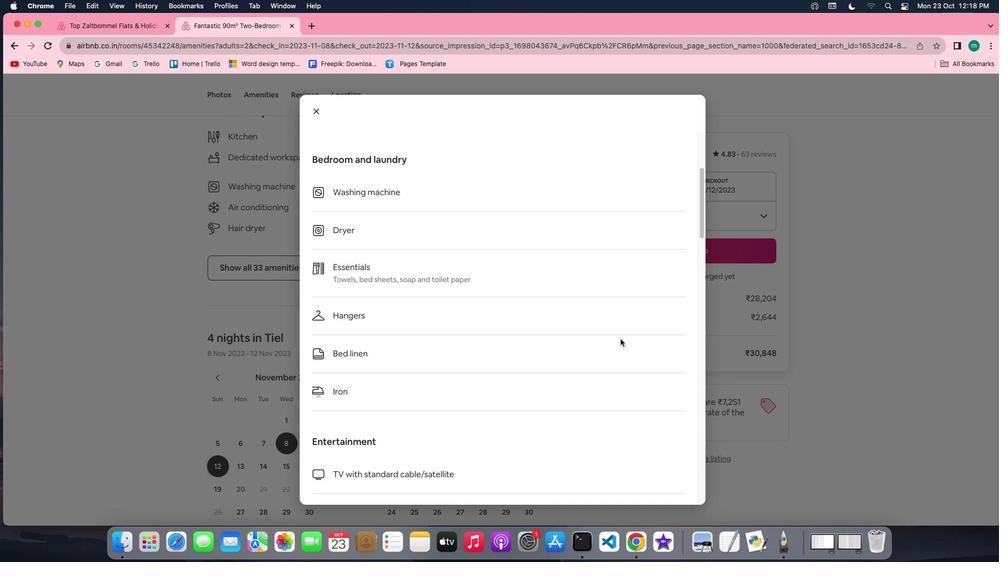 
Action: Mouse scrolled (621, 338) with delta (0, -1)
Screenshot: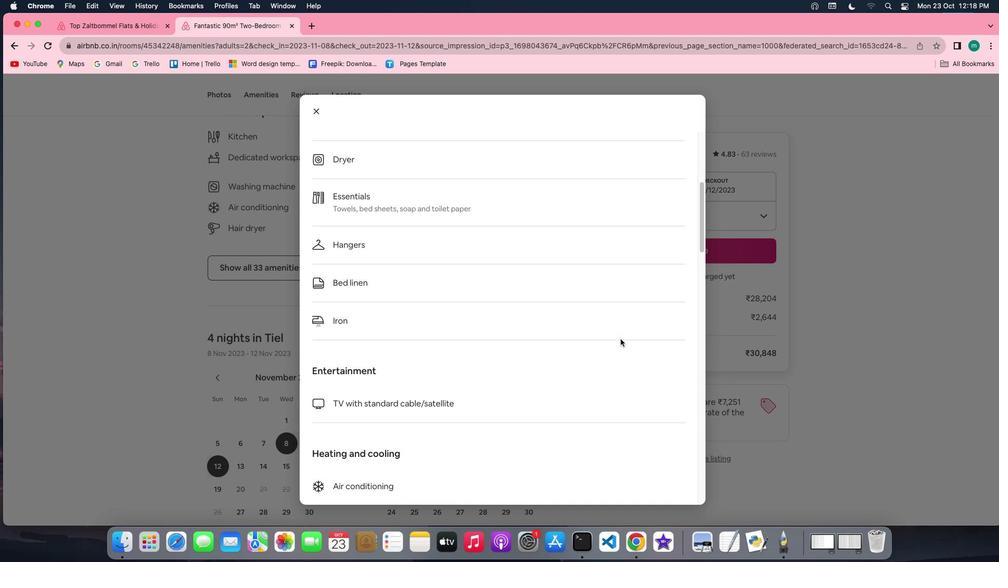 
Action: Mouse scrolled (621, 338) with delta (0, -1)
Screenshot: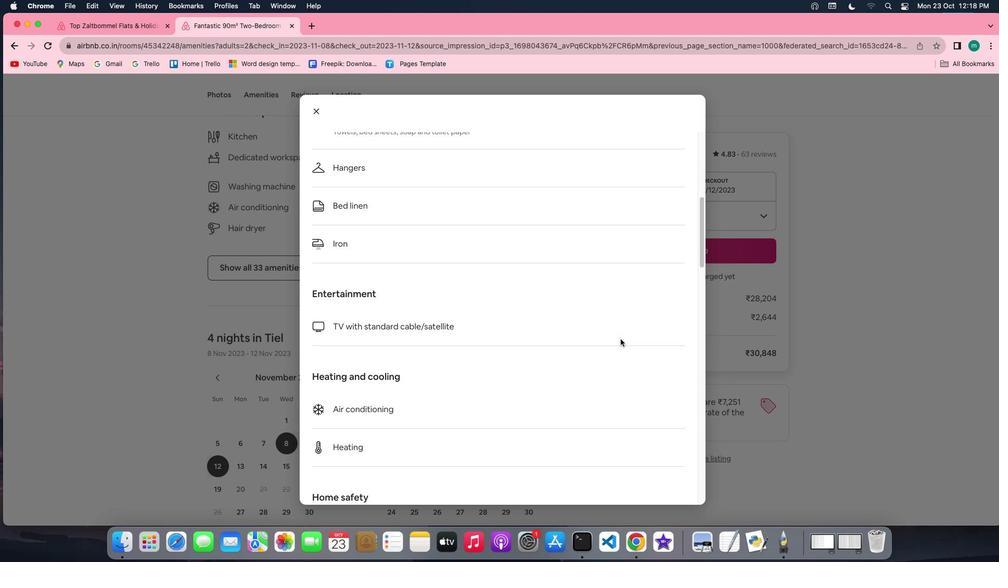 
Action: Mouse scrolled (621, 338) with delta (0, 0)
Screenshot: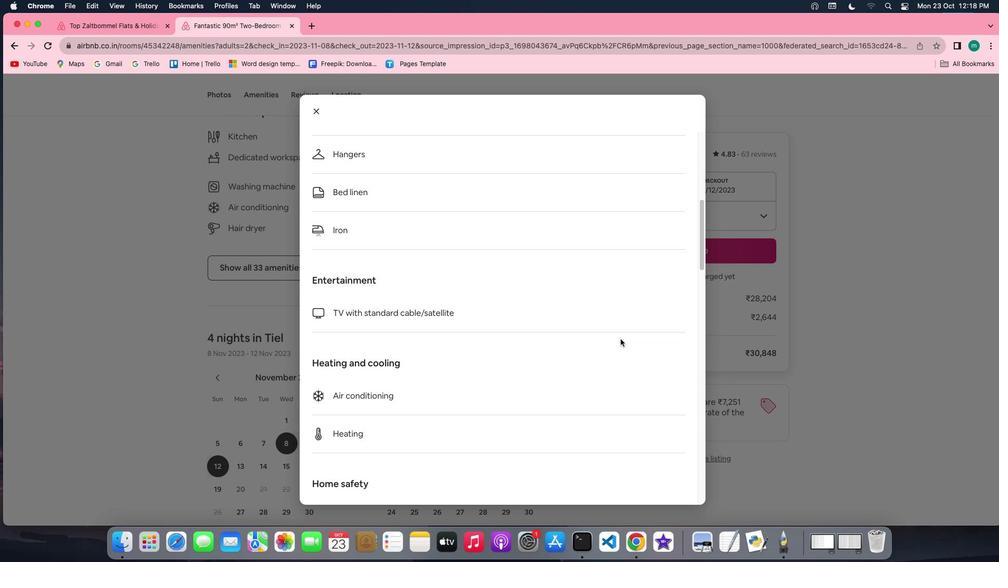 
Action: Mouse scrolled (621, 338) with delta (0, 0)
Screenshot: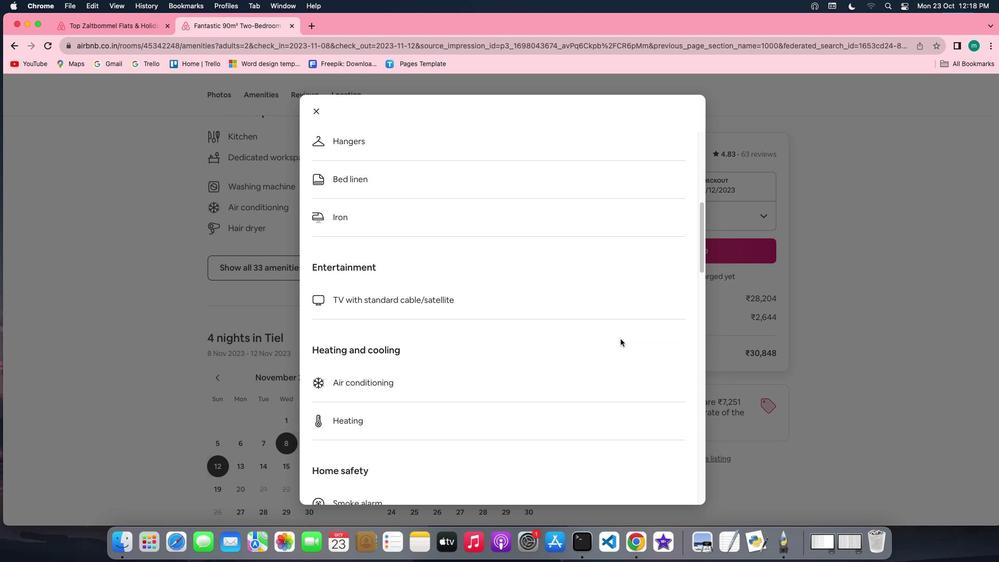 
Action: Mouse scrolled (621, 338) with delta (0, -1)
Screenshot: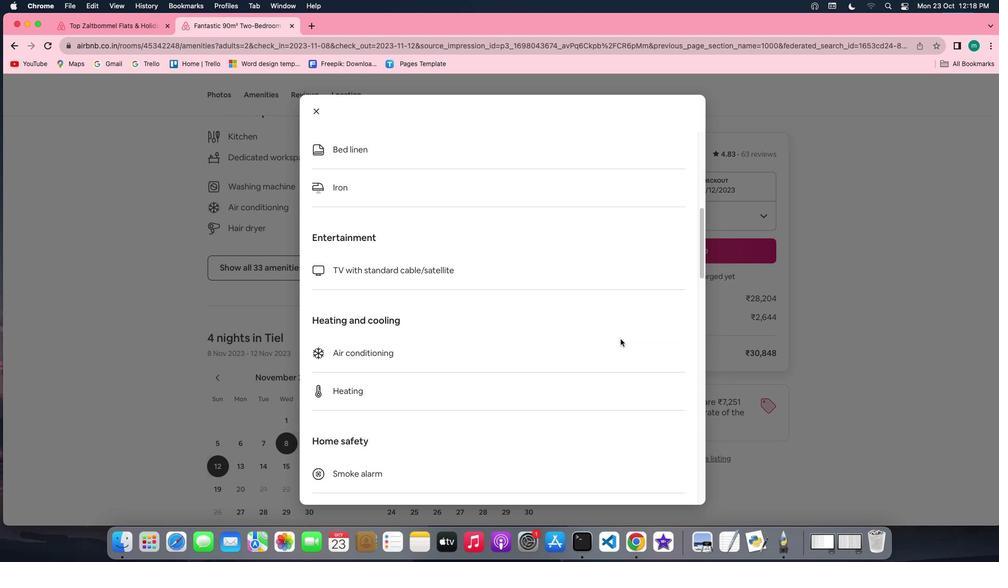 
Action: Mouse scrolled (621, 338) with delta (0, -1)
Screenshot: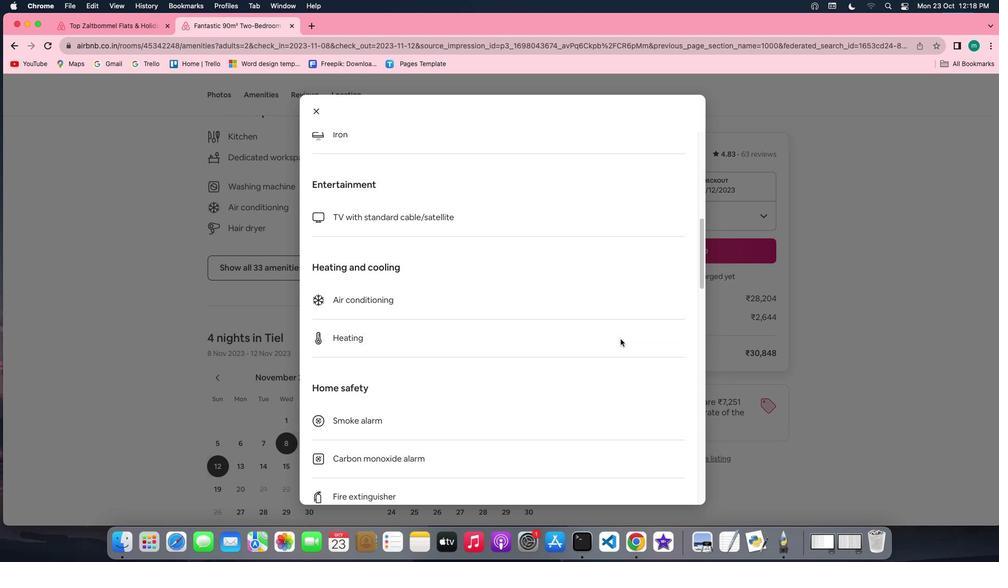 
Action: Mouse scrolled (621, 338) with delta (0, 0)
Screenshot: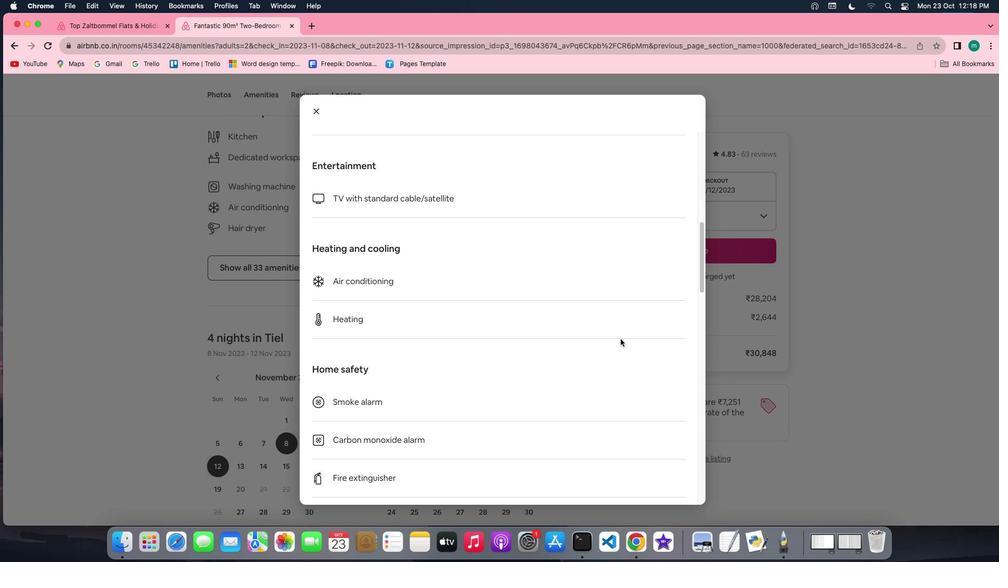 
Action: Mouse scrolled (621, 338) with delta (0, 0)
Screenshot: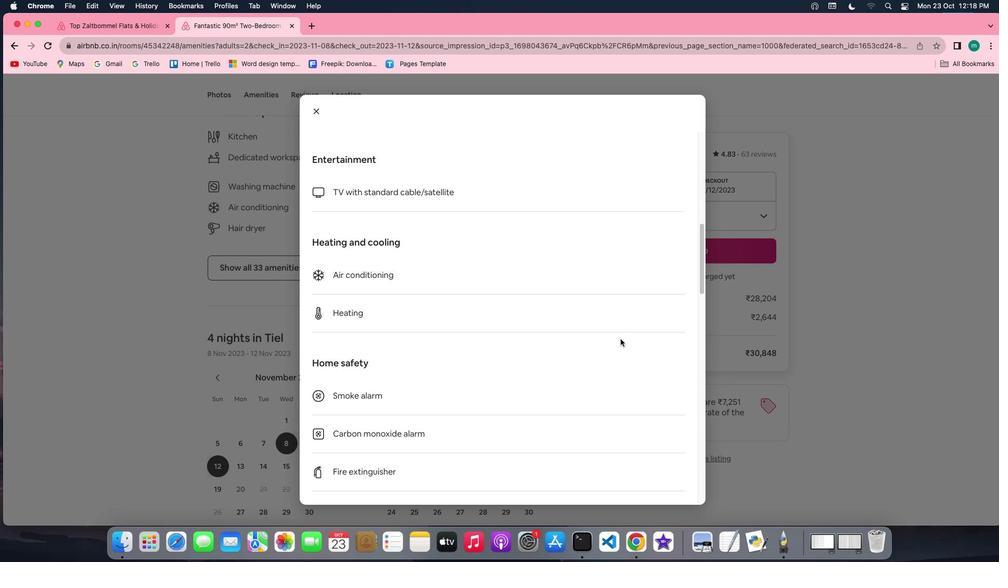 
Action: Mouse scrolled (621, 338) with delta (0, -1)
Screenshot: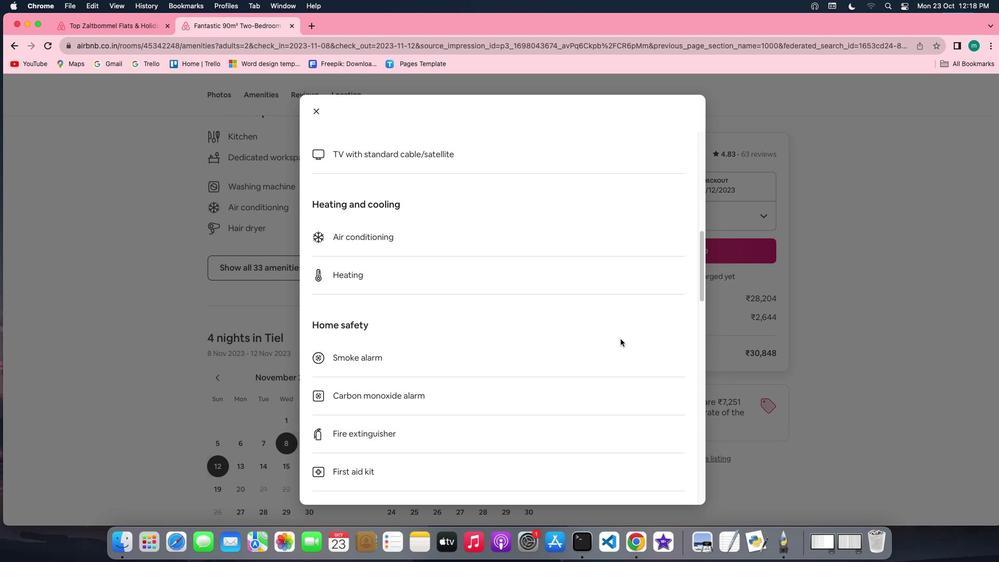 
Action: Mouse scrolled (621, 338) with delta (0, -1)
Screenshot: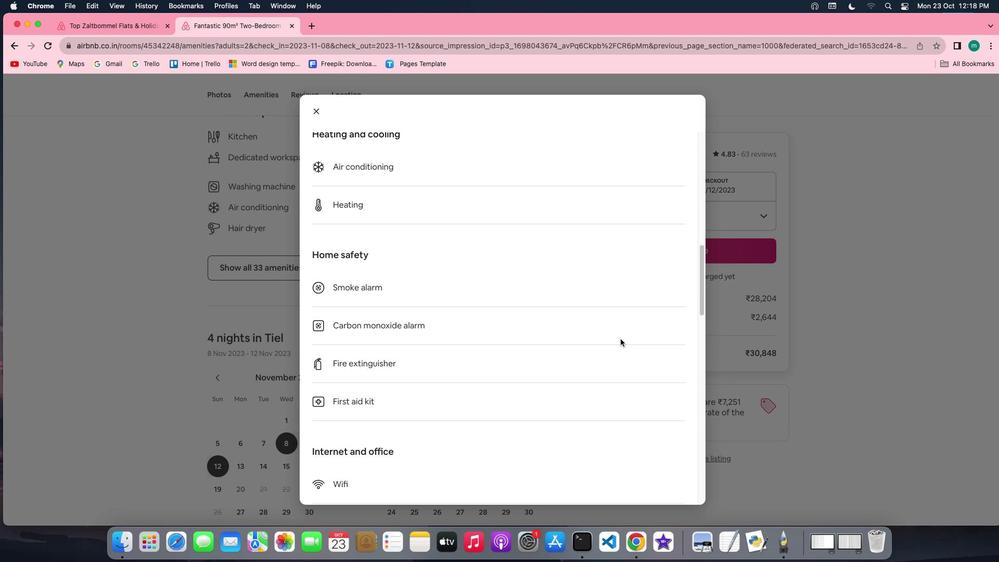 
Action: Mouse scrolled (621, 338) with delta (0, 0)
Screenshot: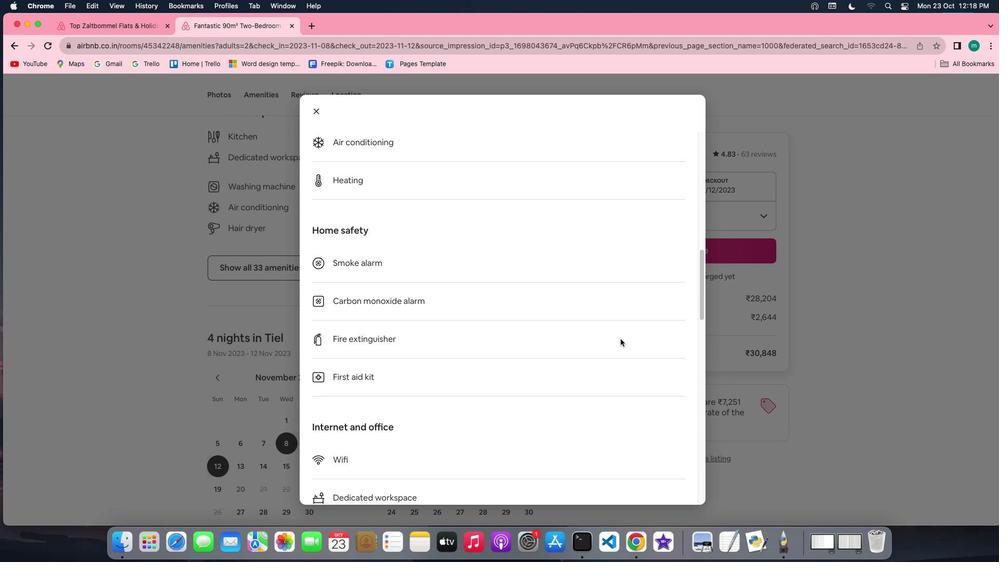 
Action: Mouse scrolled (621, 338) with delta (0, 0)
Screenshot: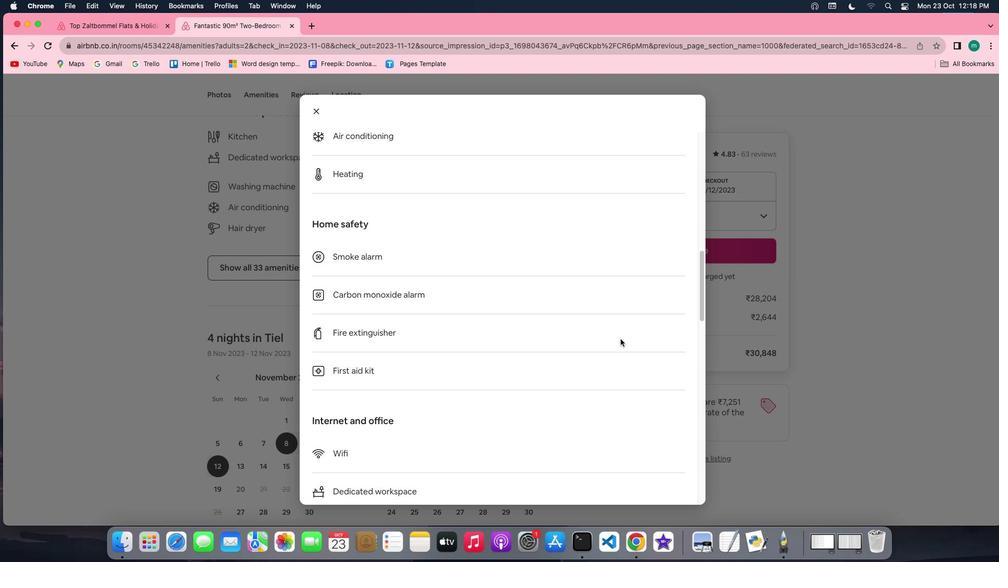 
Action: Mouse scrolled (621, 338) with delta (0, 0)
Screenshot: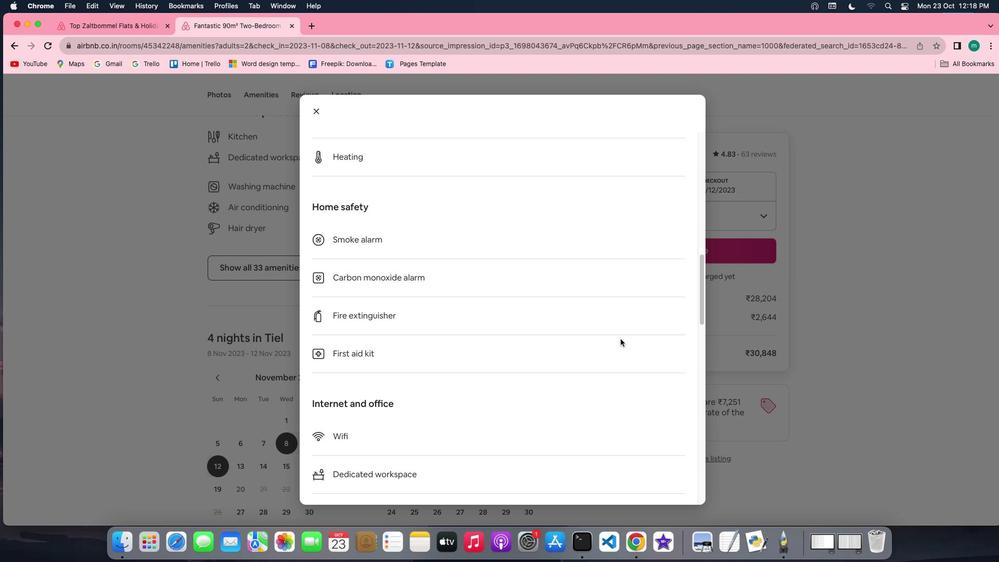 
Action: Mouse scrolled (621, 338) with delta (0, -1)
Screenshot: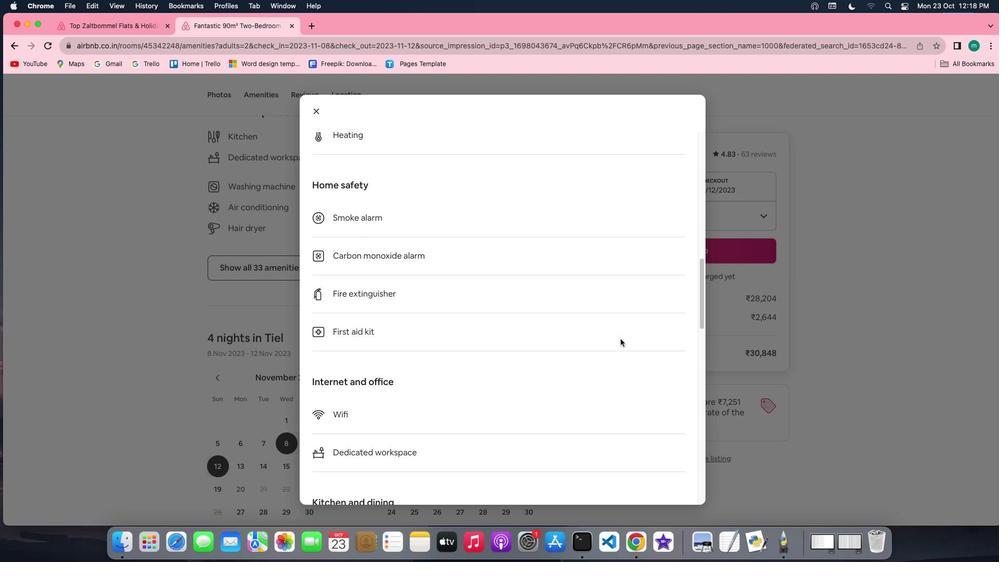 
Action: Mouse scrolled (621, 338) with delta (0, -1)
Screenshot: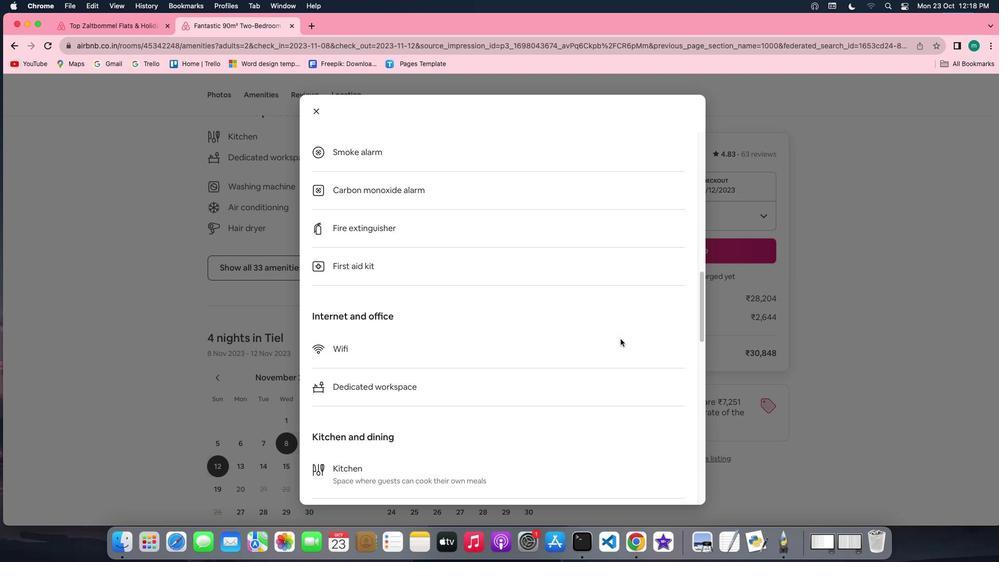 
Action: Mouse scrolled (621, 338) with delta (0, -1)
Screenshot: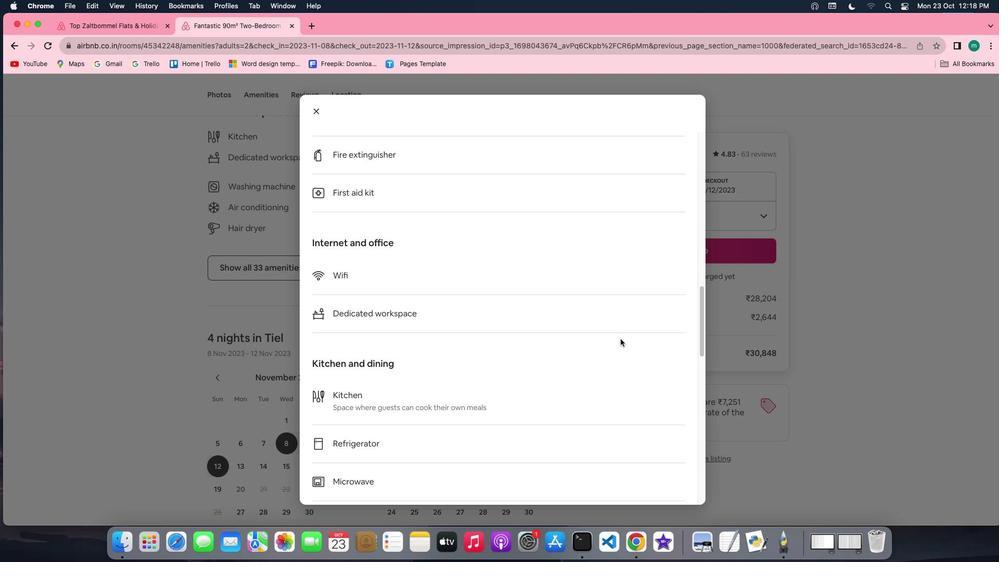 
Action: Mouse scrolled (621, 338) with delta (0, 0)
